 Task: Create fields in staff object.
Action: Mouse moved to (1282, 97)
Screenshot: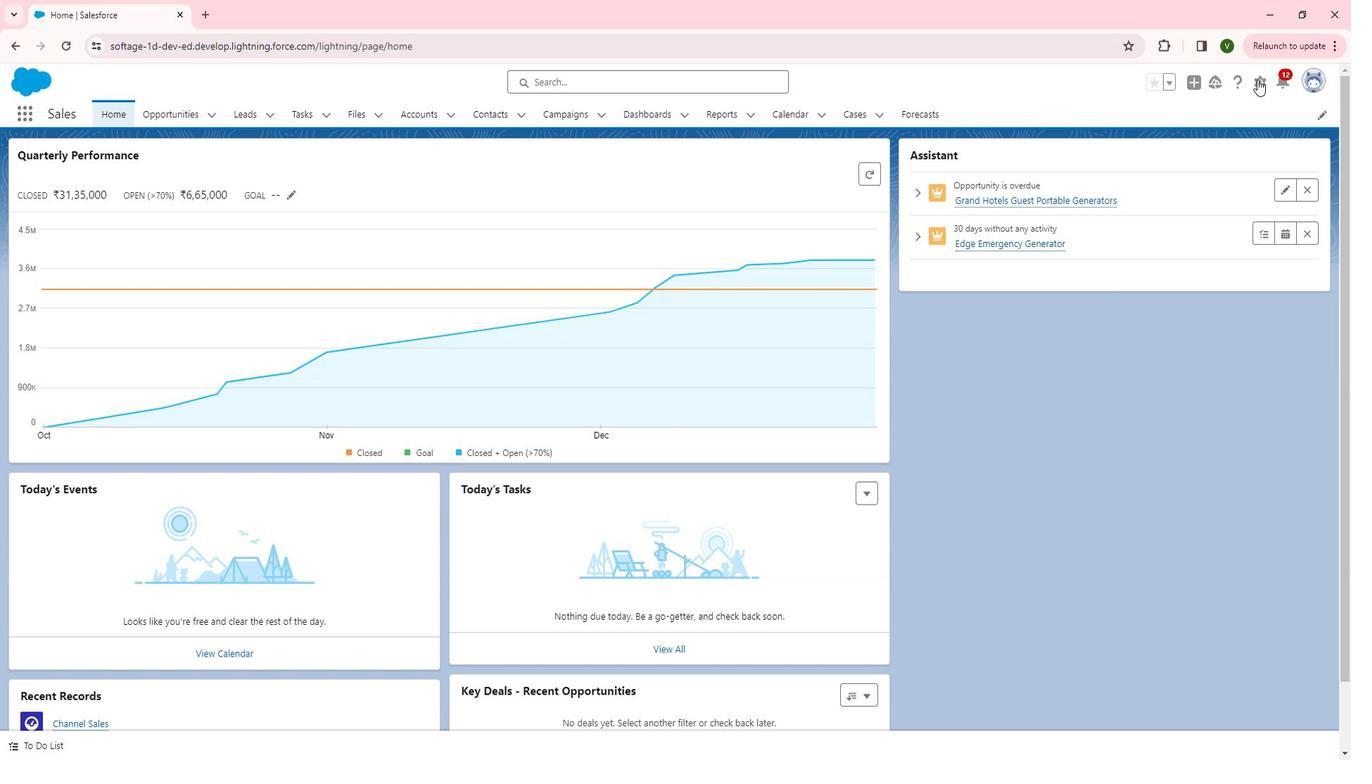 
Action: Mouse pressed left at (1282, 97)
Screenshot: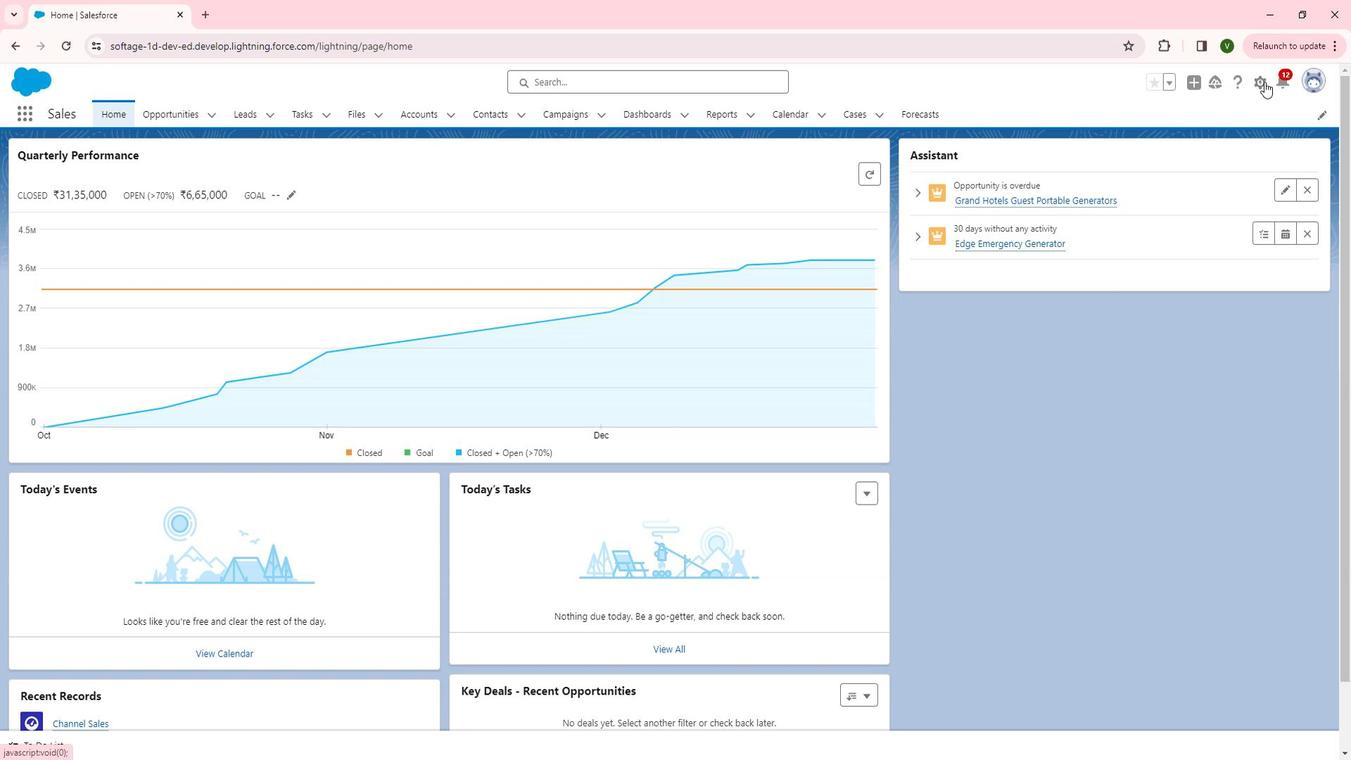 
Action: Mouse moved to (1201, 147)
Screenshot: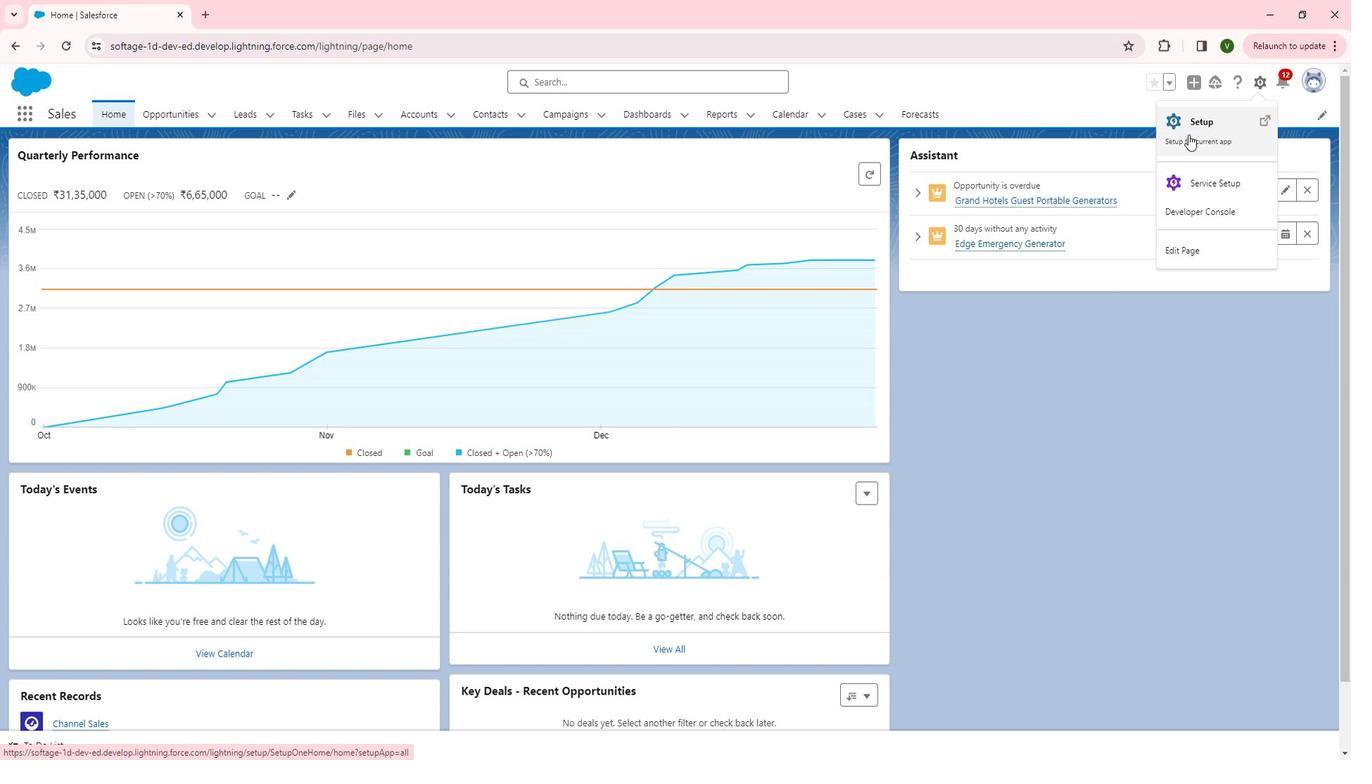 
Action: Mouse pressed left at (1201, 147)
Screenshot: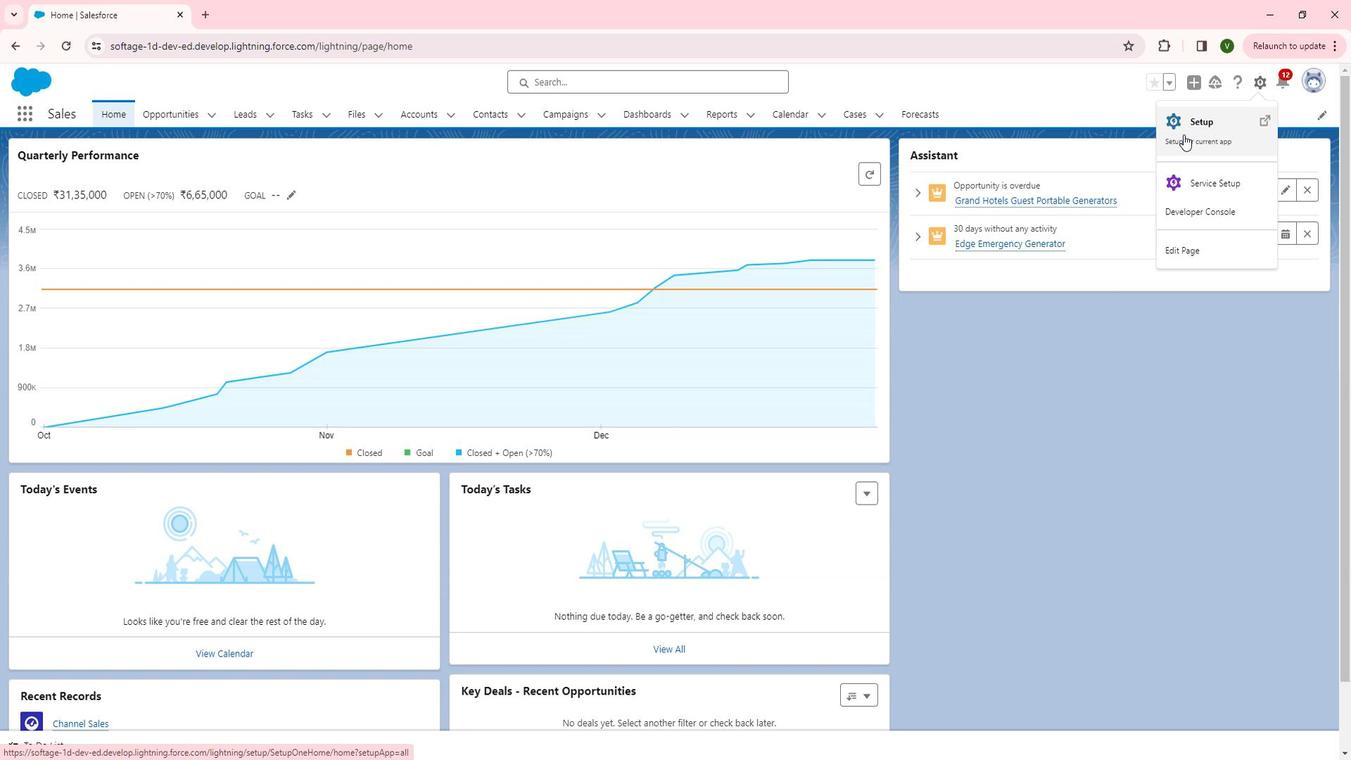 
Action: Mouse moved to (28, 694)
Screenshot: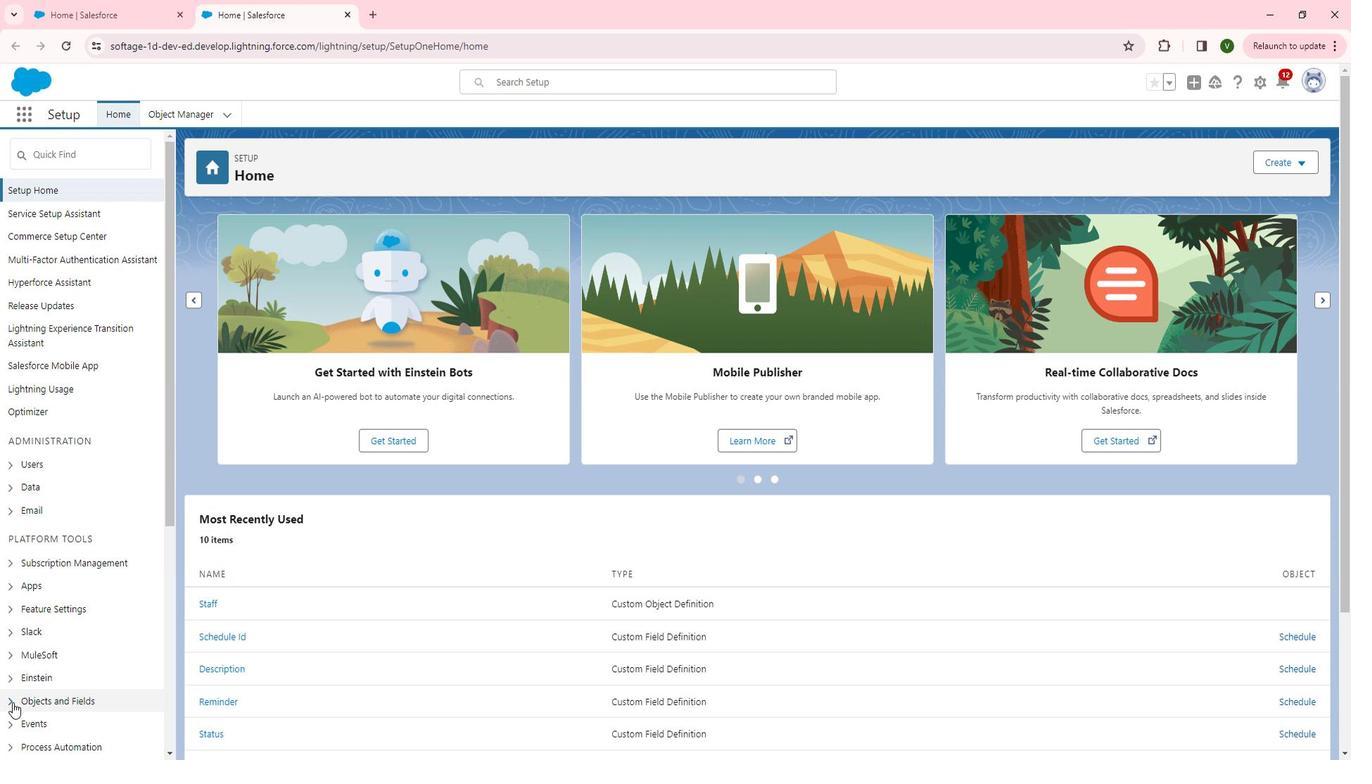 
Action: Mouse pressed left at (28, 694)
Screenshot: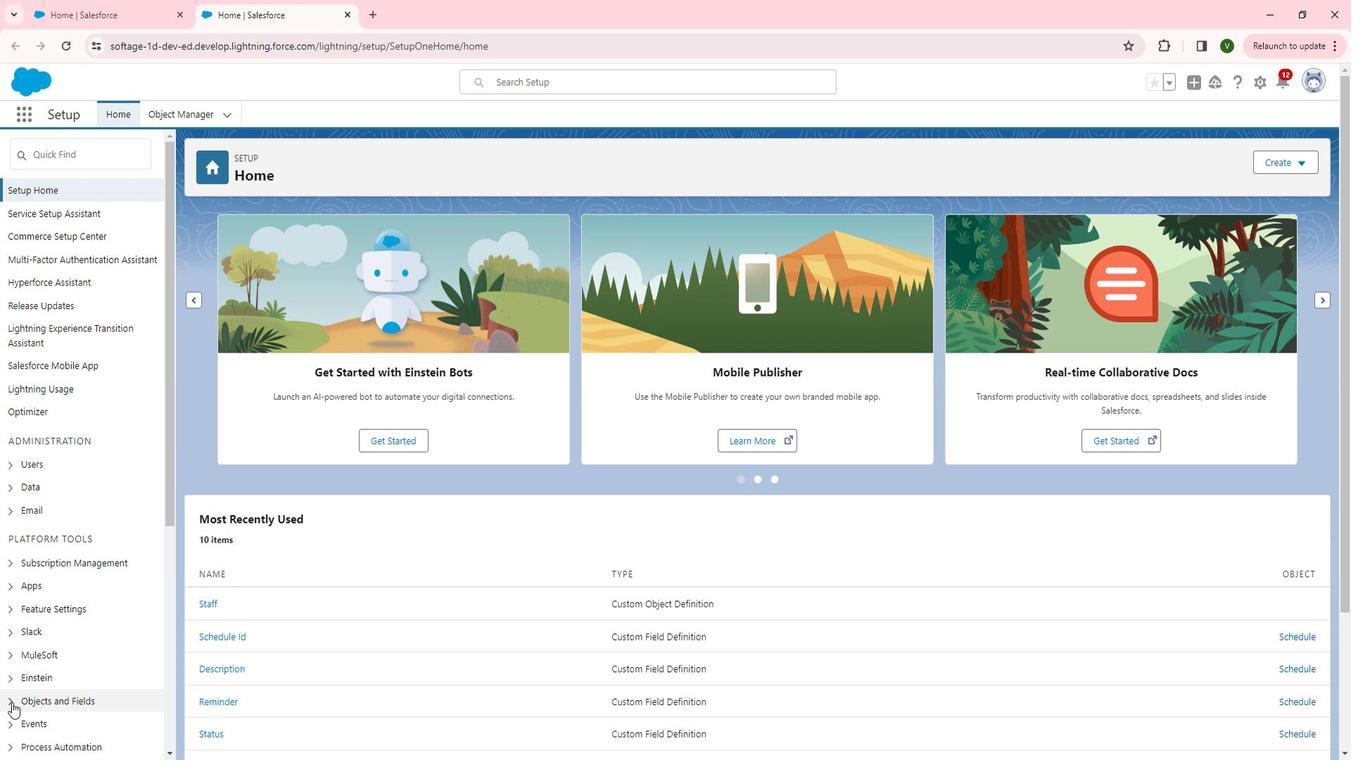 
Action: Mouse moved to (125, 653)
Screenshot: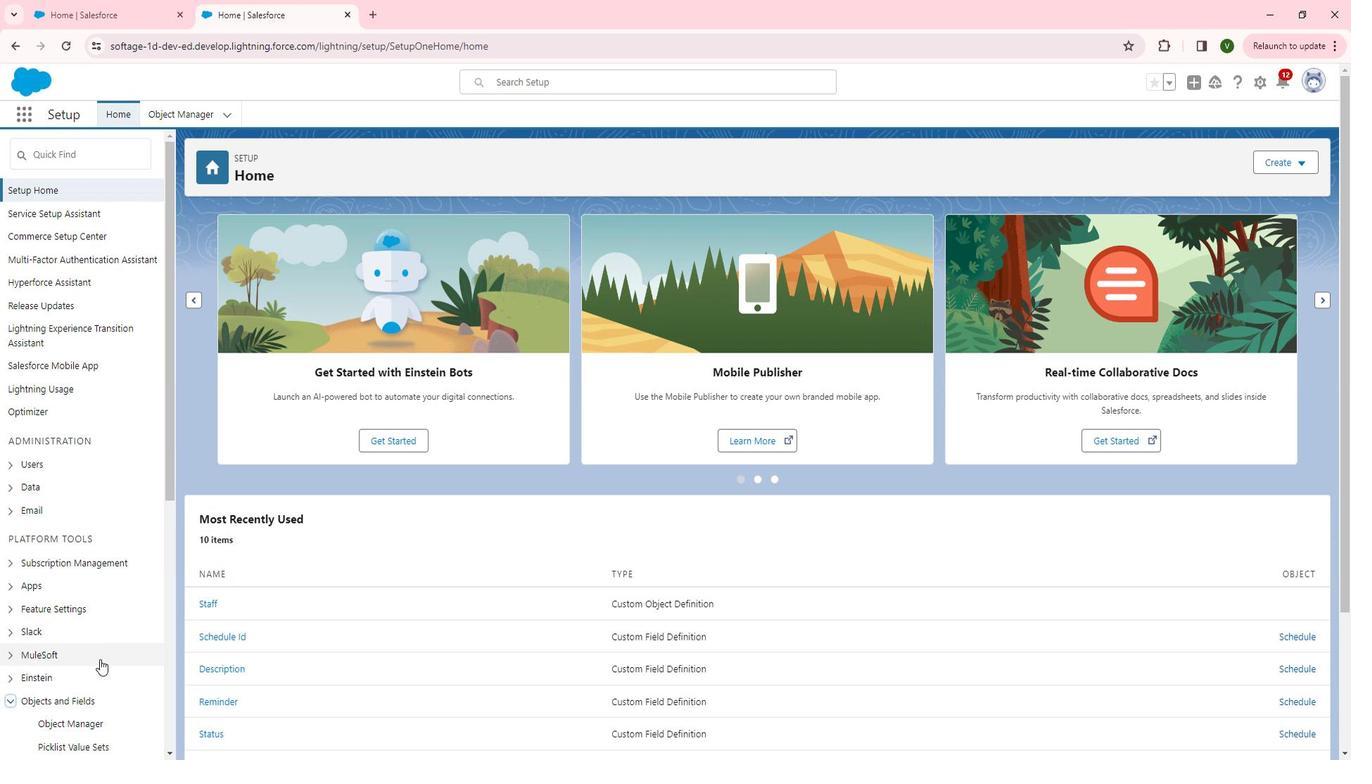 
Action: Mouse scrolled (125, 652) with delta (0, 0)
Screenshot: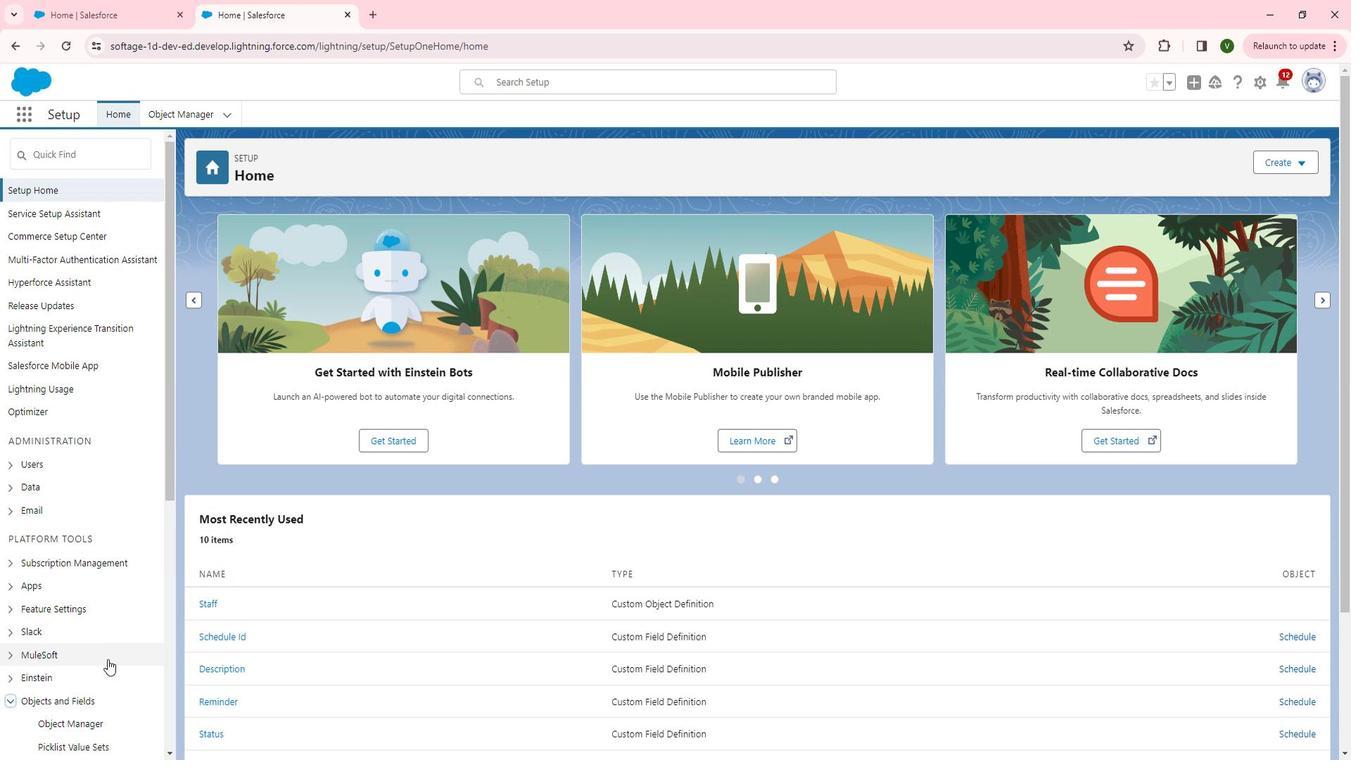 
Action: Mouse scrolled (125, 652) with delta (0, 0)
Screenshot: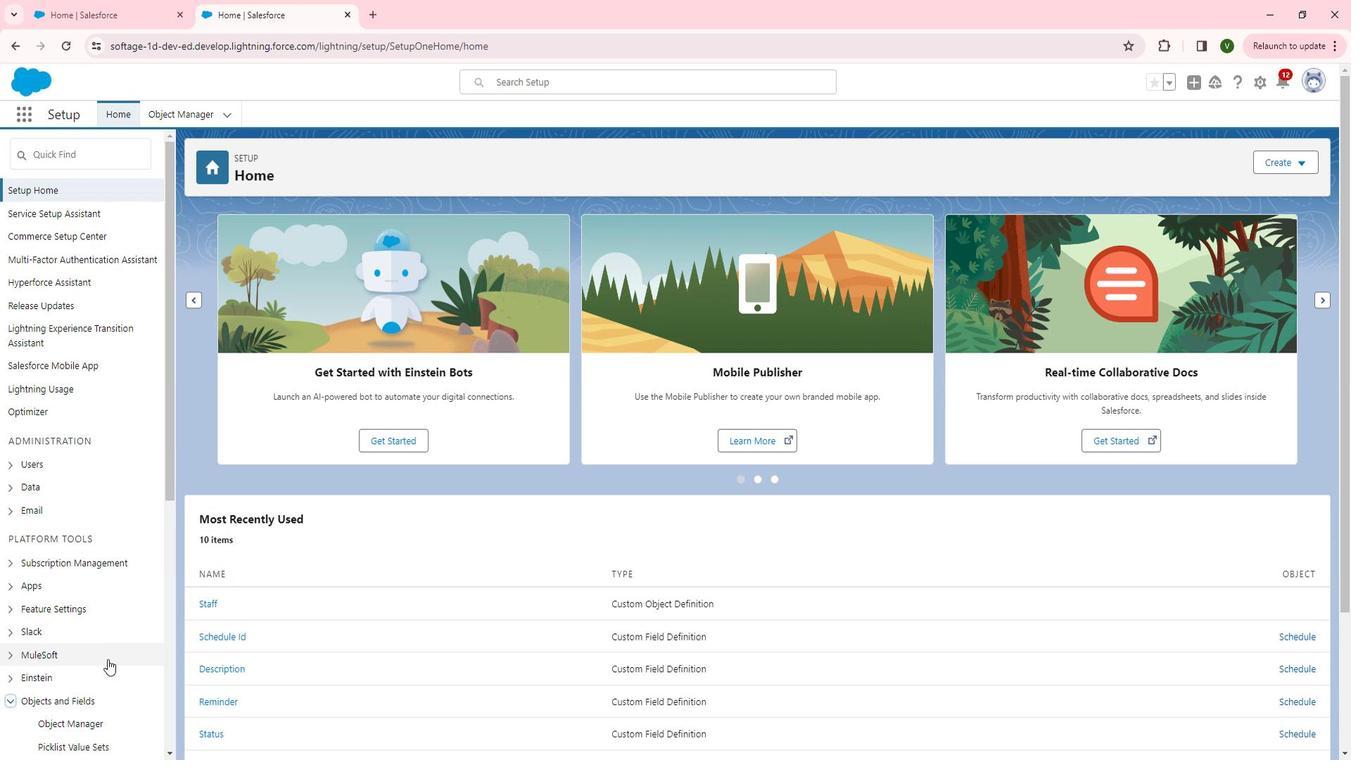 
Action: Mouse moved to (92, 574)
Screenshot: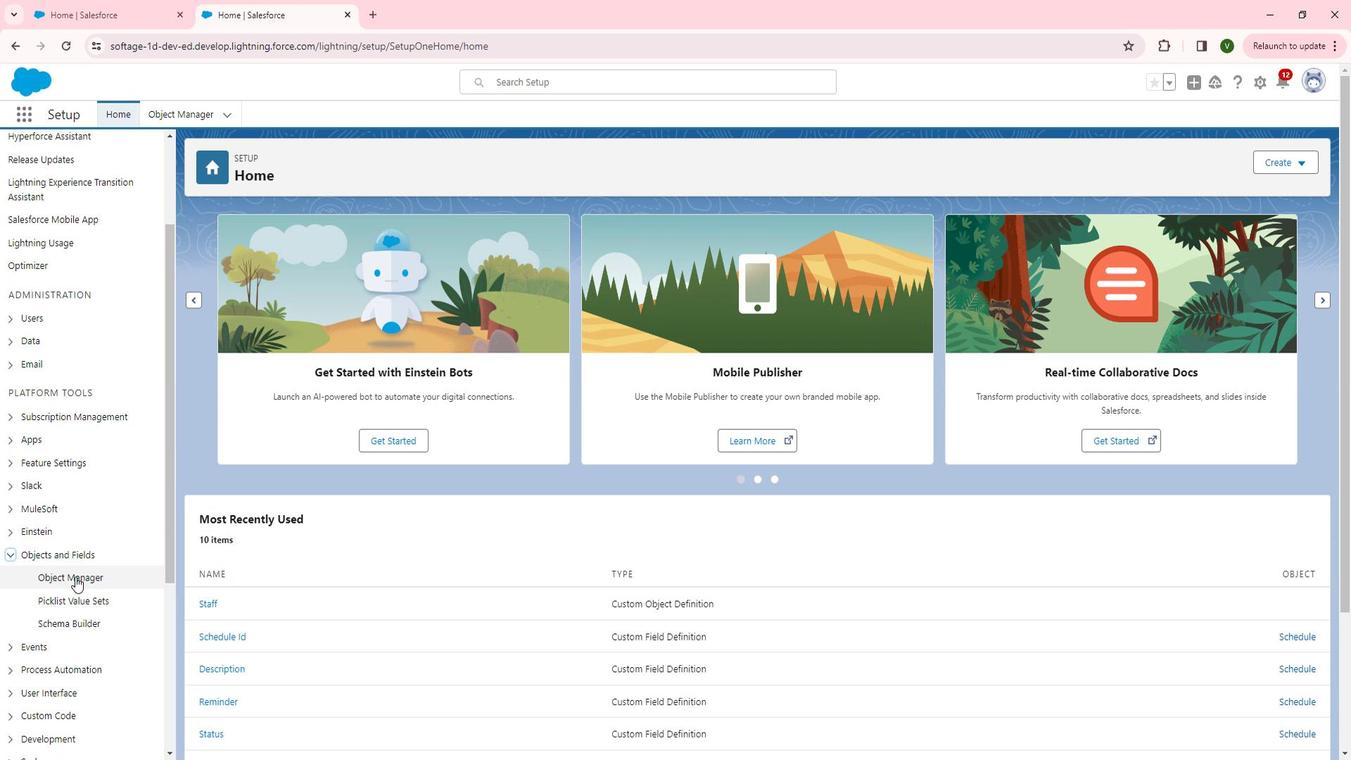 
Action: Mouse pressed left at (92, 574)
Screenshot: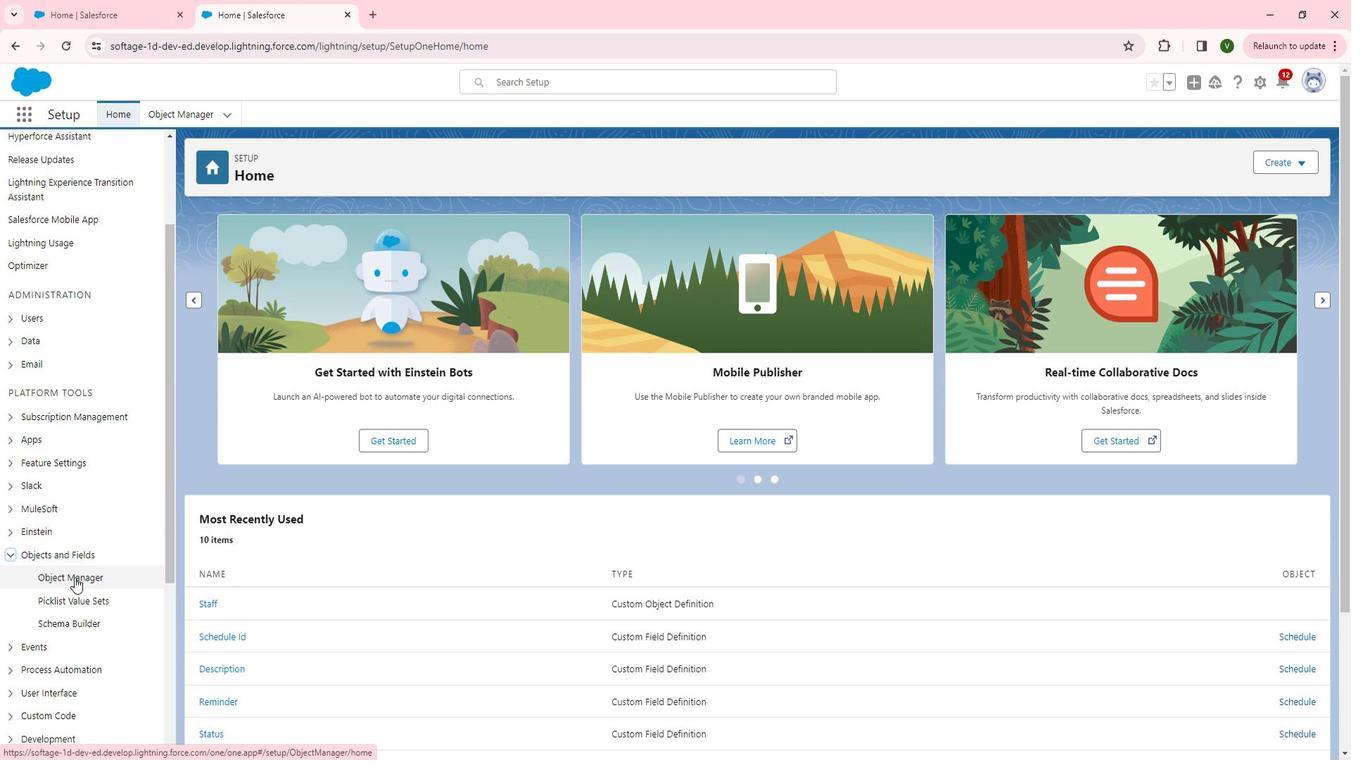 
Action: Mouse moved to (537, 434)
Screenshot: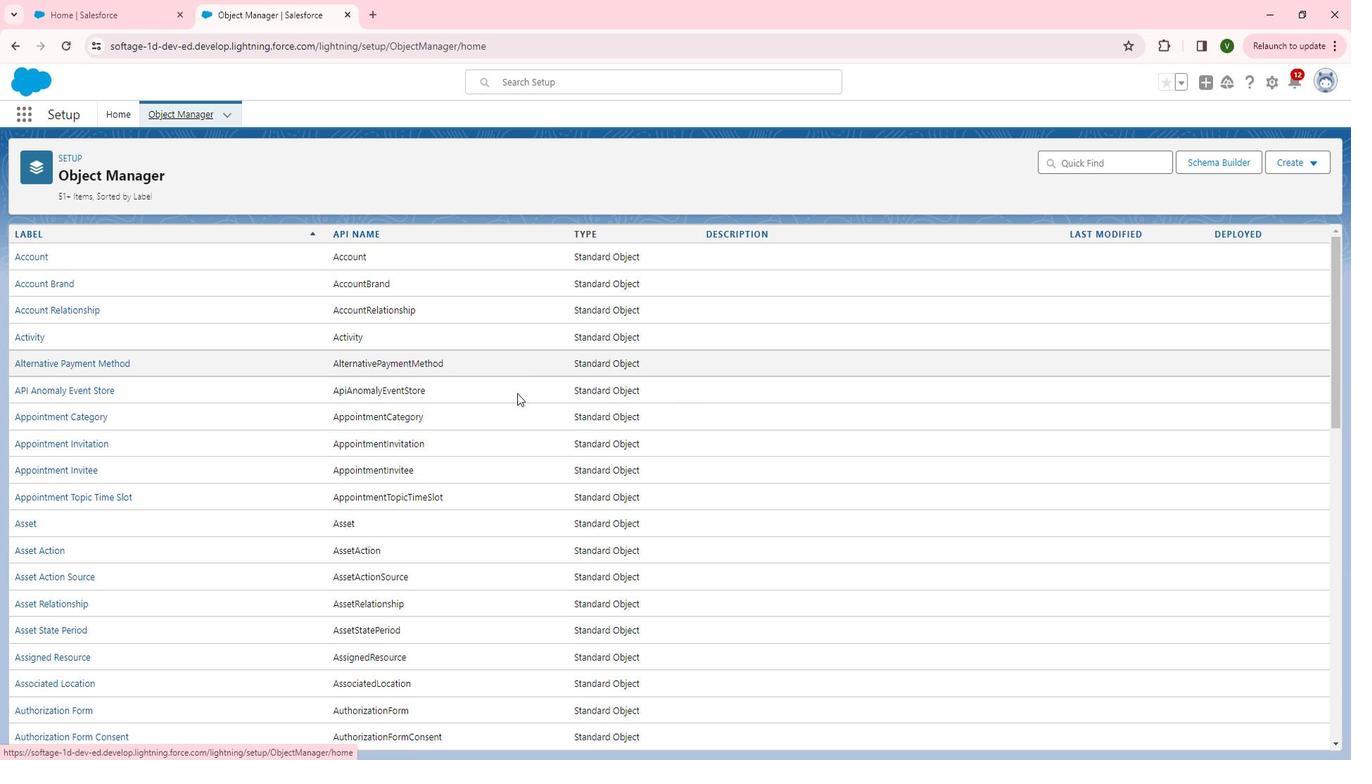 
Action: Mouse scrolled (537, 433) with delta (0, 0)
Screenshot: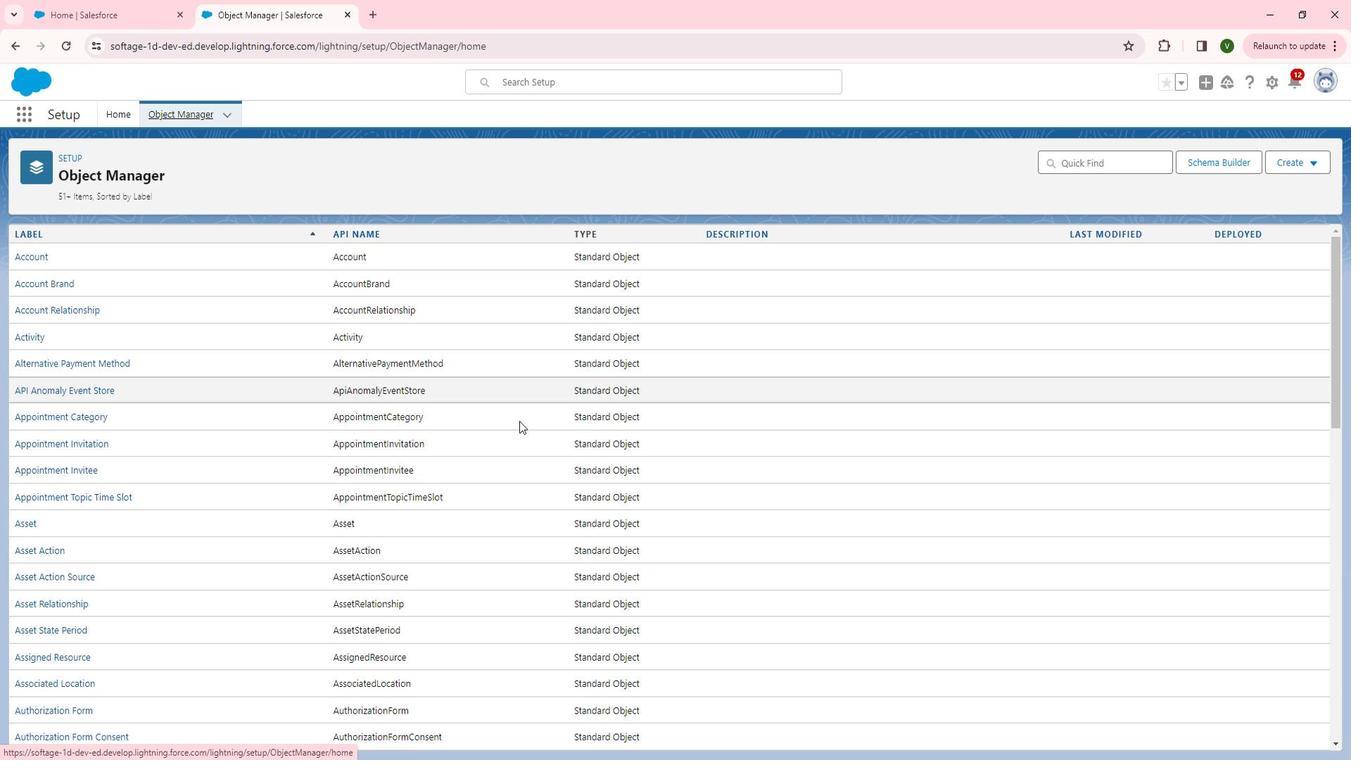 
Action: Mouse scrolled (537, 433) with delta (0, 0)
Screenshot: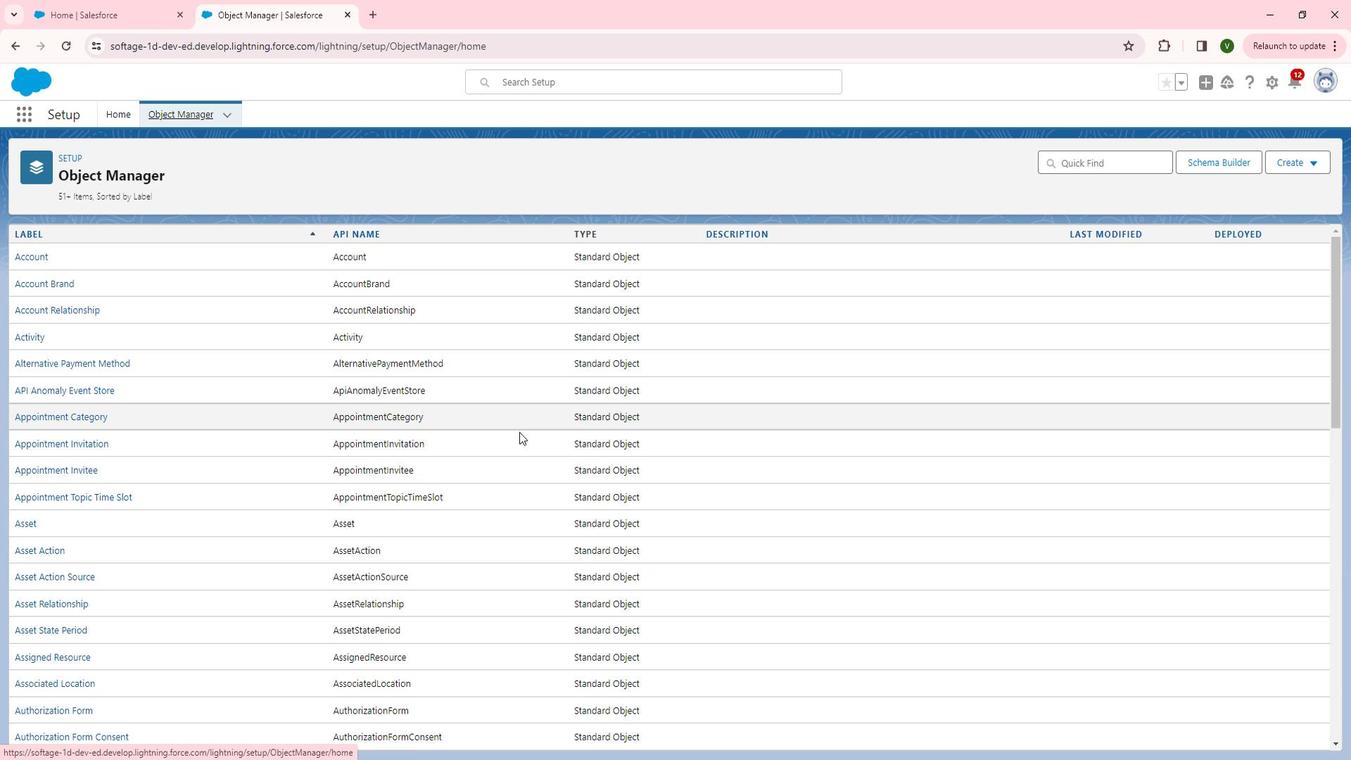 
Action: Mouse scrolled (537, 433) with delta (0, 0)
Screenshot: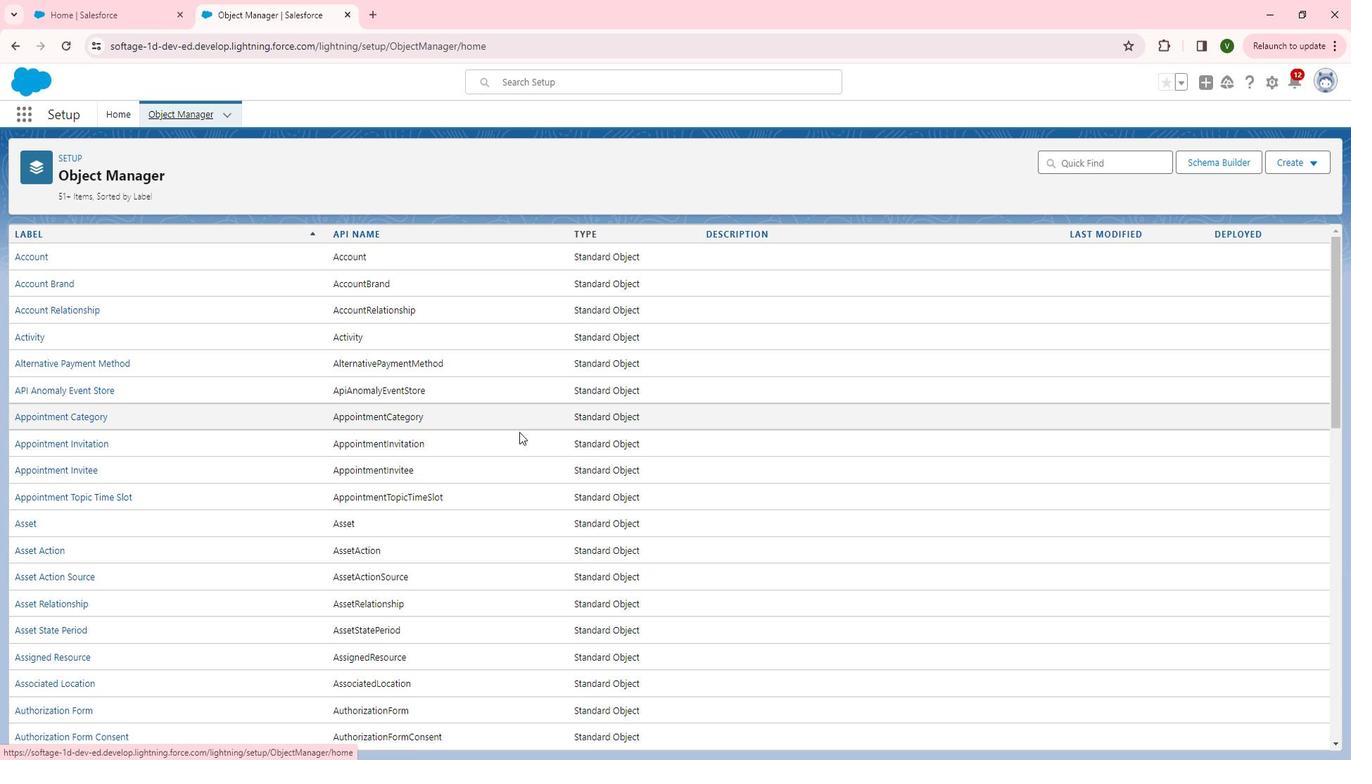 
Action: Mouse scrolled (537, 433) with delta (0, 0)
Screenshot: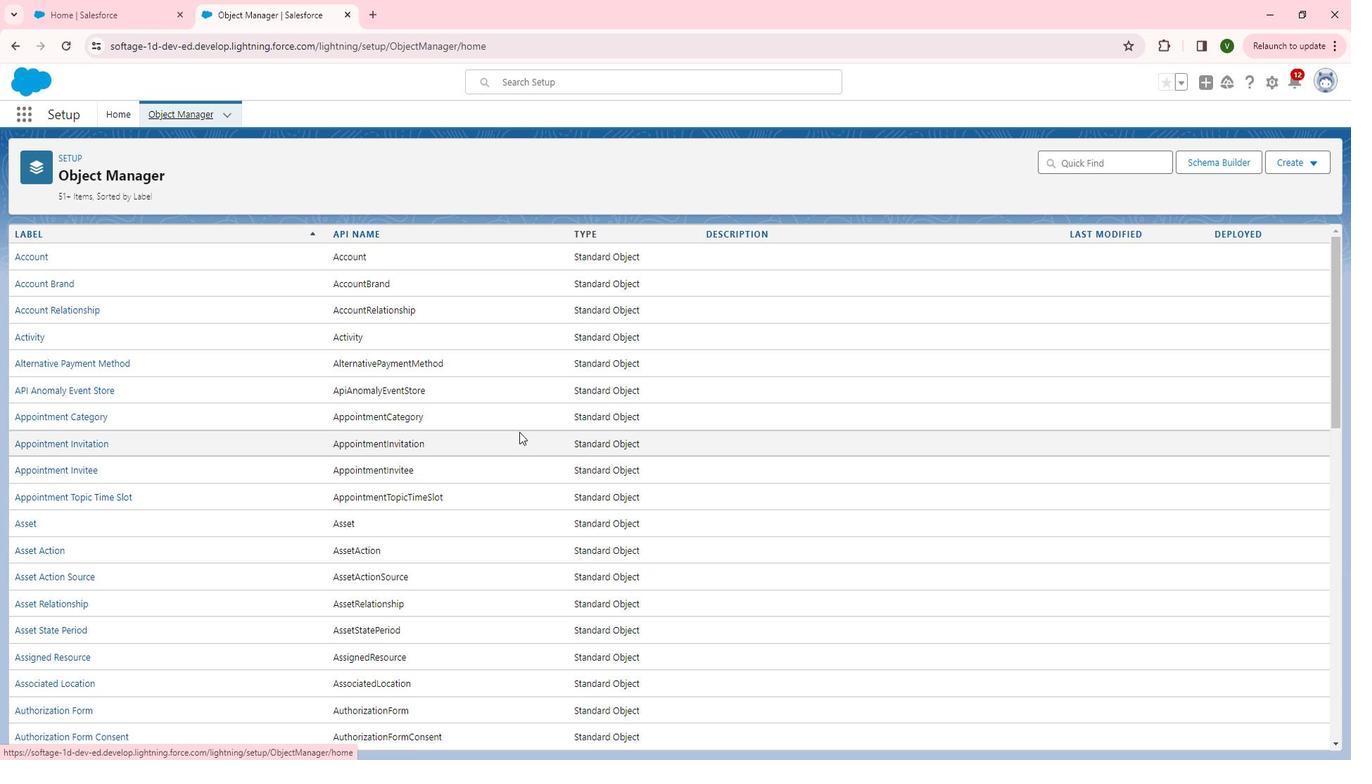 
Action: Mouse scrolled (537, 433) with delta (0, 0)
Screenshot: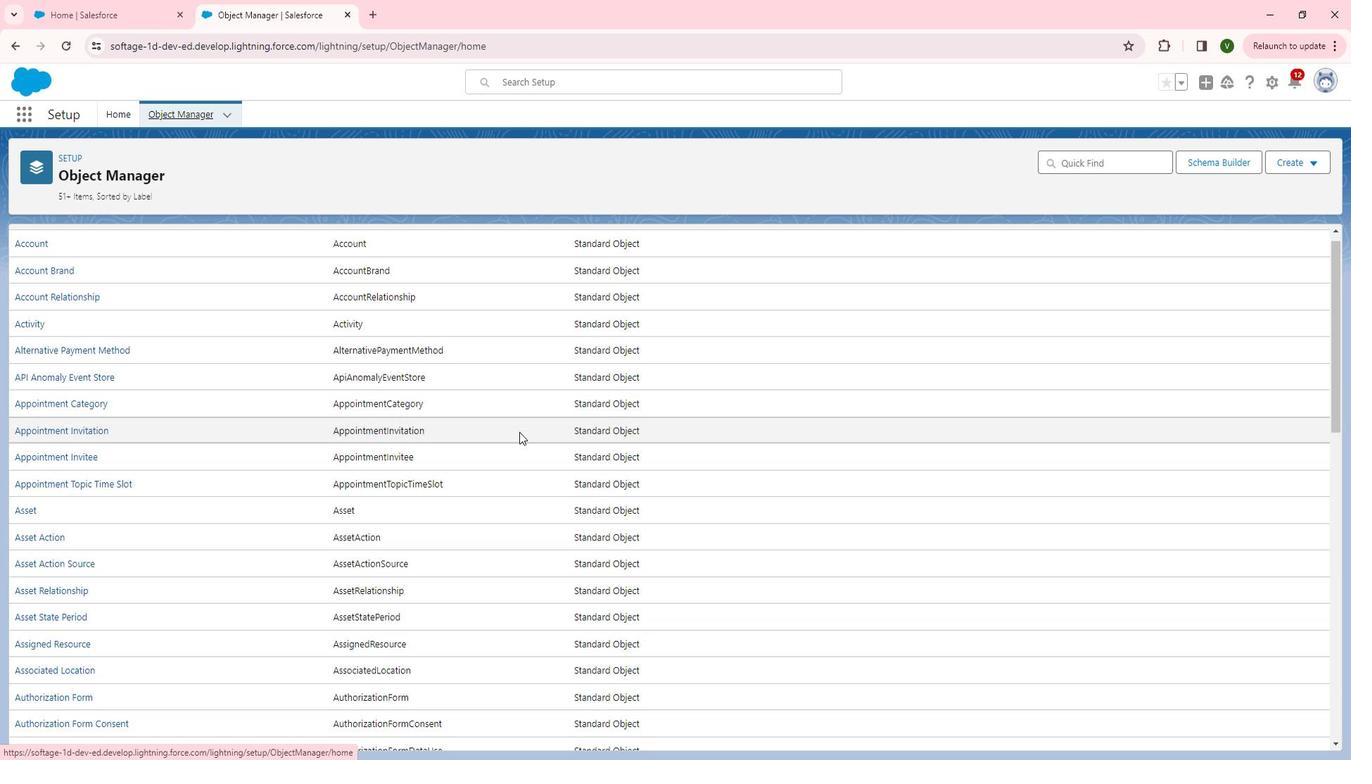 
Action: Mouse moved to (532, 440)
Screenshot: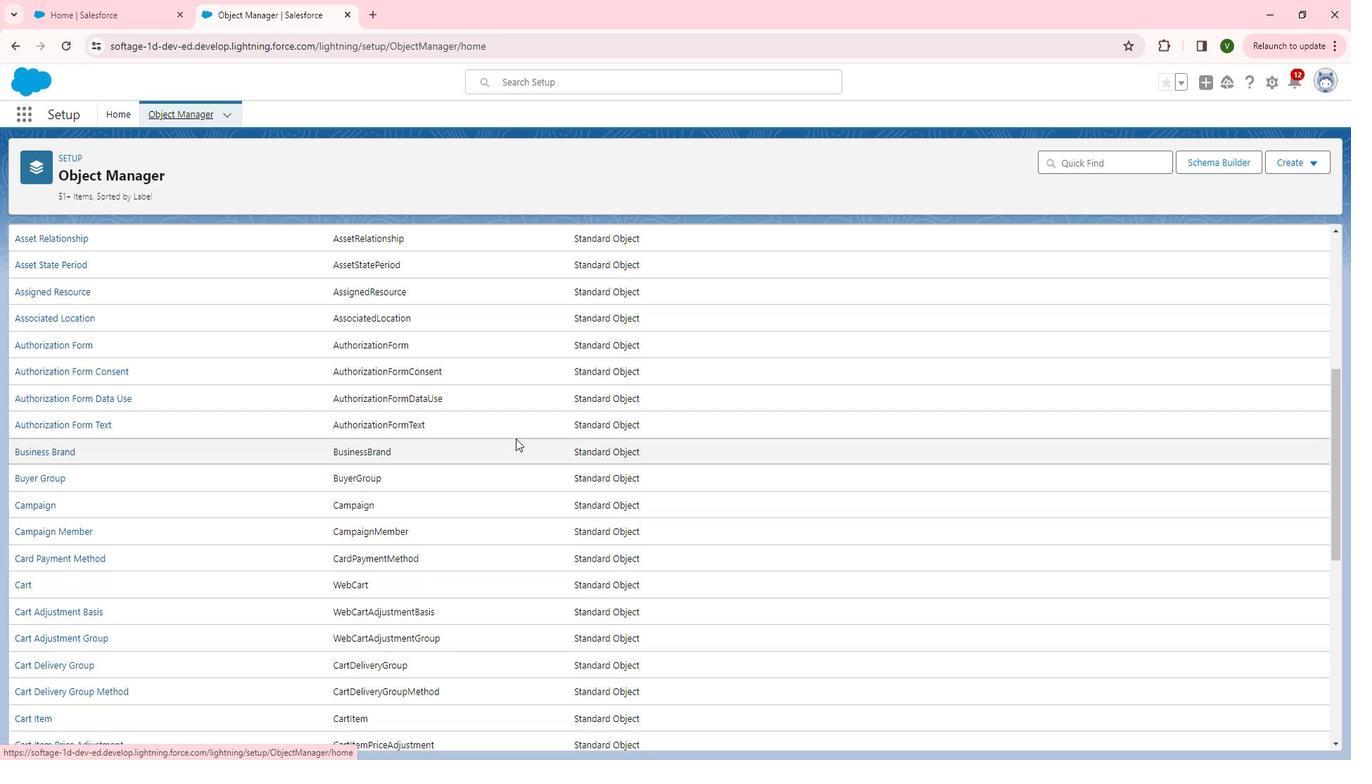 
Action: Mouse scrolled (532, 439) with delta (0, 0)
Screenshot: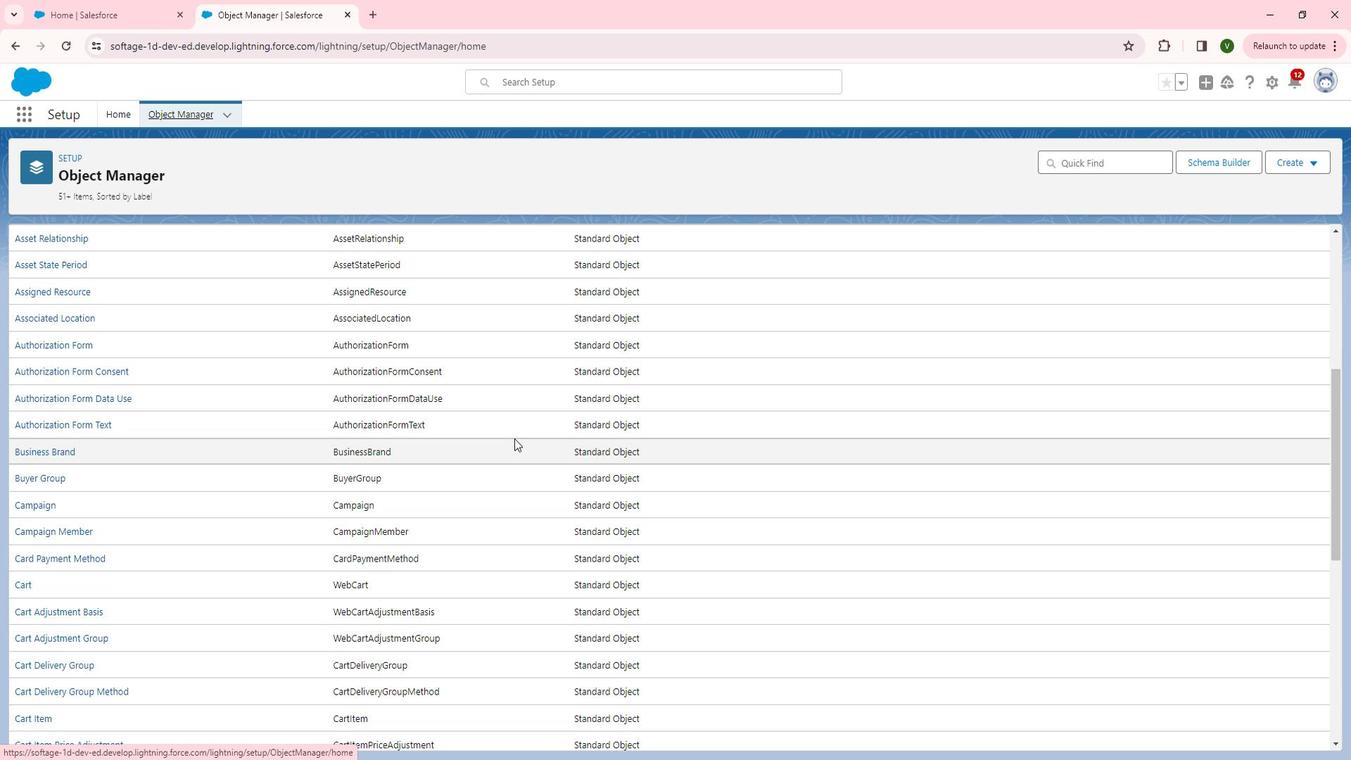 
Action: Mouse scrolled (532, 439) with delta (0, 0)
Screenshot: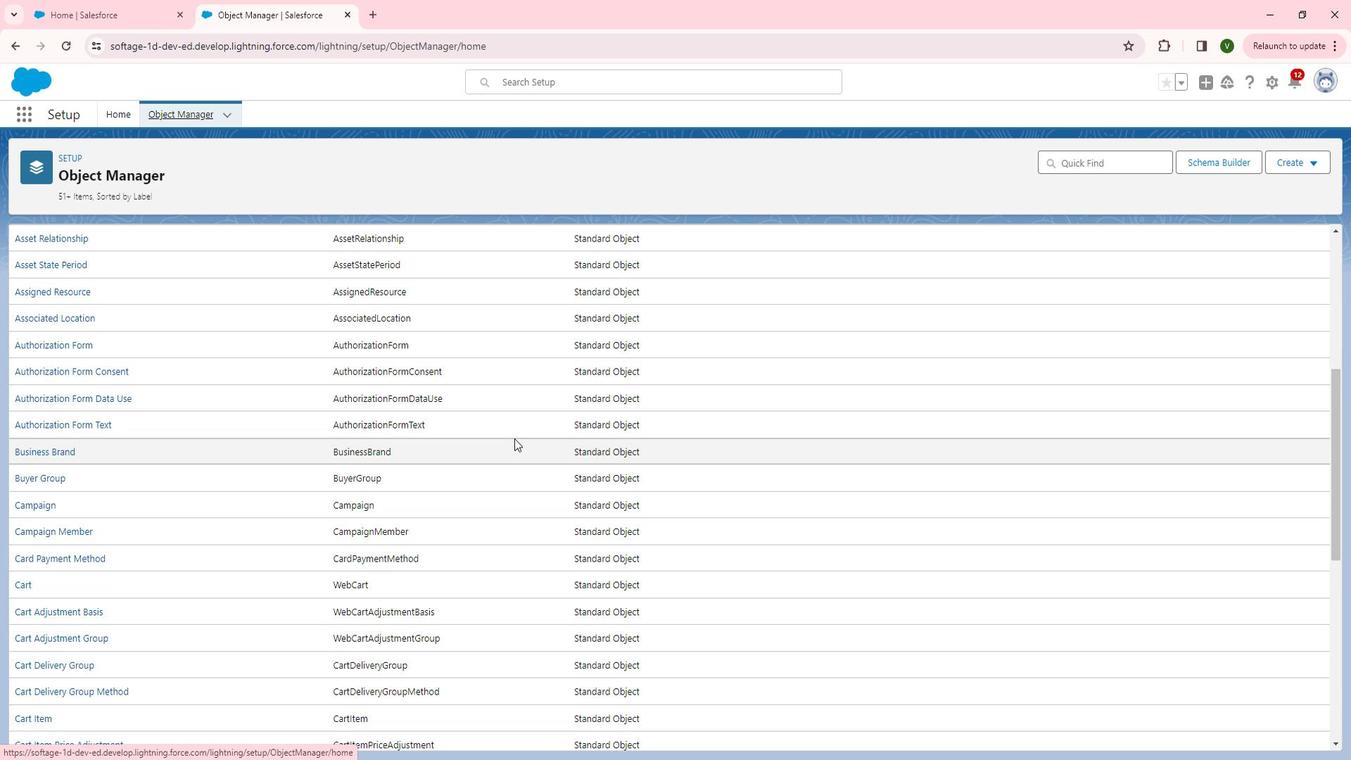 
Action: Mouse moved to (532, 441)
Screenshot: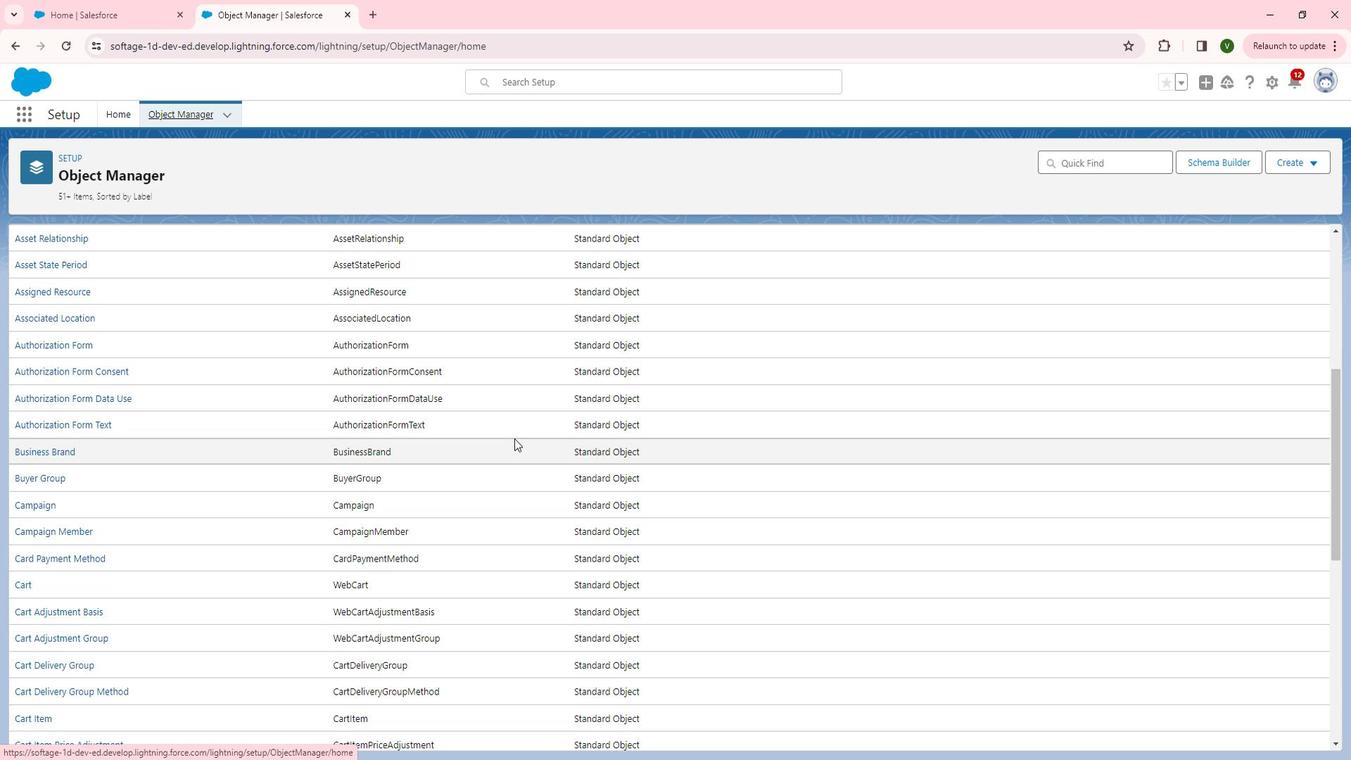 
Action: Mouse scrolled (532, 440) with delta (0, 0)
Screenshot: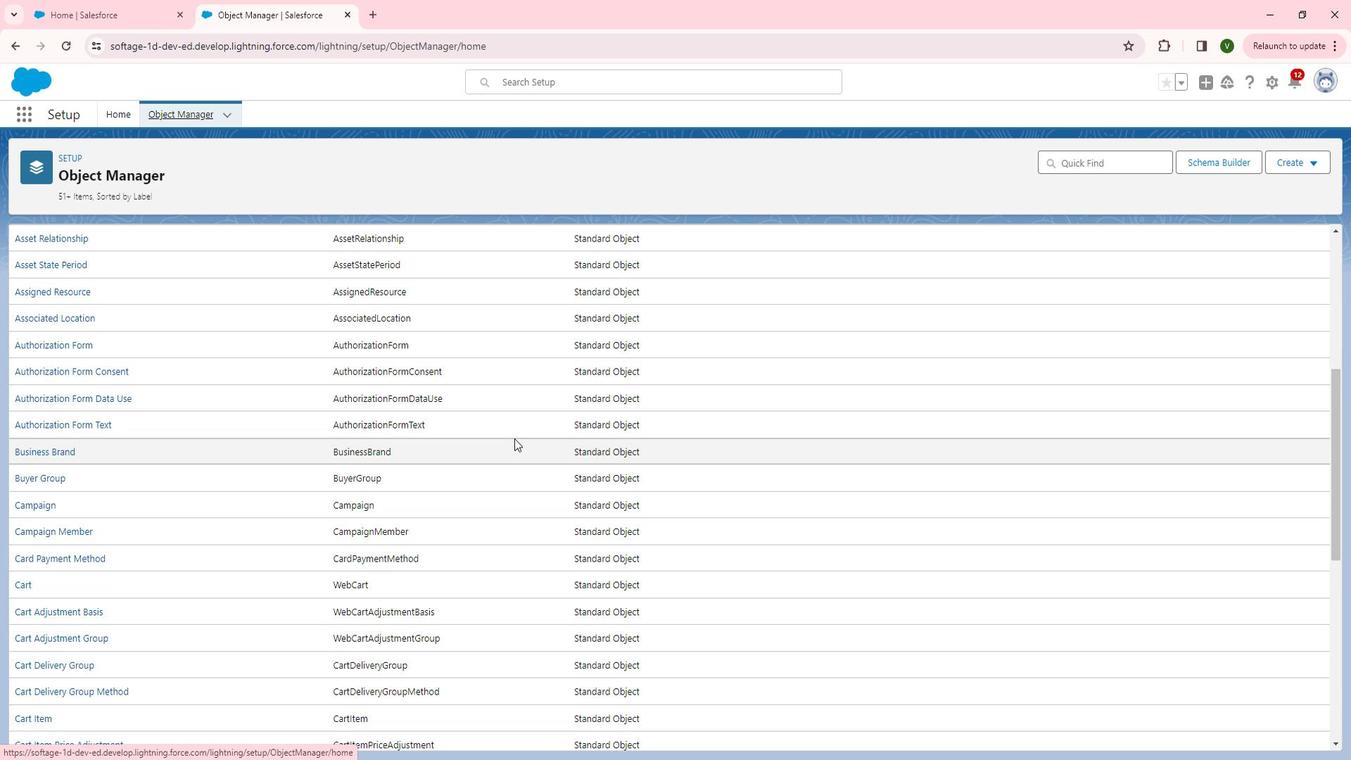 
Action: Mouse scrolled (532, 440) with delta (0, 0)
Screenshot: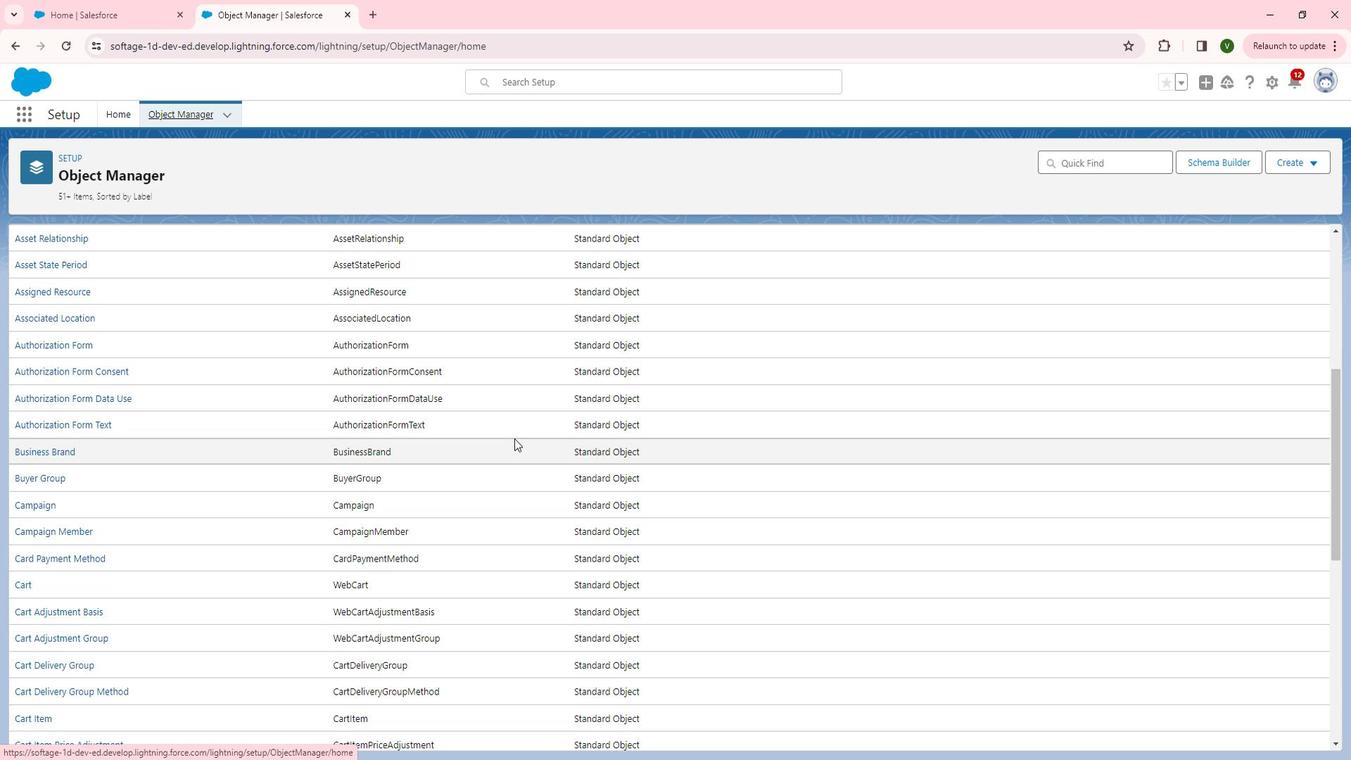 
Action: Mouse moved to (530, 442)
Screenshot: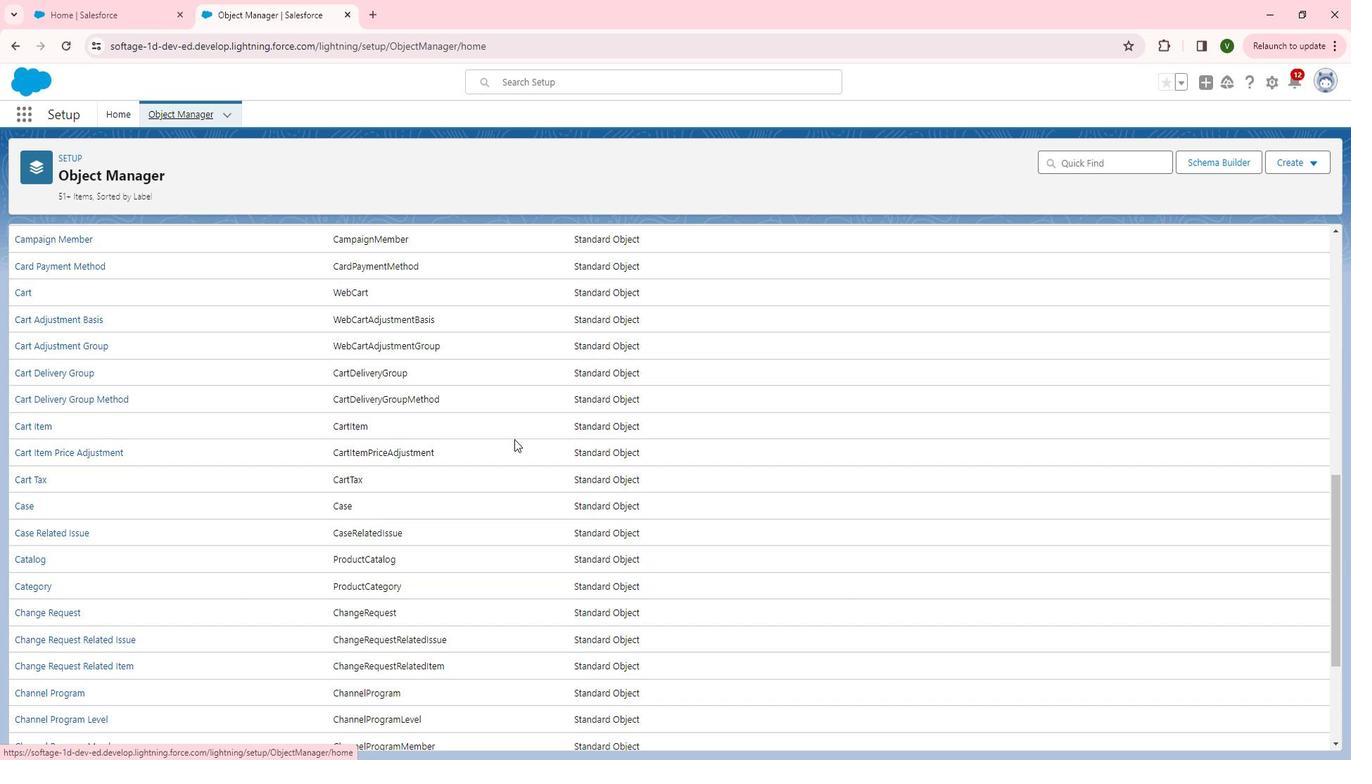
Action: Mouse scrolled (530, 441) with delta (0, 0)
Screenshot: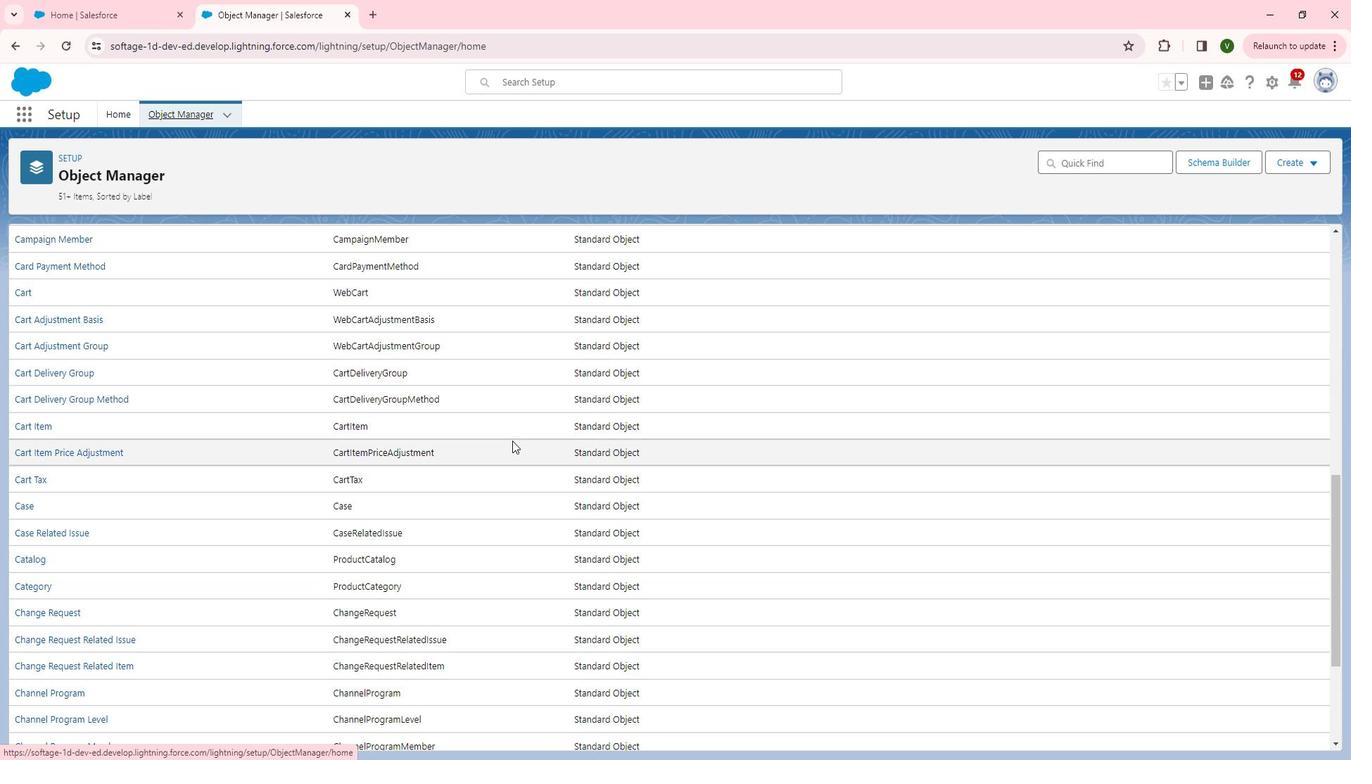 
Action: Mouse scrolled (530, 441) with delta (0, 0)
Screenshot: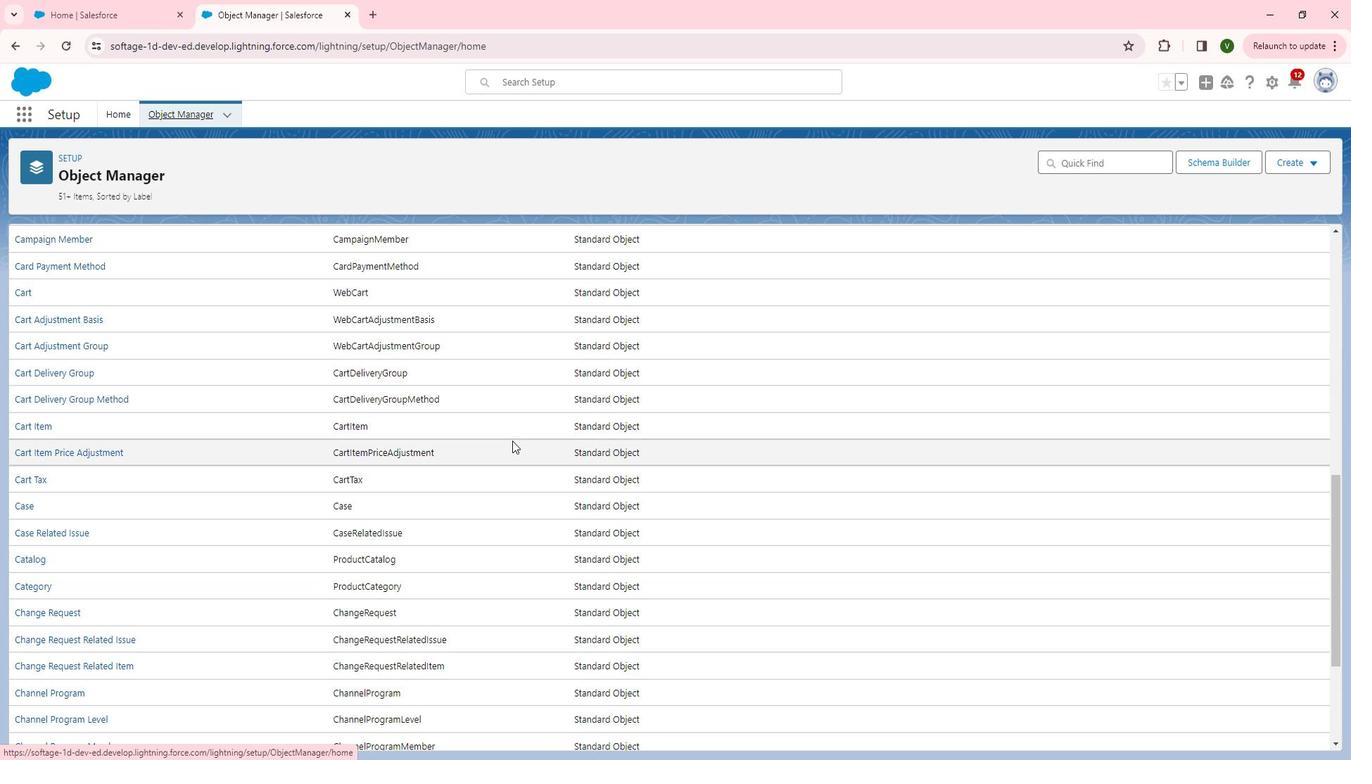 
Action: Mouse scrolled (530, 441) with delta (0, 0)
Screenshot: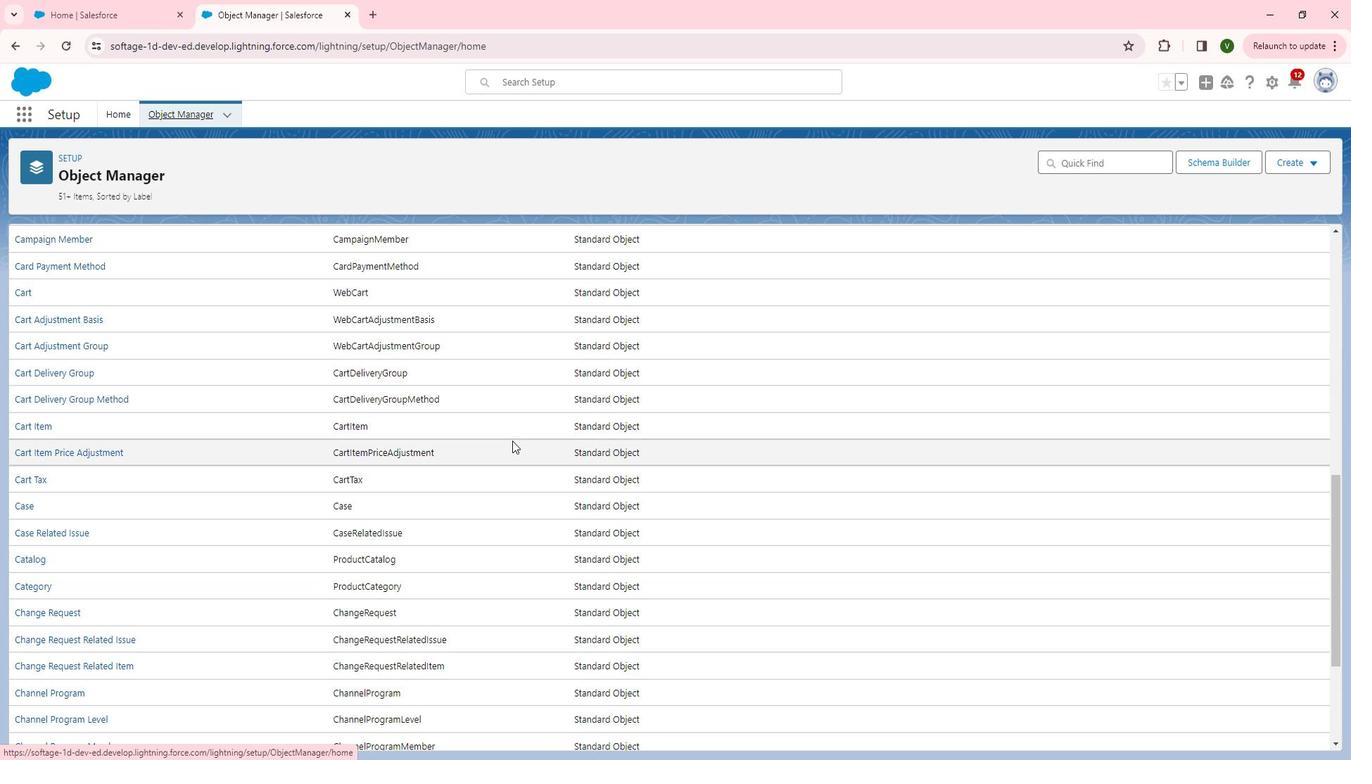 
Action: Mouse scrolled (530, 443) with delta (0, 0)
Screenshot: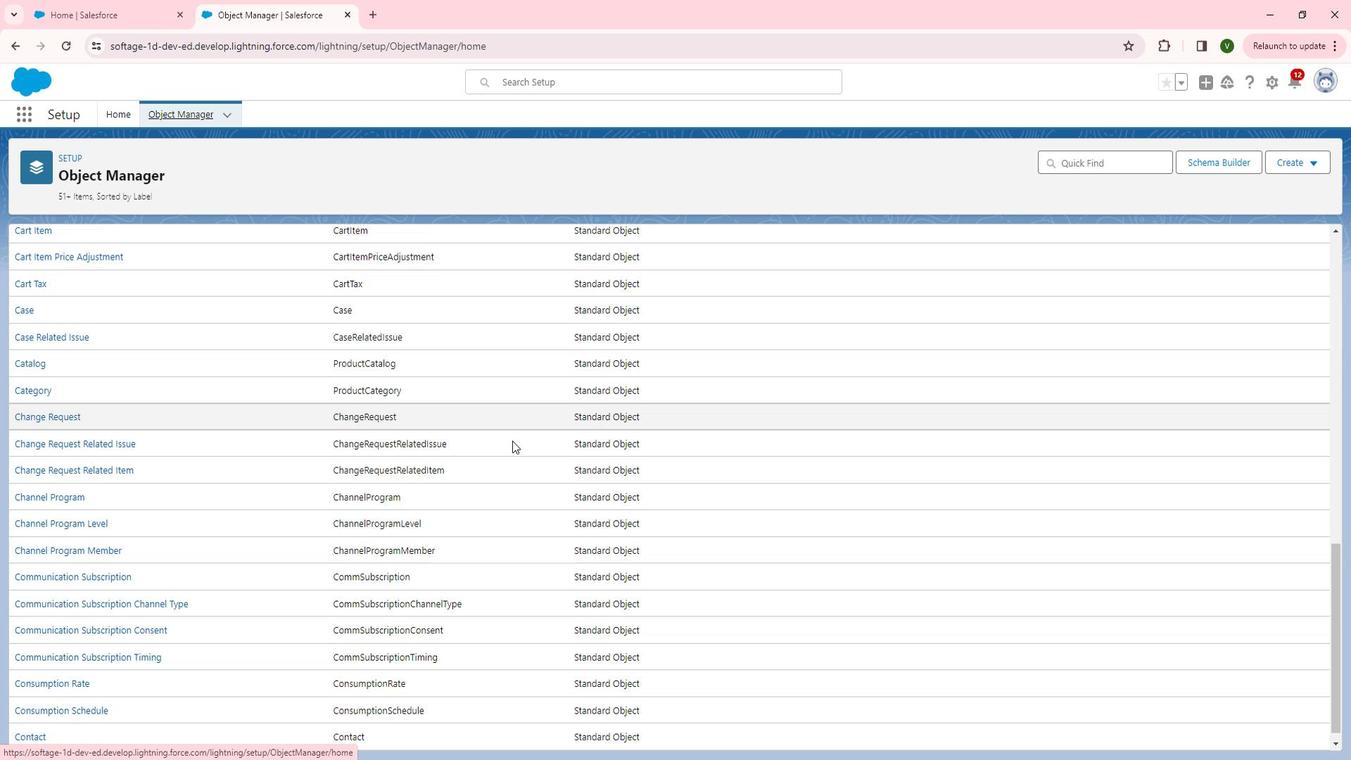 
Action: Mouse scrolled (530, 443) with delta (0, 0)
Screenshot: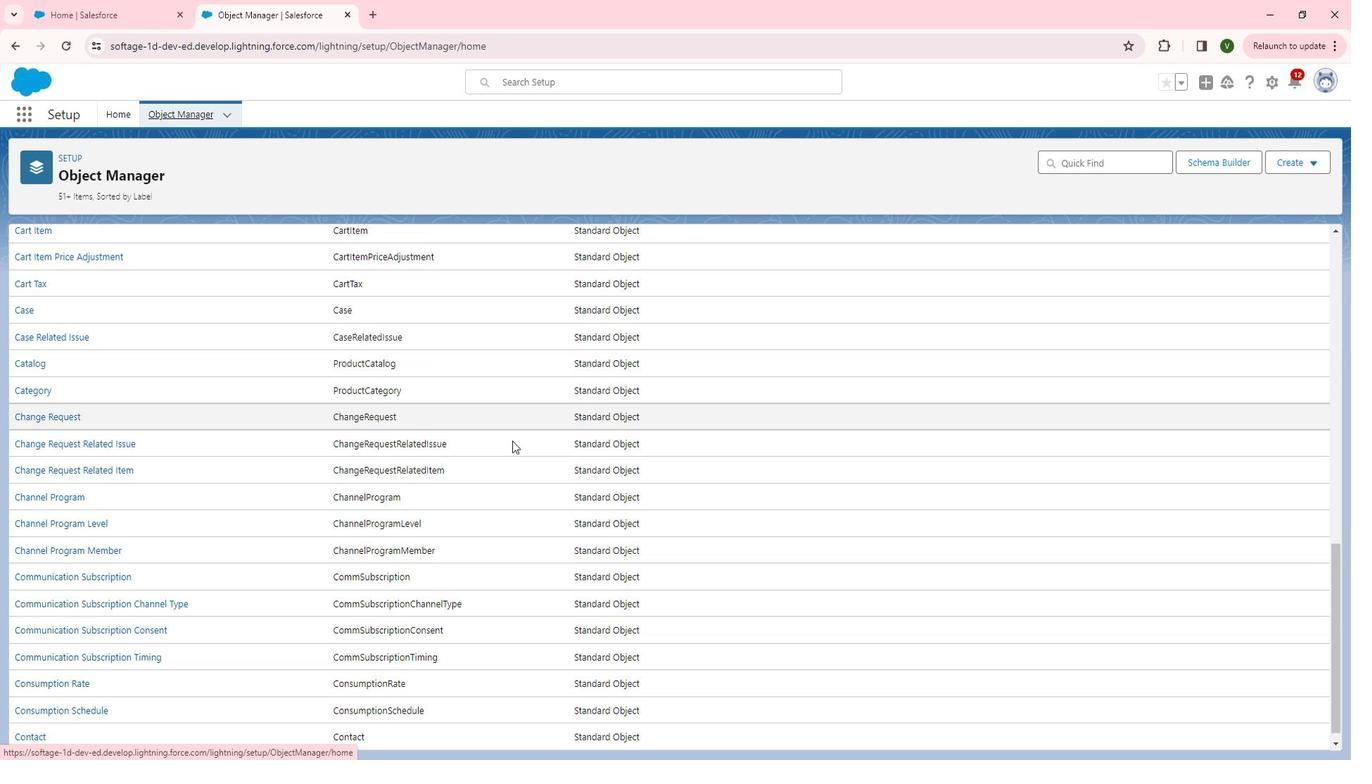 
Action: Mouse scrolled (530, 443) with delta (0, 0)
Screenshot: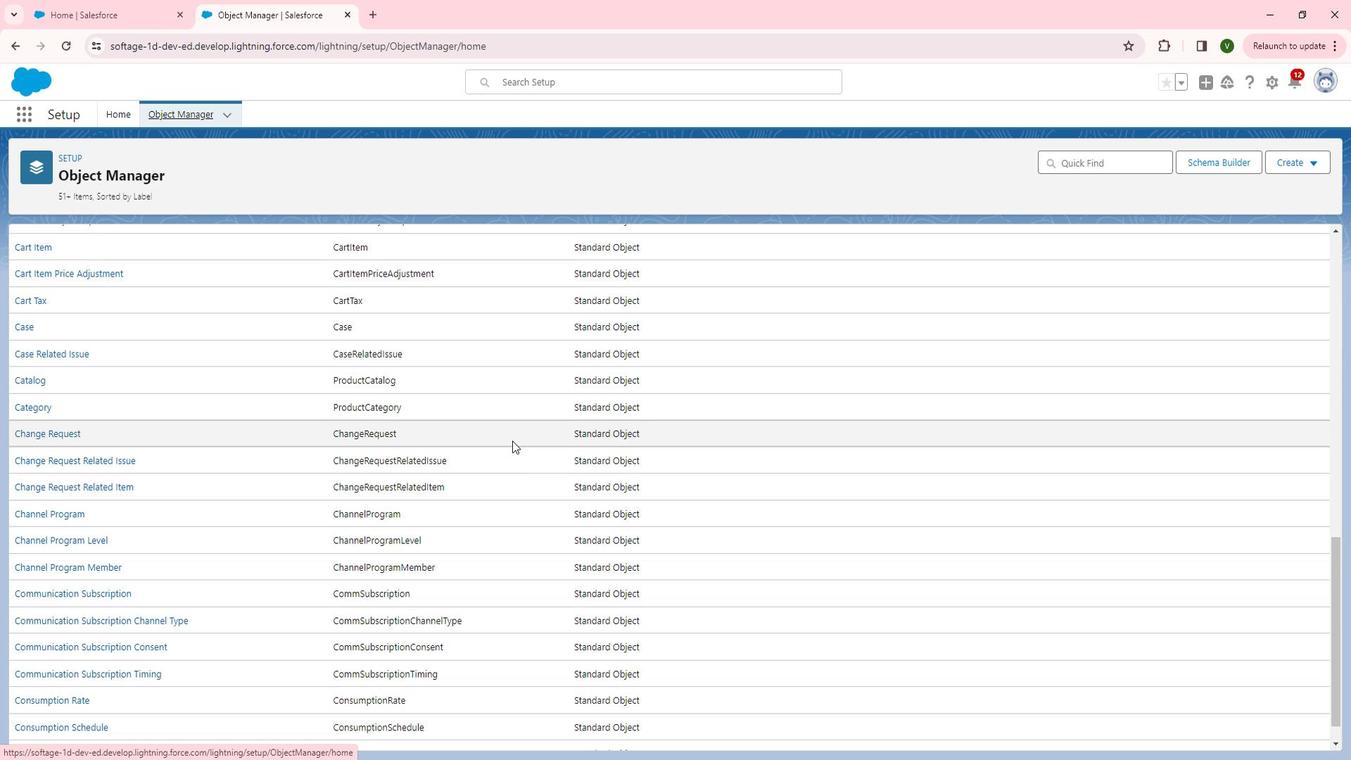 
Action: Mouse scrolled (530, 441) with delta (0, 0)
Screenshot: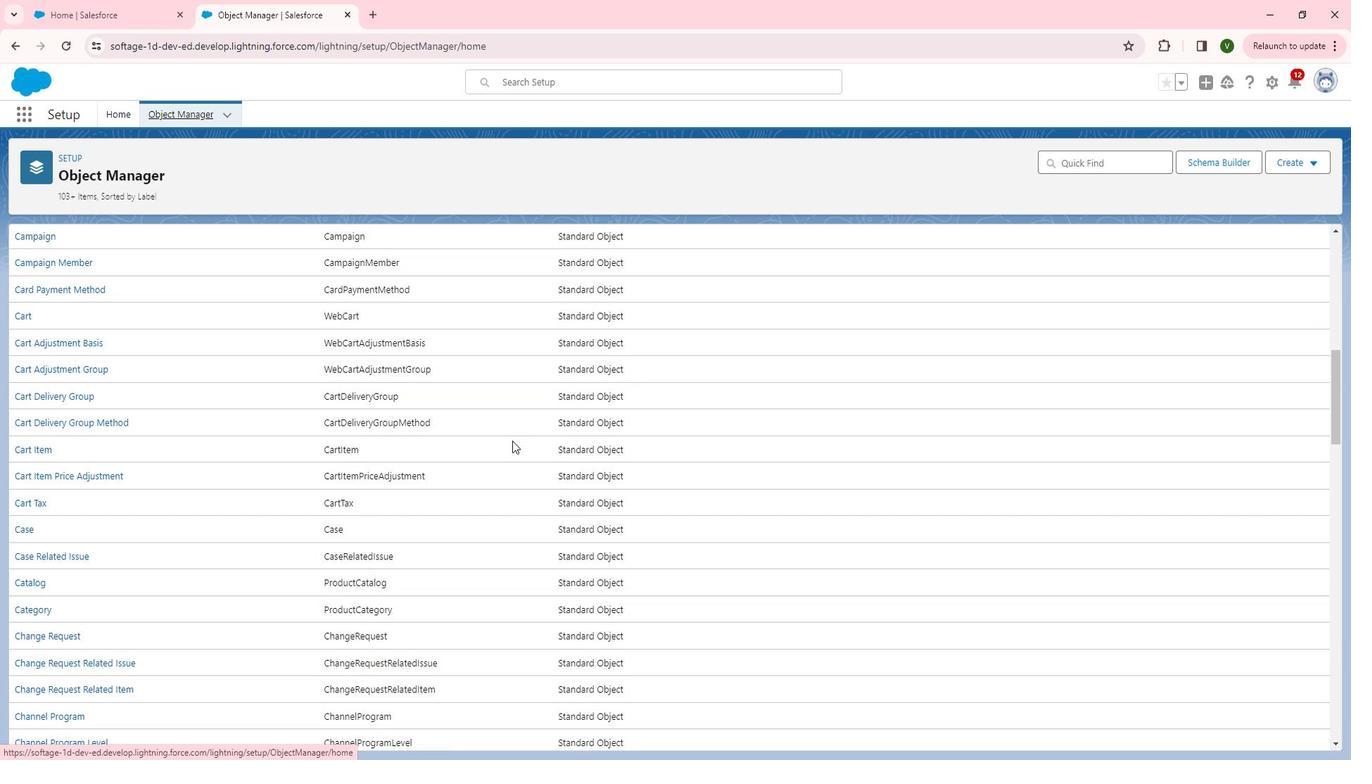 
Action: Mouse scrolled (530, 441) with delta (0, 0)
Screenshot: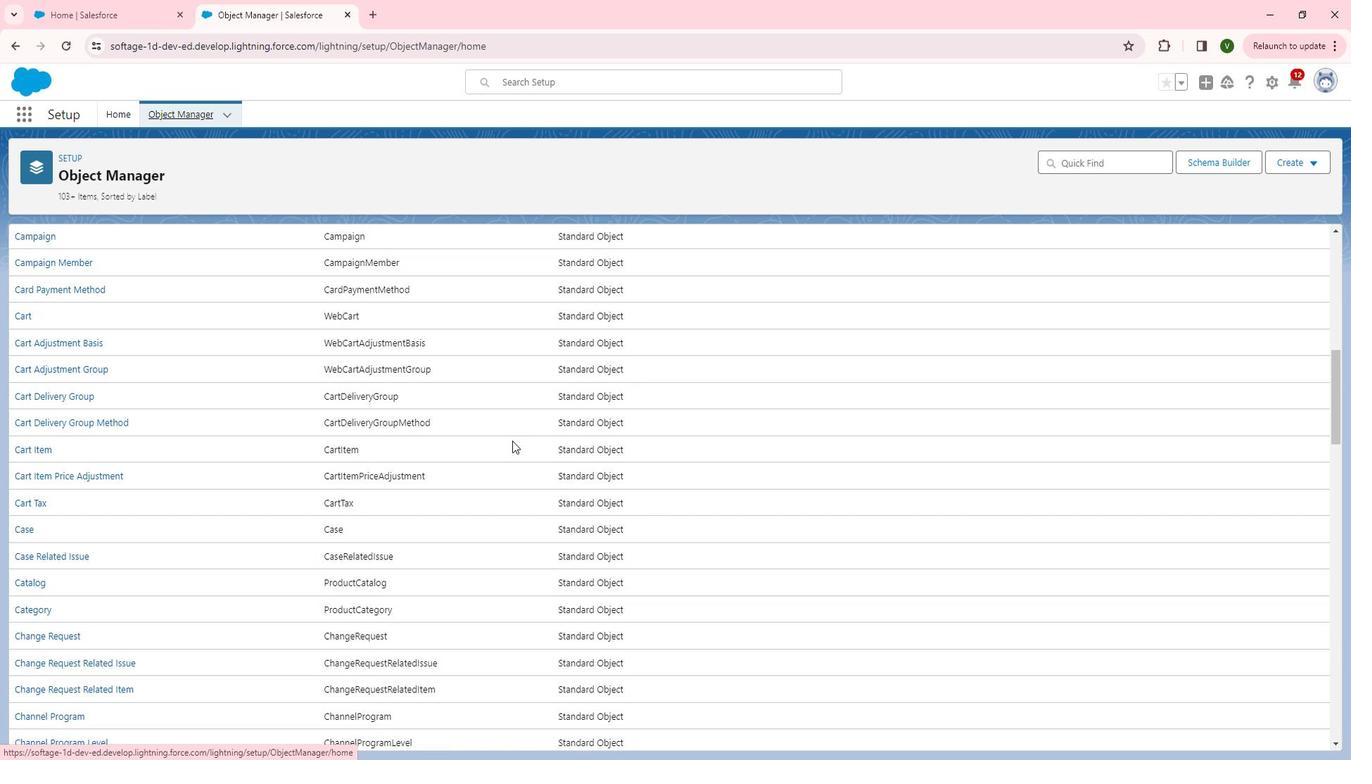 
Action: Mouse scrolled (530, 441) with delta (0, 0)
Screenshot: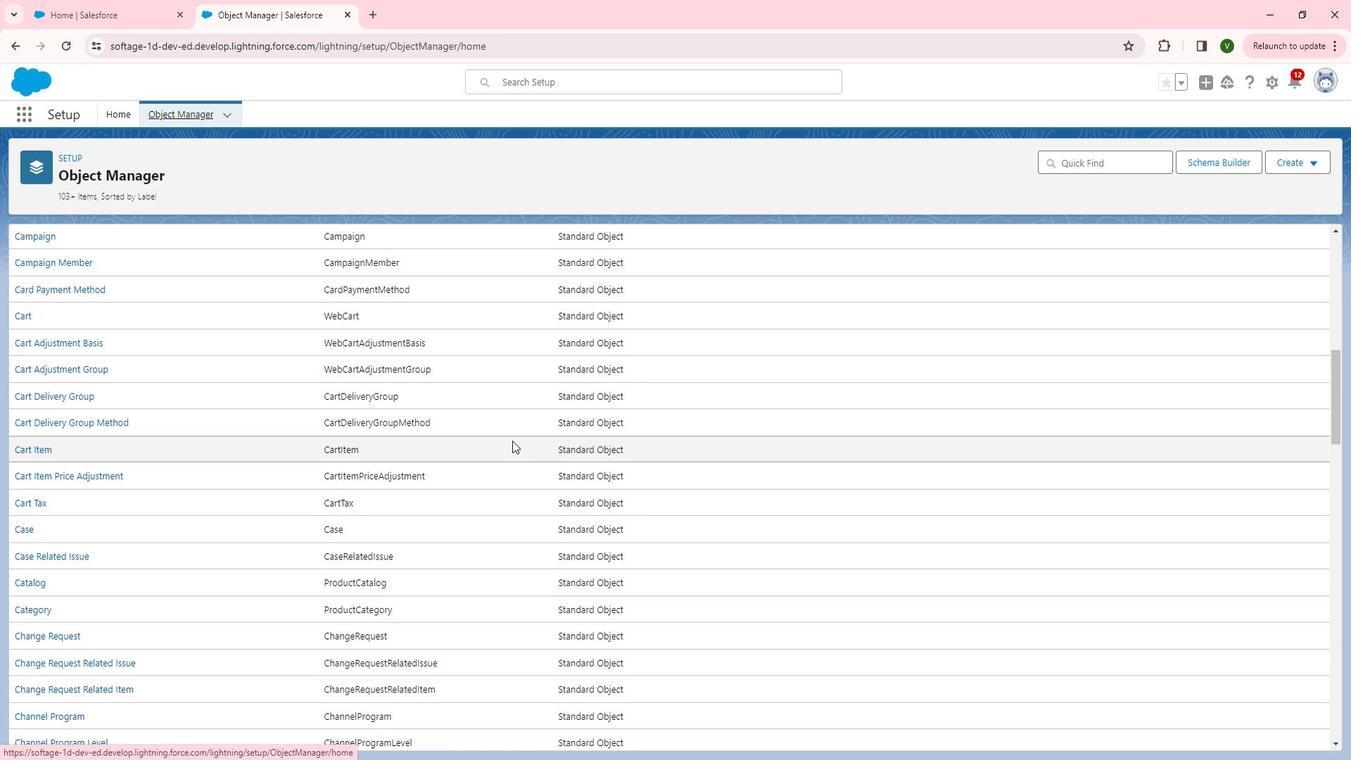 
Action: Mouse scrolled (530, 441) with delta (0, 0)
Screenshot: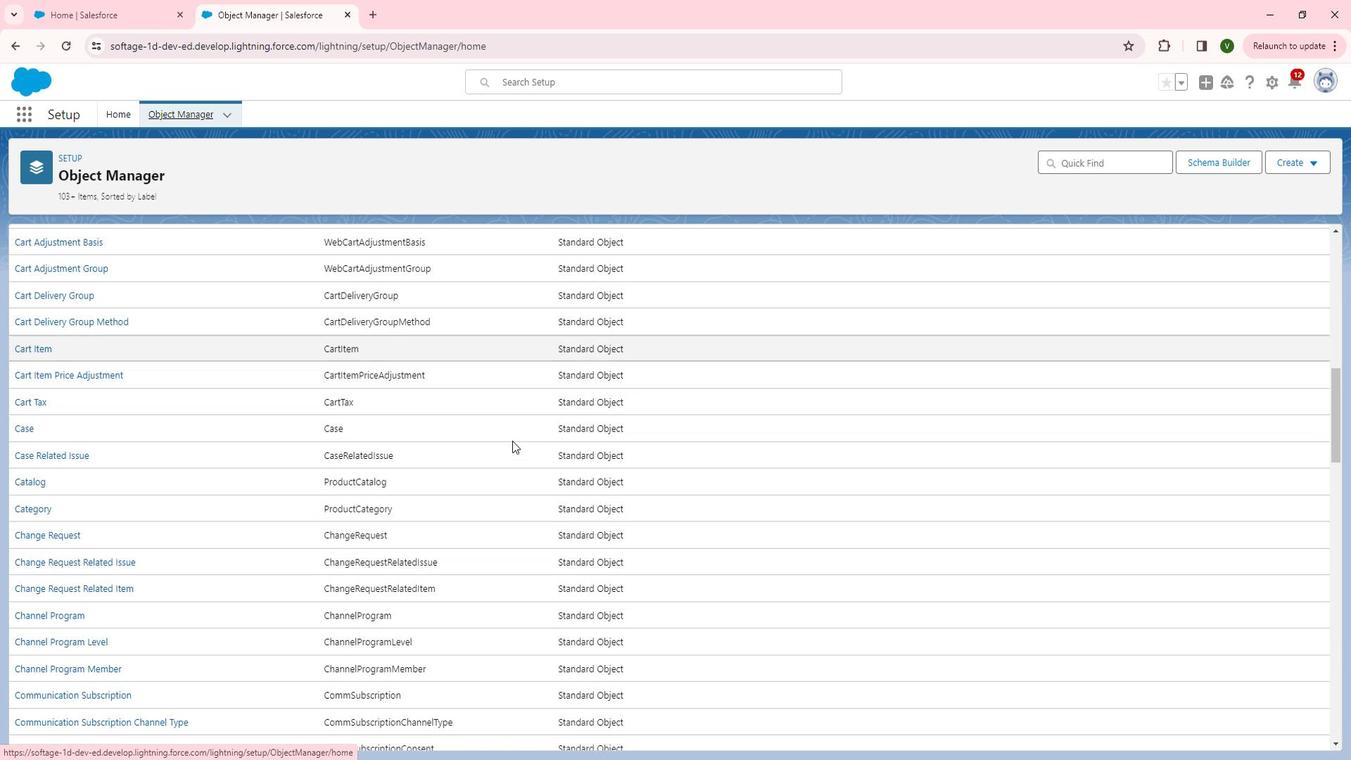 
Action: Mouse scrolled (530, 441) with delta (0, 0)
Screenshot: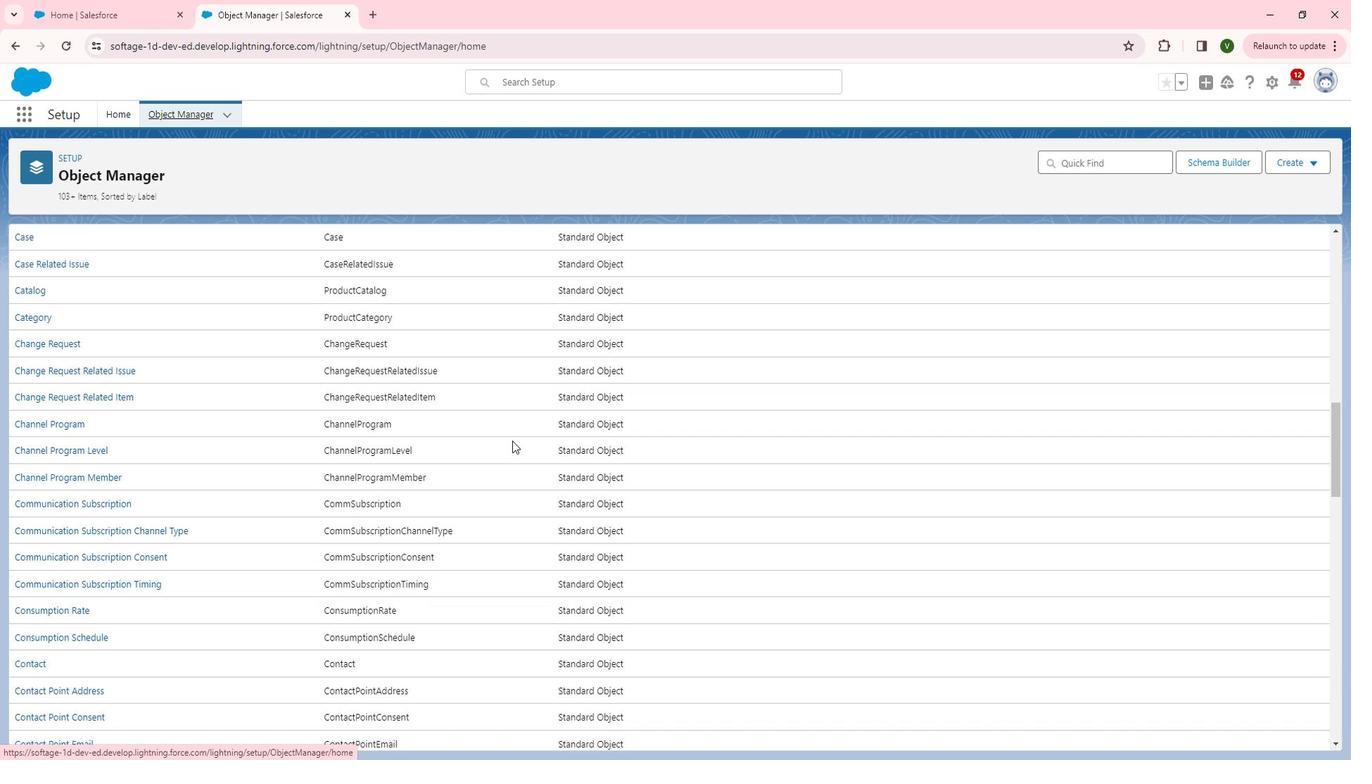 
Action: Mouse scrolled (530, 441) with delta (0, 0)
Screenshot: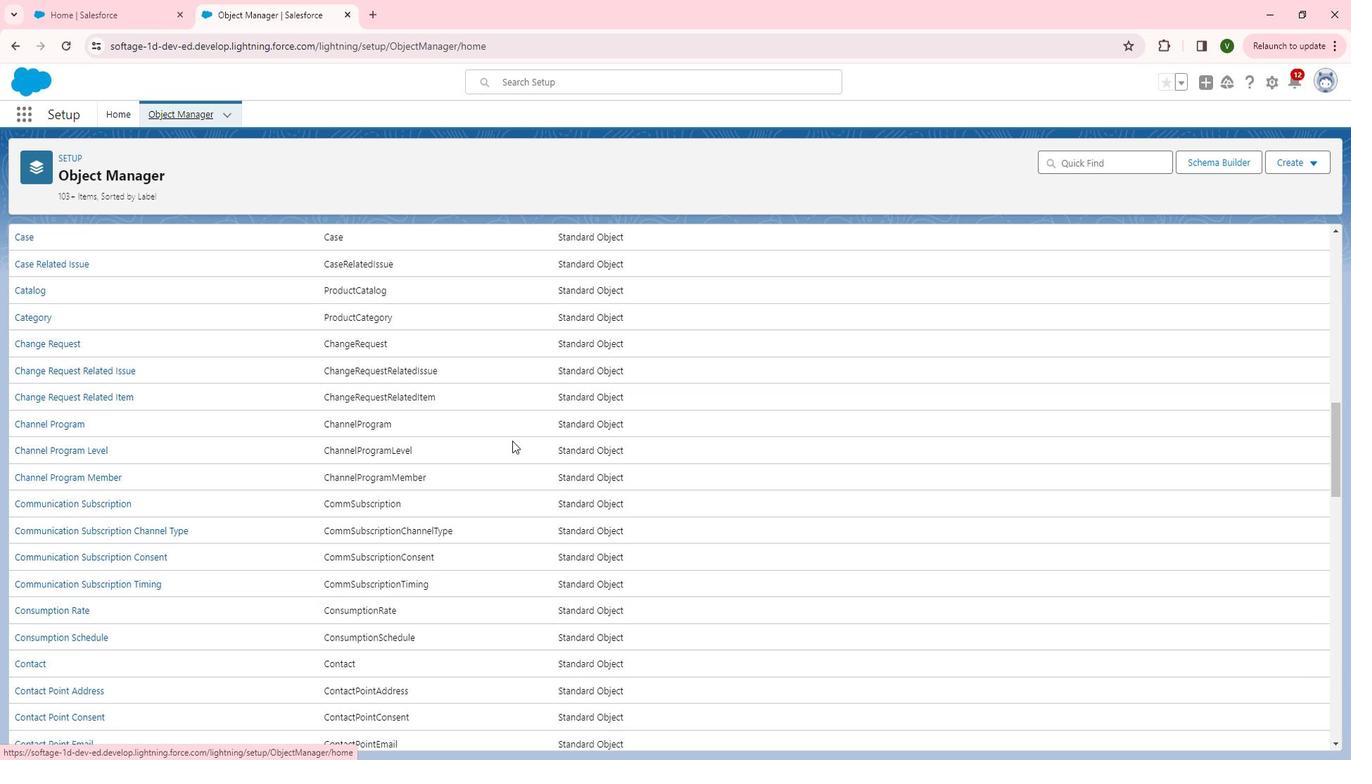 
Action: Mouse scrolled (530, 441) with delta (0, 0)
Screenshot: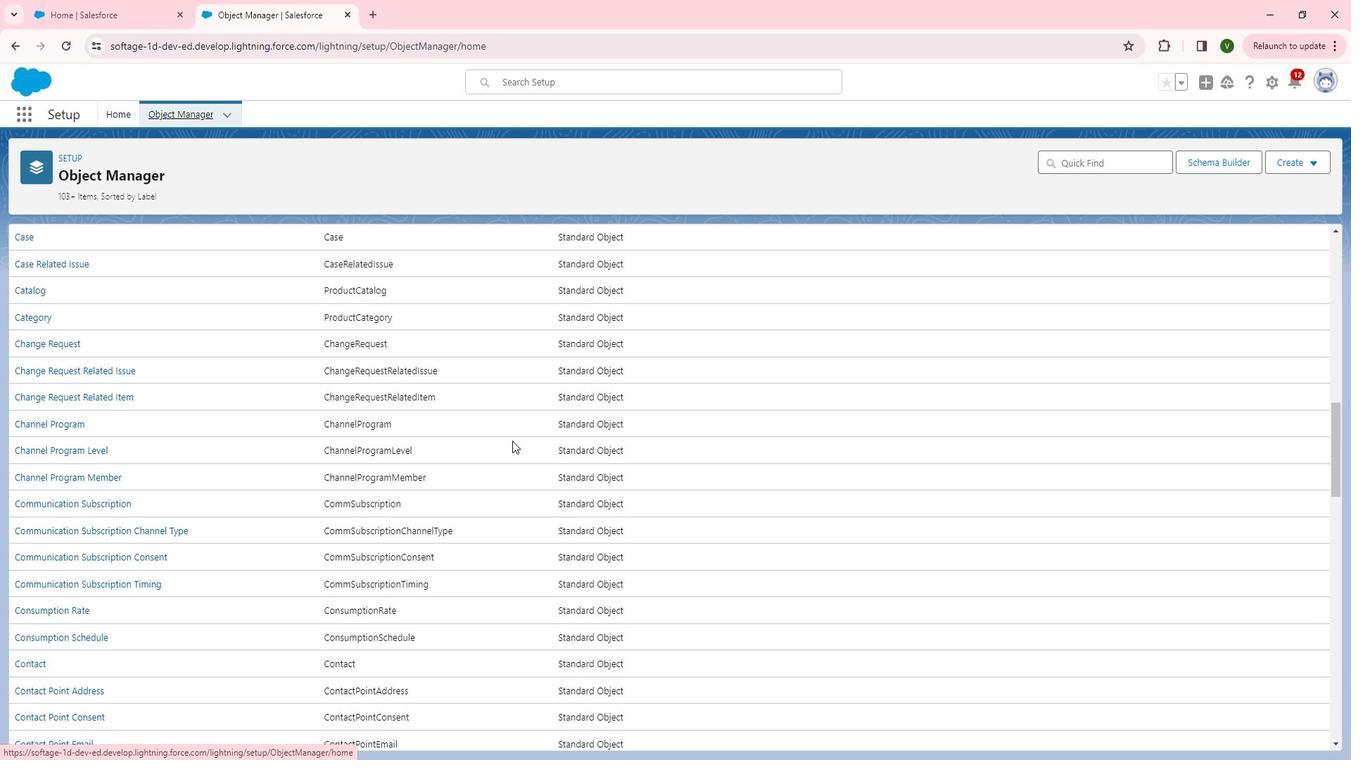 
Action: Mouse scrolled (530, 441) with delta (0, 0)
Screenshot: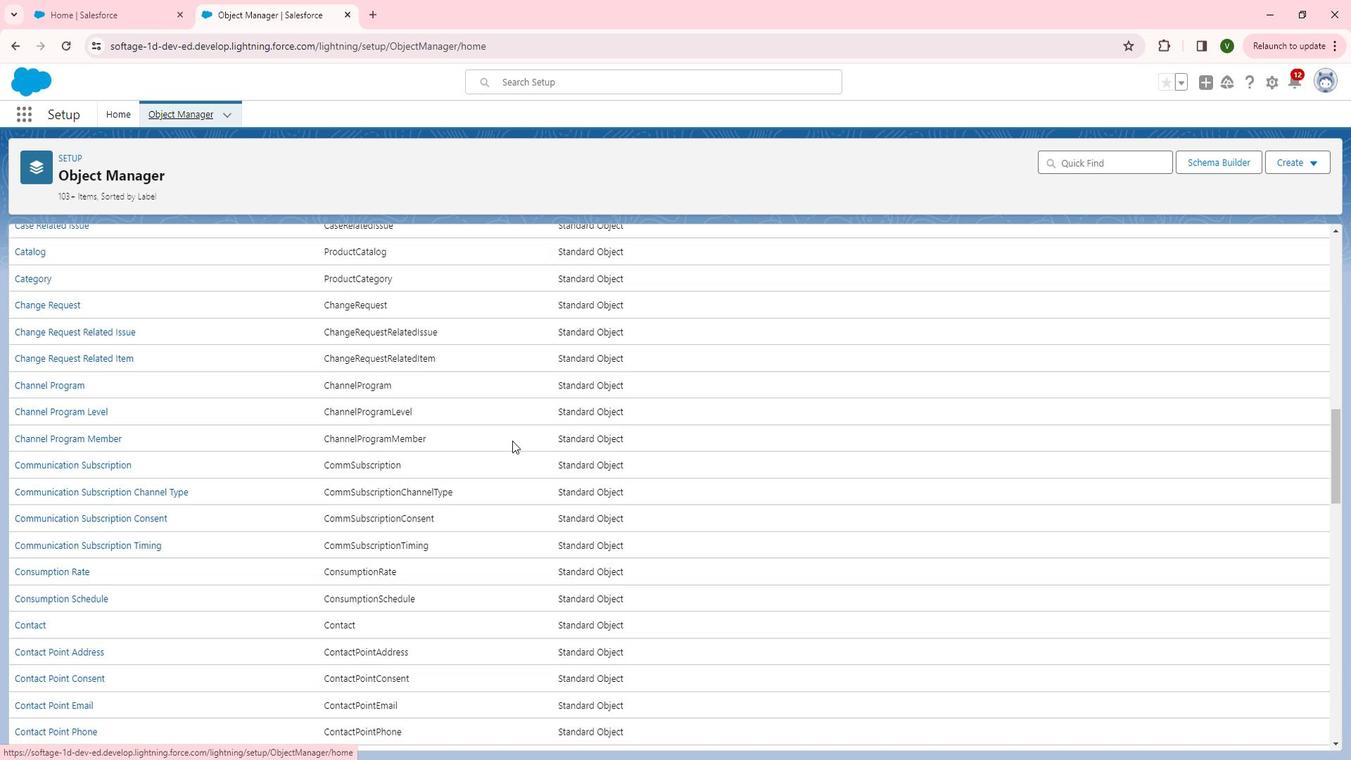
Action: Mouse scrolled (530, 441) with delta (0, 0)
Screenshot: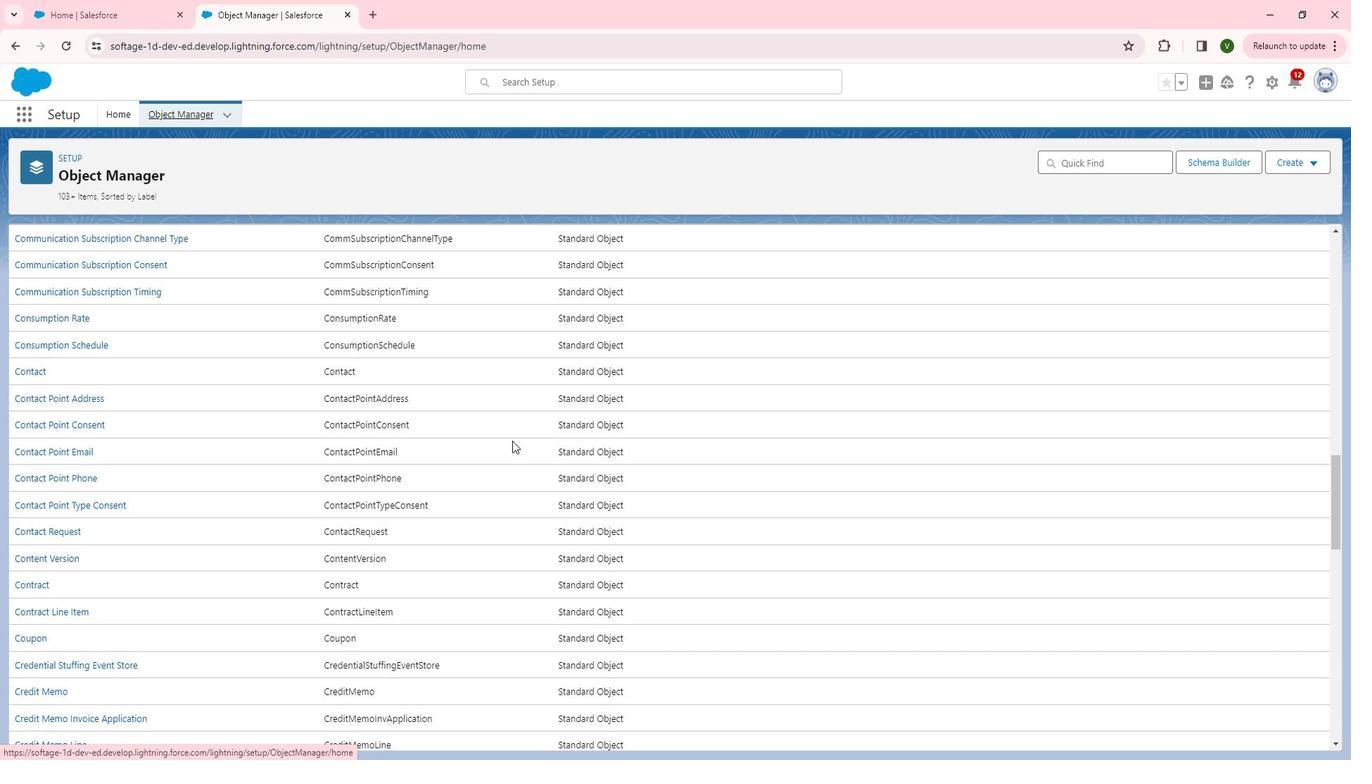 
Action: Mouse scrolled (530, 441) with delta (0, 0)
Screenshot: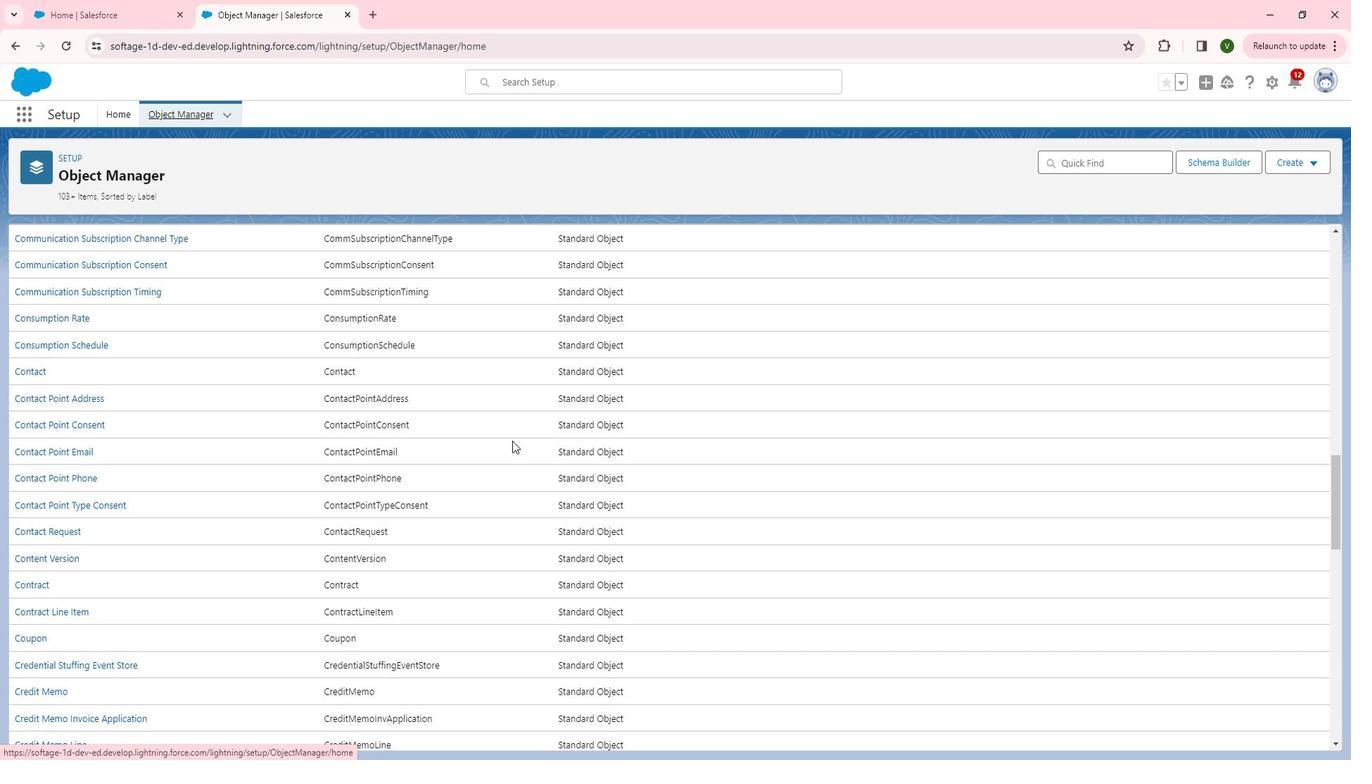 
Action: Mouse scrolled (530, 441) with delta (0, 0)
Screenshot: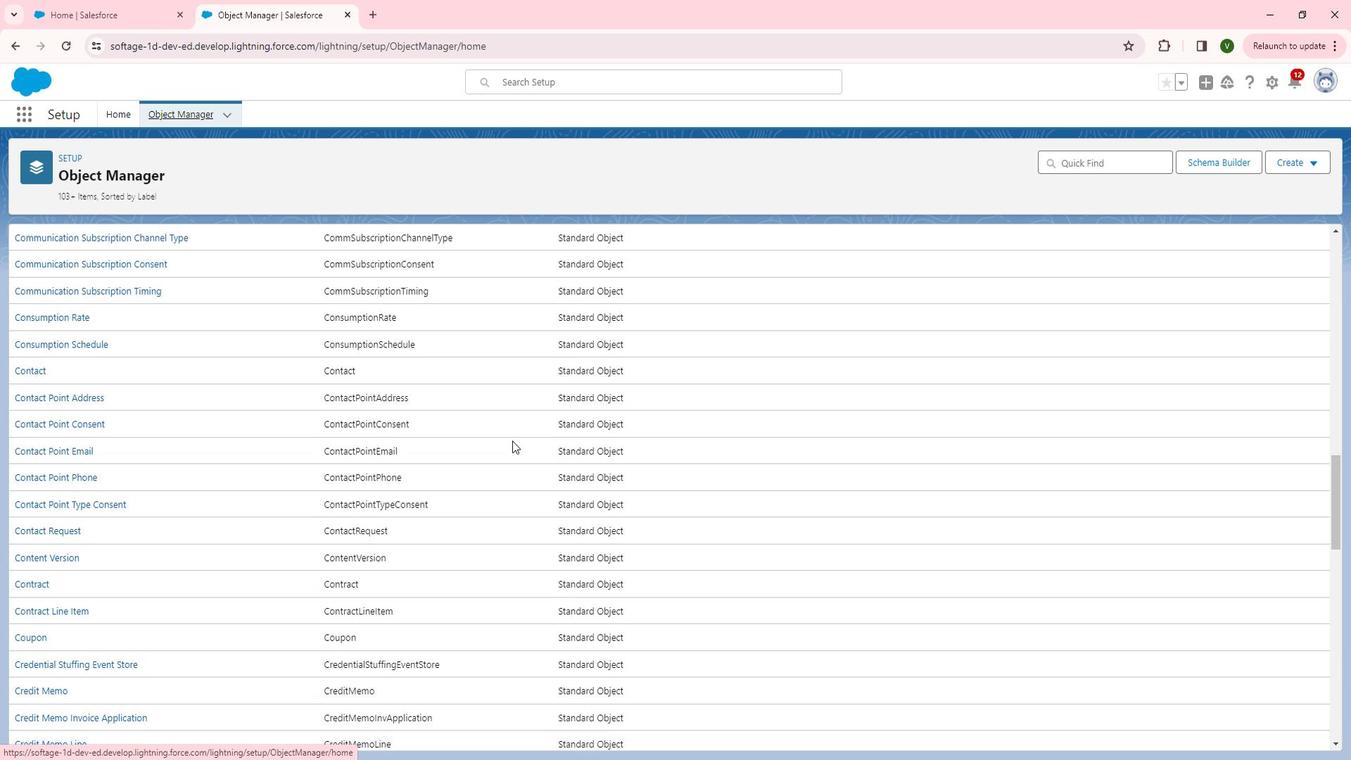 
Action: Mouse scrolled (530, 441) with delta (0, 0)
Screenshot: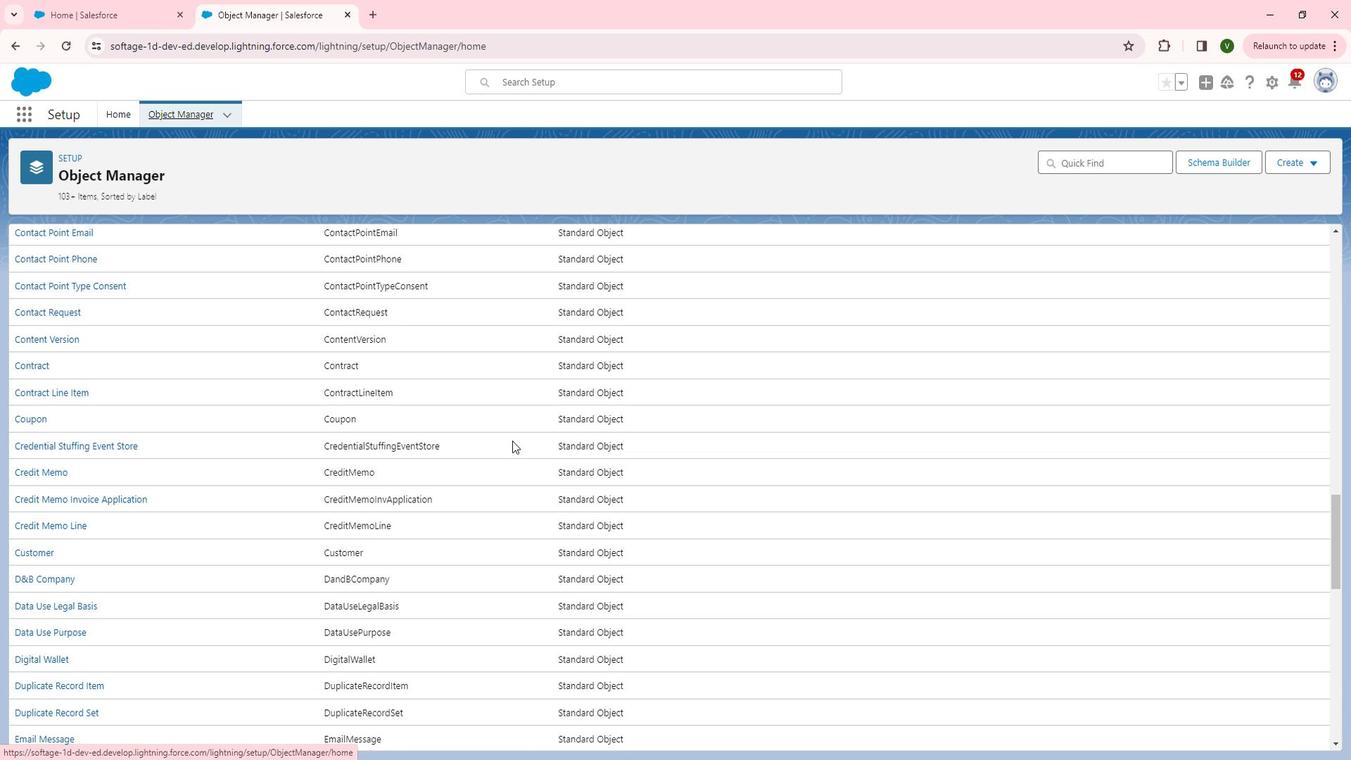 
Action: Mouse scrolled (530, 441) with delta (0, 0)
Screenshot: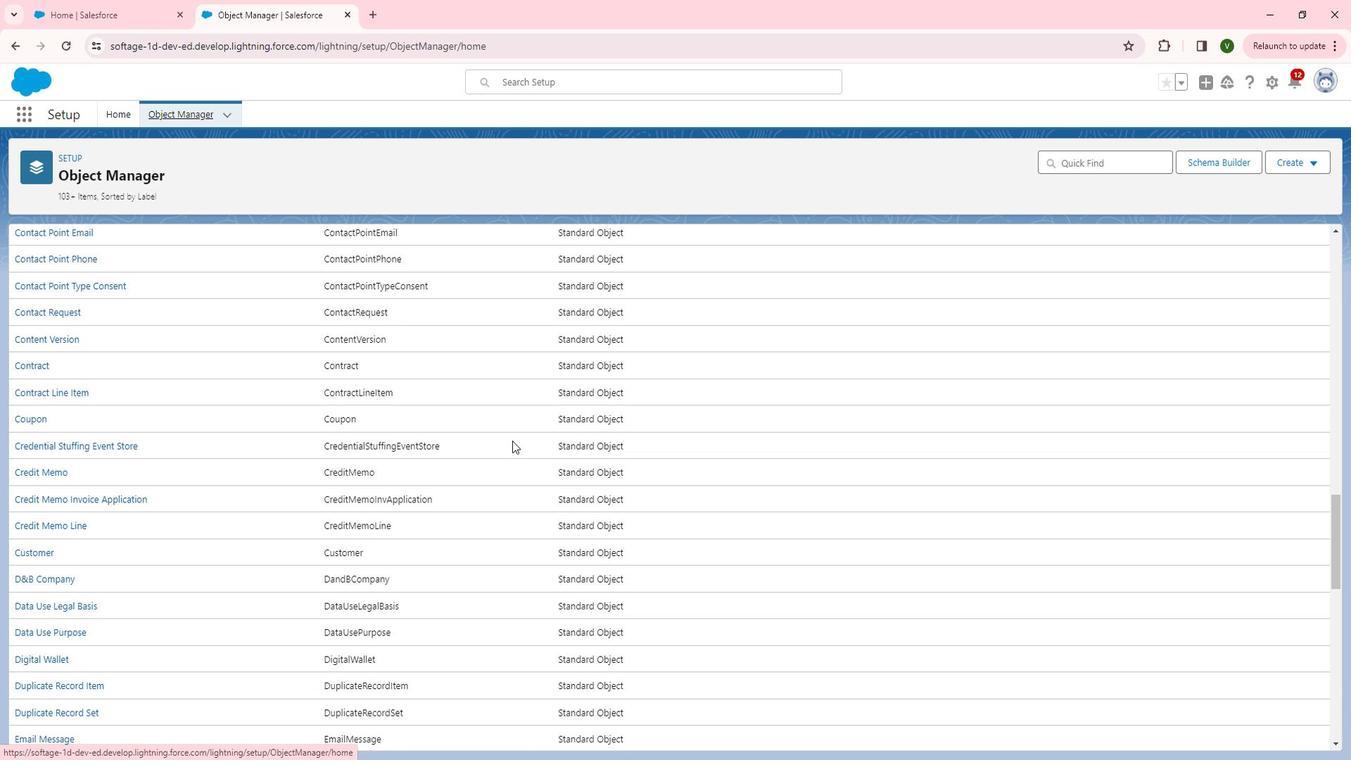 
Action: Mouse scrolled (530, 441) with delta (0, 0)
Screenshot: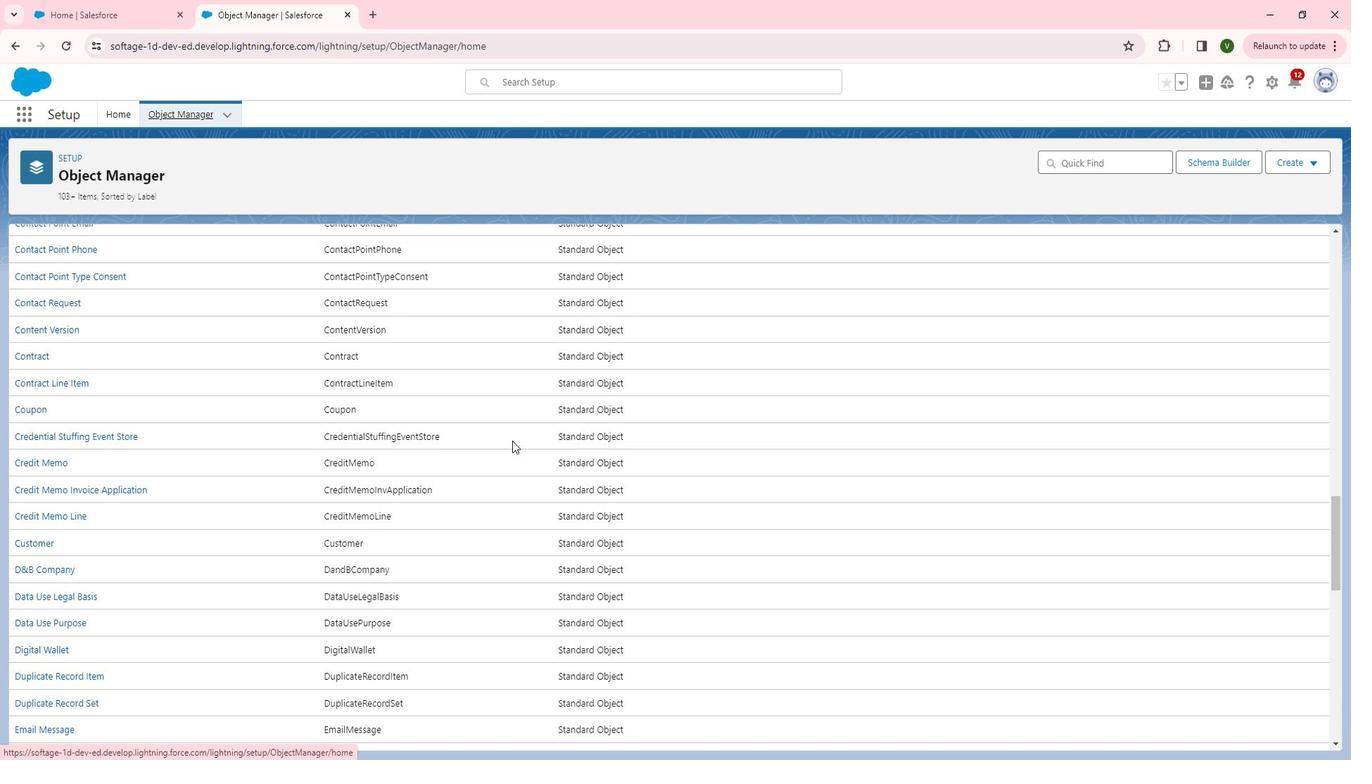 
Action: Mouse scrolled (530, 441) with delta (0, 0)
Screenshot: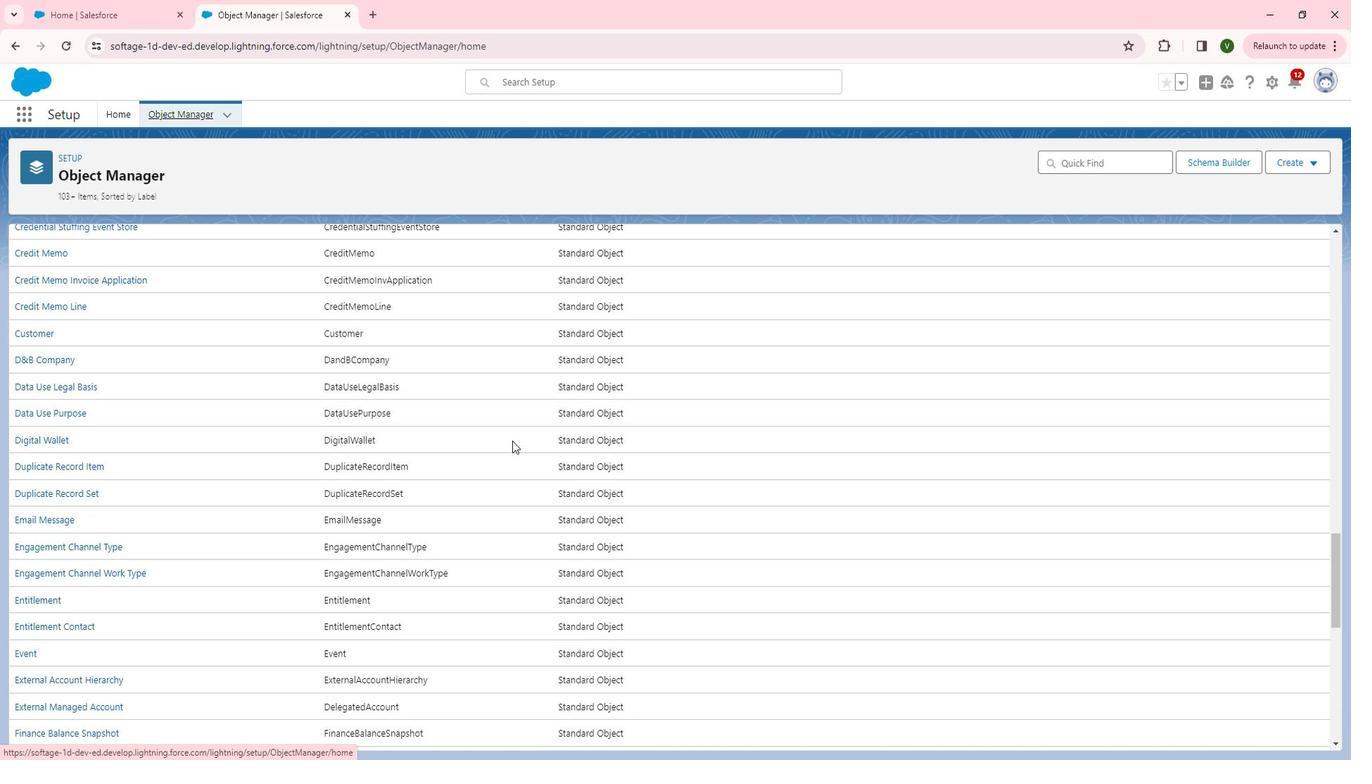 
Action: Mouse scrolled (530, 441) with delta (0, 0)
Screenshot: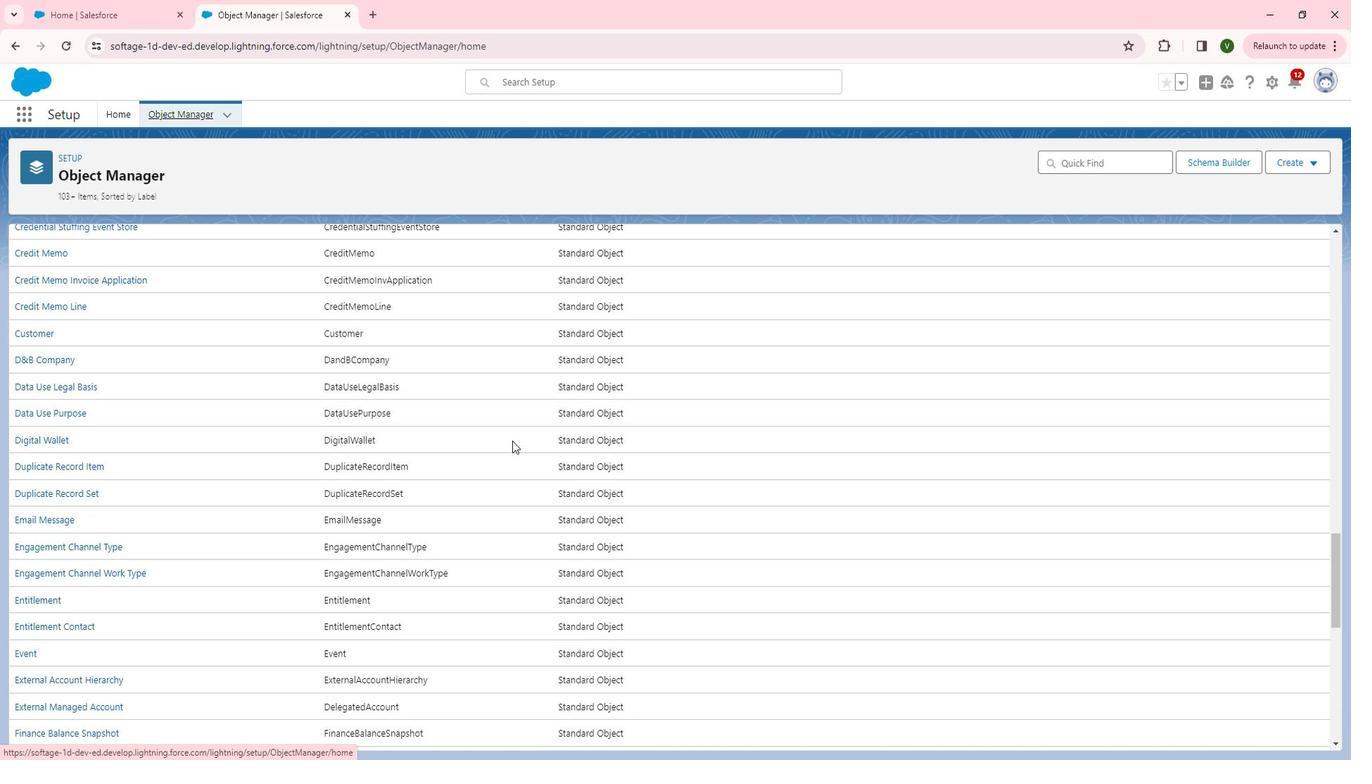 
Action: Mouse scrolled (530, 441) with delta (0, 0)
Screenshot: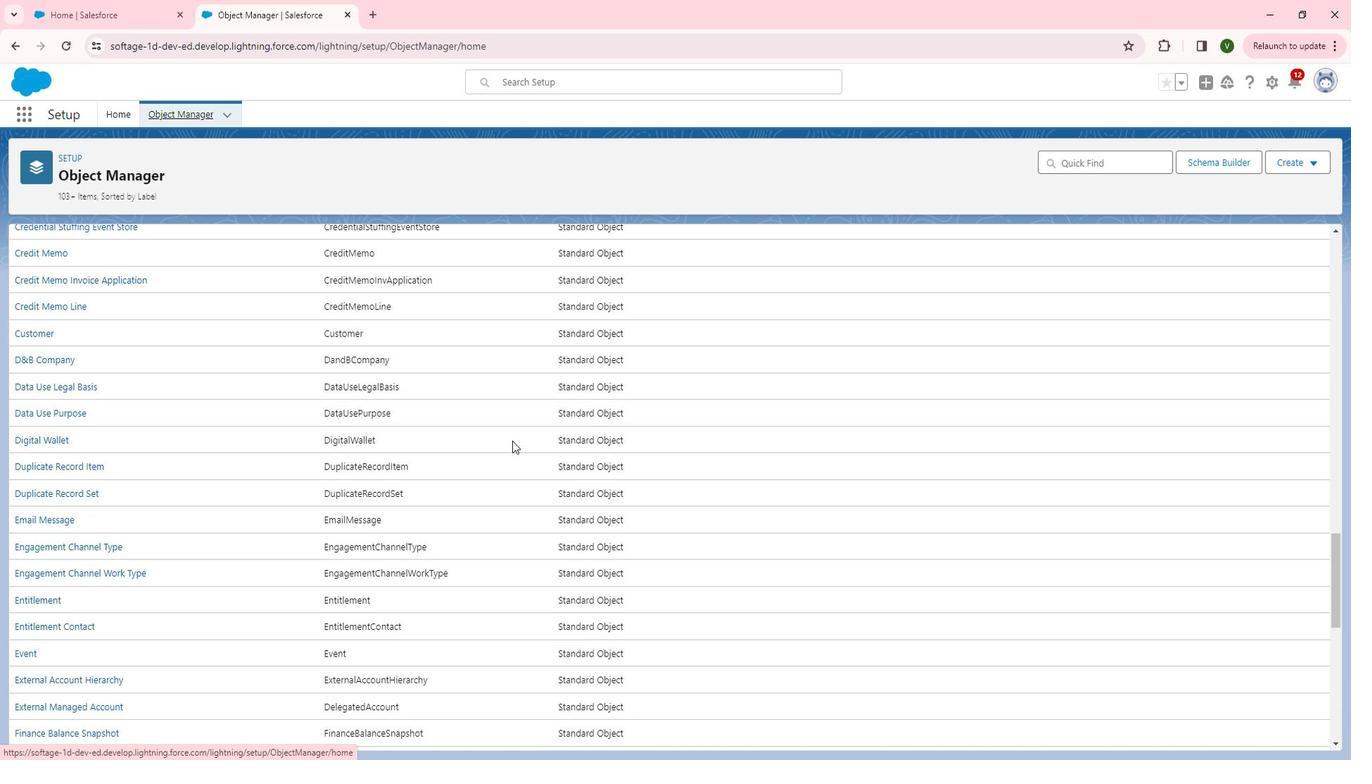 
Action: Mouse scrolled (530, 441) with delta (0, 0)
Screenshot: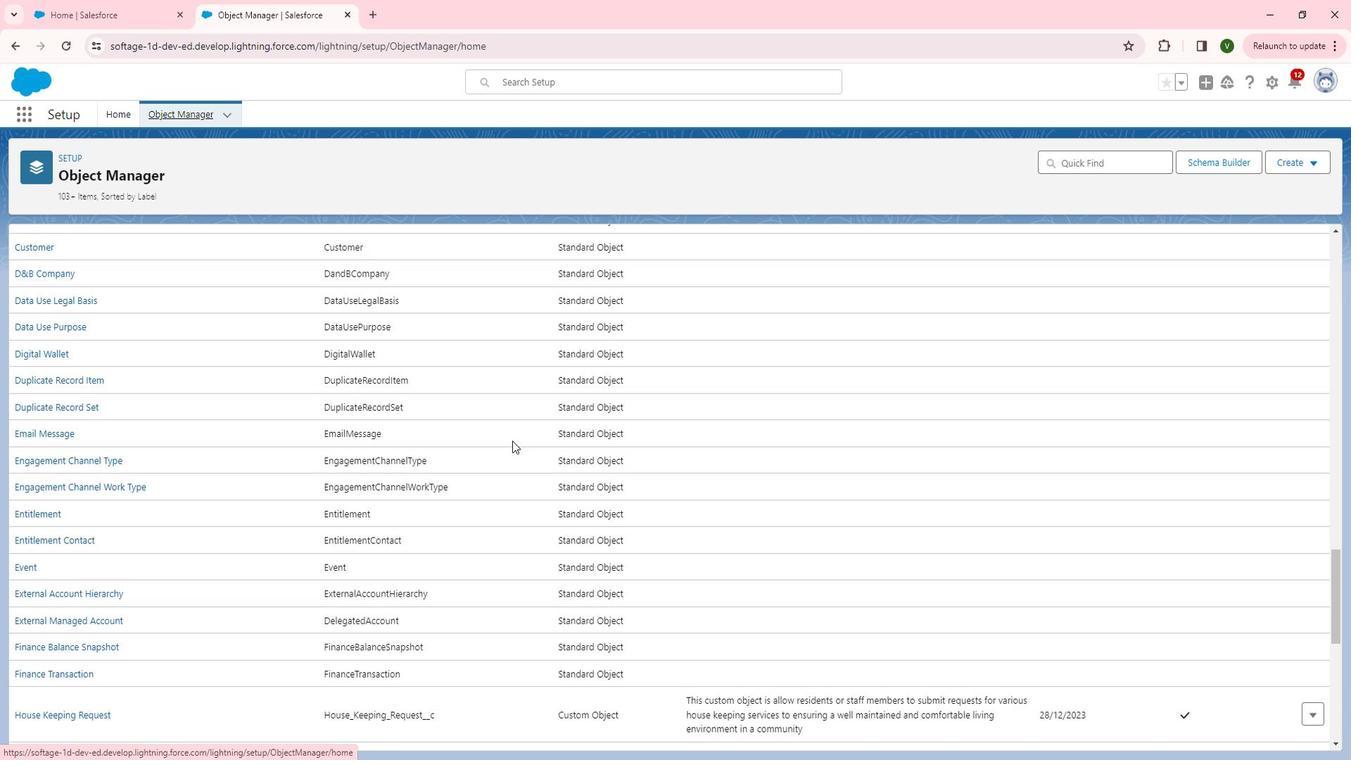 
Action: Mouse moved to (530, 443)
Screenshot: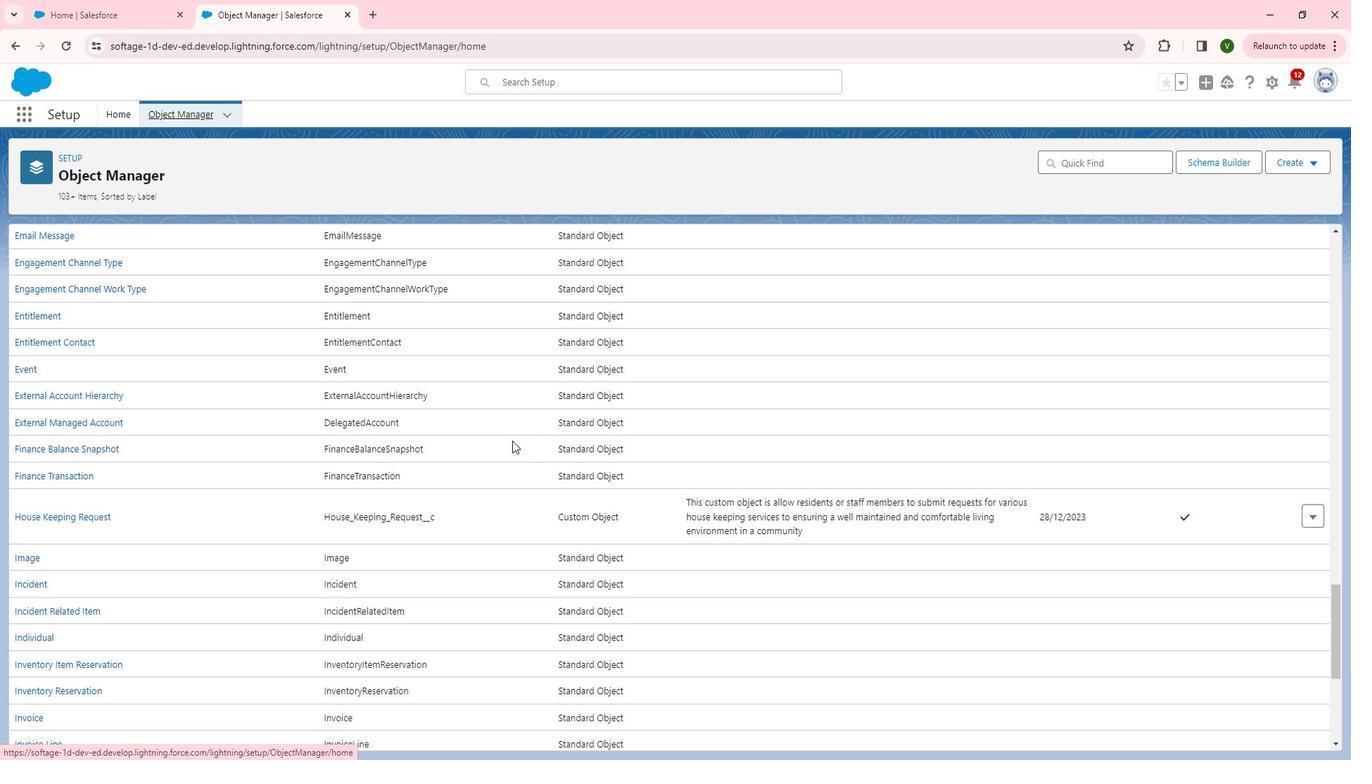 
Action: Mouse scrolled (530, 442) with delta (0, 0)
Screenshot: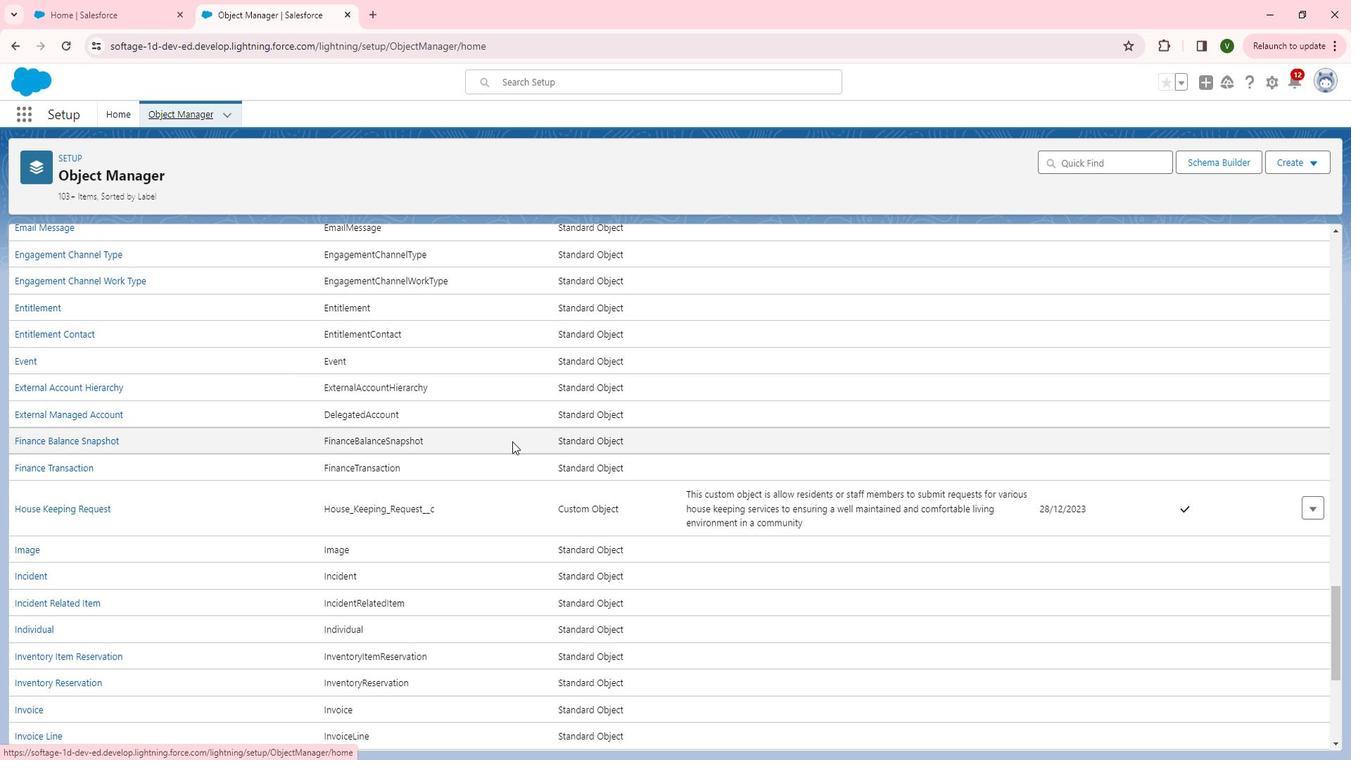
Action: Mouse scrolled (530, 442) with delta (0, 0)
Screenshot: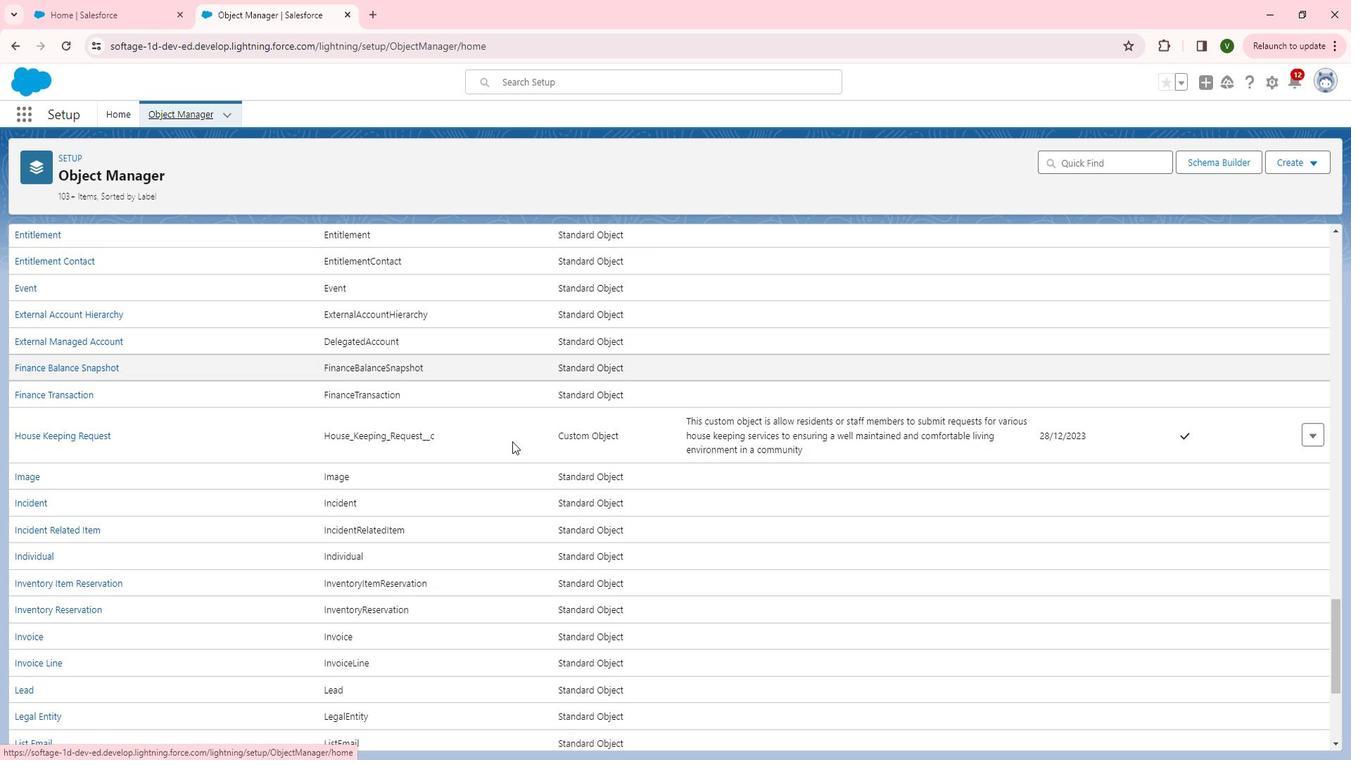 
Action: Mouse scrolled (530, 442) with delta (0, 0)
Screenshot: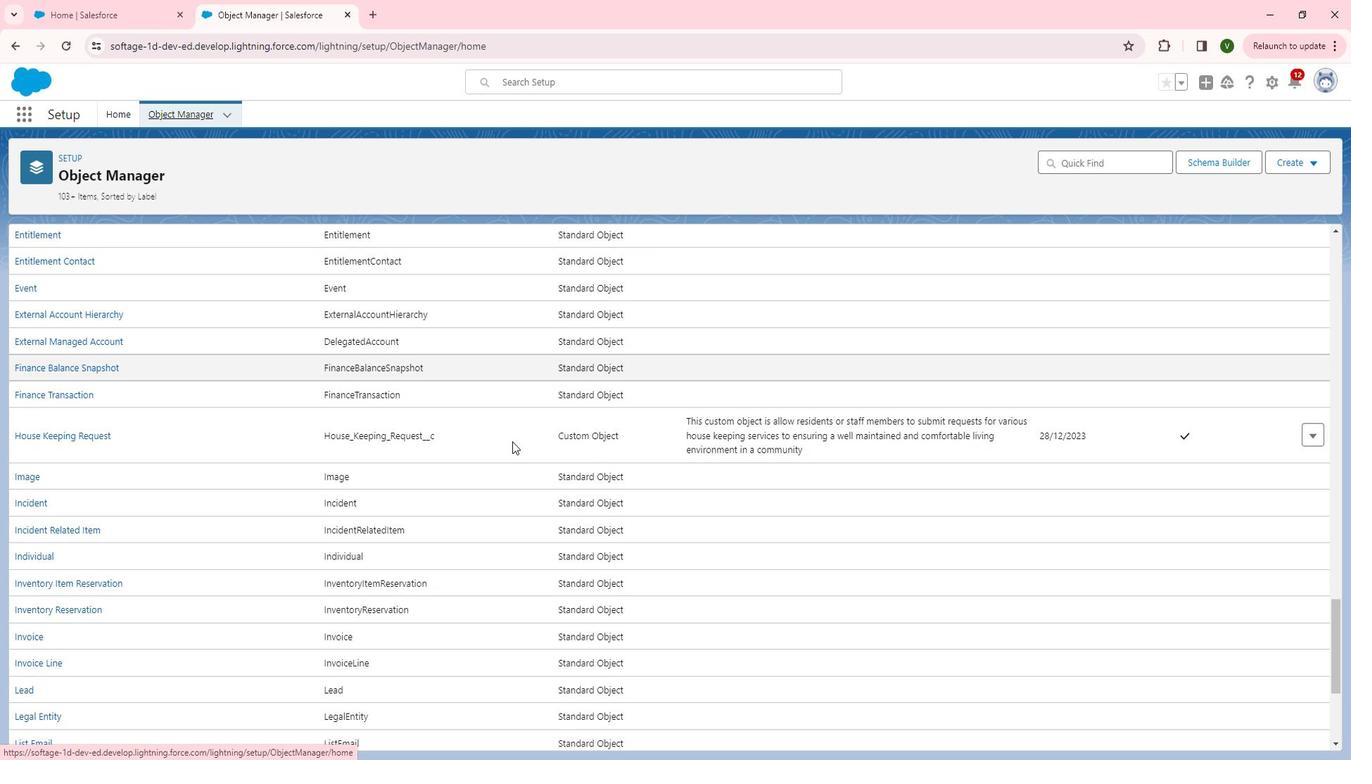 
Action: Mouse scrolled (530, 442) with delta (0, 0)
Screenshot: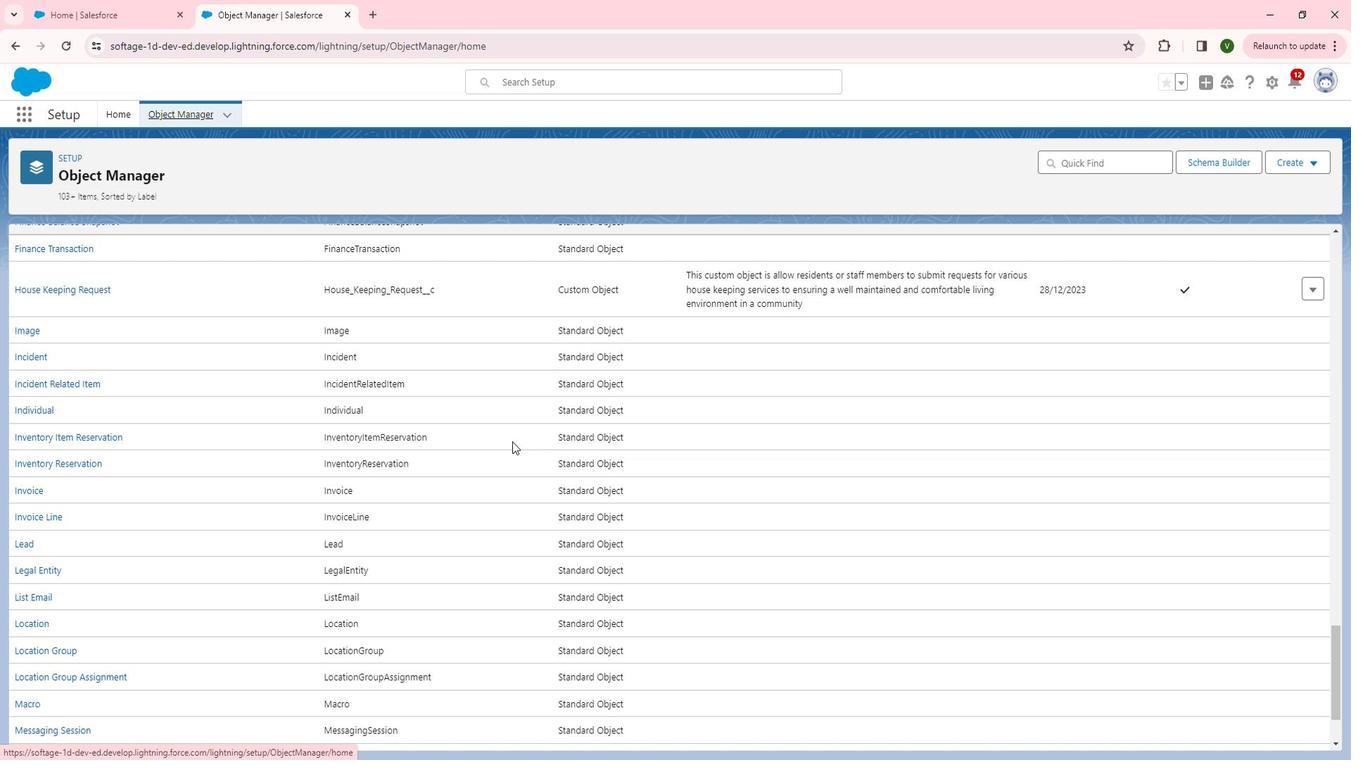 
Action: Mouse scrolled (530, 442) with delta (0, 0)
Screenshot: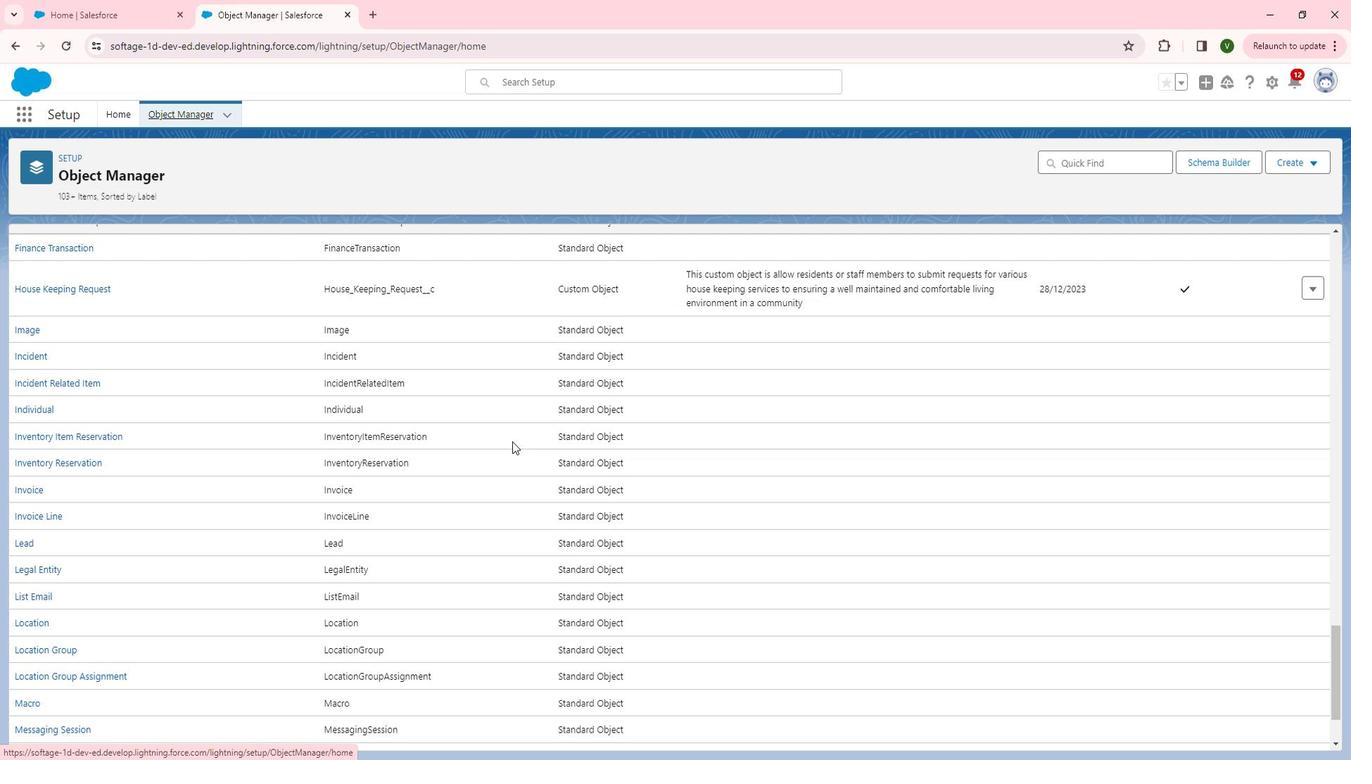 
Action: Mouse scrolled (530, 442) with delta (0, 0)
Screenshot: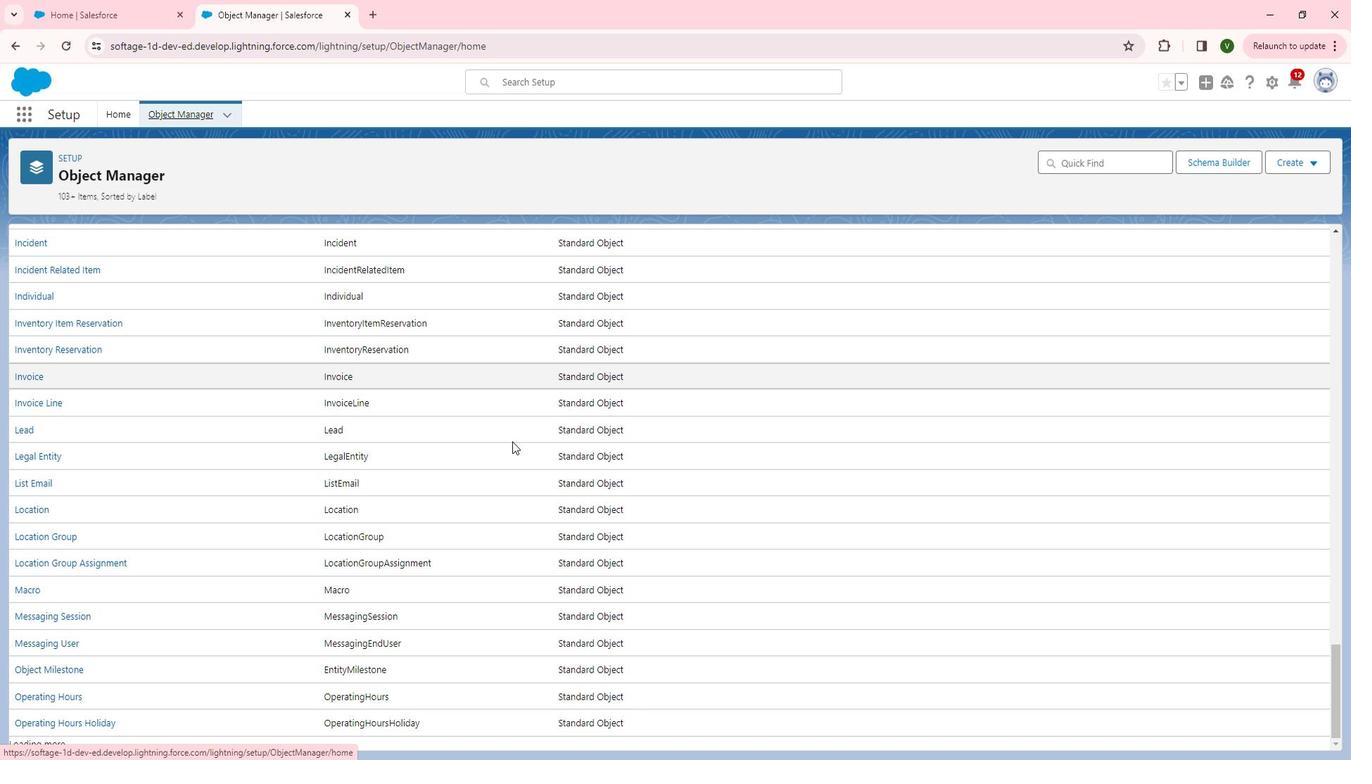 
Action: Mouse scrolled (530, 442) with delta (0, 0)
Screenshot: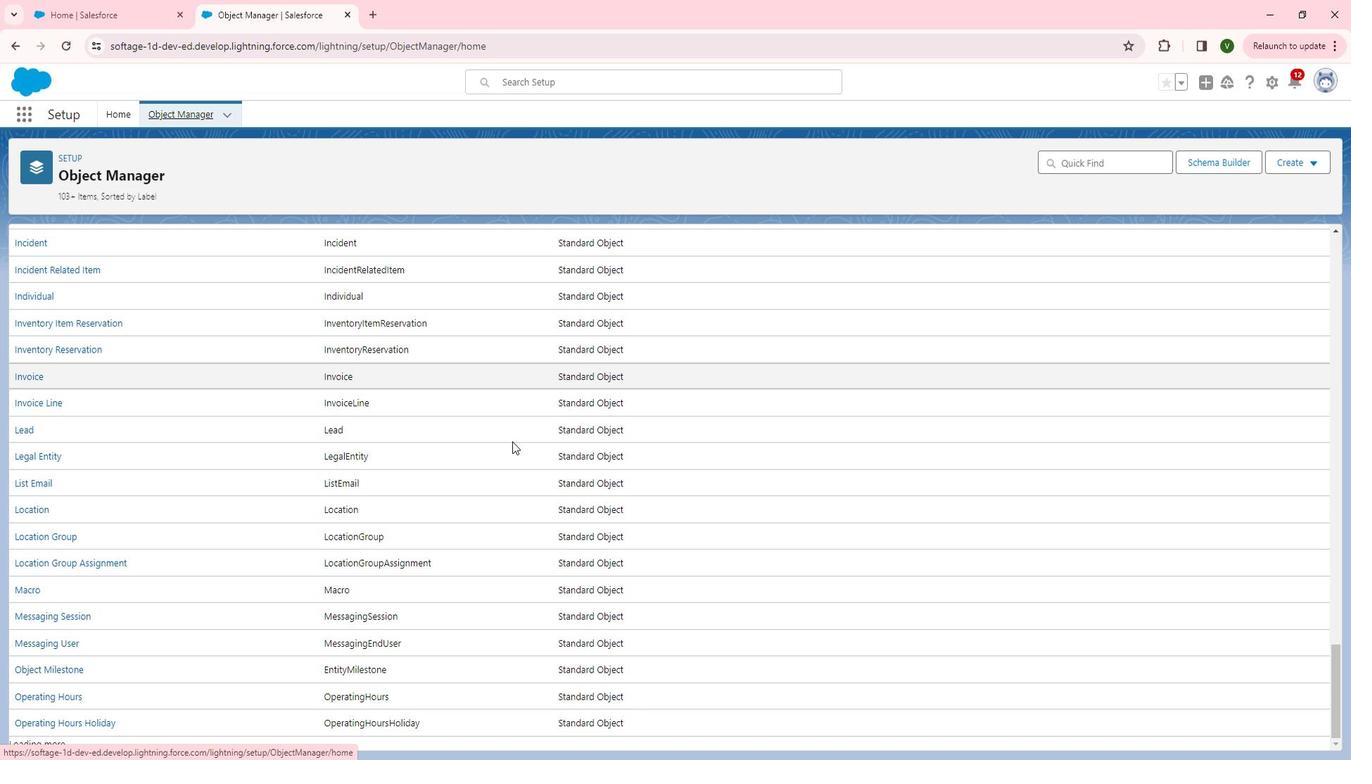 
Action: Mouse scrolled (530, 442) with delta (0, 0)
Screenshot: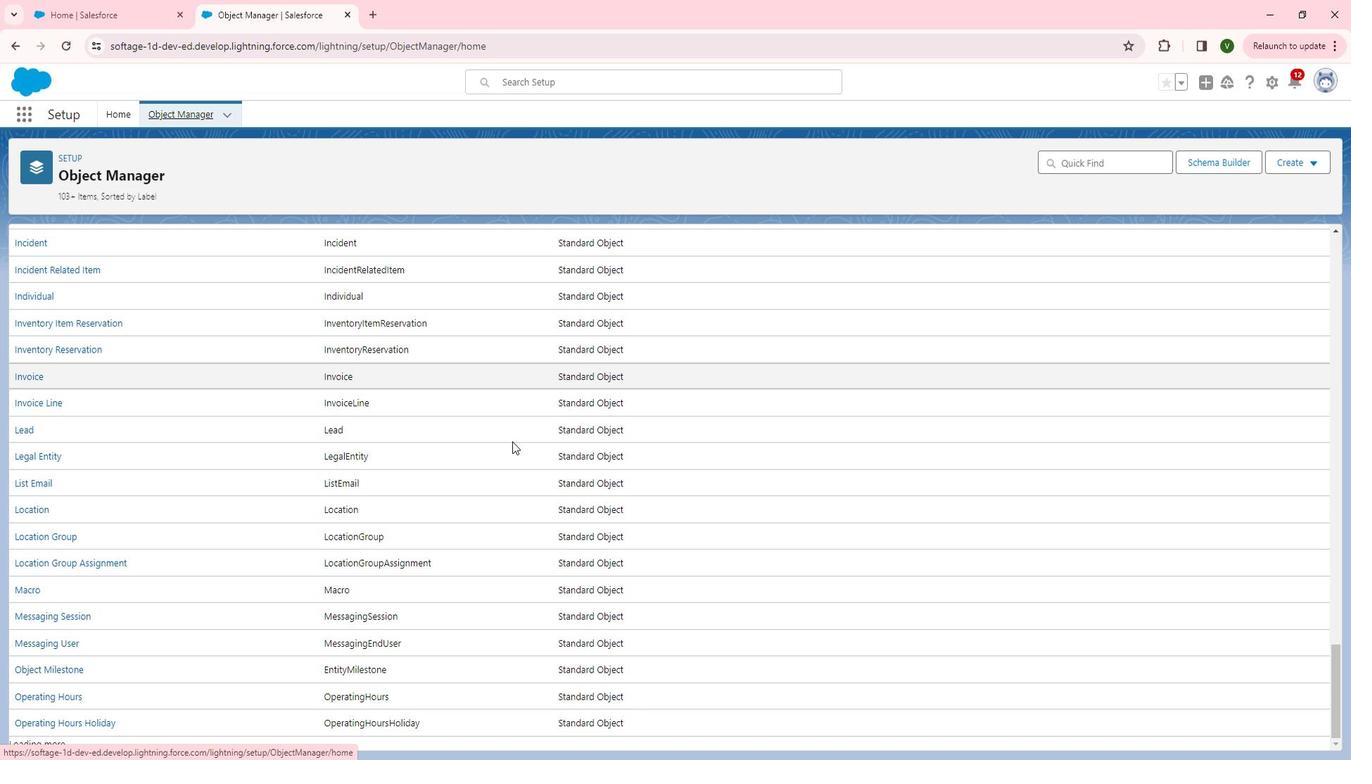 
Action: Mouse scrolled (530, 442) with delta (0, 0)
Screenshot: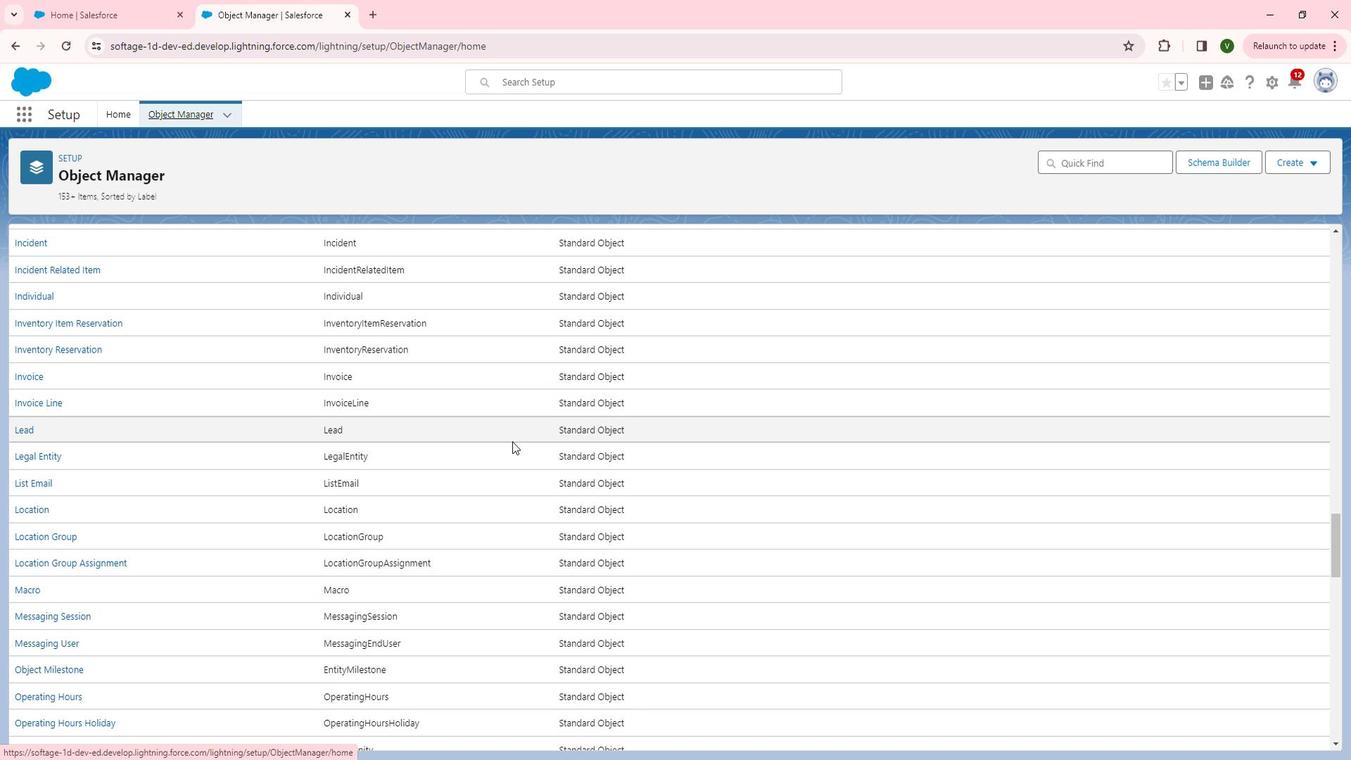 
Action: Mouse scrolled (530, 442) with delta (0, 0)
Screenshot: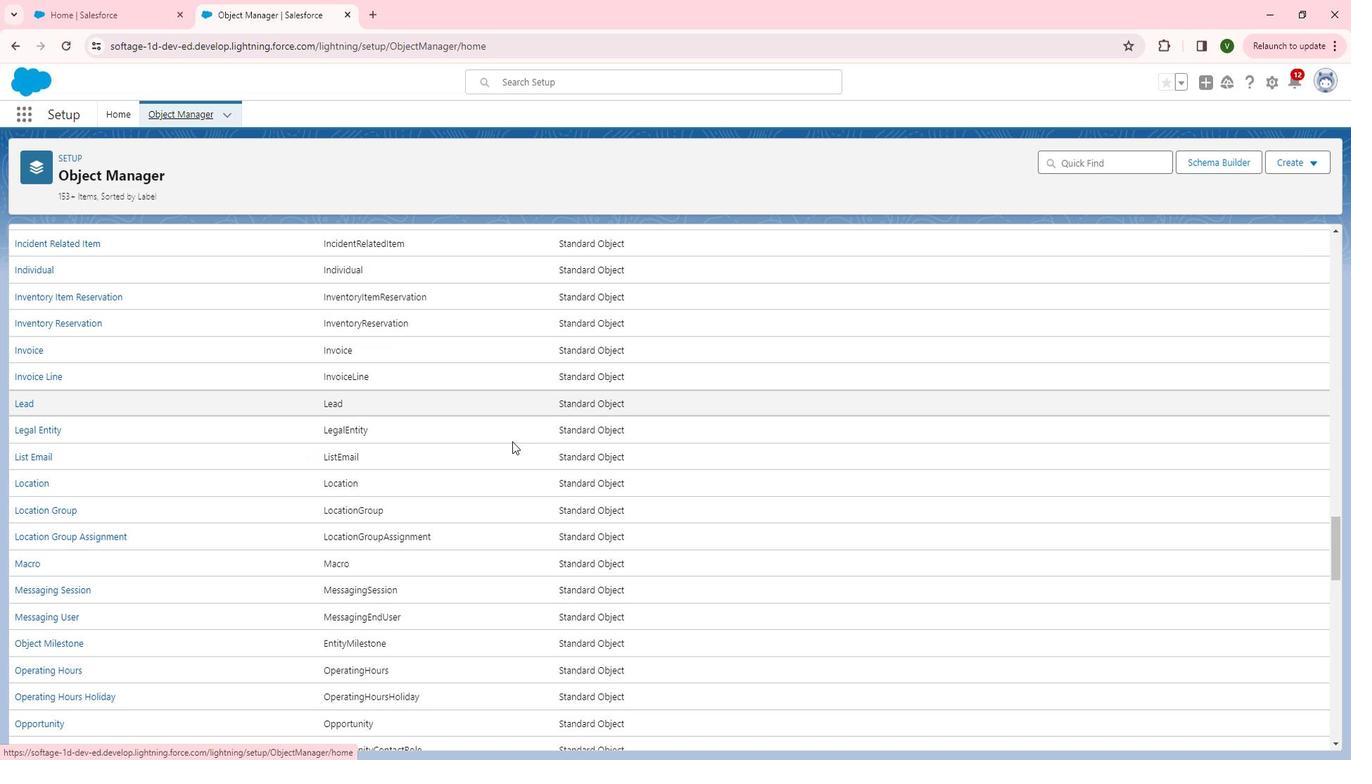 
Action: Mouse scrolled (530, 442) with delta (0, 0)
Screenshot: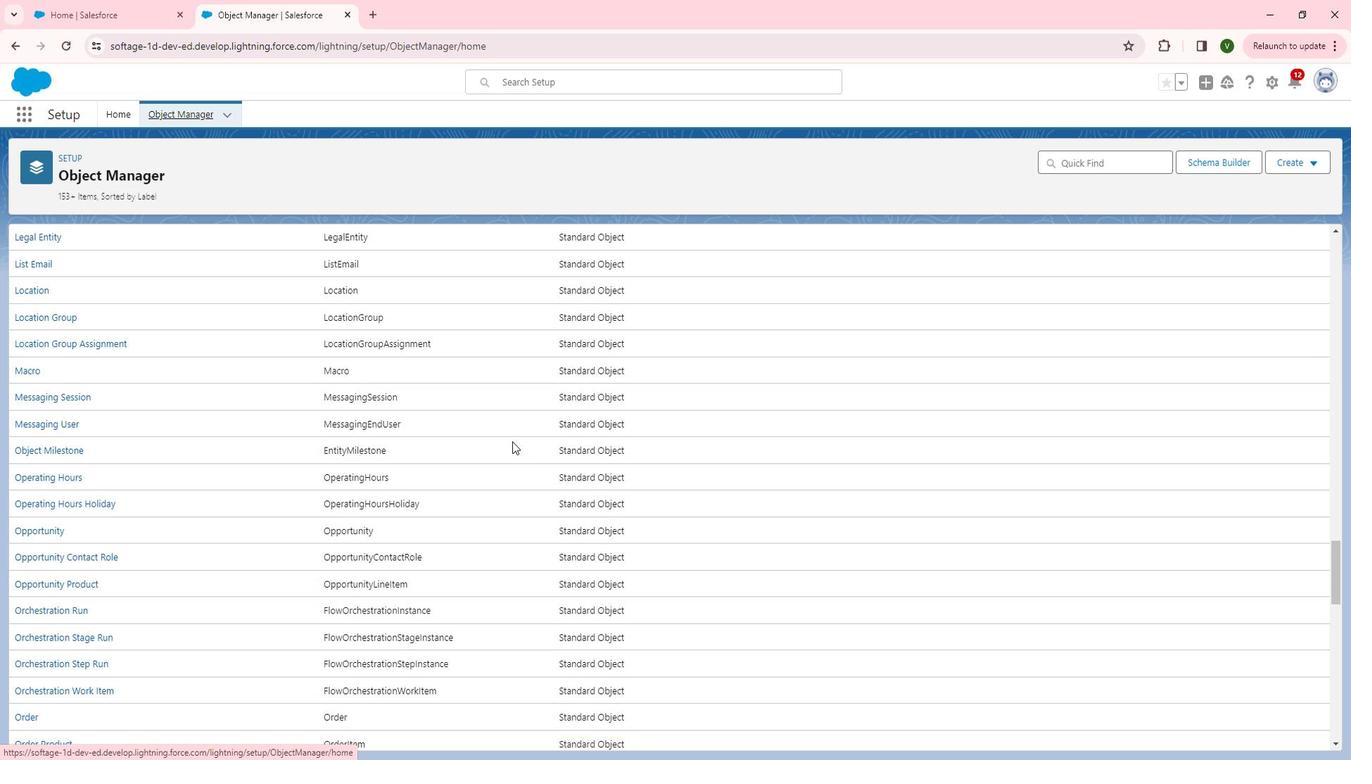 
Action: Mouse scrolled (530, 442) with delta (0, 0)
Screenshot: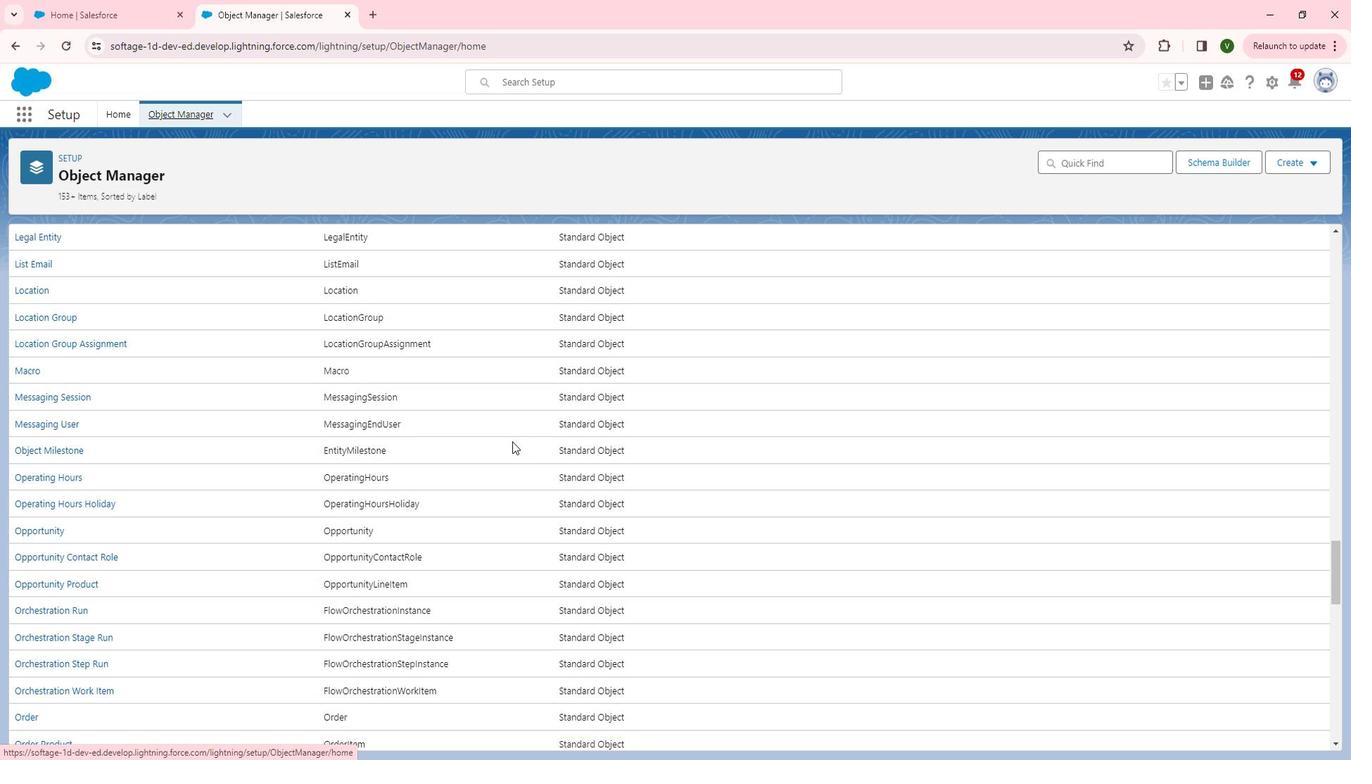 
Action: Mouse scrolled (530, 442) with delta (0, 0)
Screenshot: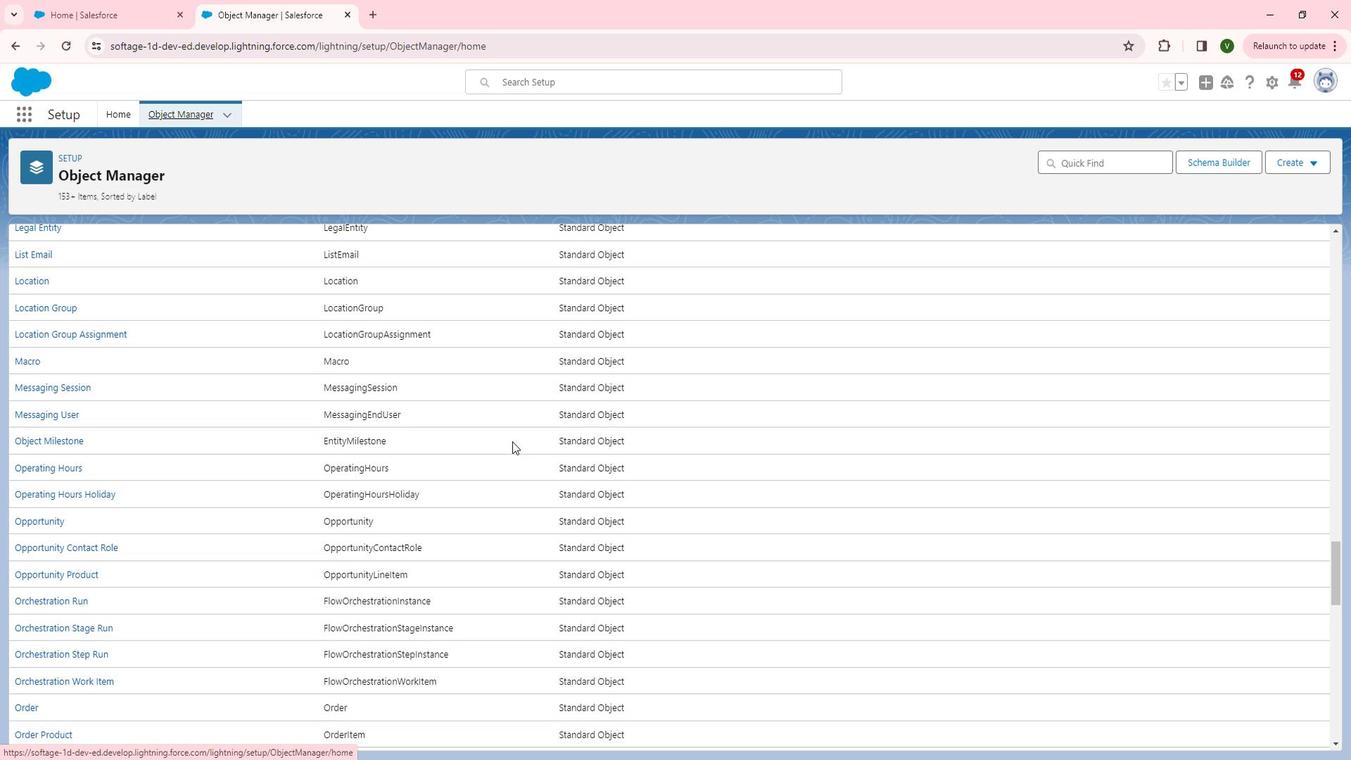 
Action: Mouse scrolled (530, 442) with delta (0, 0)
Screenshot: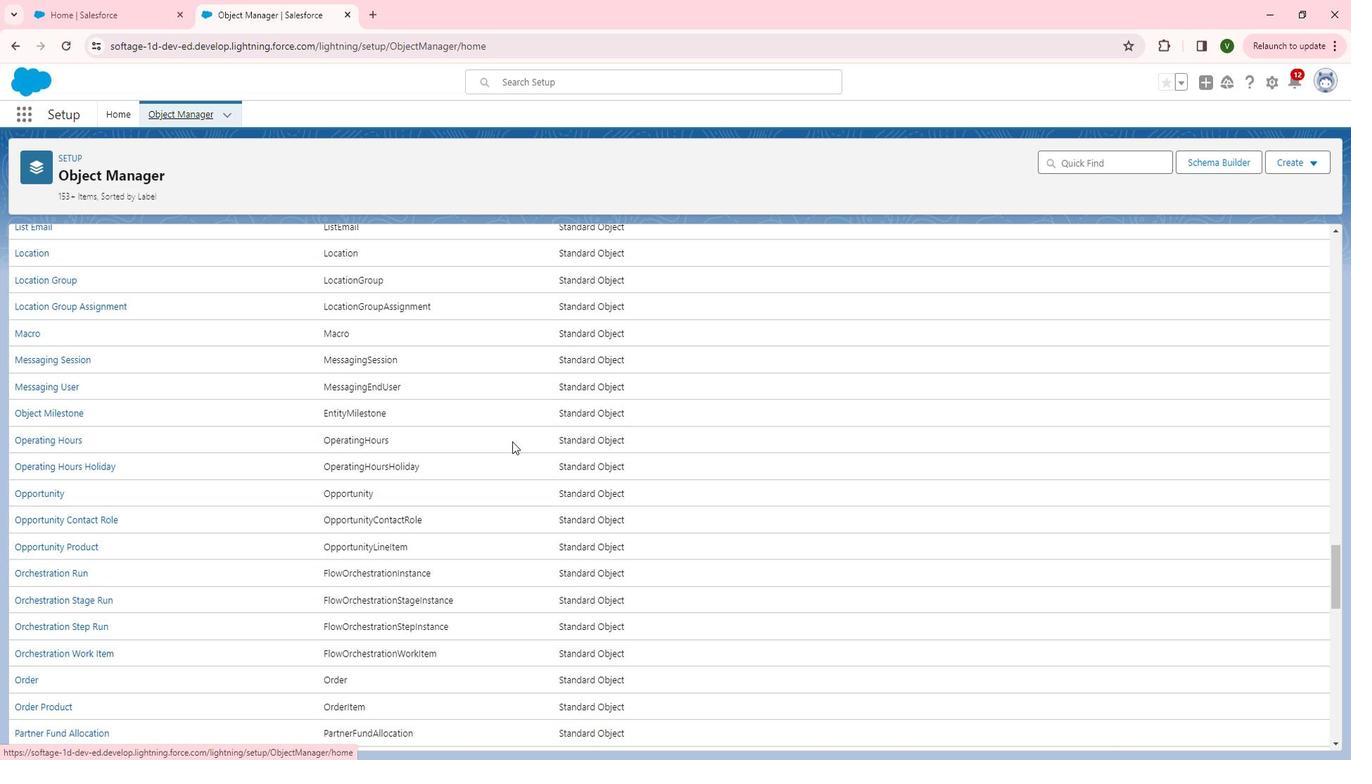
Action: Mouse scrolled (530, 442) with delta (0, 0)
Screenshot: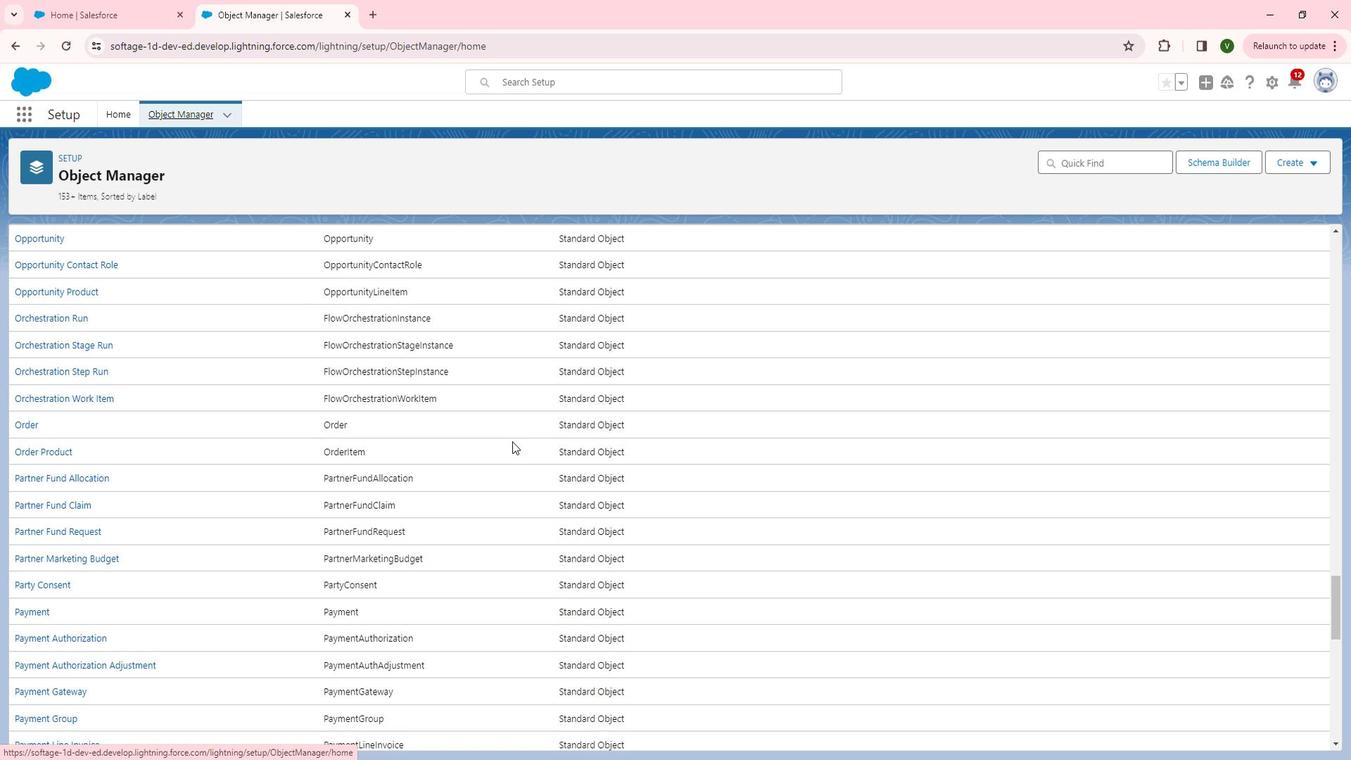 
Action: Mouse scrolled (530, 442) with delta (0, 0)
Screenshot: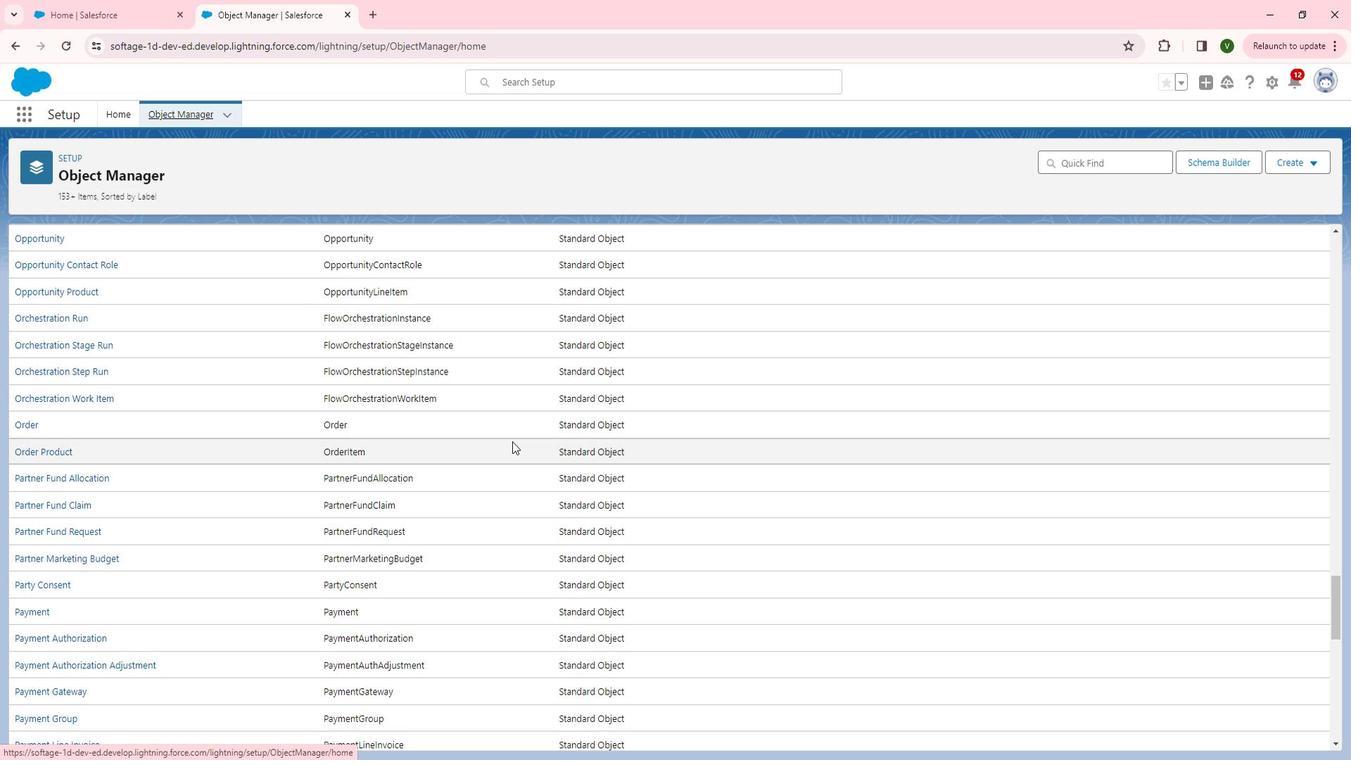 
Action: Mouse scrolled (530, 442) with delta (0, 0)
Screenshot: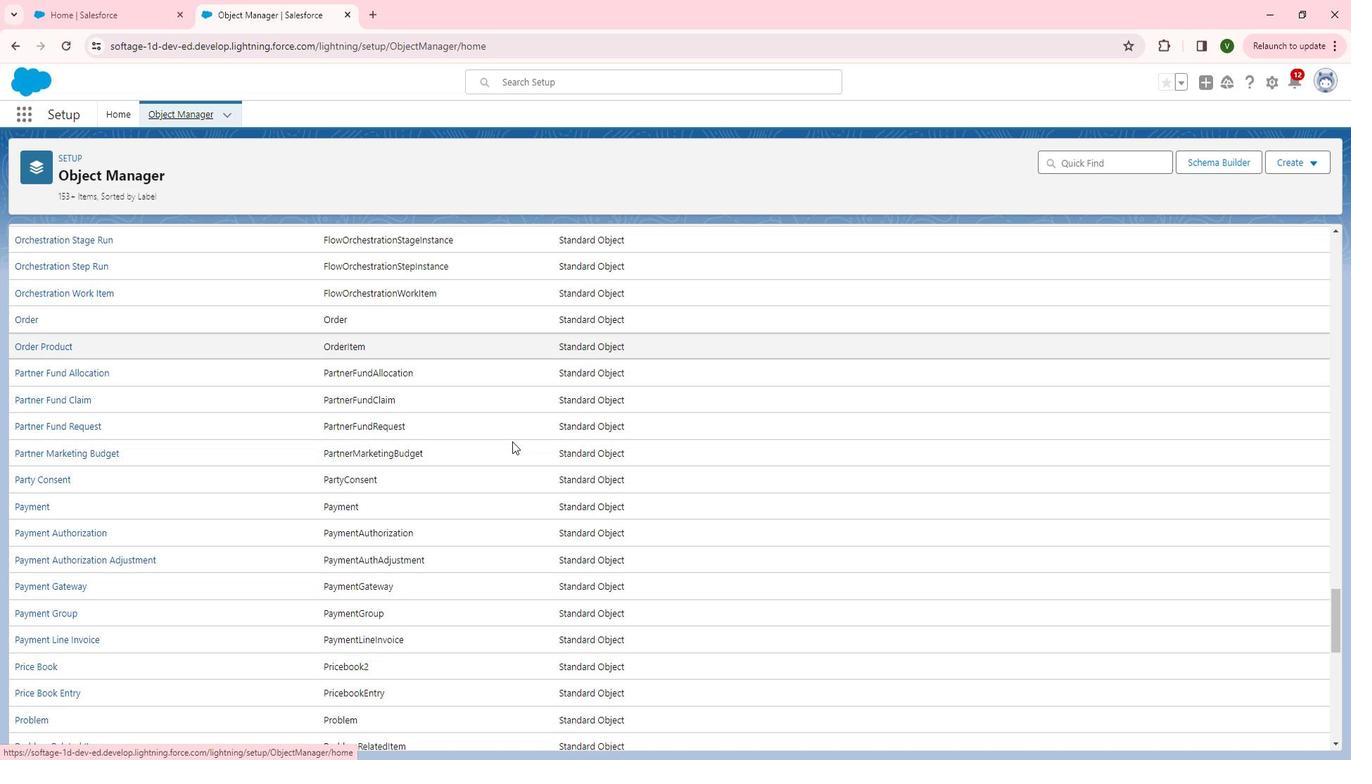 
Action: Mouse scrolled (530, 442) with delta (0, 0)
Screenshot: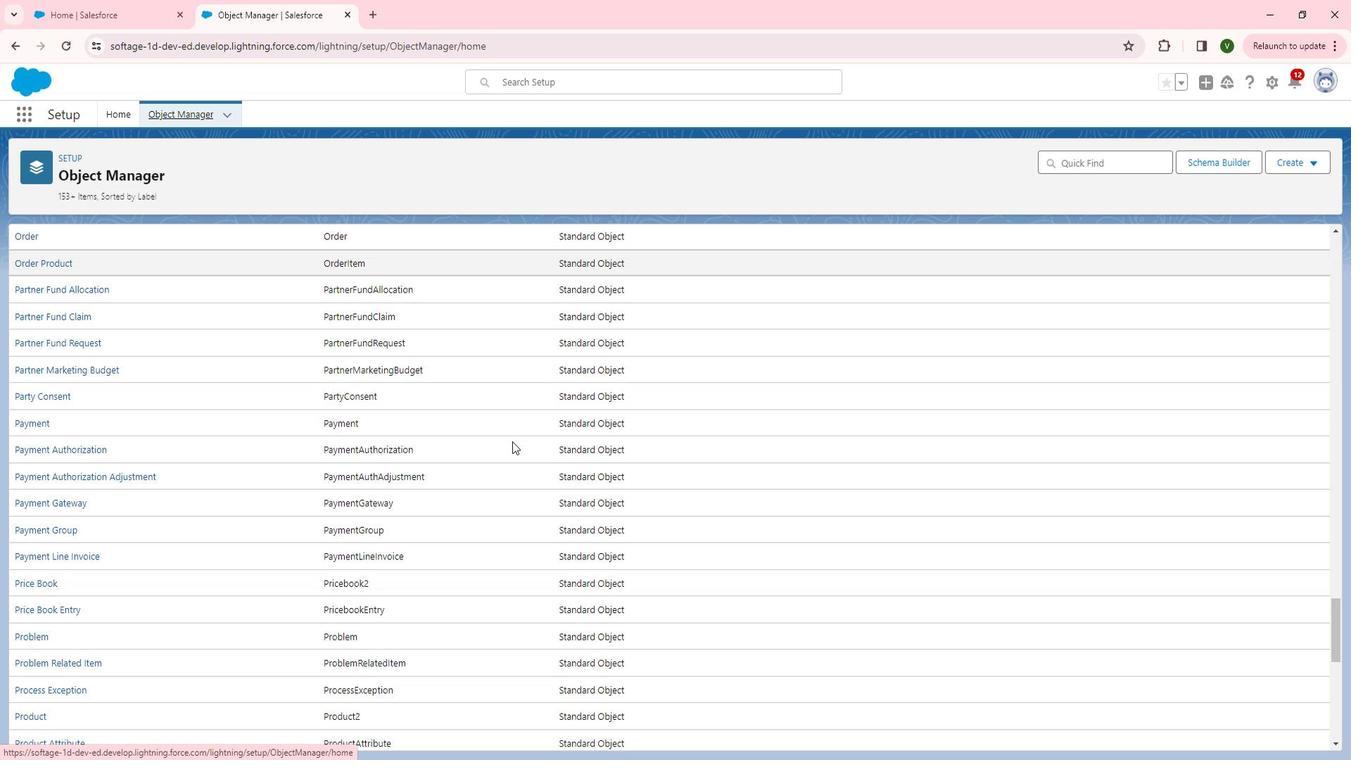 
Action: Mouse scrolled (530, 442) with delta (0, 0)
Screenshot: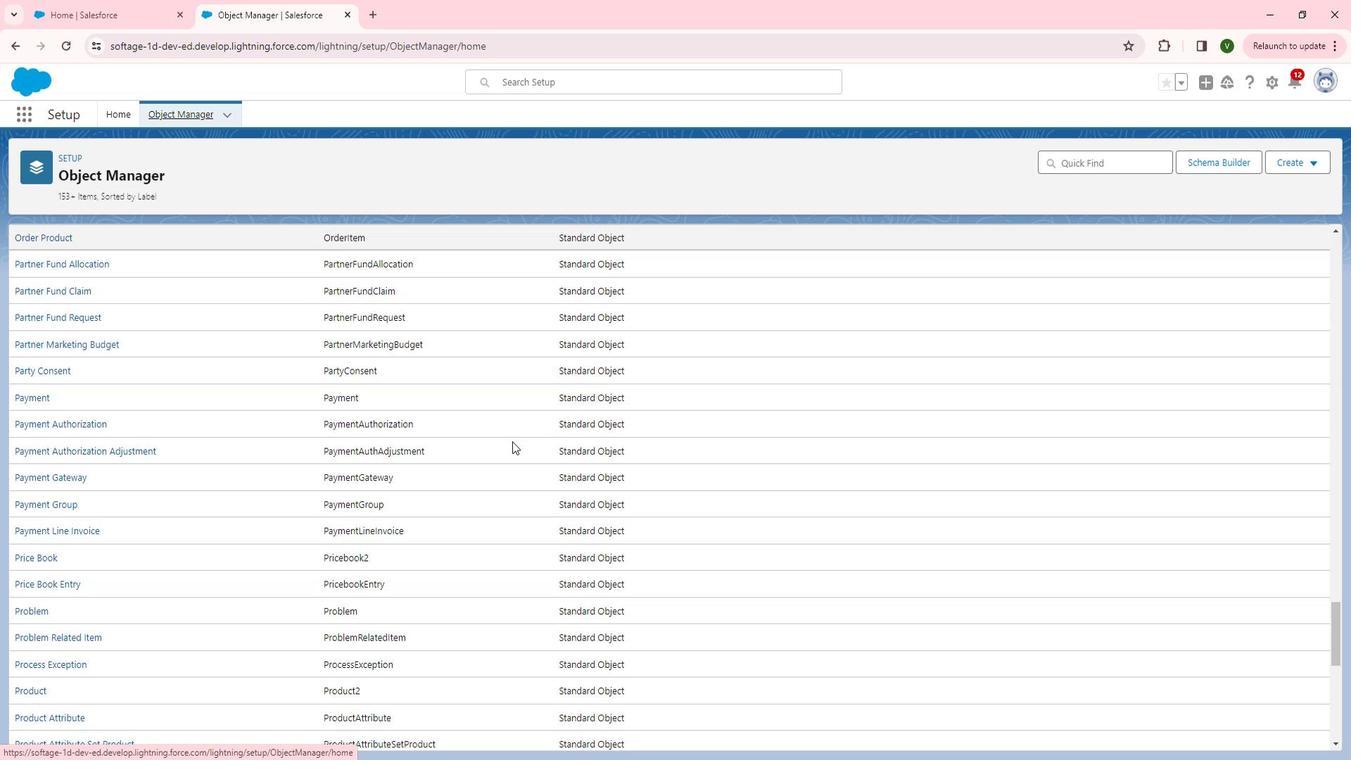 
Action: Mouse scrolled (530, 442) with delta (0, 0)
Screenshot: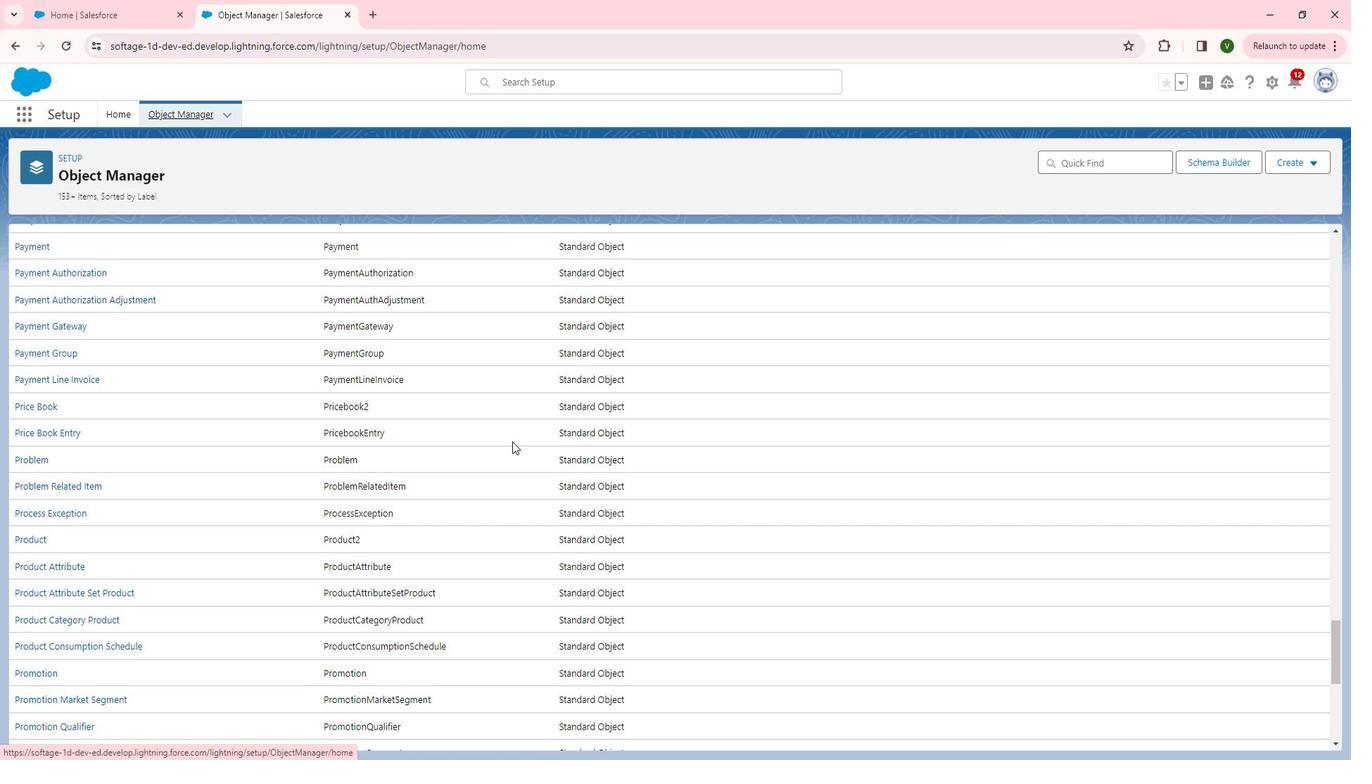 
Action: Mouse scrolled (530, 442) with delta (0, 0)
Screenshot: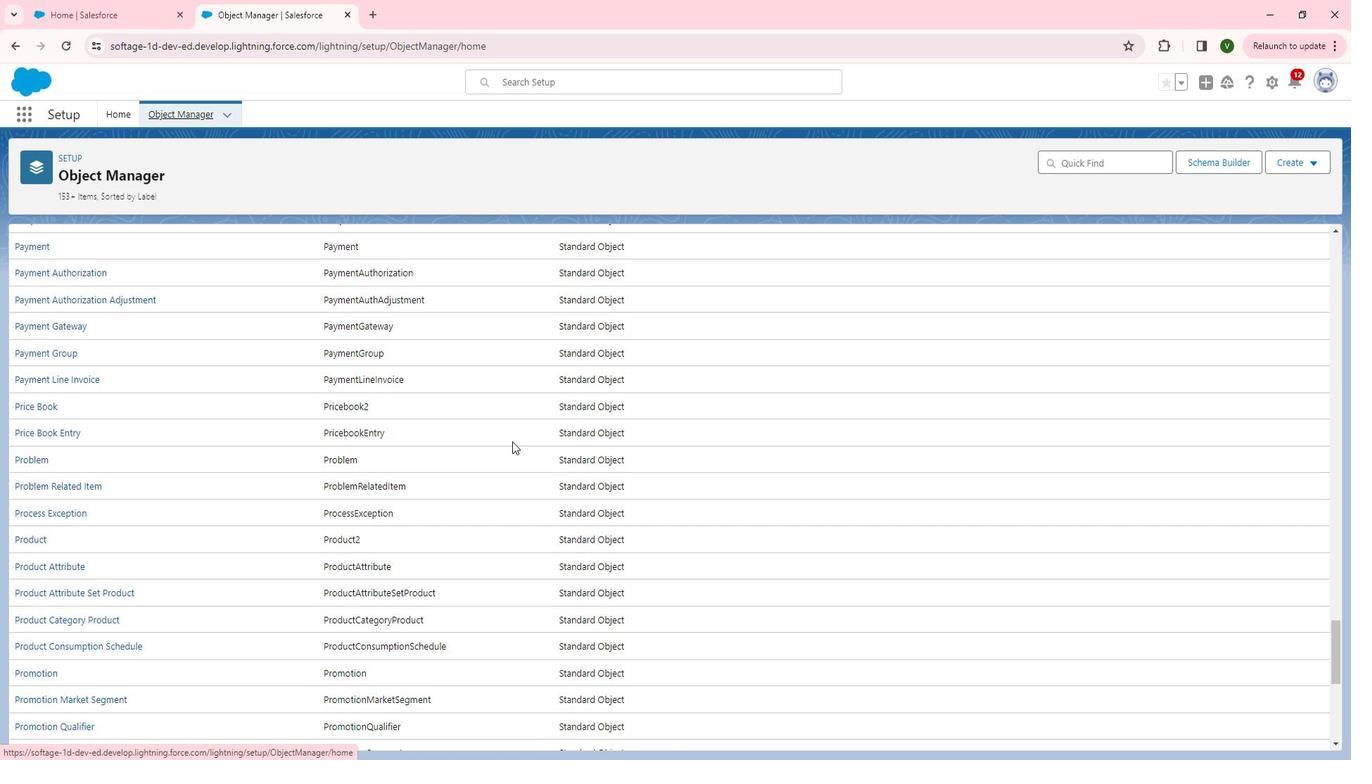 
Action: Mouse scrolled (530, 442) with delta (0, 0)
Screenshot: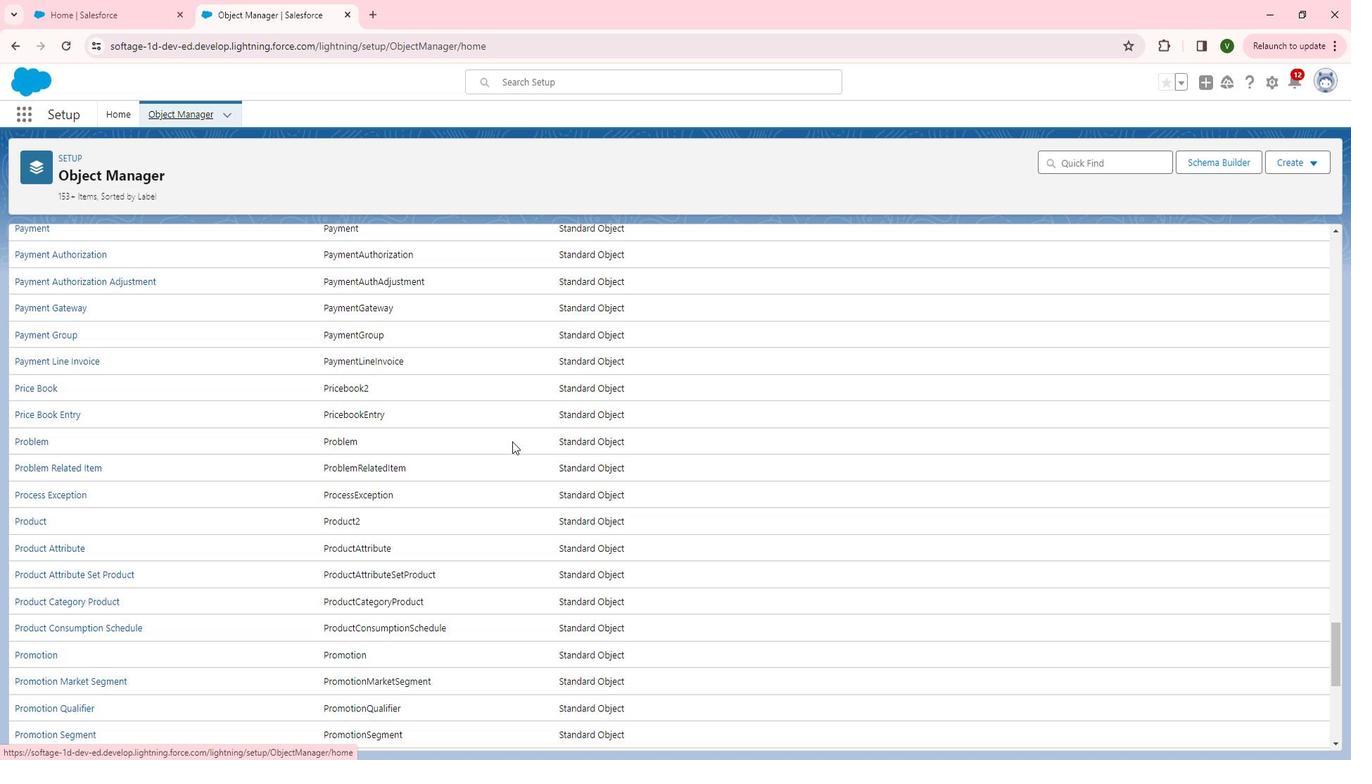 
Action: Mouse scrolled (530, 442) with delta (0, 0)
Screenshot: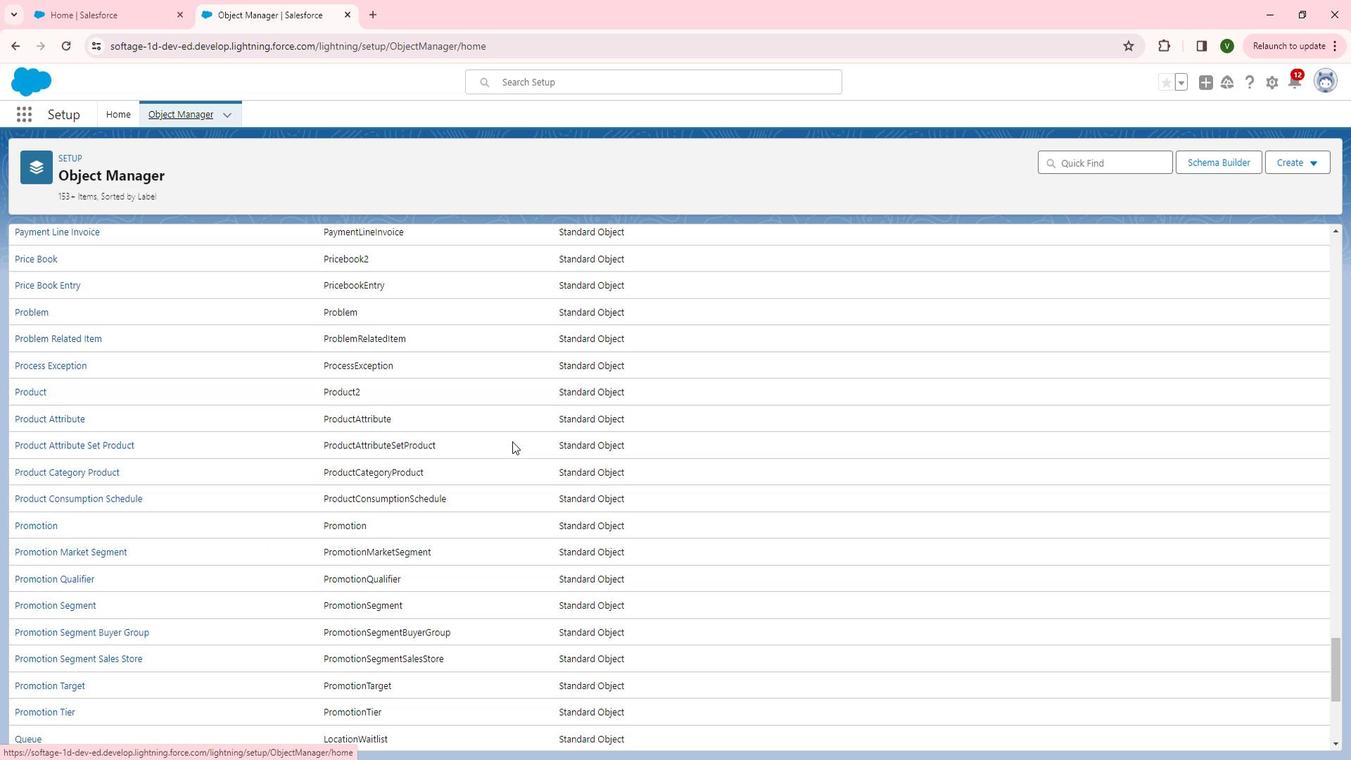 
Action: Mouse scrolled (530, 442) with delta (0, 0)
Screenshot: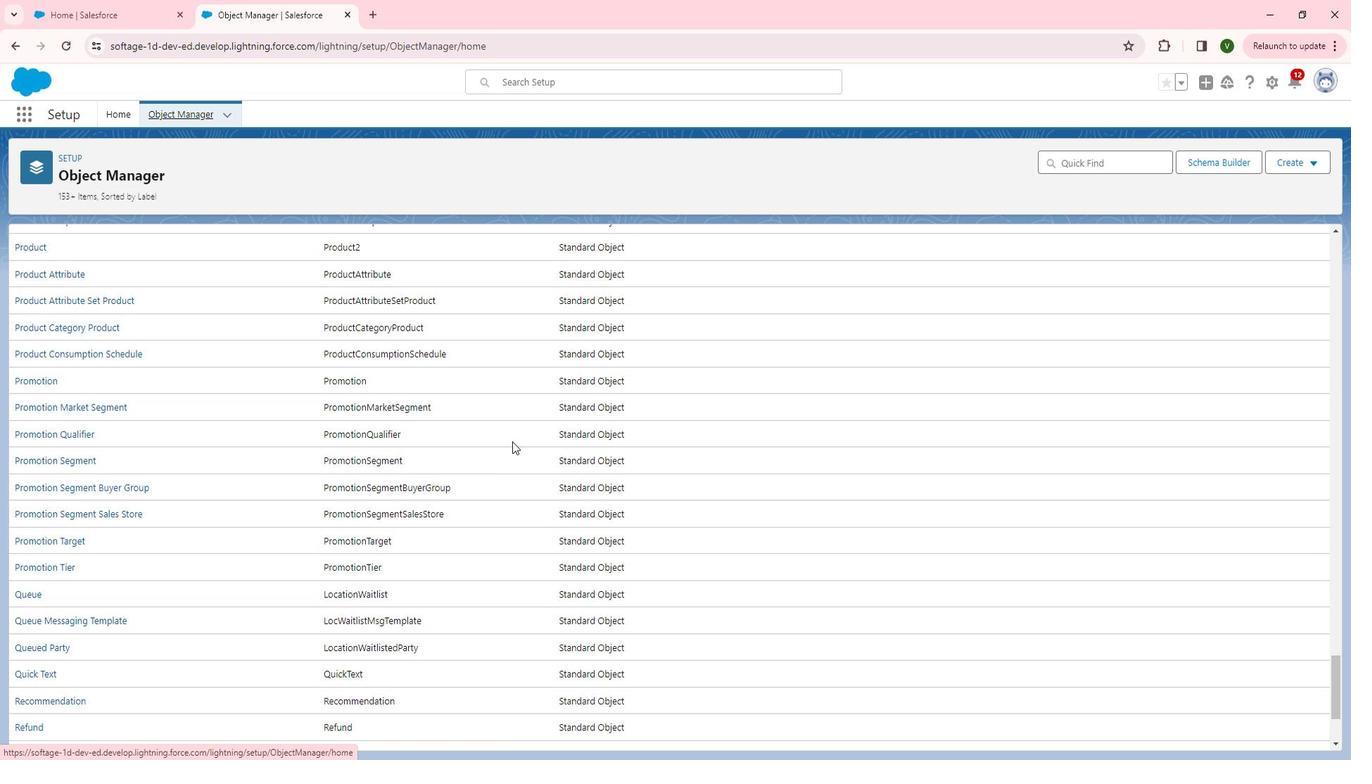 
Action: Mouse scrolled (530, 442) with delta (0, 0)
Screenshot: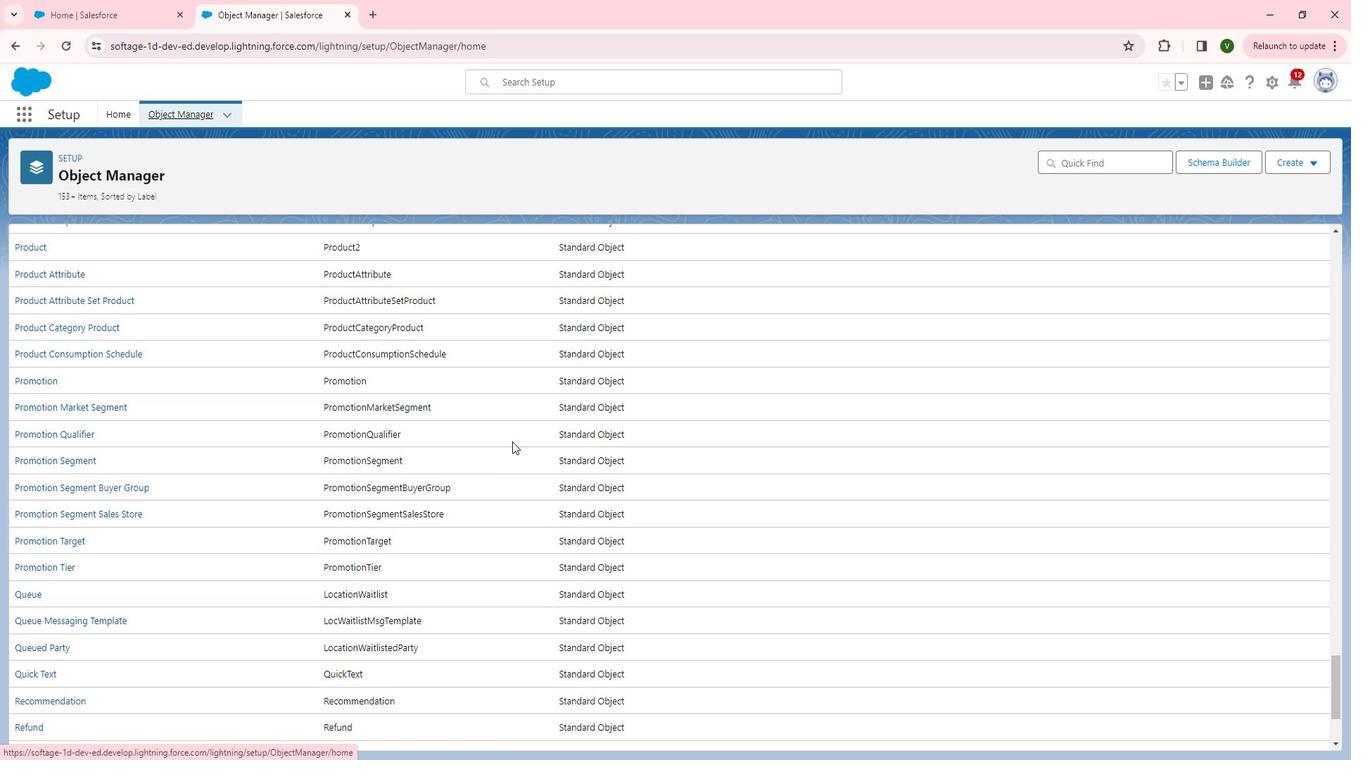 
Action: Mouse scrolled (530, 442) with delta (0, 0)
Screenshot: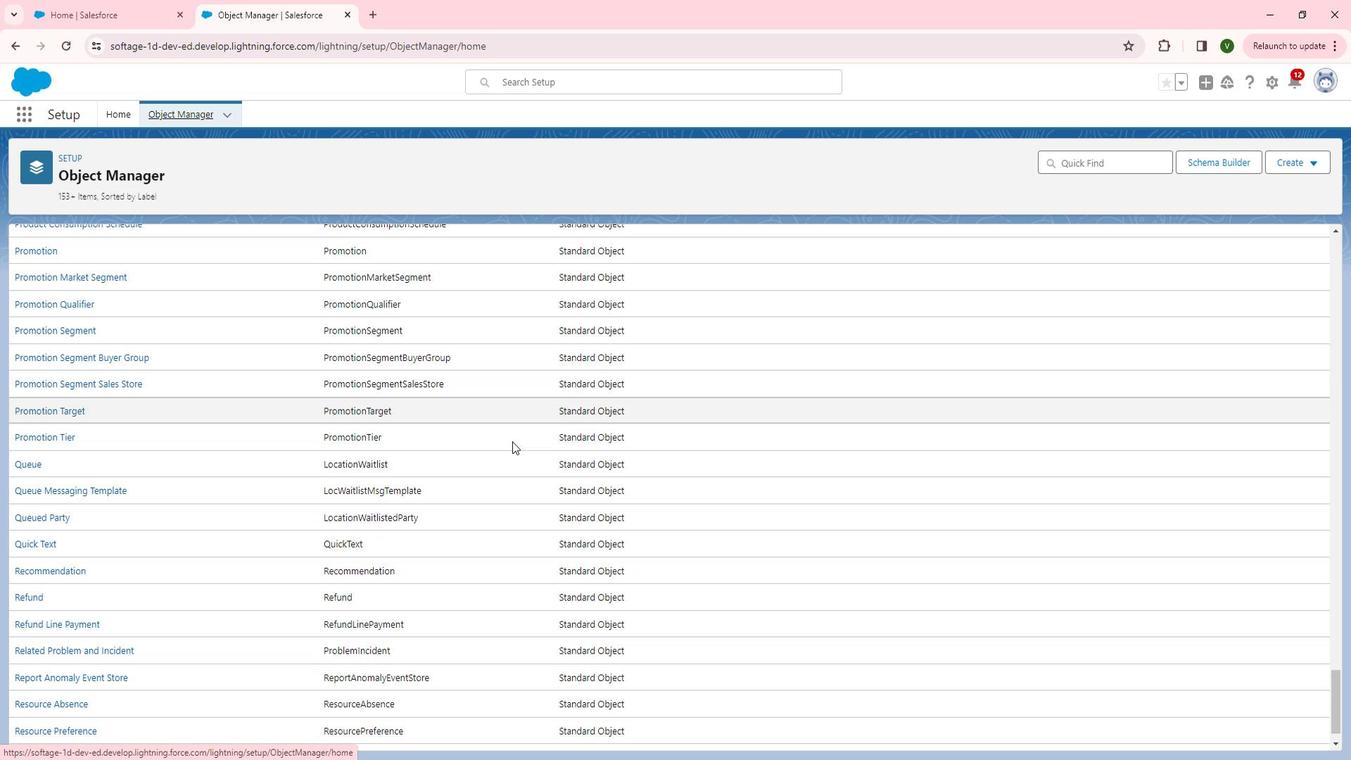 
Action: Mouse scrolled (530, 442) with delta (0, 0)
Screenshot: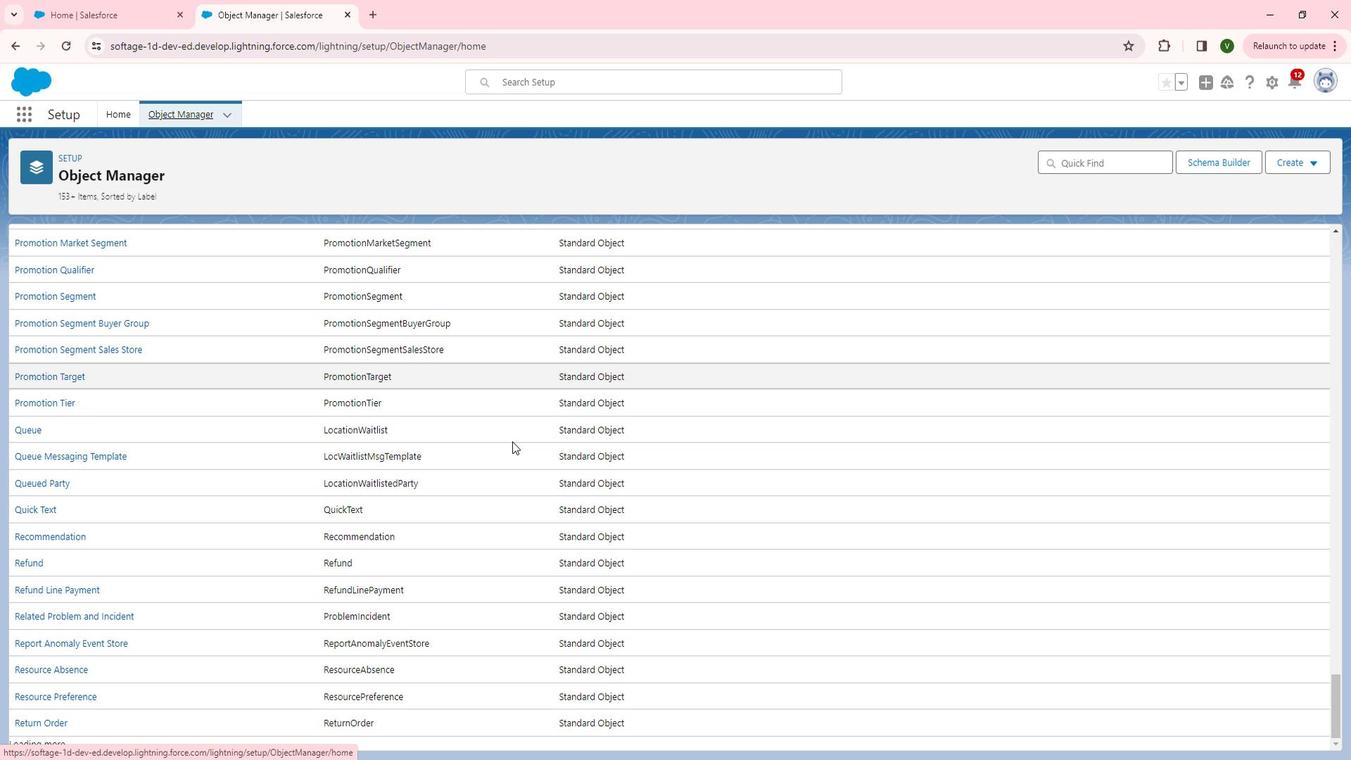 
Action: Mouse scrolled (530, 442) with delta (0, 0)
Screenshot: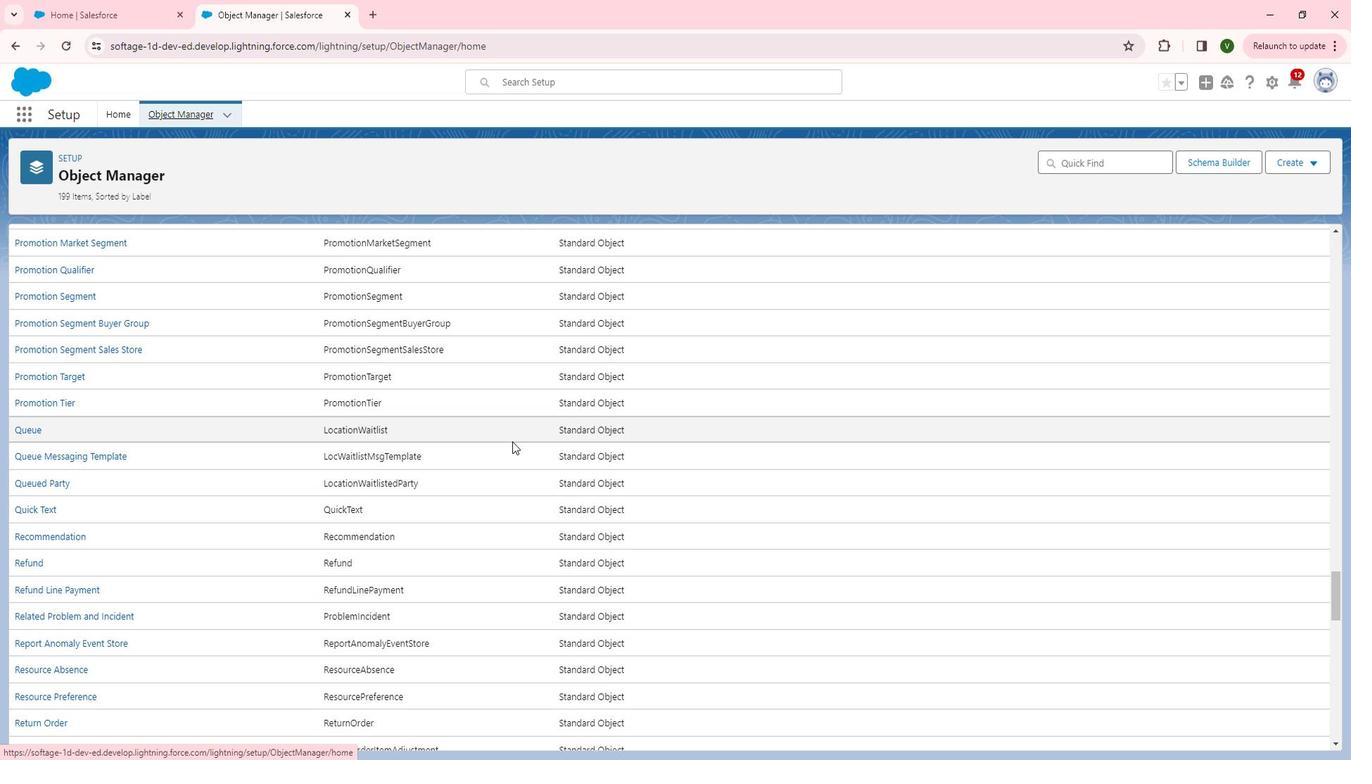 
Action: Mouse scrolled (530, 442) with delta (0, 0)
Screenshot: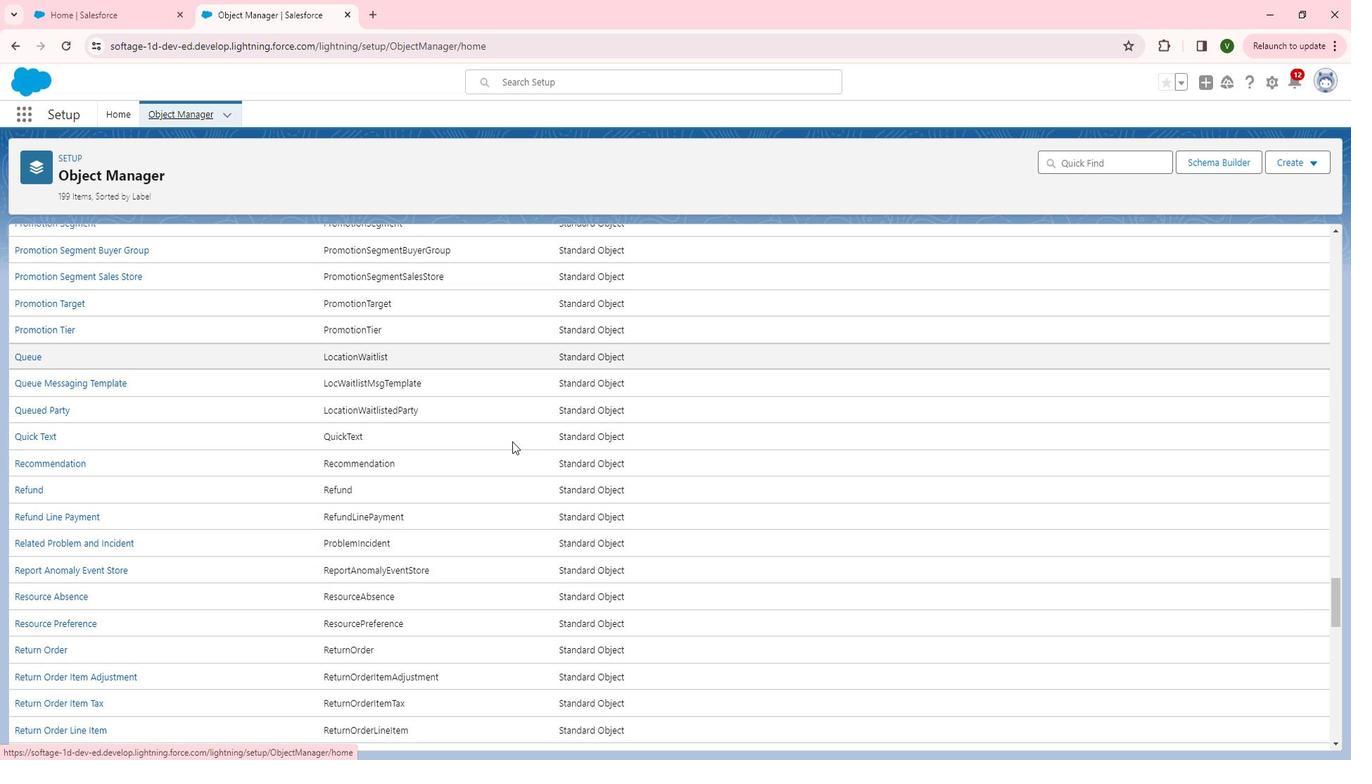 
Action: Mouse scrolled (530, 442) with delta (0, 0)
Screenshot: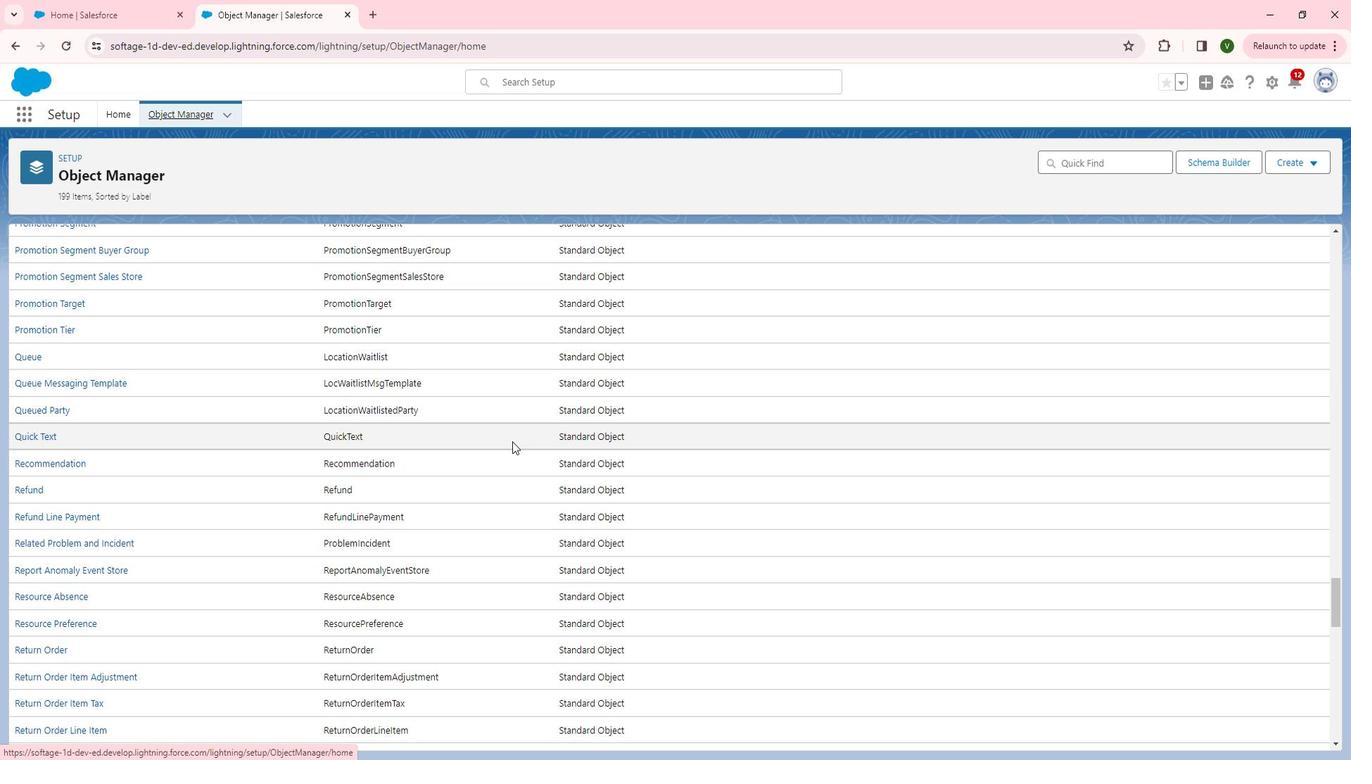 
Action: Mouse scrolled (530, 442) with delta (0, 0)
Screenshot: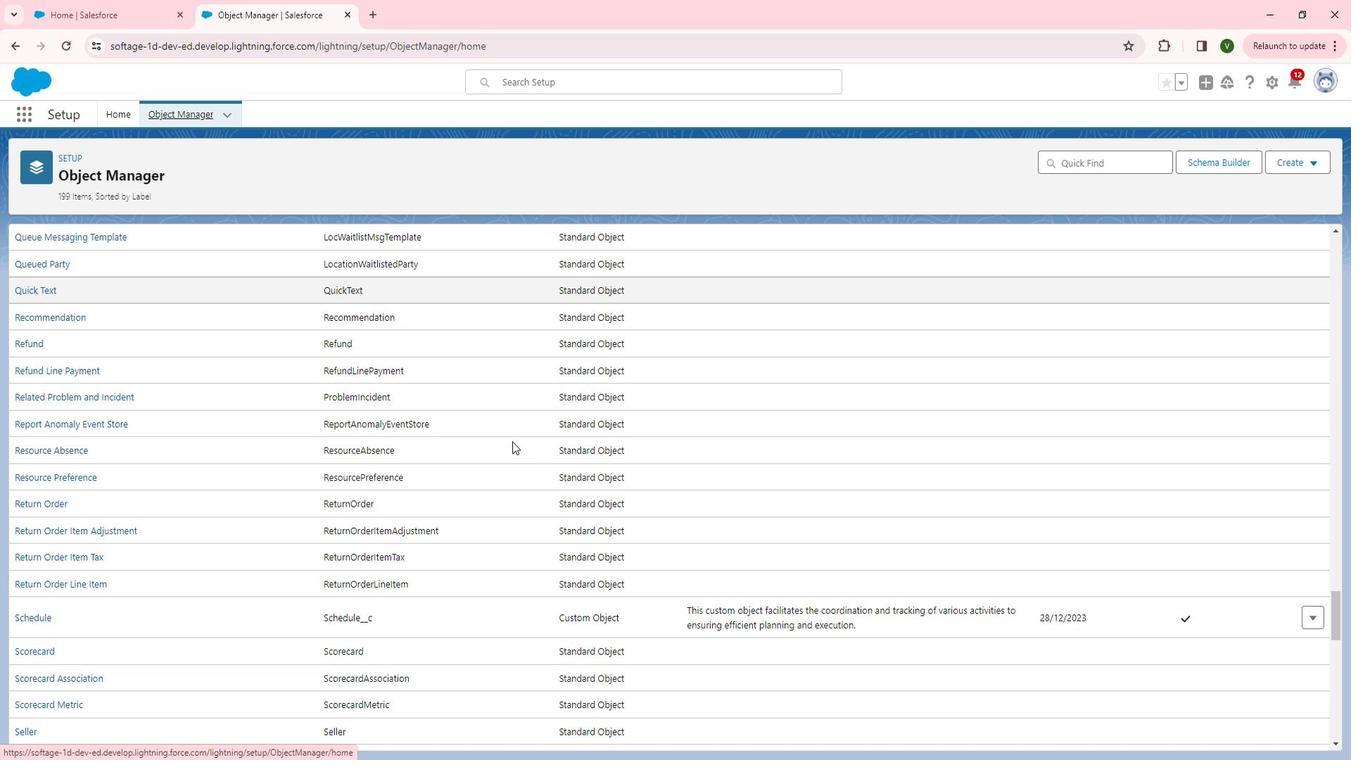 
Action: Mouse scrolled (530, 442) with delta (0, 0)
Screenshot: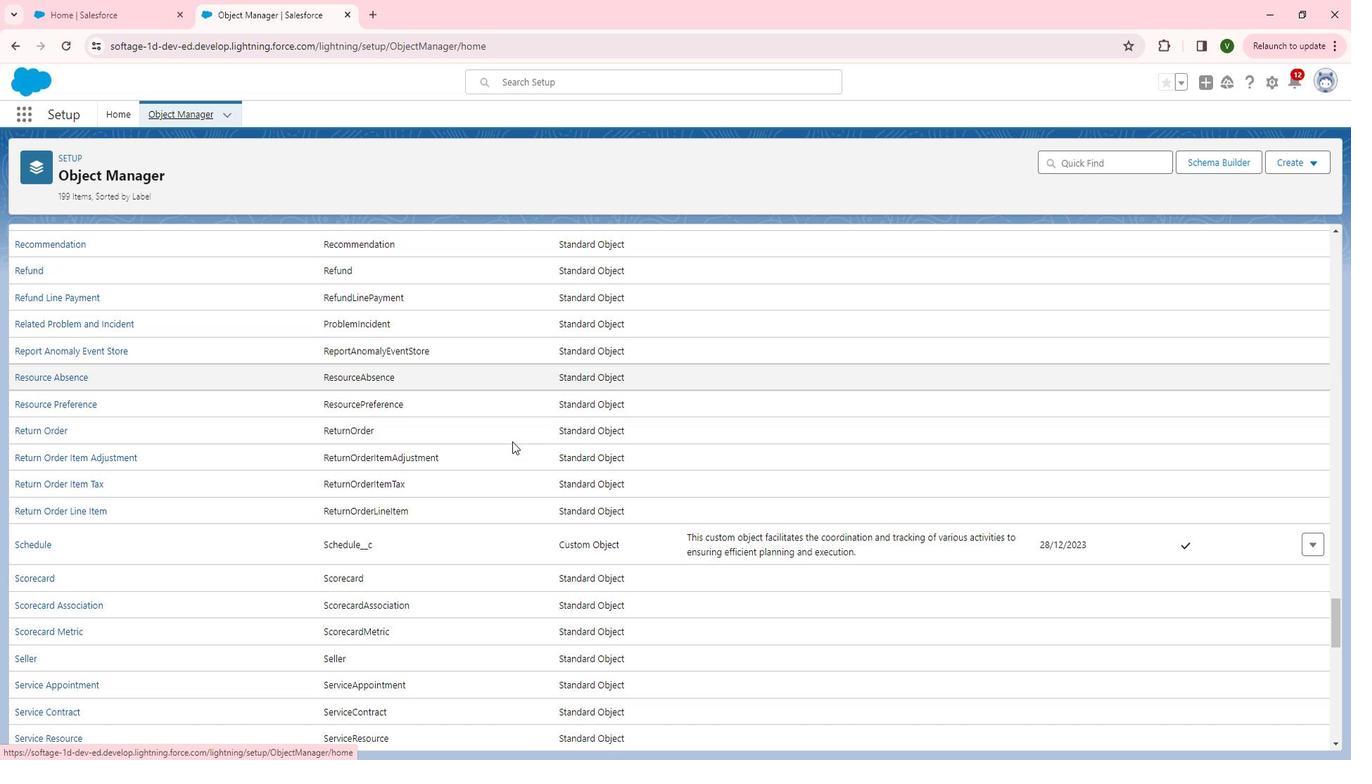 
Action: Mouse scrolled (530, 442) with delta (0, 0)
Screenshot: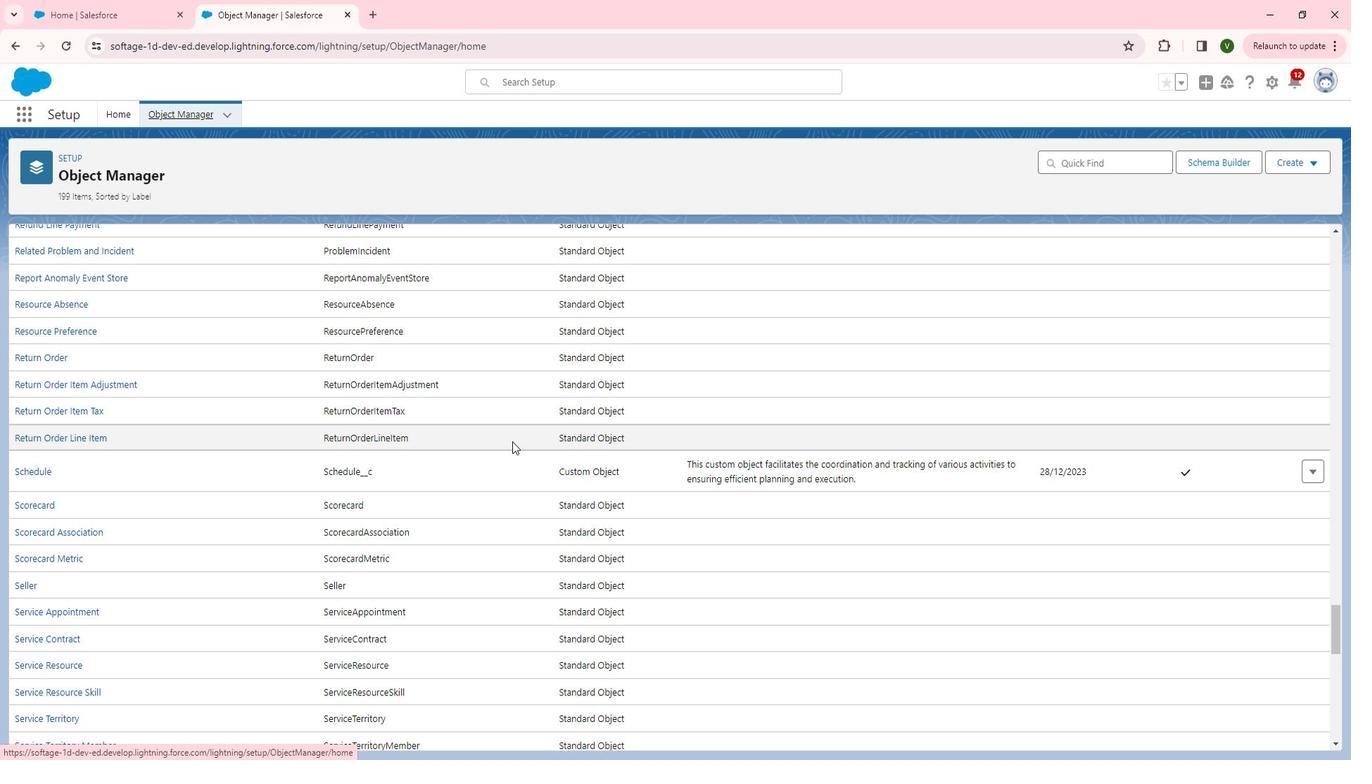 
Action: Mouse moved to (214, 542)
Screenshot: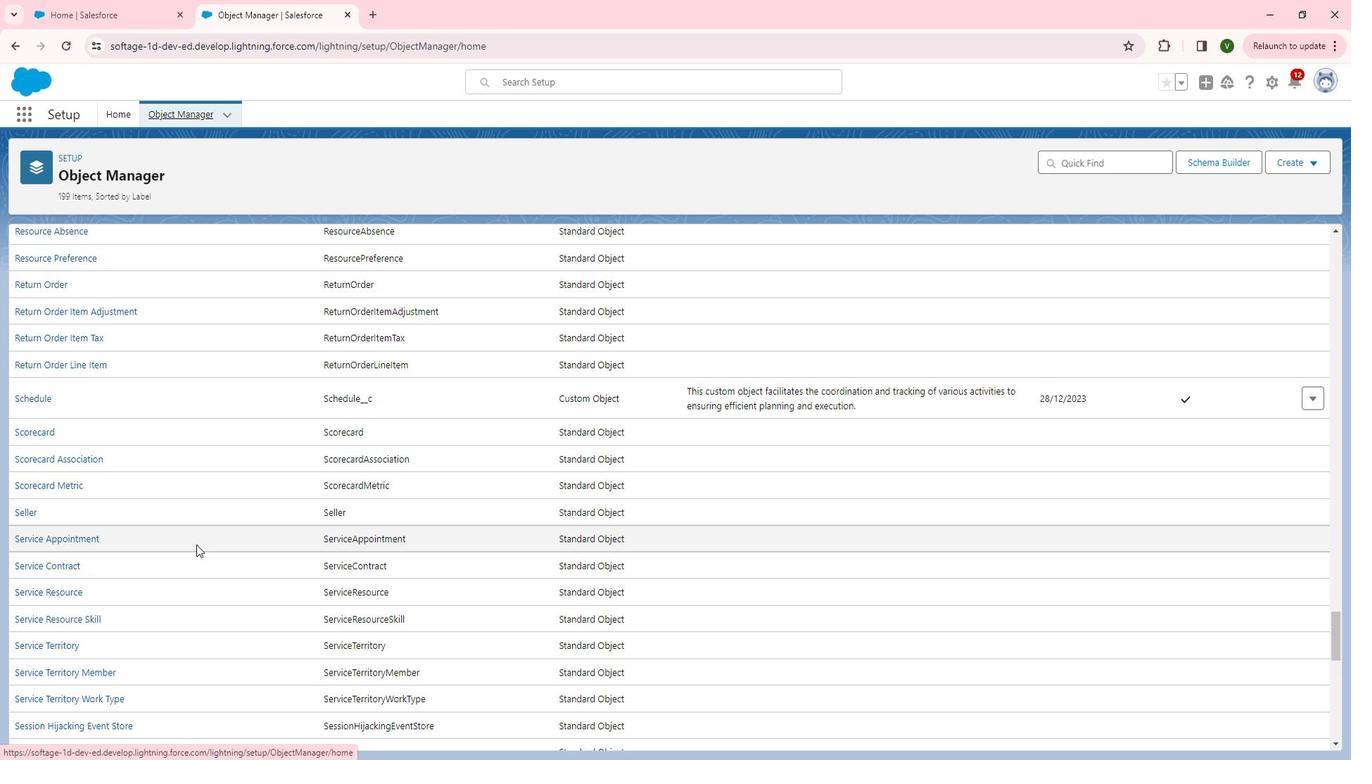 
Action: Mouse scrolled (214, 541) with delta (0, 0)
Screenshot: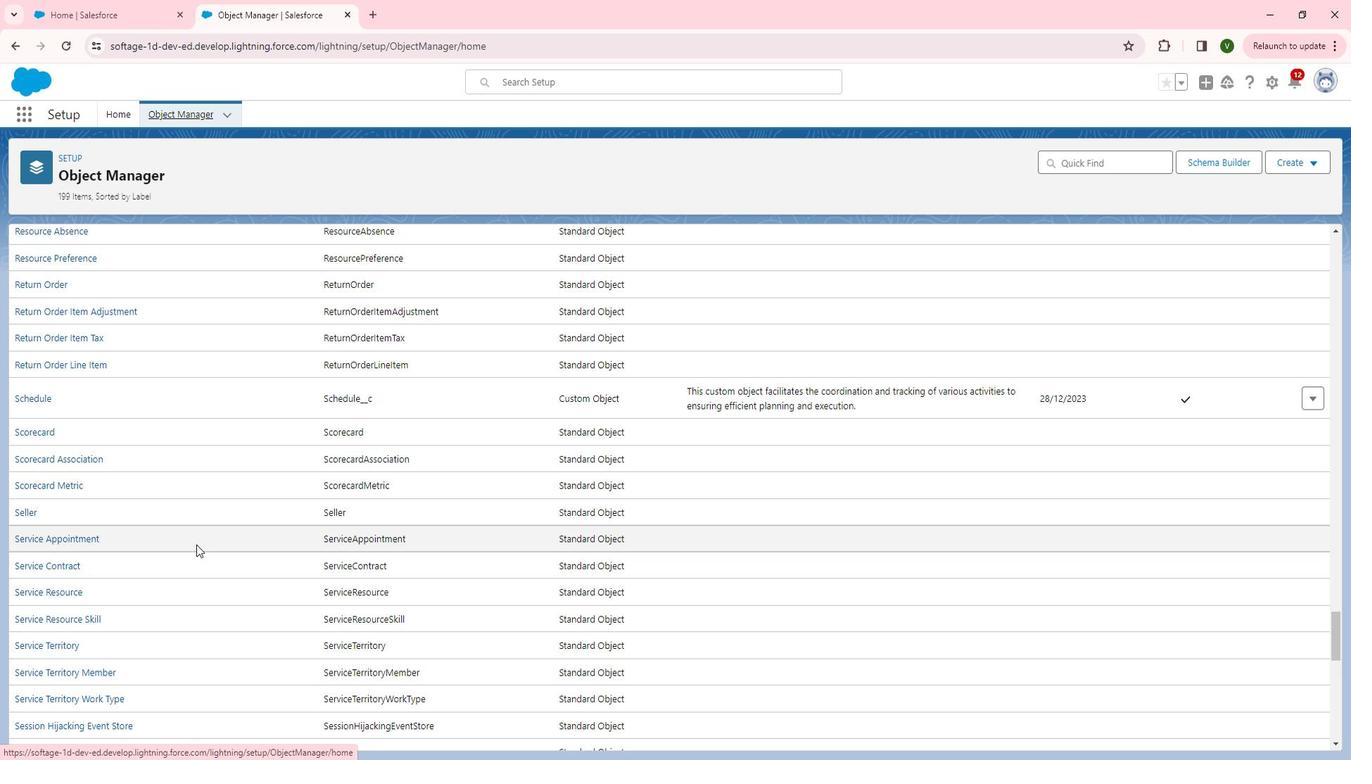 
Action: Mouse scrolled (214, 541) with delta (0, 0)
Screenshot: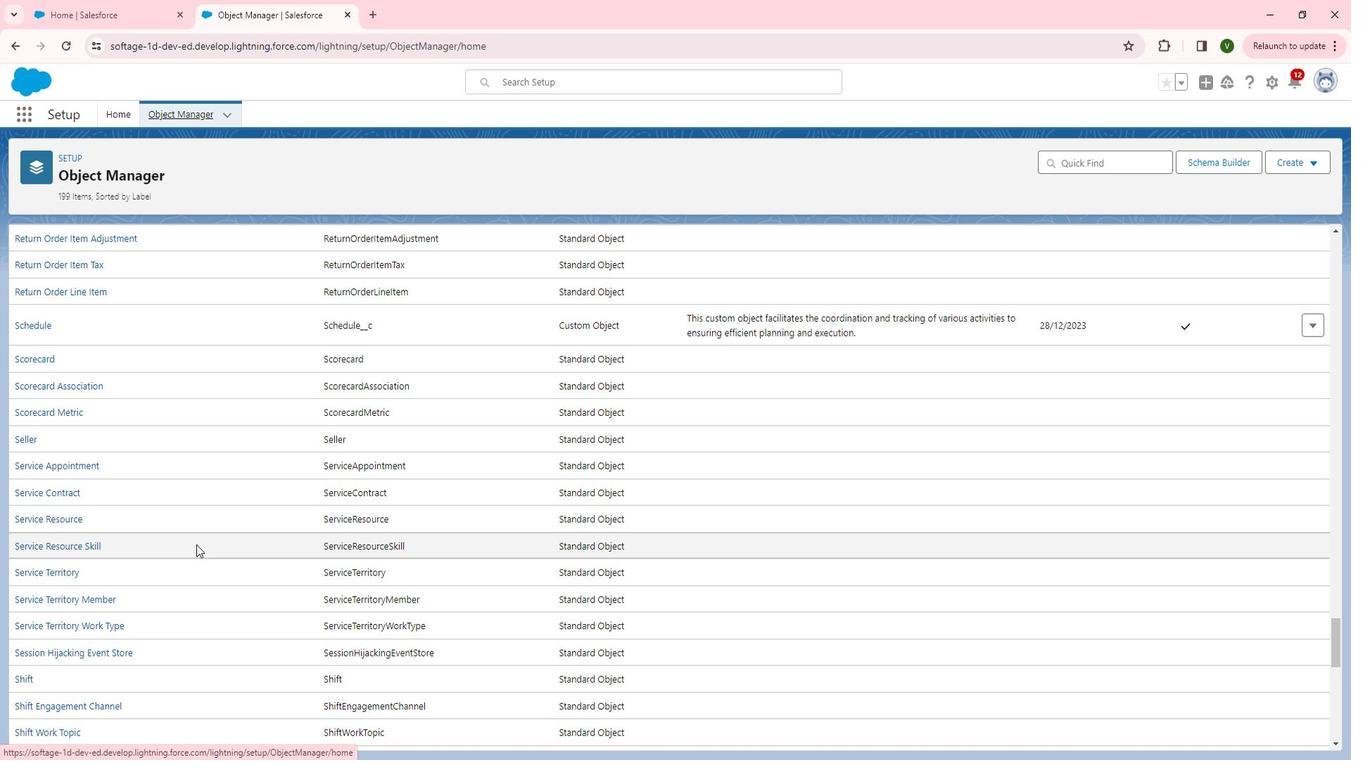 
Action: Mouse scrolled (214, 541) with delta (0, 0)
Screenshot: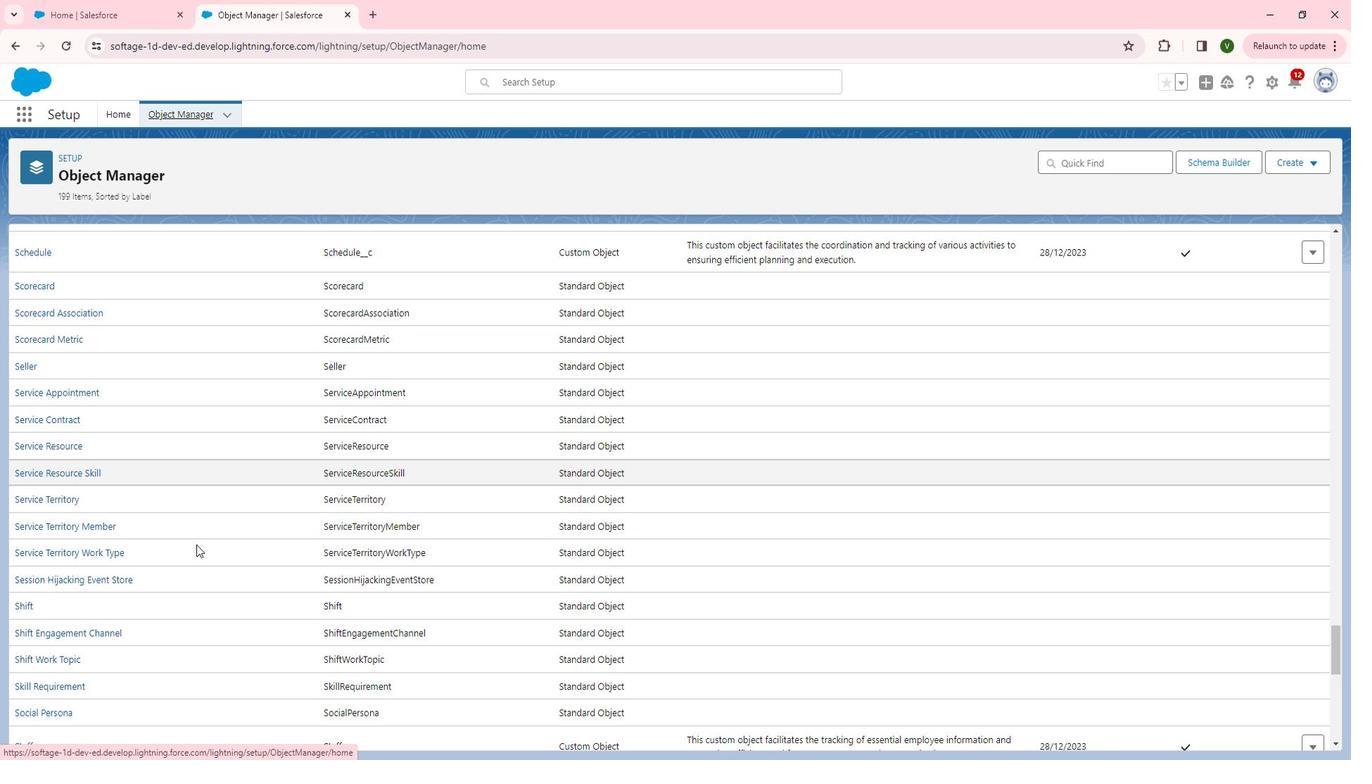 
Action: Mouse scrolled (214, 541) with delta (0, 0)
Screenshot: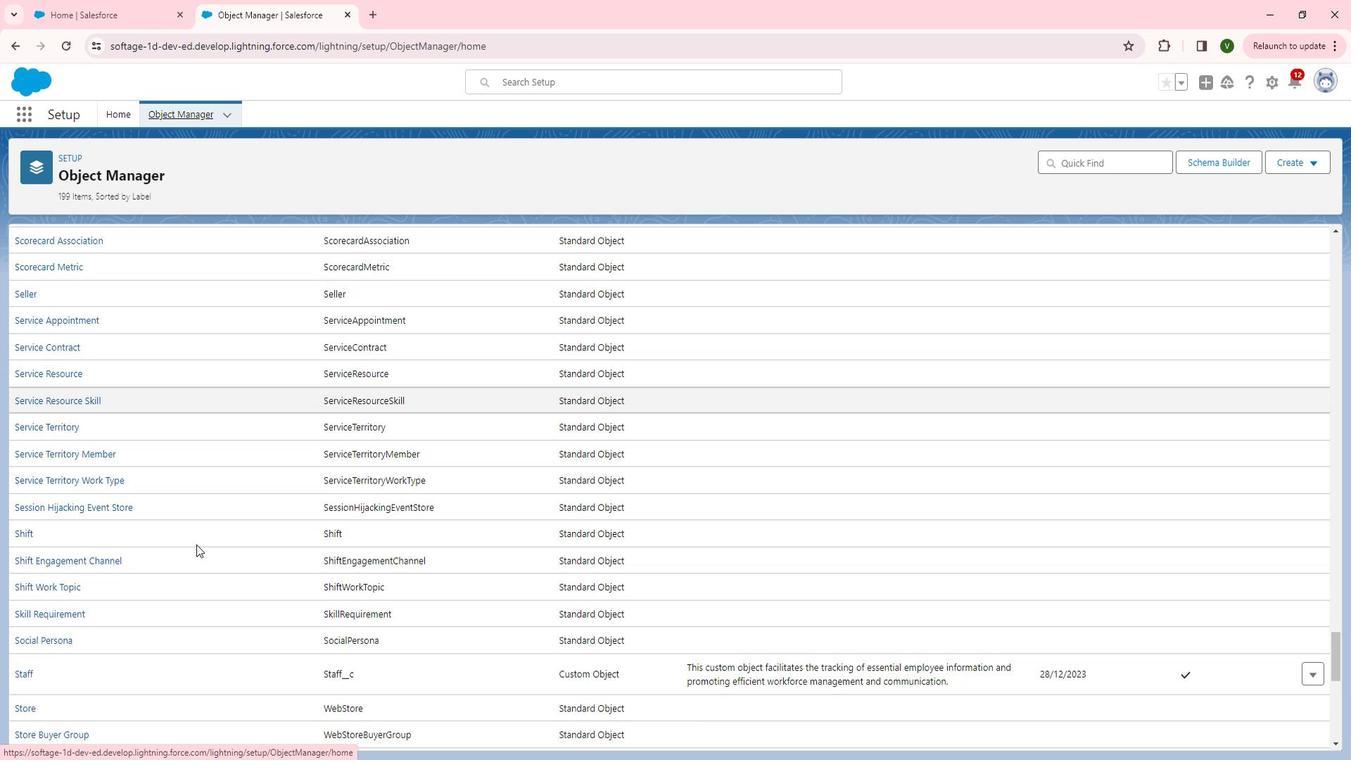 
Action: Mouse scrolled (214, 541) with delta (0, 0)
Screenshot: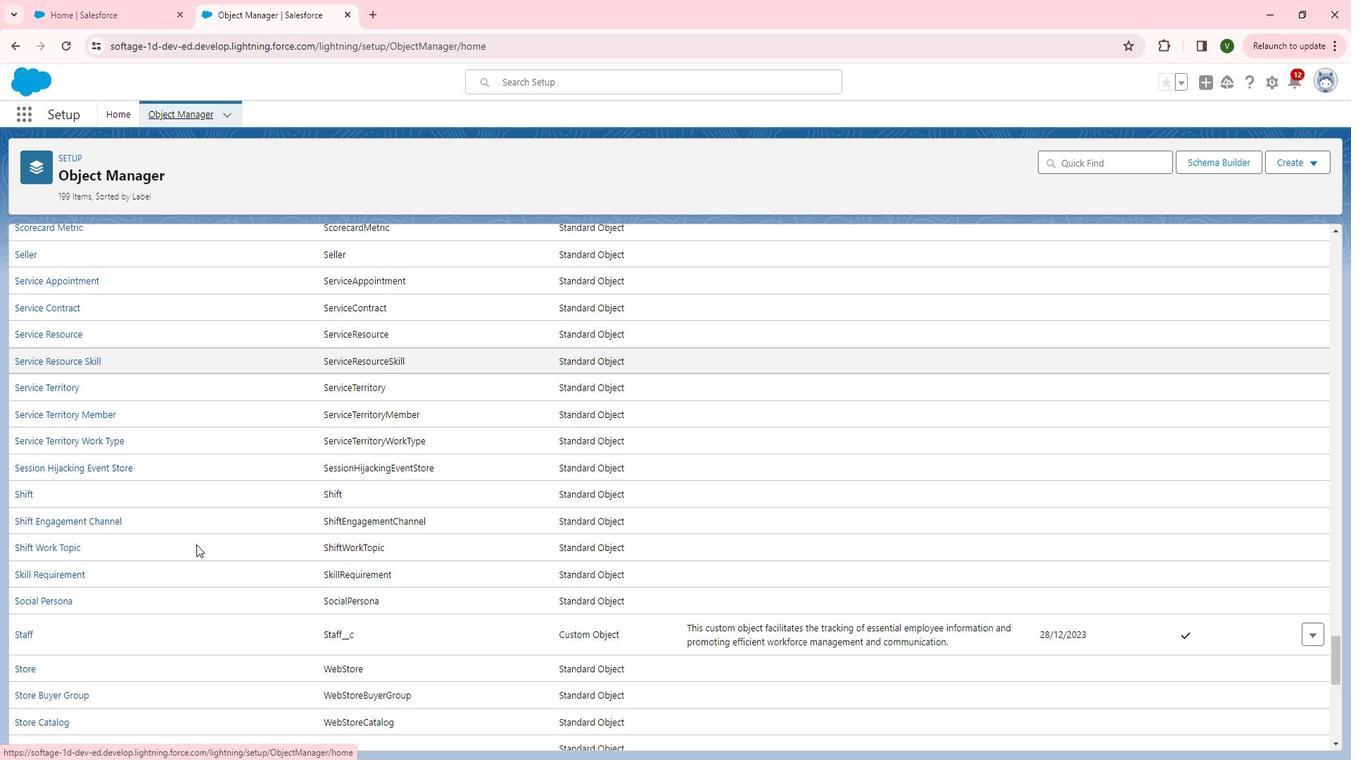 
Action: Mouse moved to (39, 521)
Screenshot: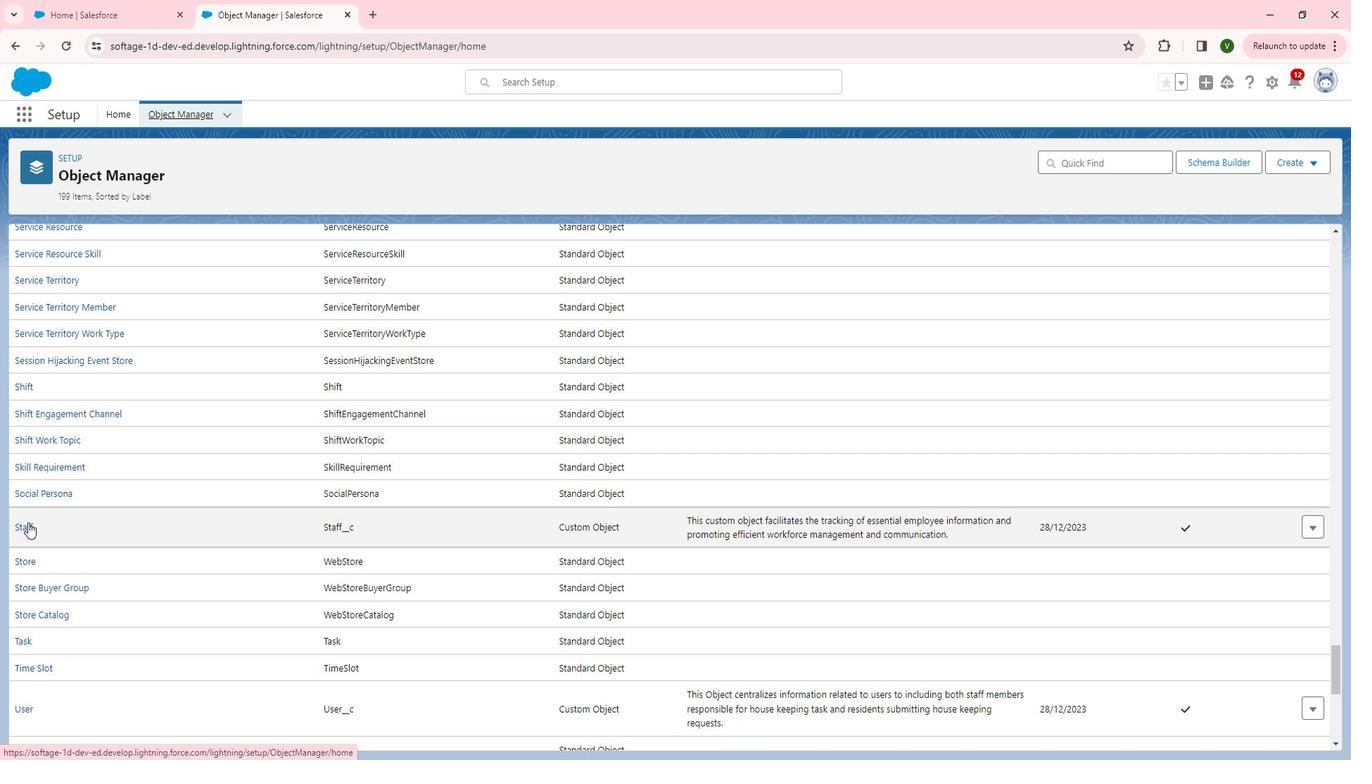 
Action: Mouse pressed left at (39, 521)
Screenshot: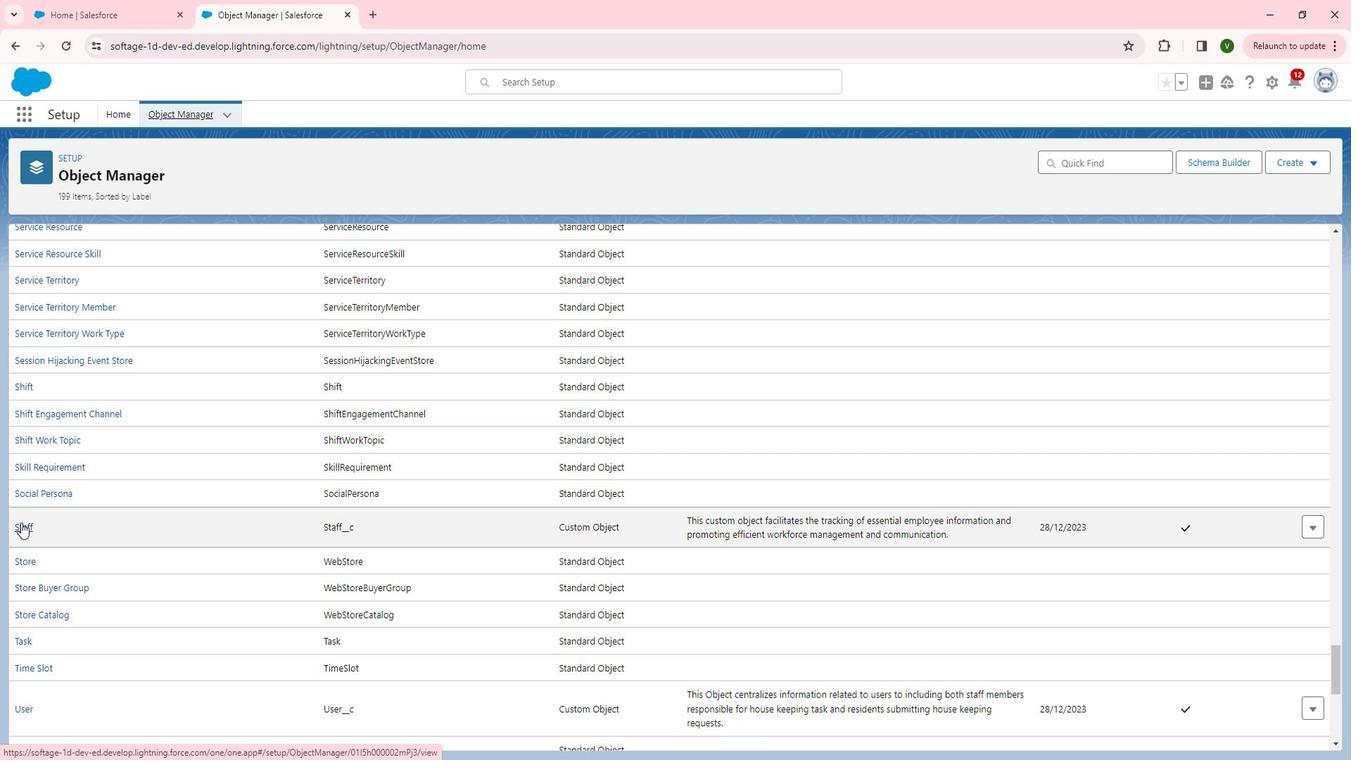 
Action: Mouse moved to (124, 266)
Screenshot: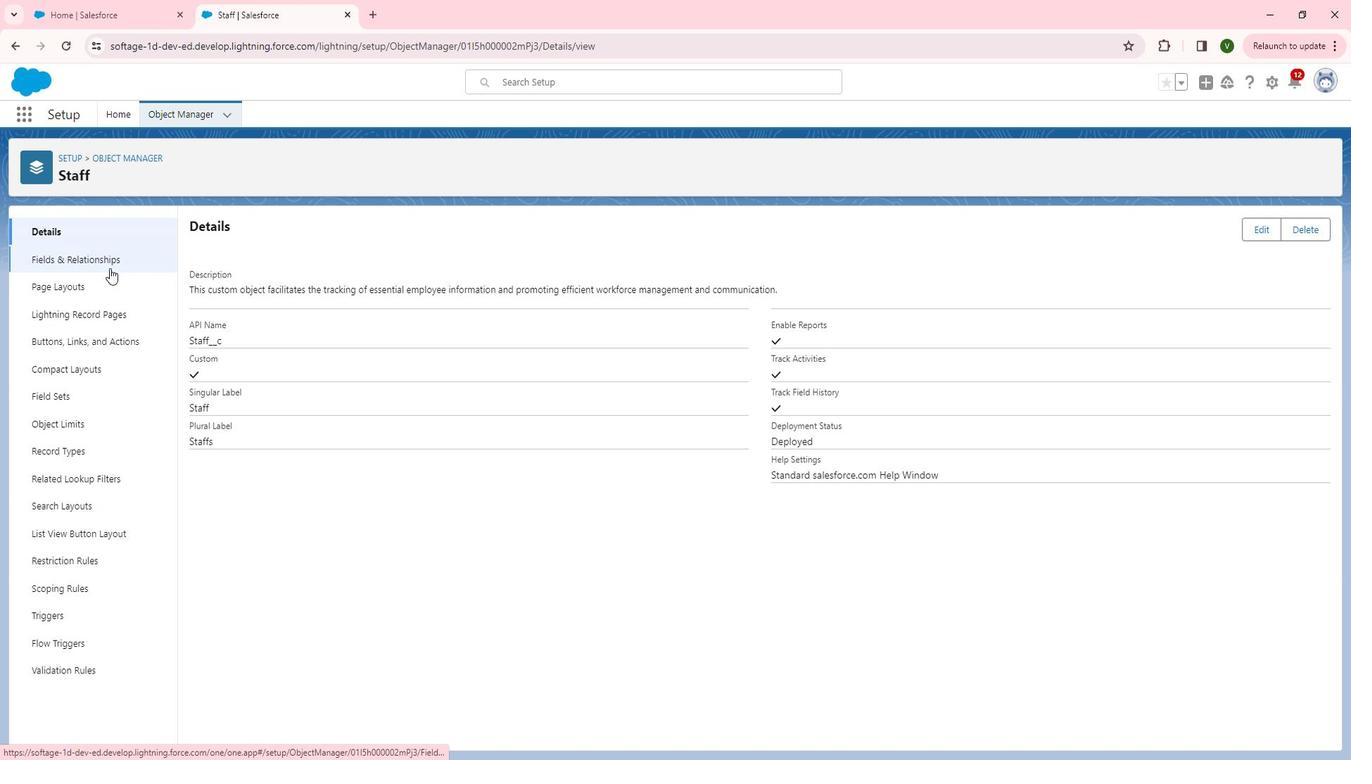 
Action: Mouse pressed left at (124, 266)
Screenshot: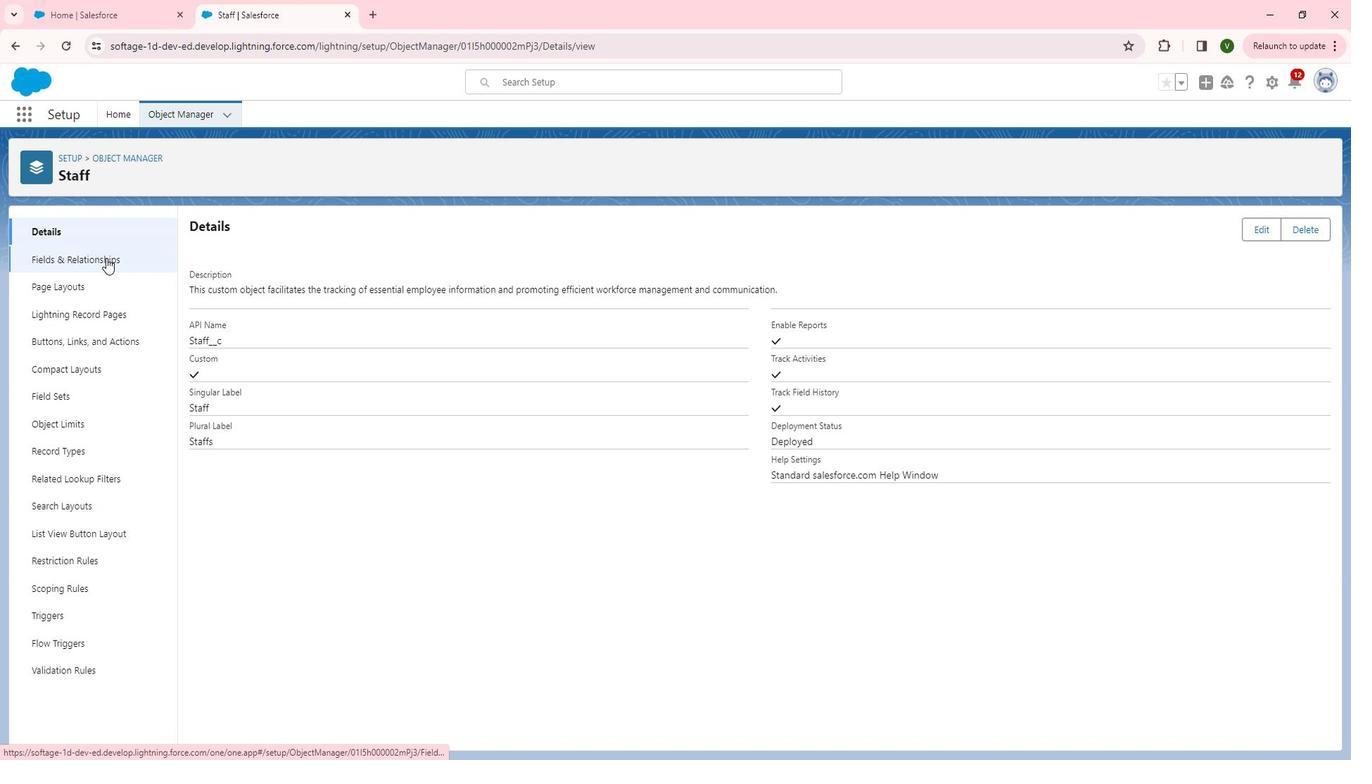 
Action: Mouse moved to (1053, 242)
Screenshot: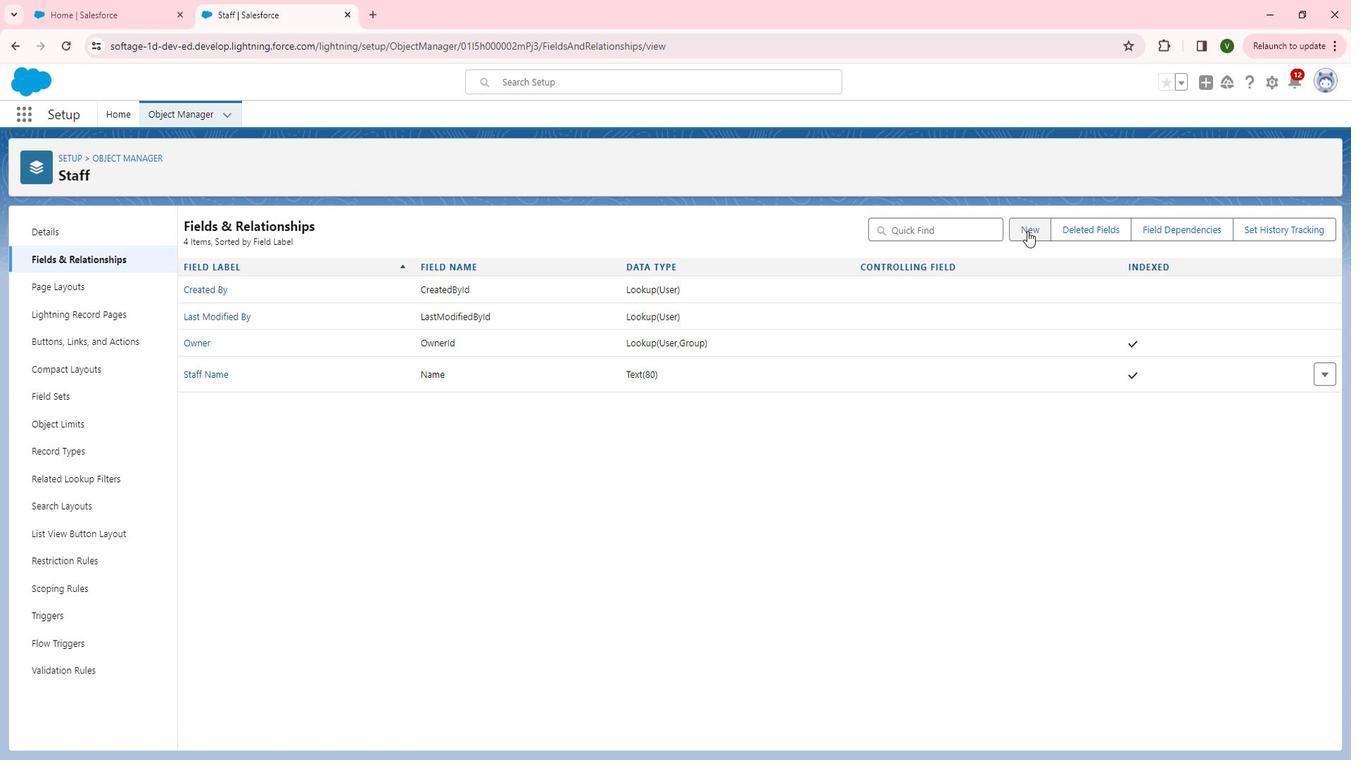 
Action: Mouse pressed left at (1053, 242)
Screenshot: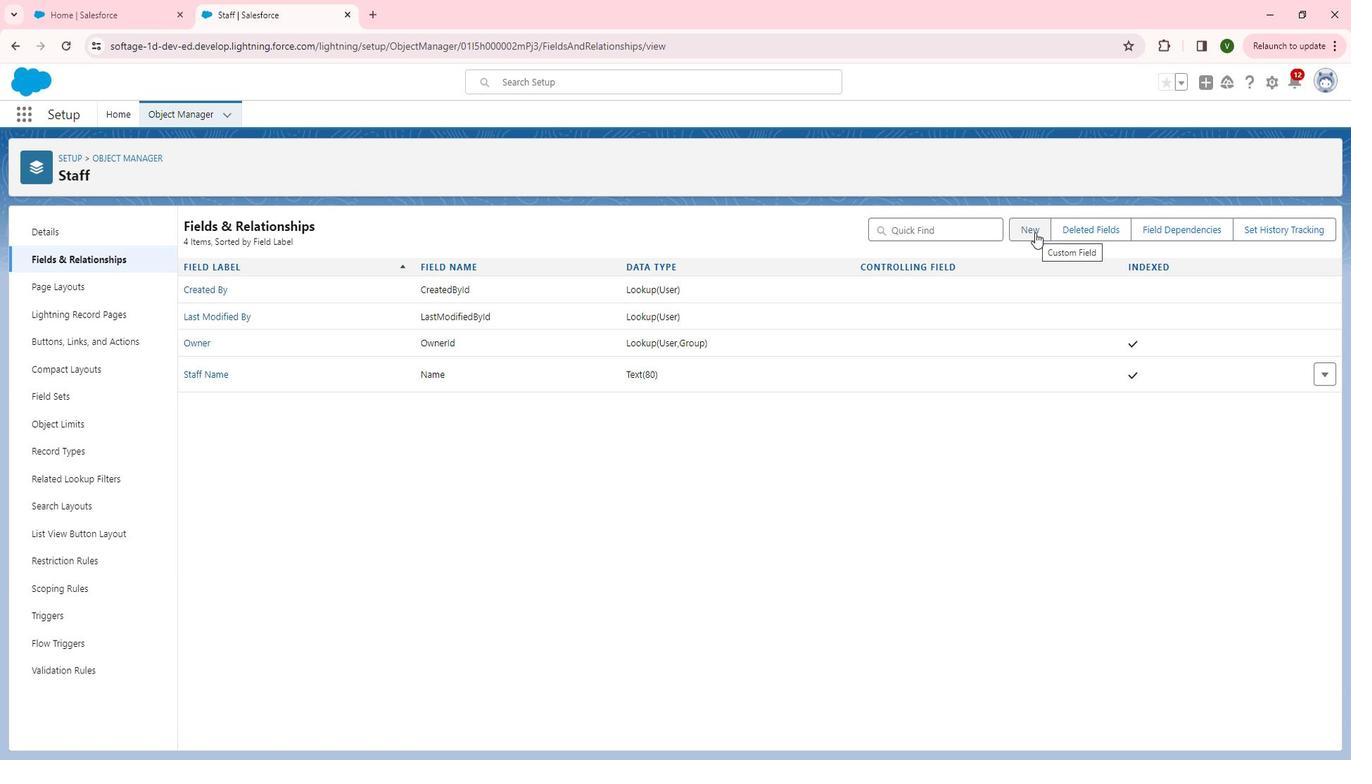 
Action: Mouse moved to (377, 475)
Screenshot: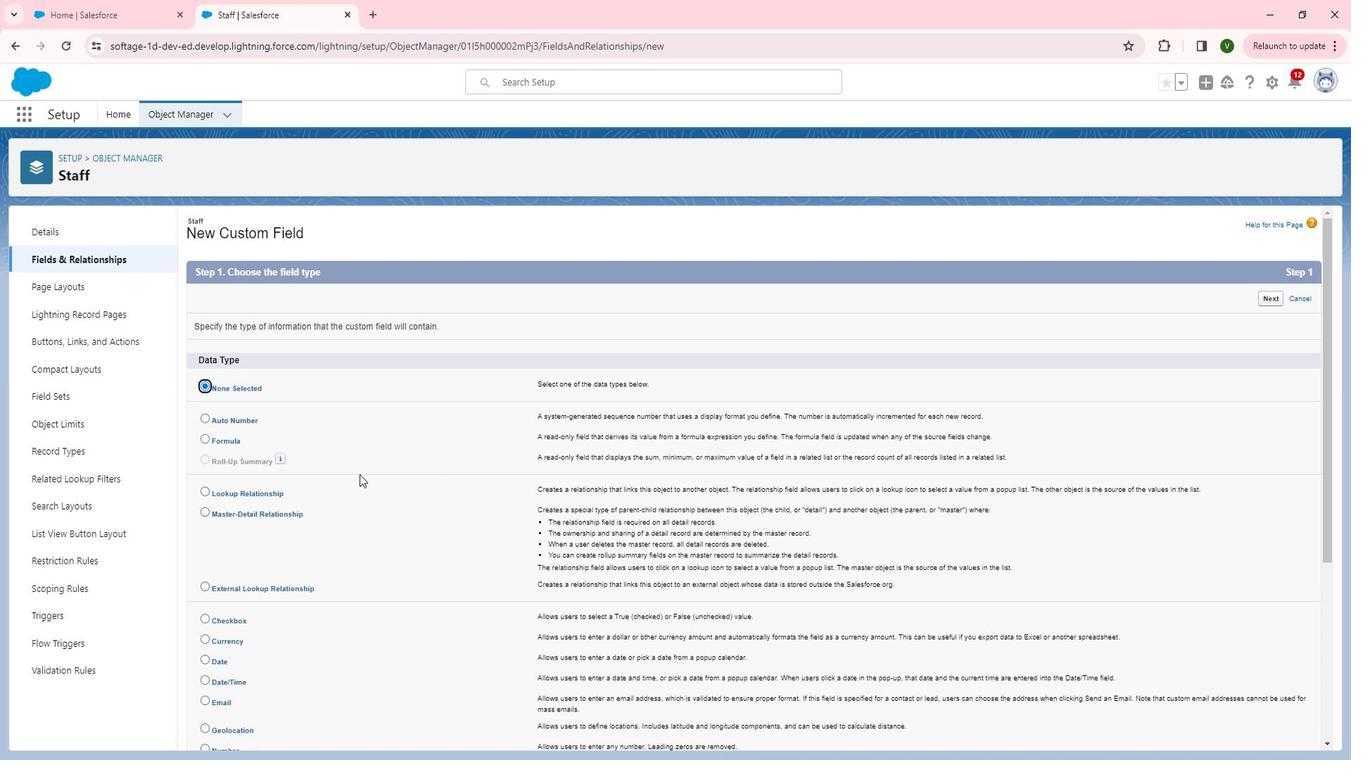 
Action: Mouse scrolled (377, 474) with delta (0, 0)
Screenshot: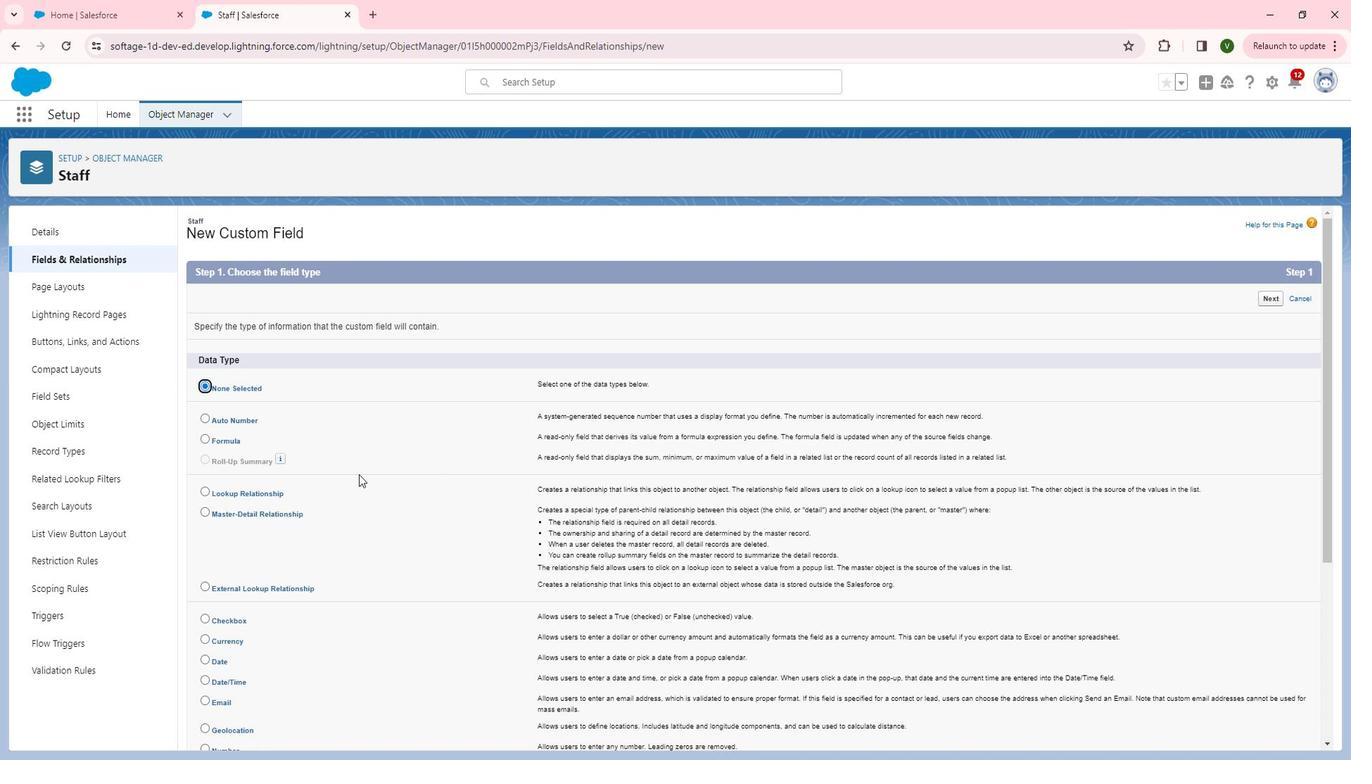 
Action: Mouse moved to (244, 352)
Screenshot: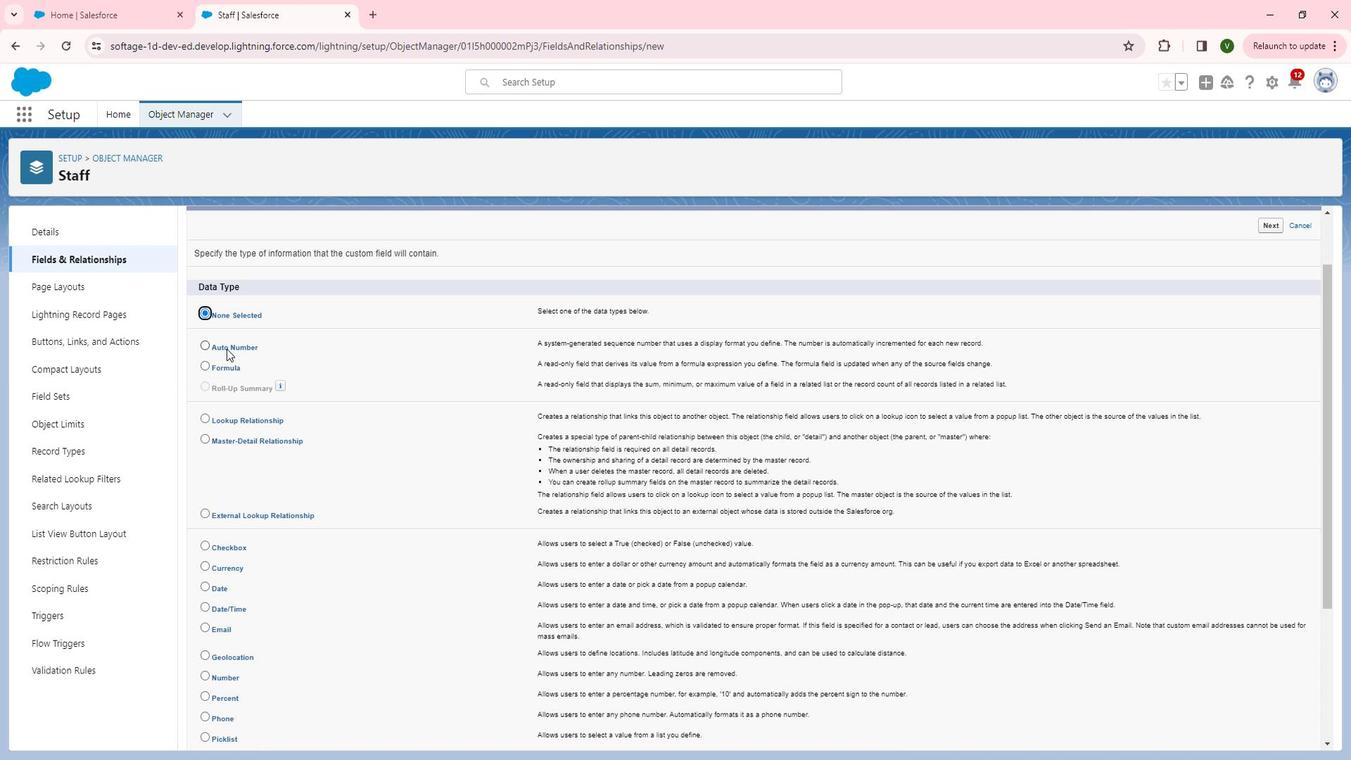 
Action: Mouse pressed left at (244, 352)
Screenshot: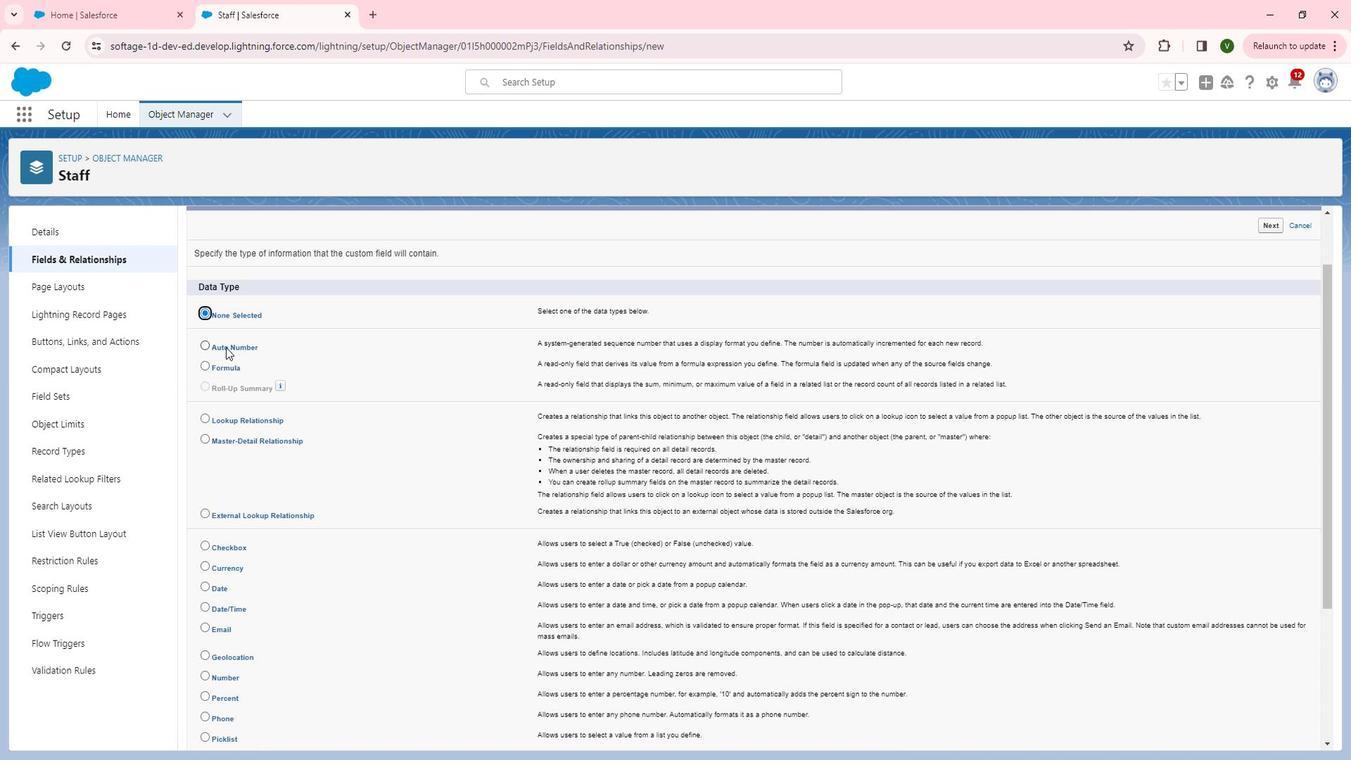 
Action: Mouse moved to (757, 340)
Screenshot: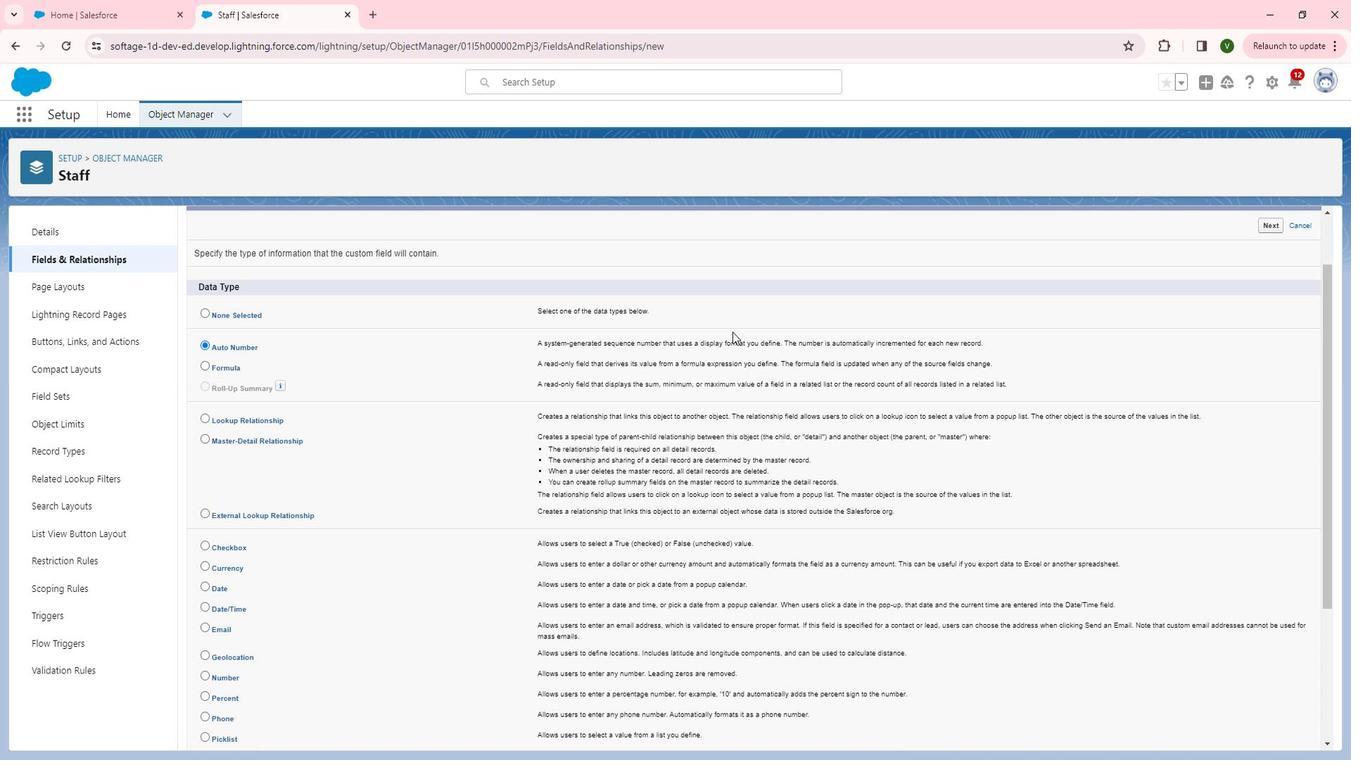 
Action: Mouse scrolled (757, 341) with delta (0, 0)
Screenshot: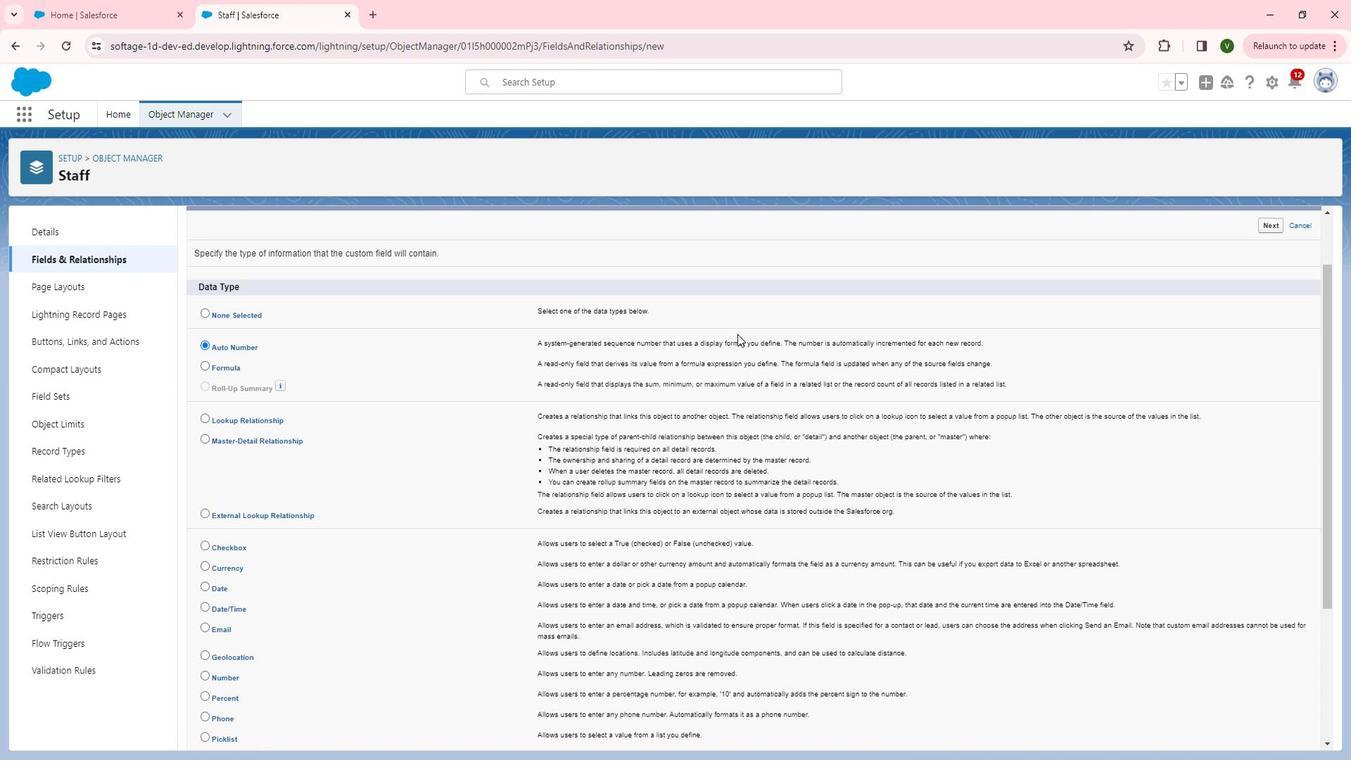 
Action: Mouse scrolled (757, 341) with delta (0, 0)
Screenshot: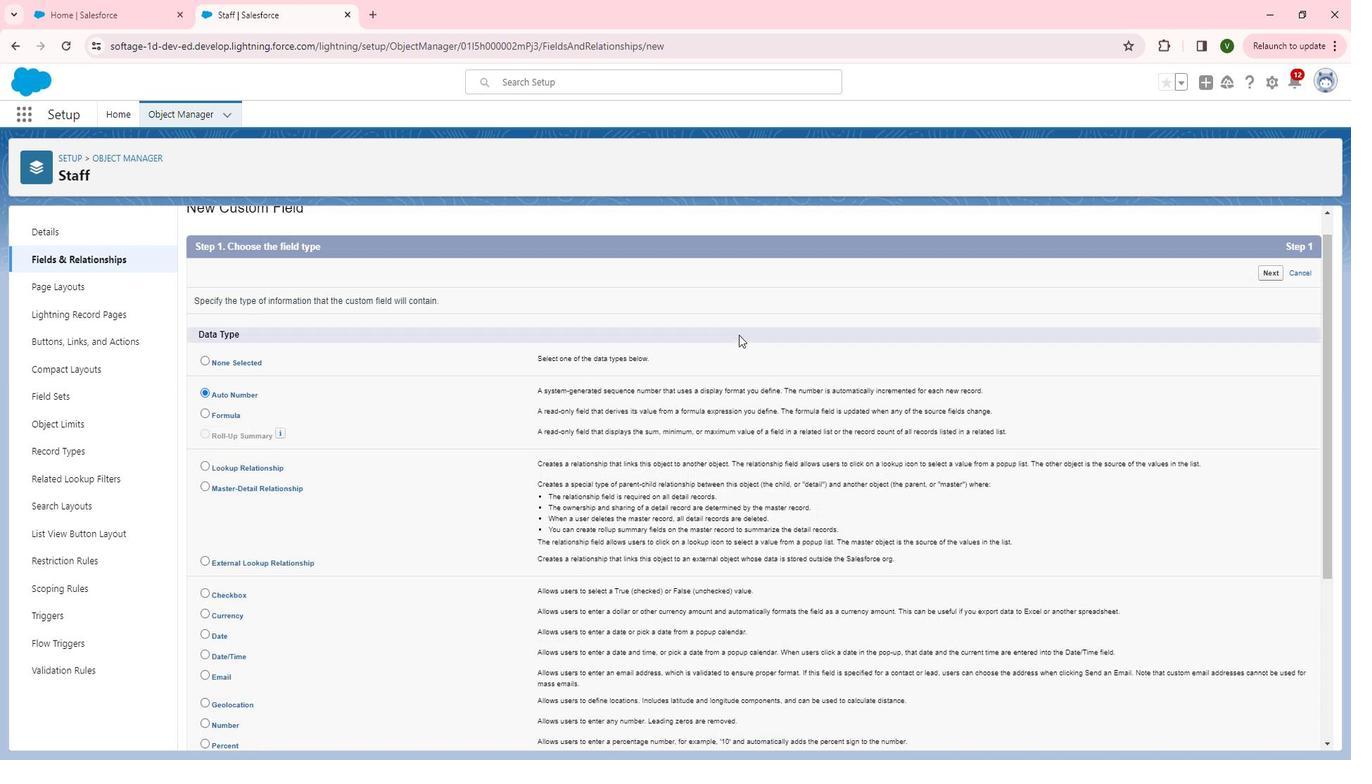 
Action: Mouse moved to (1293, 311)
Screenshot: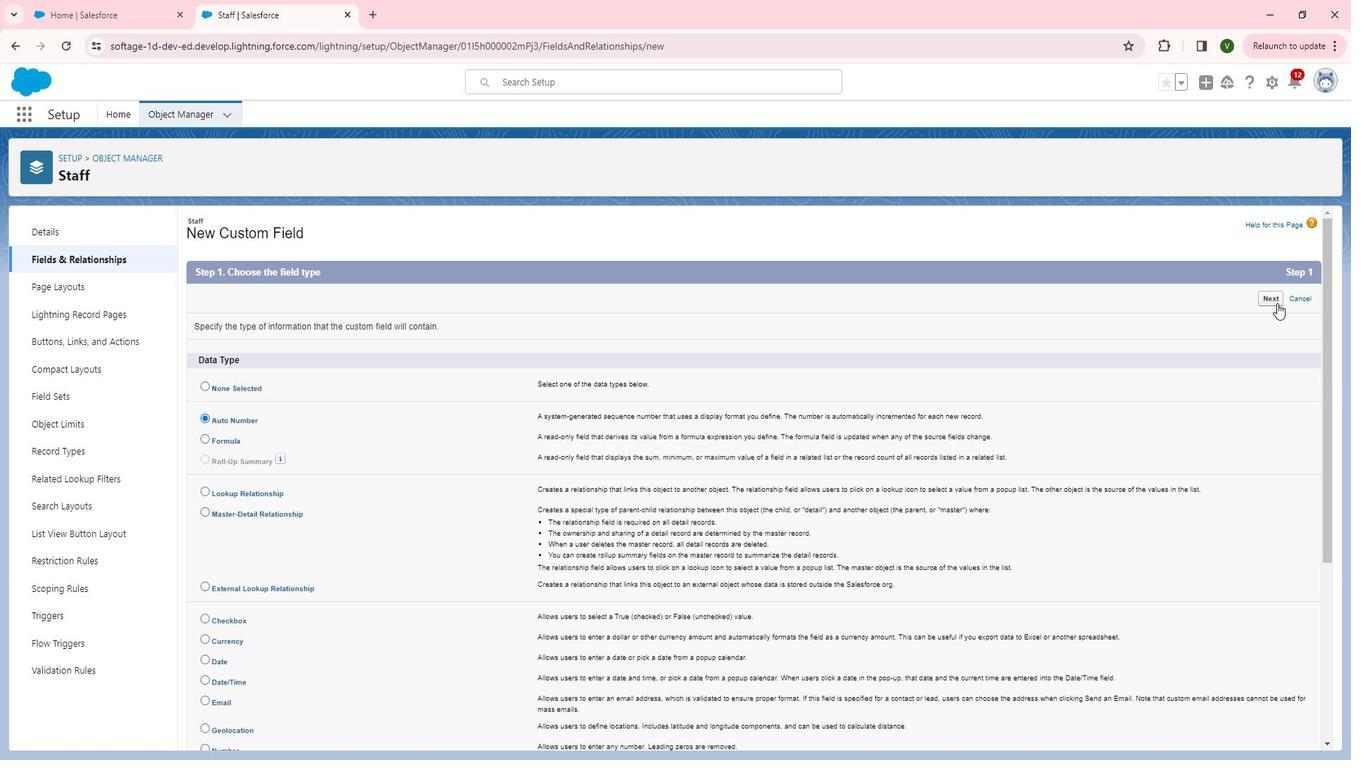 
Action: Mouse pressed left at (1293, 311)
Screenshot: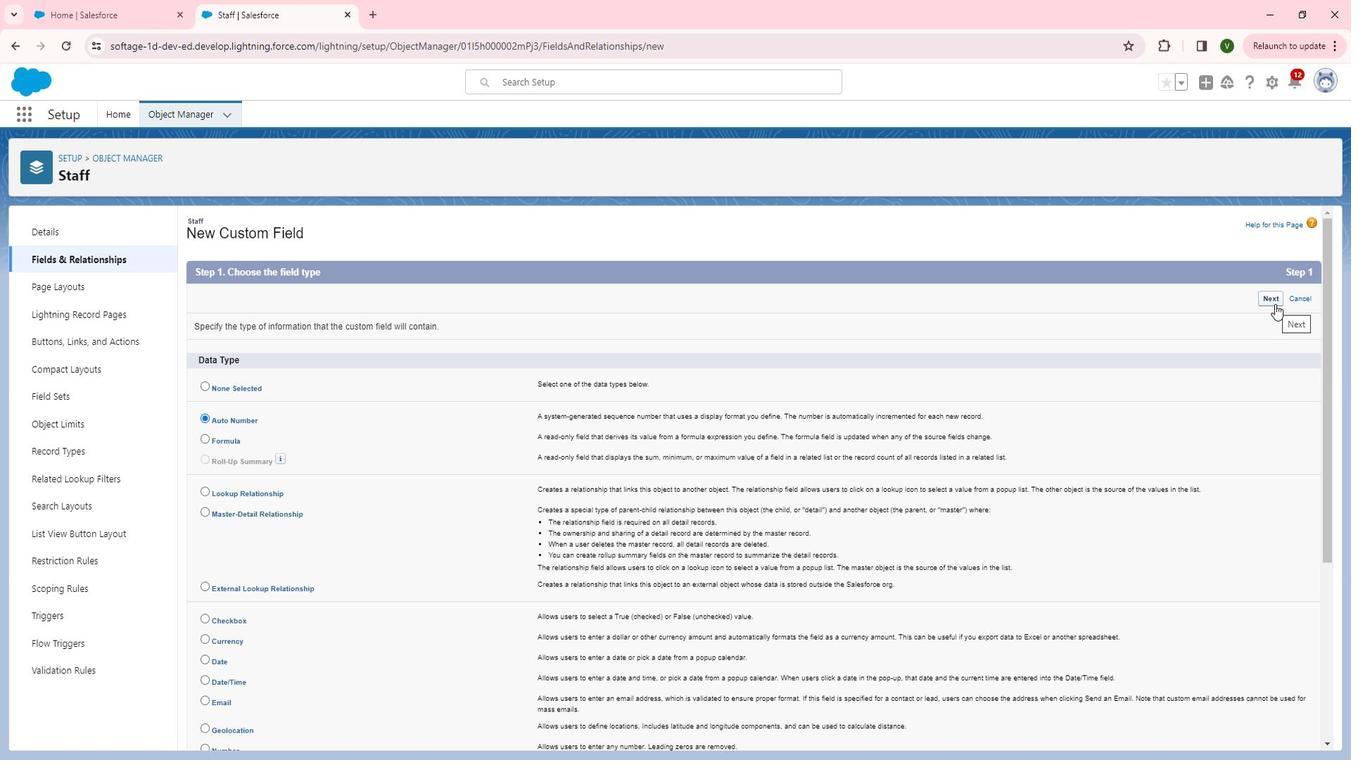 
Action: Mouse moved to (456, 336)
Screenshot: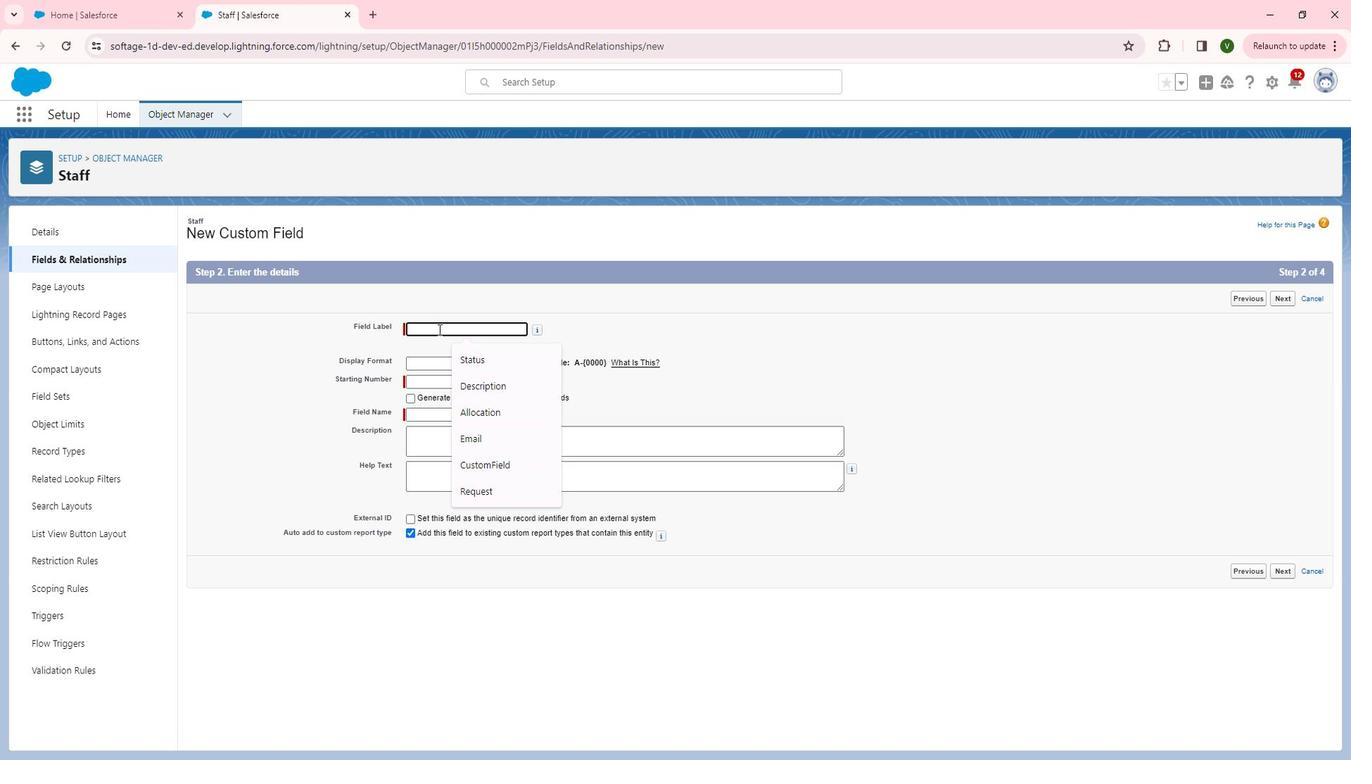 
Action: Mouse pressed left at (456, 336)
Screenshot: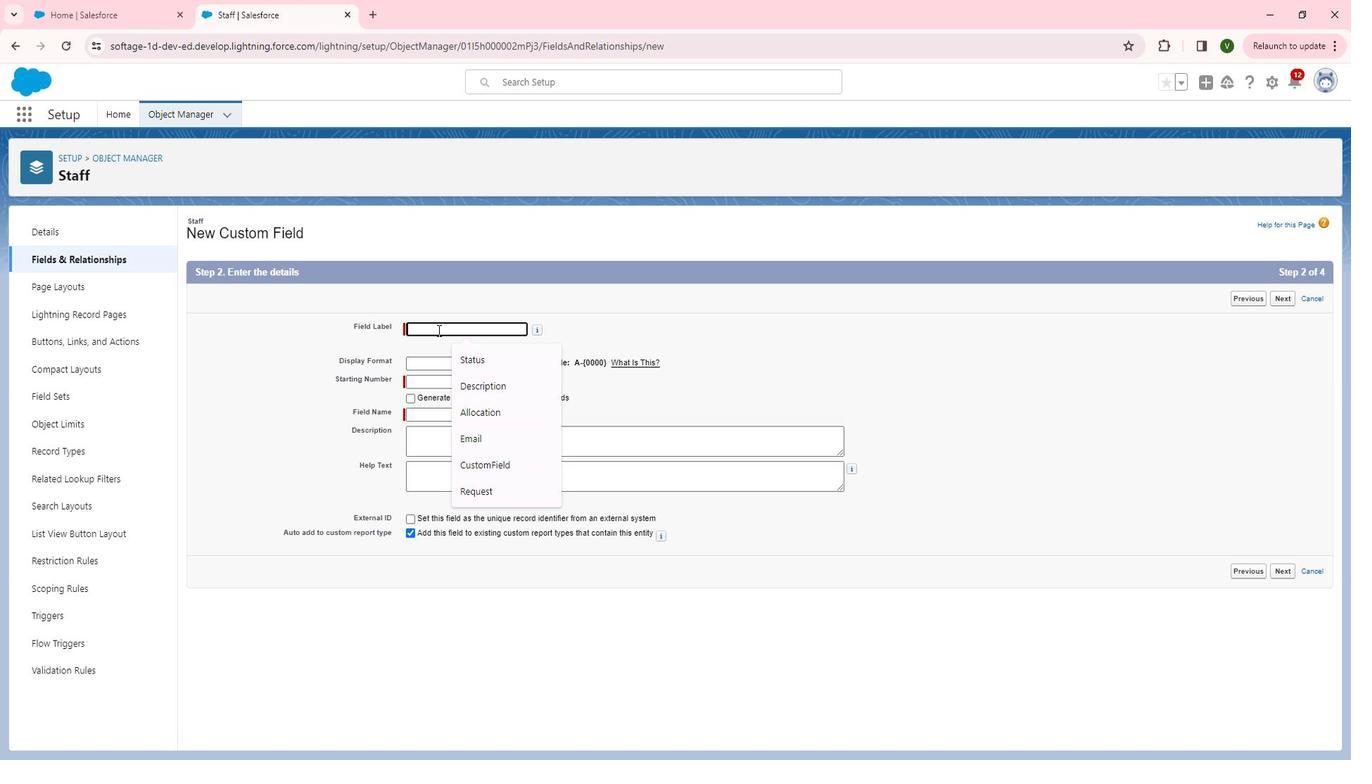 
Action: Key pressed <Key.shift>Staff<Key.space><Key.shift>Id
Screenshot: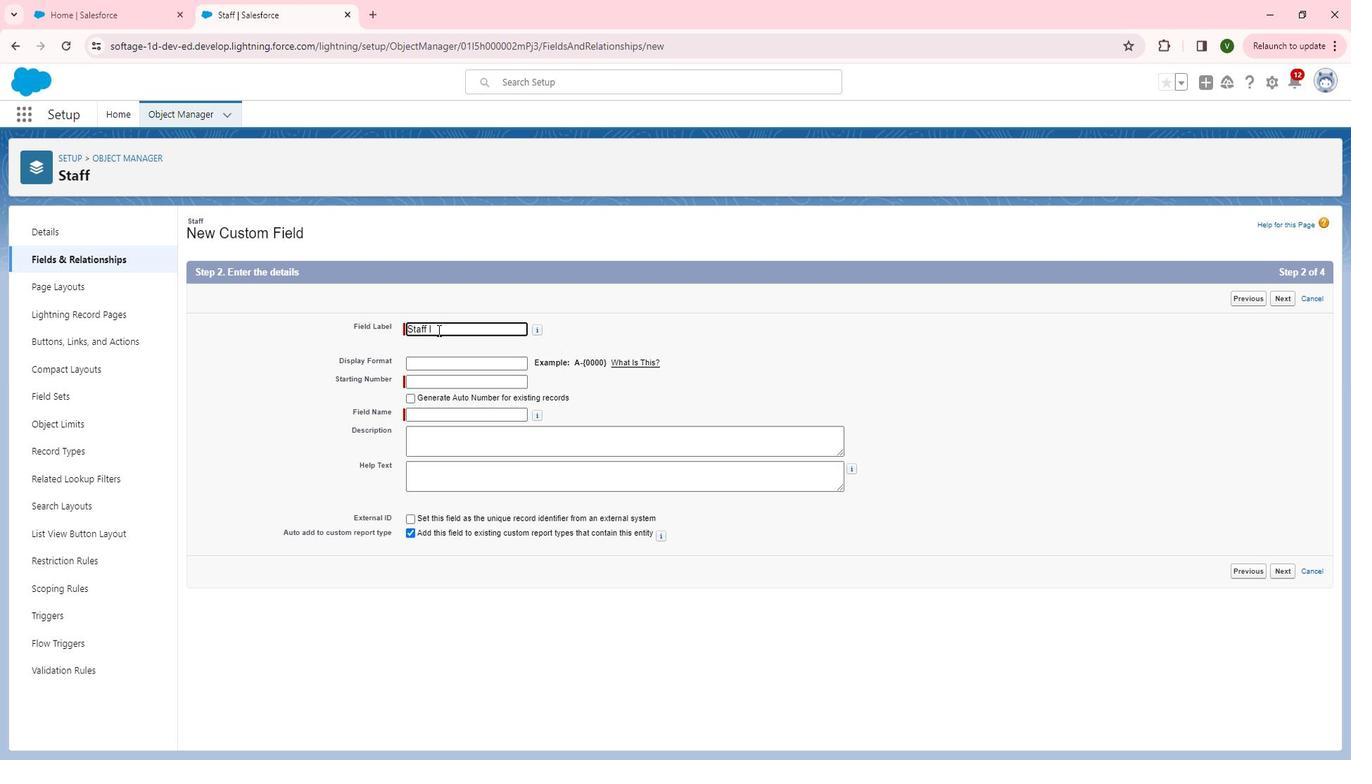 
Action: Mouse moved to (456, 368)
Screenshot: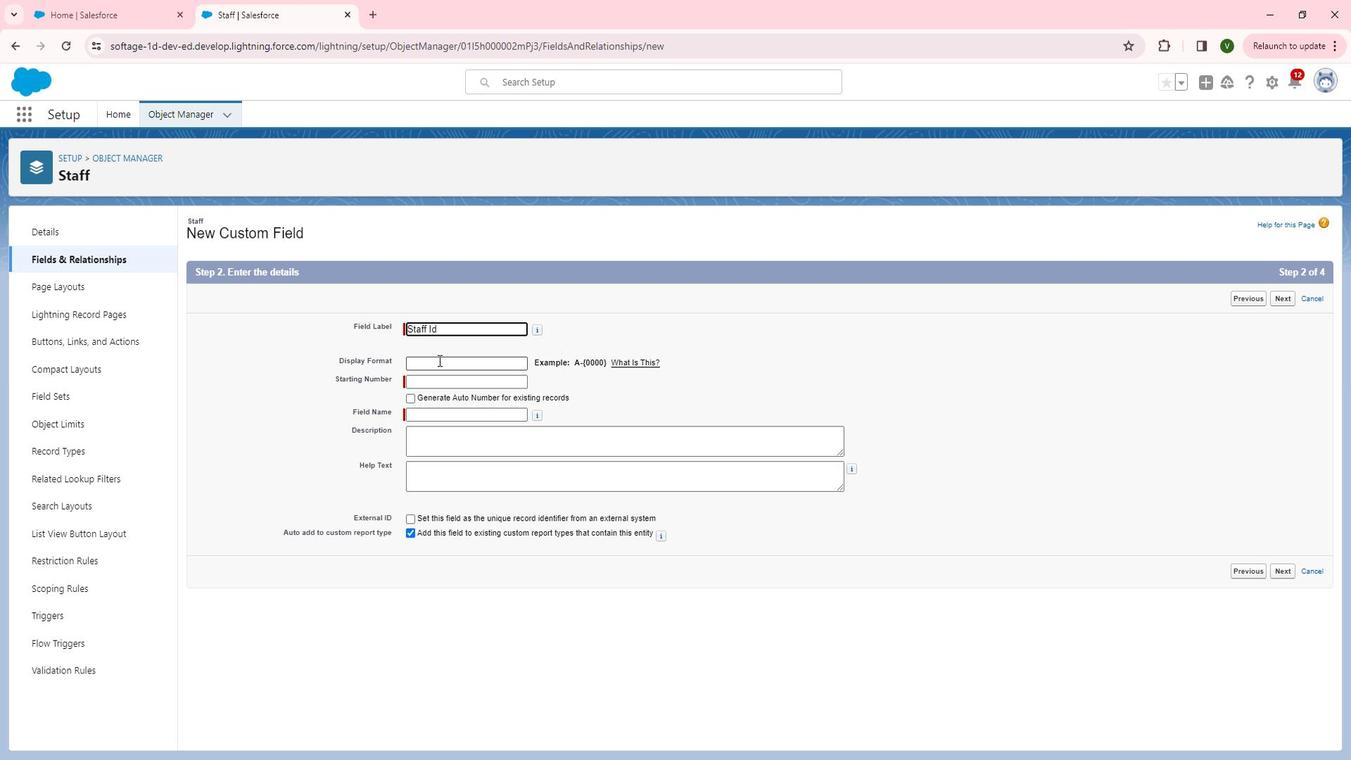 
Action: Mouse pressed left at (456, 368)
Screenshot: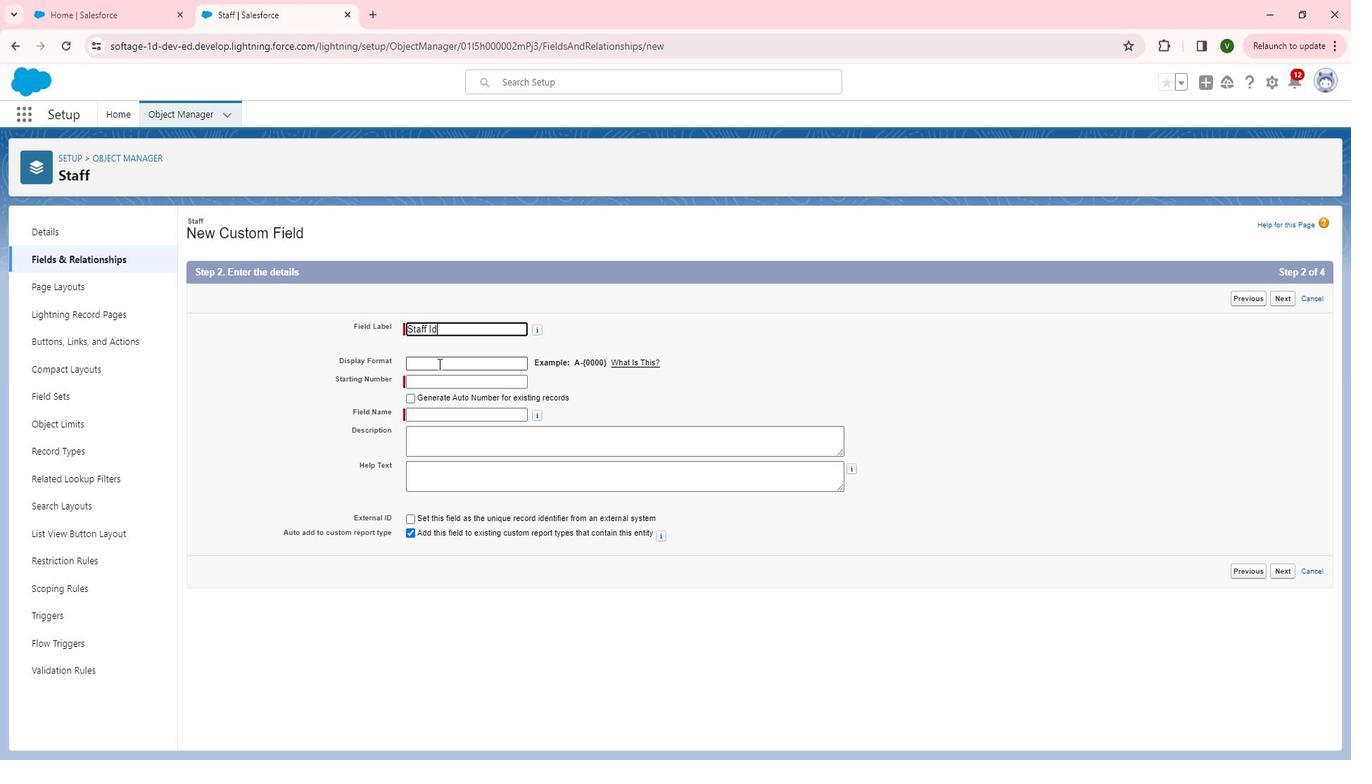 
Action: Key pressed <Key.shift>St<Key.backspace><Key.shift>T-<Key.shift>{000<Key.shift><Key.shift><Key.shift>}<Key.backspace>0<Key.shift><Key.shift><Key.shift>}
Screenshot: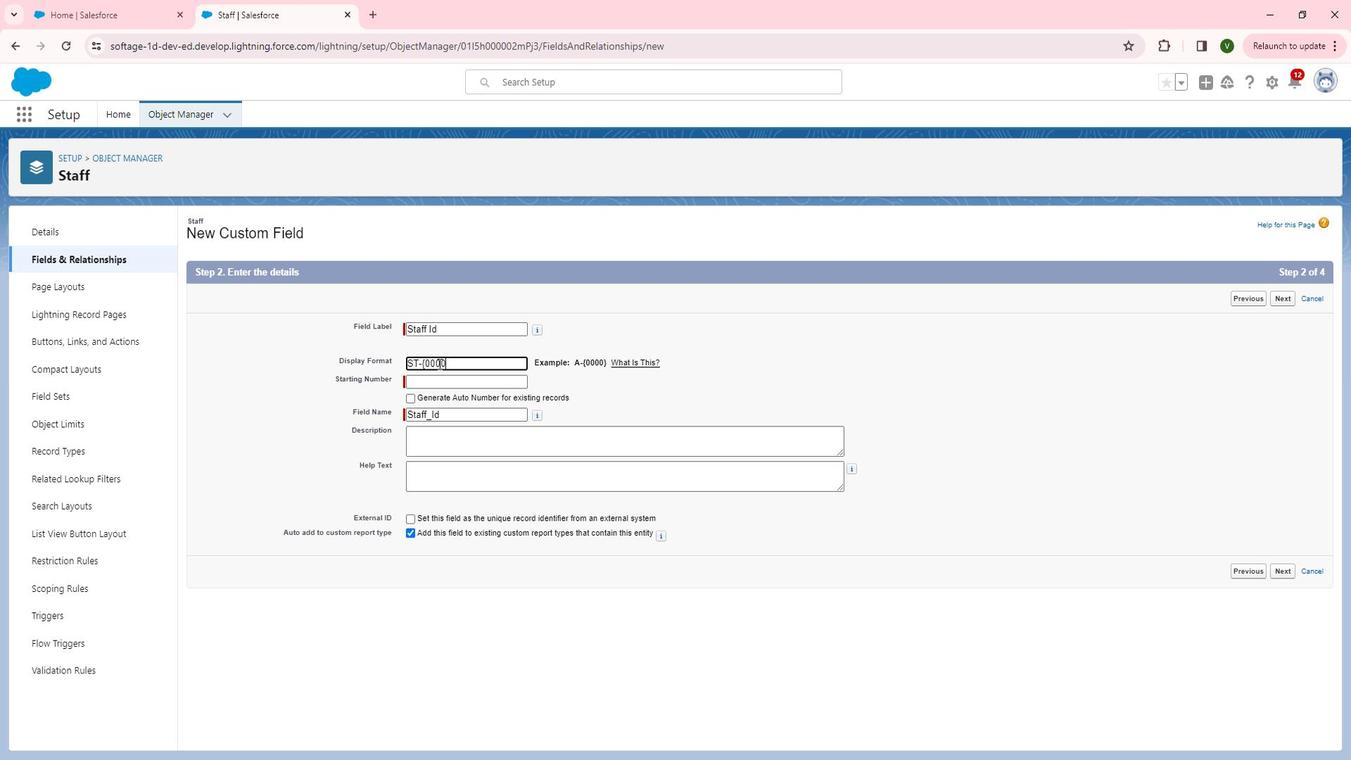 
Action: Mouse moved to (465, 387)
Screenshot: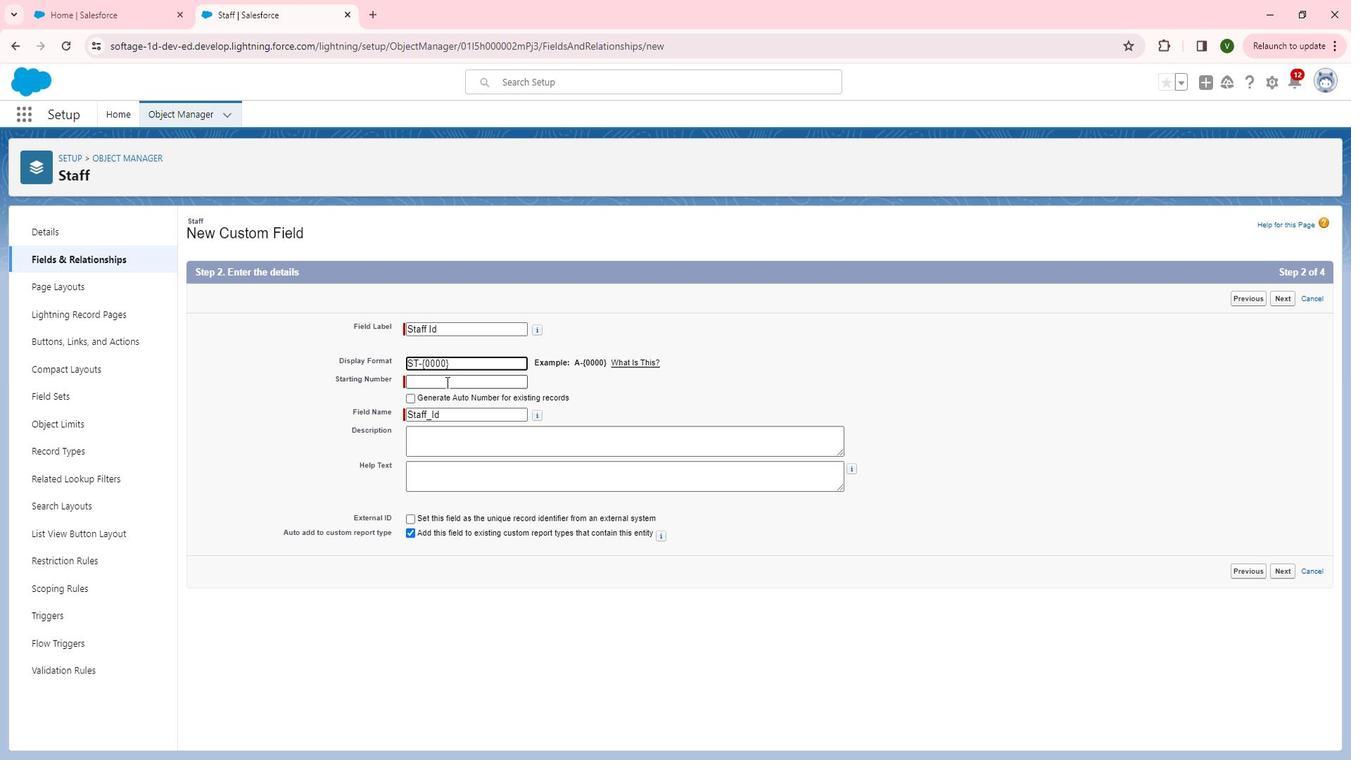 
Action: Mouse pressed left at (465, 387)
Screenshot: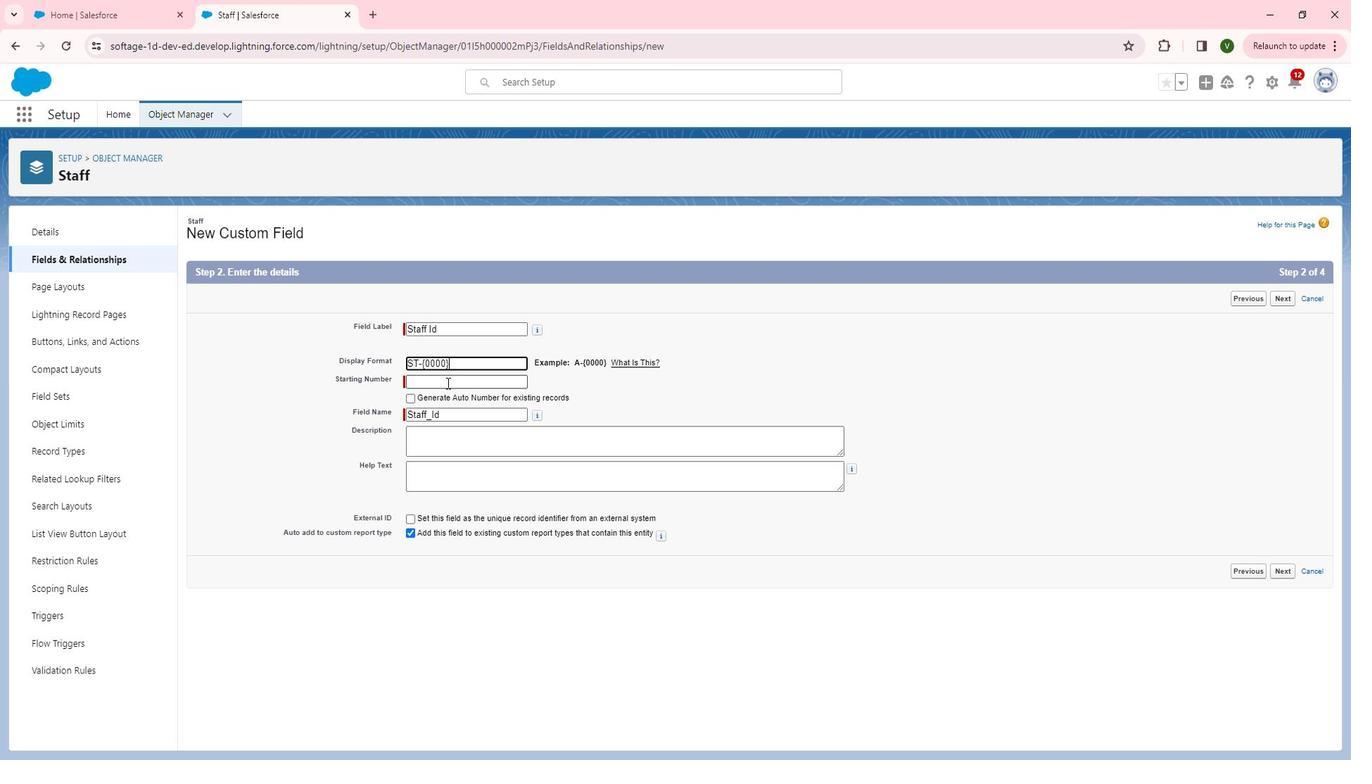 
Action: Key pressed 1
Screenshot: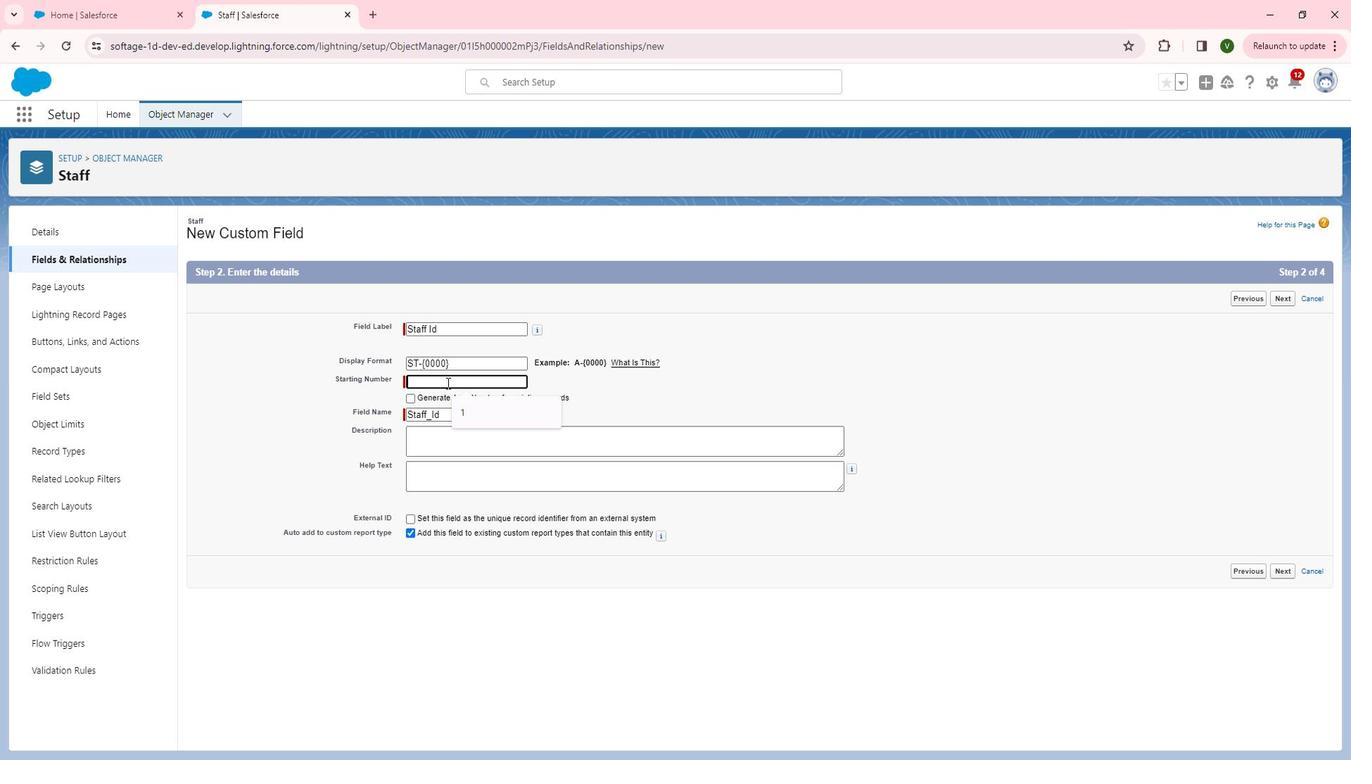 
Action: Mouse moved to (545, 450)
Screenshot: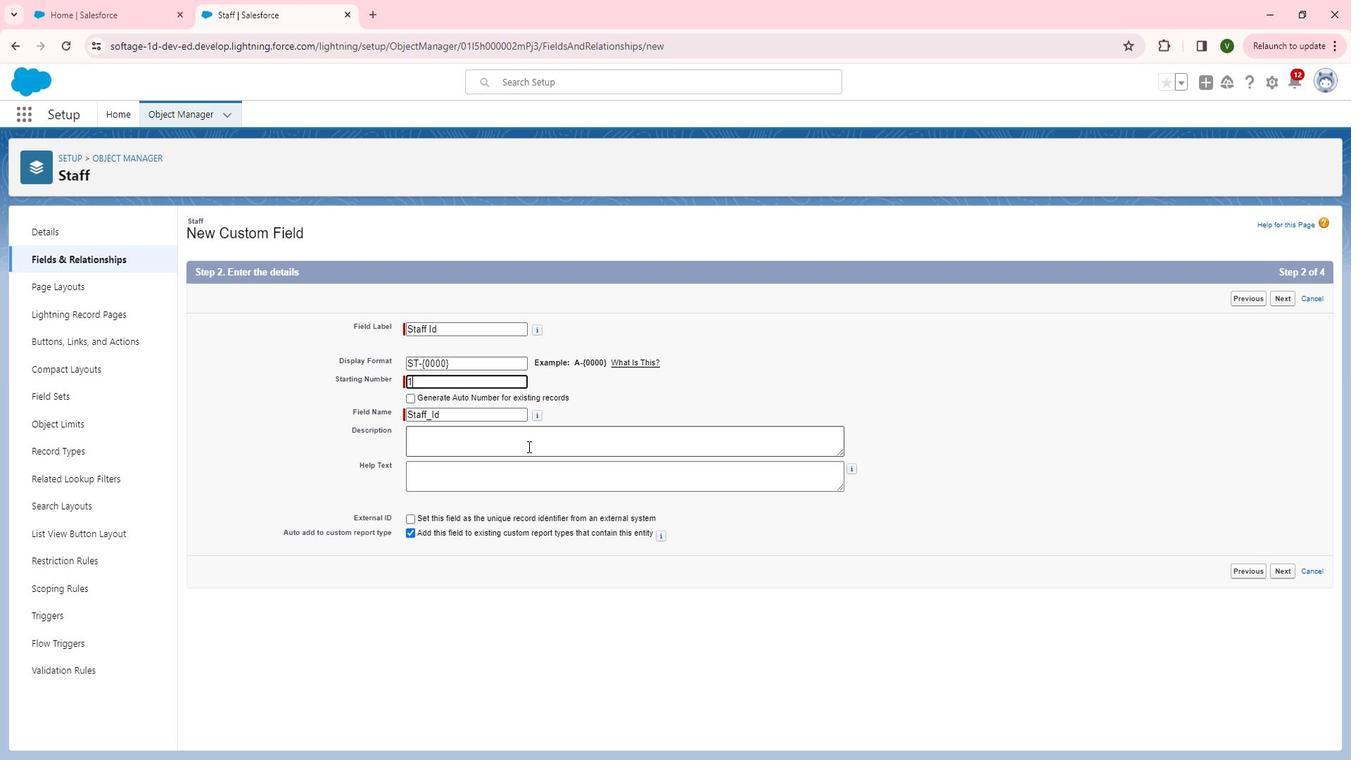 
Action: Mouse pressed left at (545, 450)
Screenshot: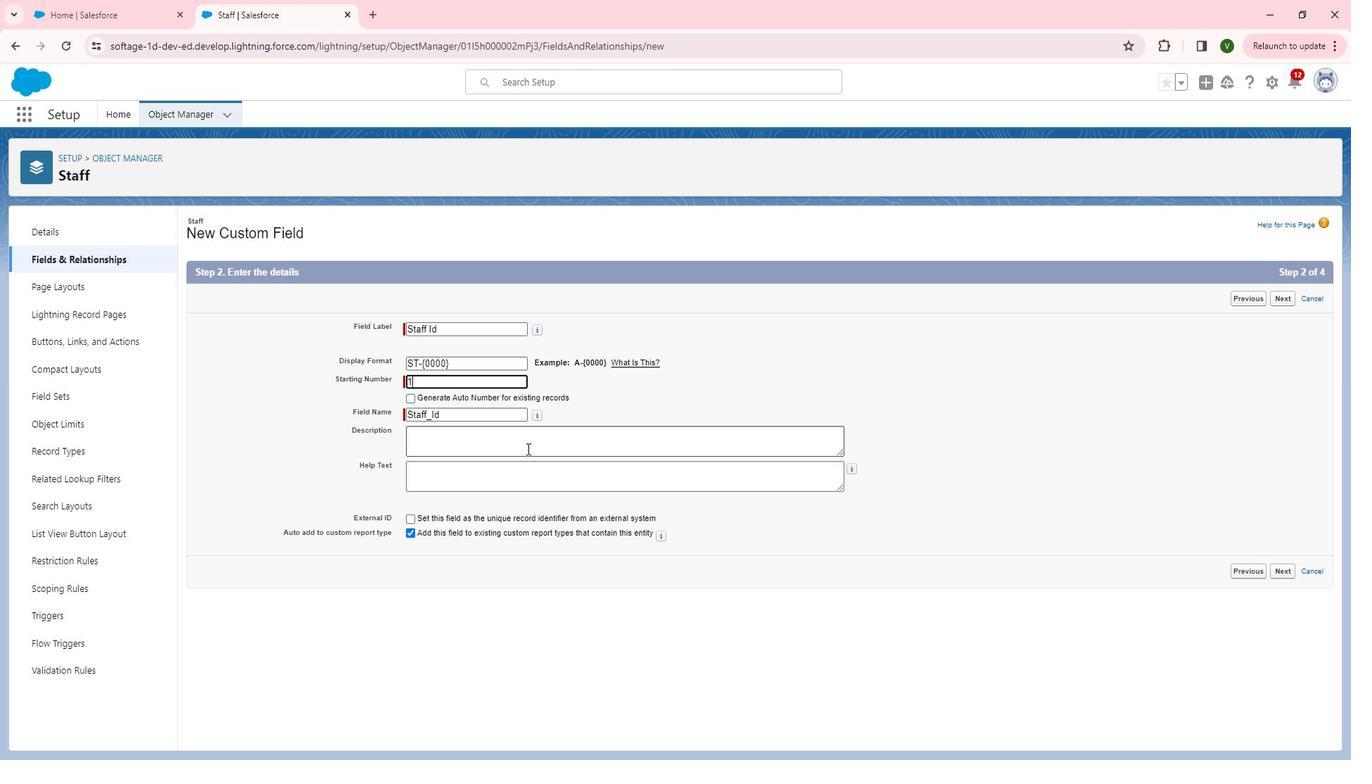 
Action: Key pressed <Key.shift>This<Key.space><Key.shift>field<Key.space>is<Key.space>automatically<Key.space>generated<Key.space>and<Key.space>serves<Key.space>as<Key.space>a<Key.space>unique<Key.space>identifier<Key.space>for<Key.space>each<Key.space>staff<Key.space>member.
Screenshot: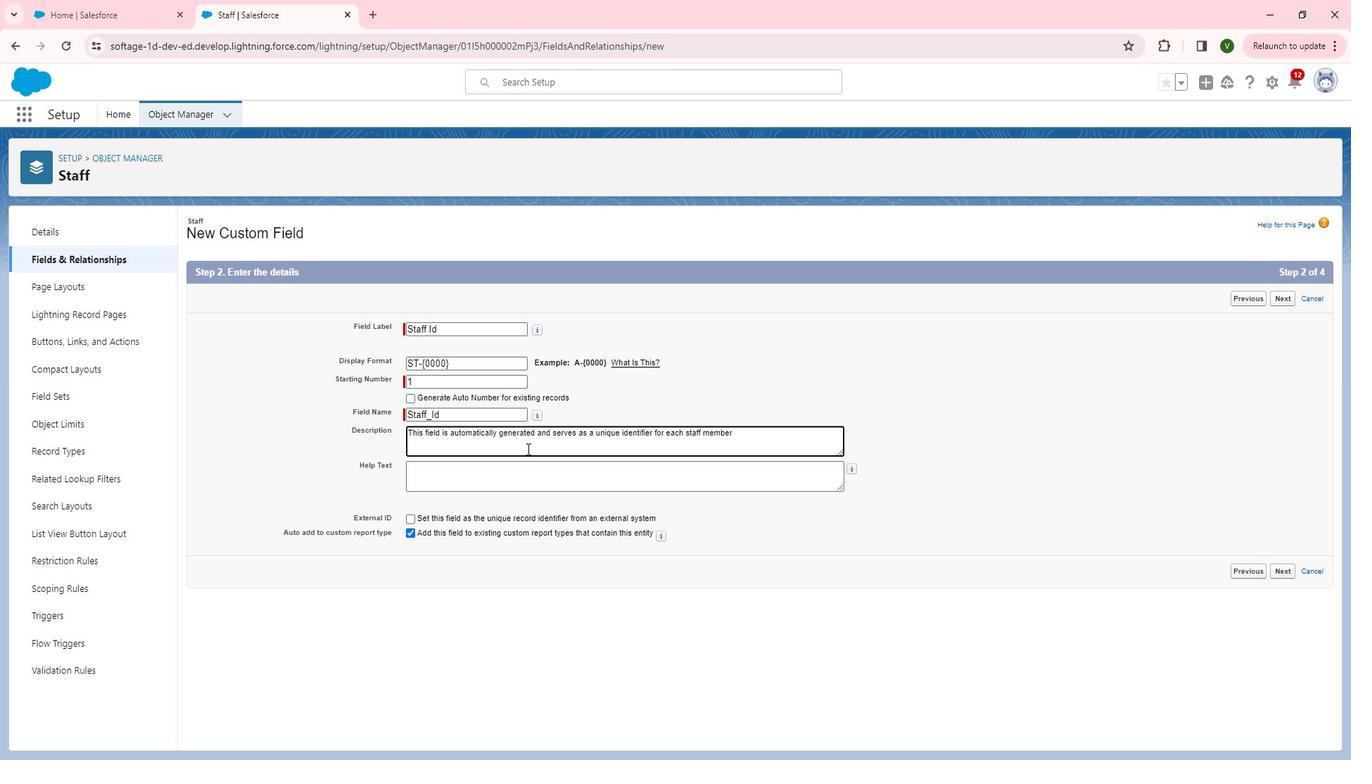 
Action: Mouse moved to (537, 475)
Screenshot: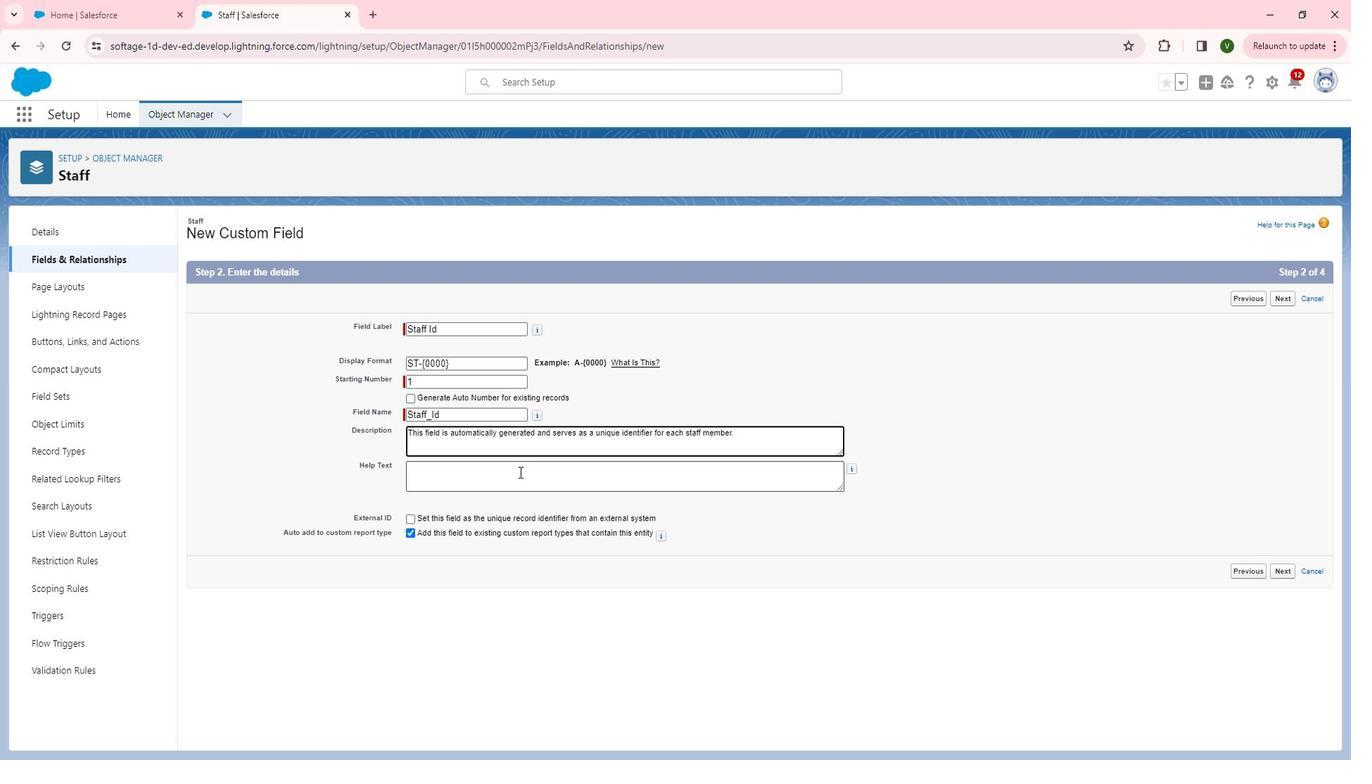 
Action: Mouse pressed left at (537, 475)
Screenshot: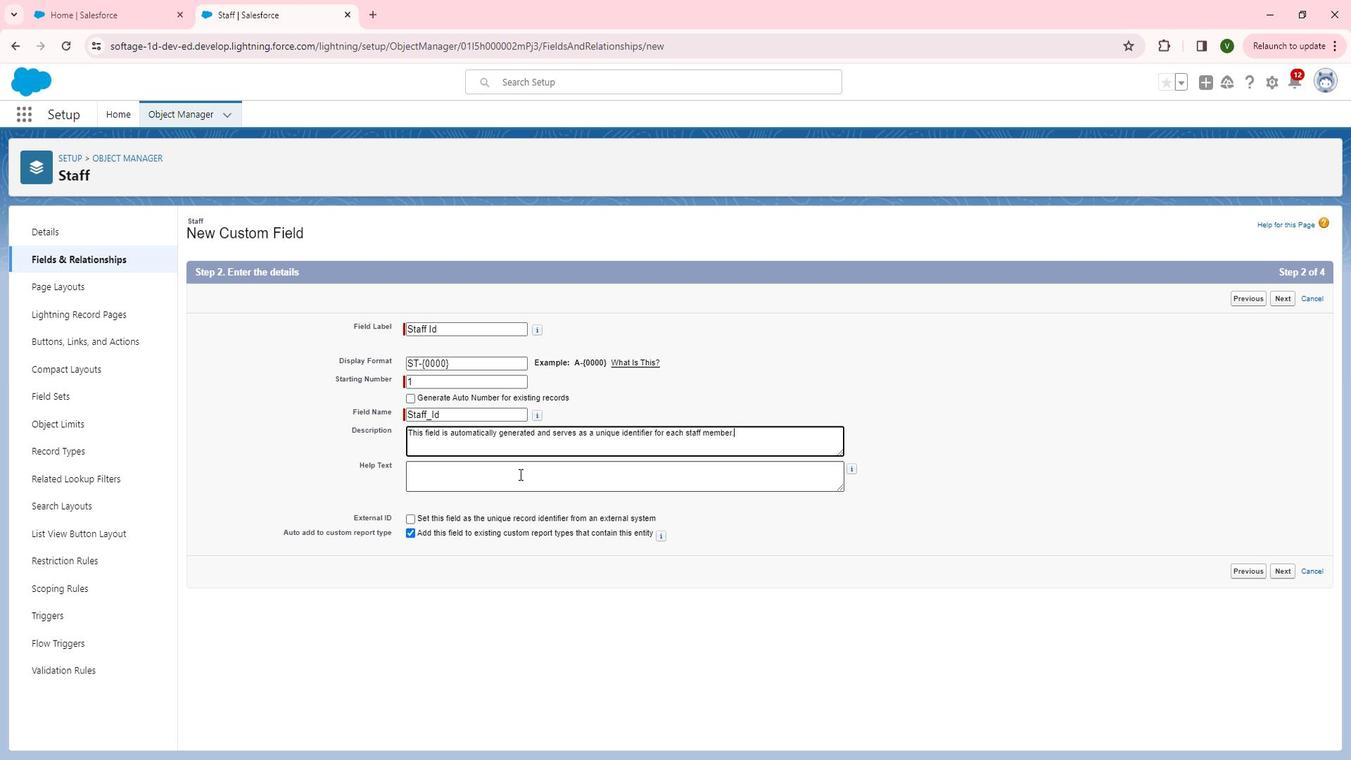
Action: Key pressed <Key.shift>Auto<Key.space>generated<Key.space>inque<Key.space>identifier<Key.left><Key.left><Key.left><Key.left><Key.left><Key.left><Key.left><Key.left><Key.left><Key.left><Key.left><Key.left><Key.left><Key.left><Key.left><Key.left>q<Key.backspace>u<Key.right><Key.right><Key.right><Key.right><Key.right><Key.right><Key.right><Key.right><Key.left><Key.left><Key.left><Key.left><Key.left><Key.left><Key.backspace><Key.backspace>ni<Key.right><Key.right><Key.right><Key.right><Key.right><Key.right><Key.right><Key.right><Key.right><Key.right><Key.right><Key.right><Key.right><Key.right><Key.space>for<Key.space>each<Key.space>staff<Key.space>member
Screenshot: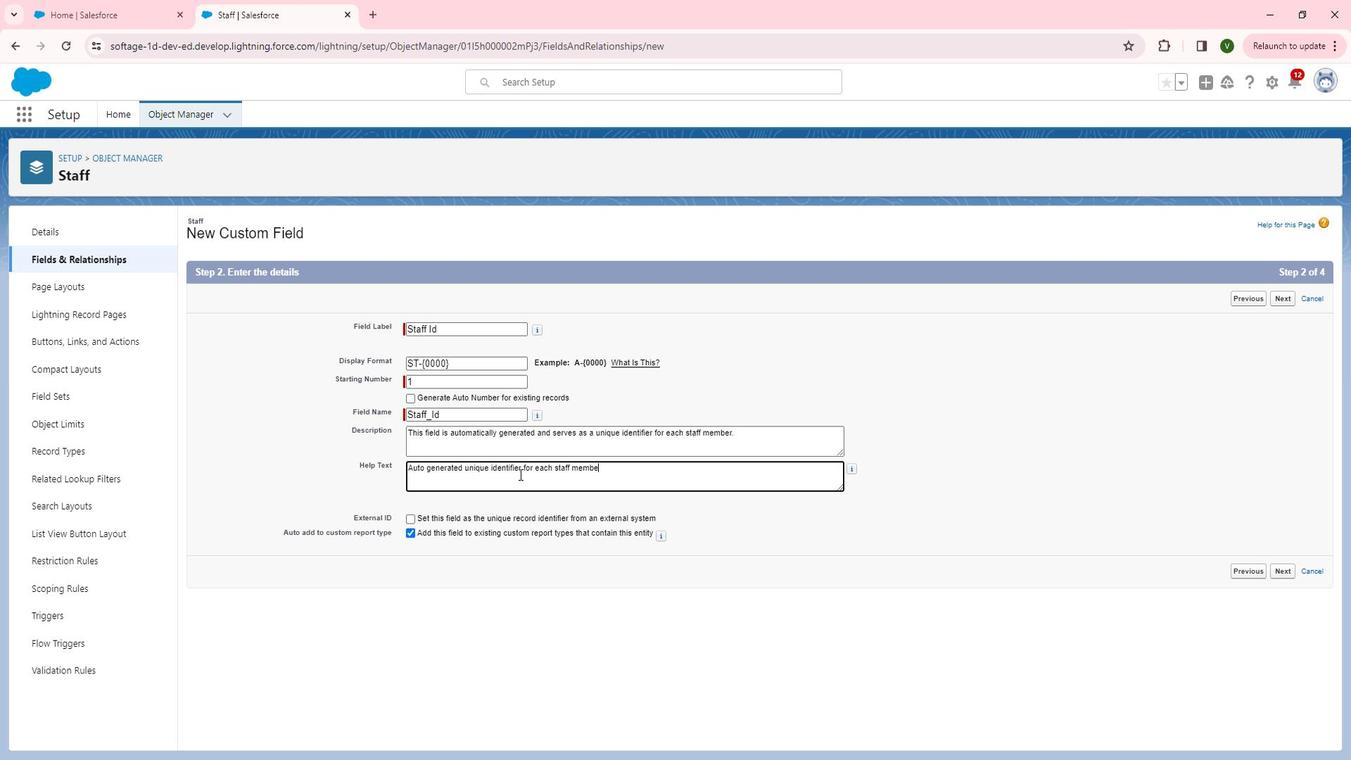
Action: Mouse moved to (1187, 392)
Screenshot: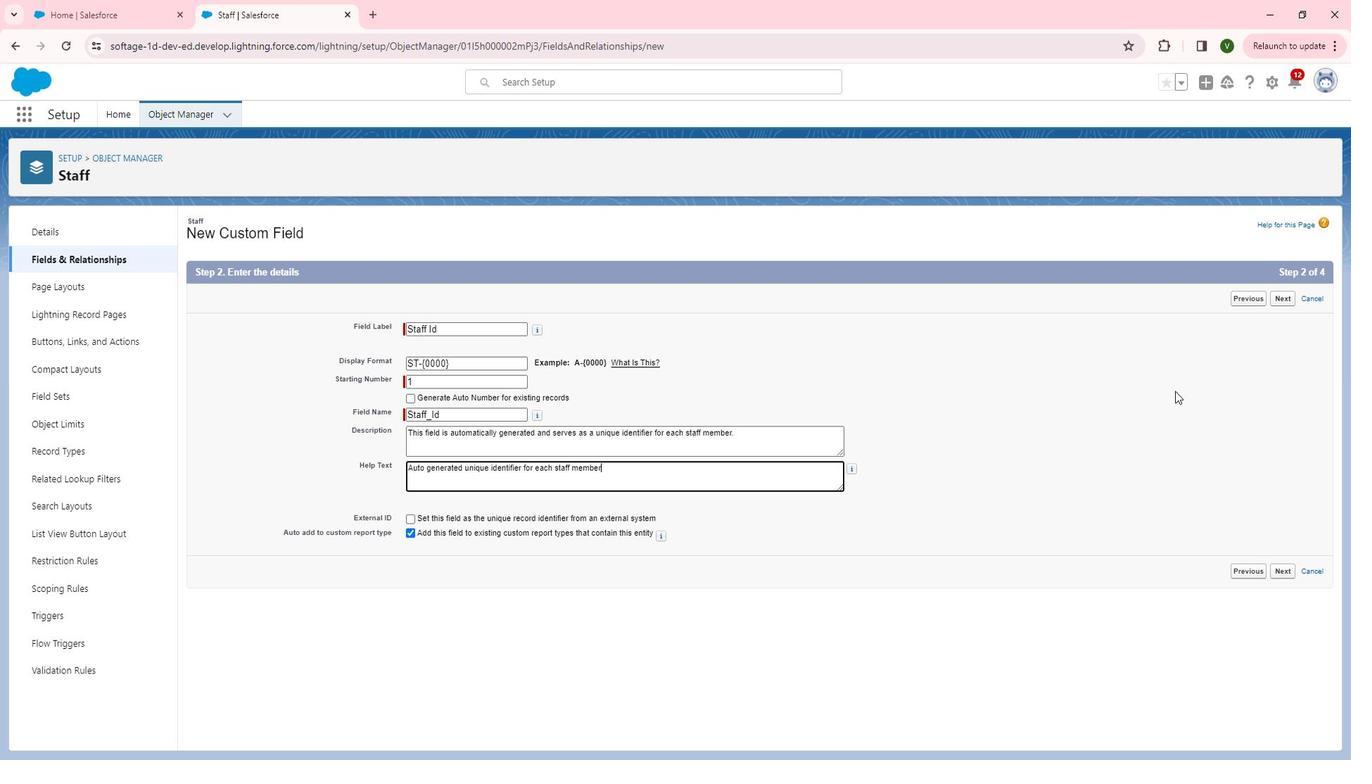 
Action: Key pressed .
Screenshot: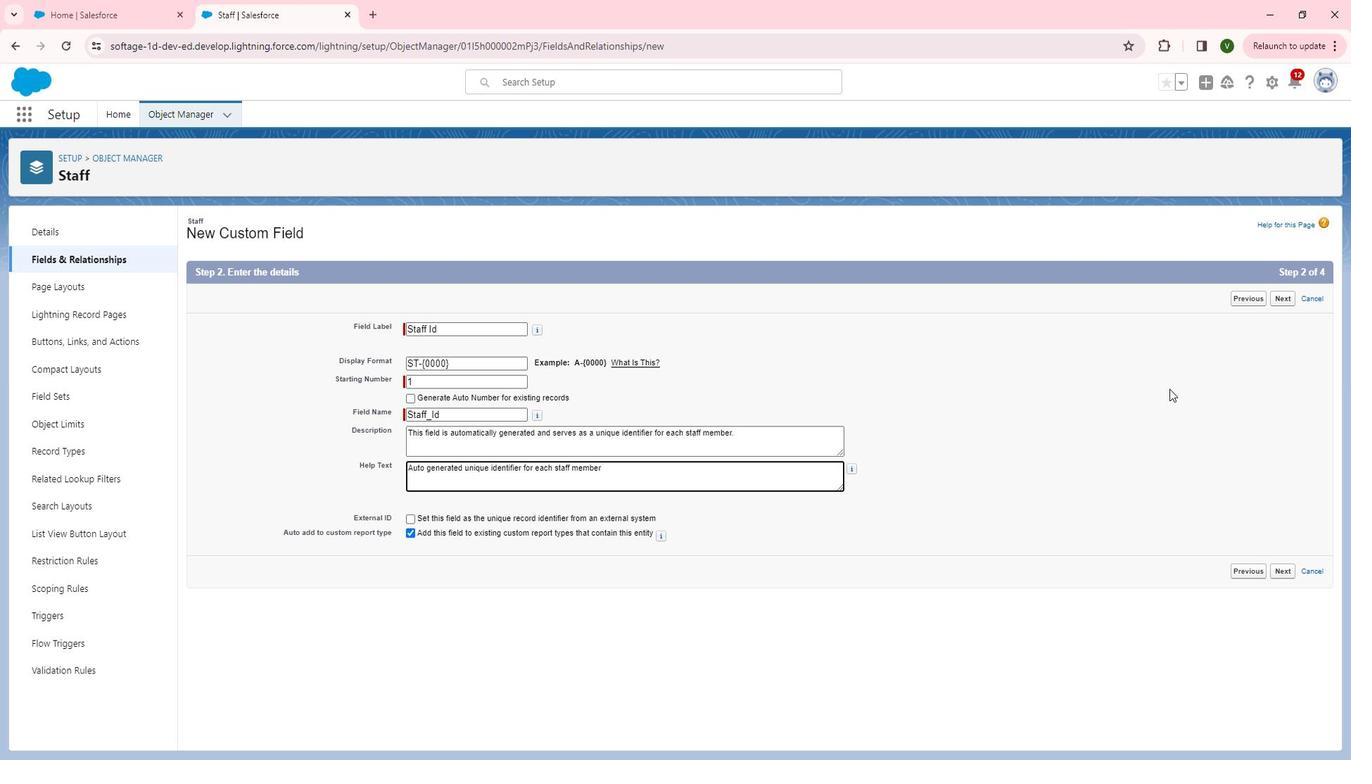 
Action: Mouse moved to (1298, 308)
Screenshot: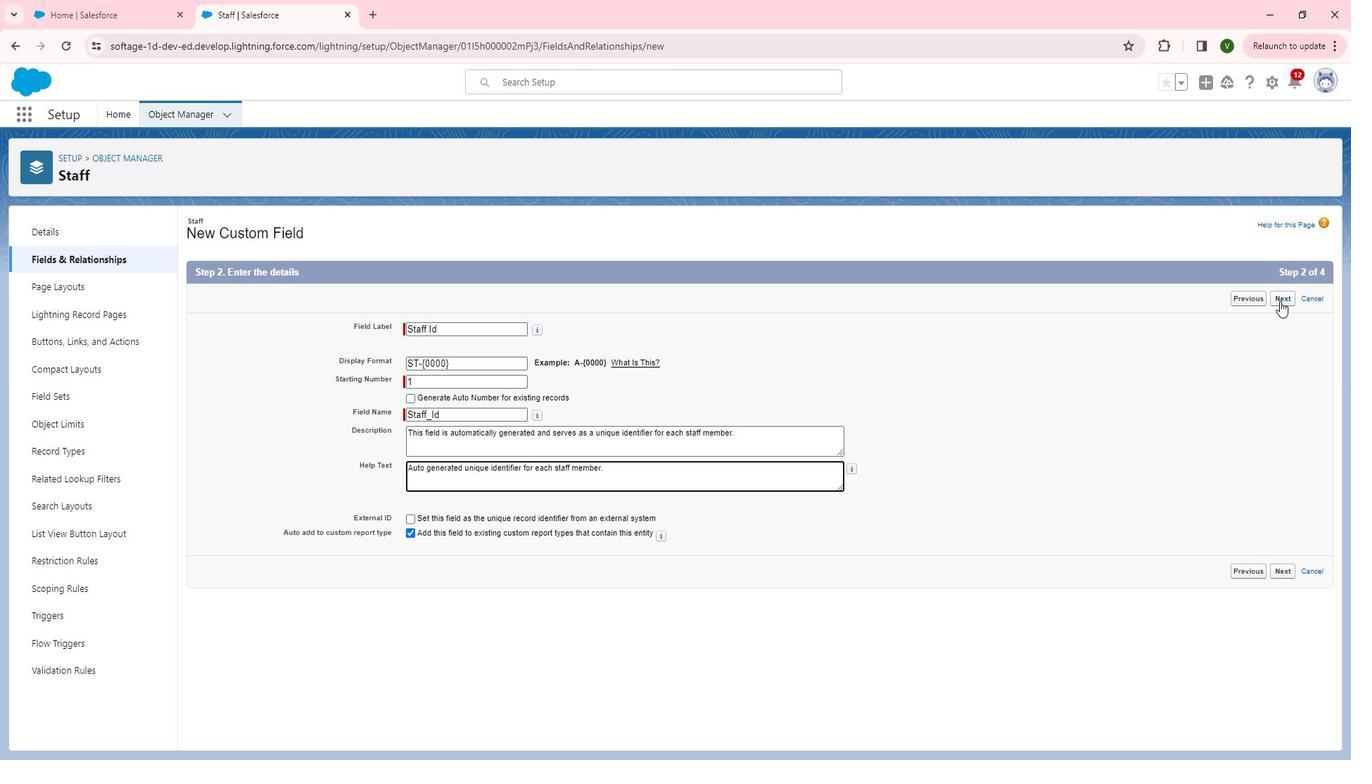 
Action: Mouse pressed left at (1298, 308)
Screenshot: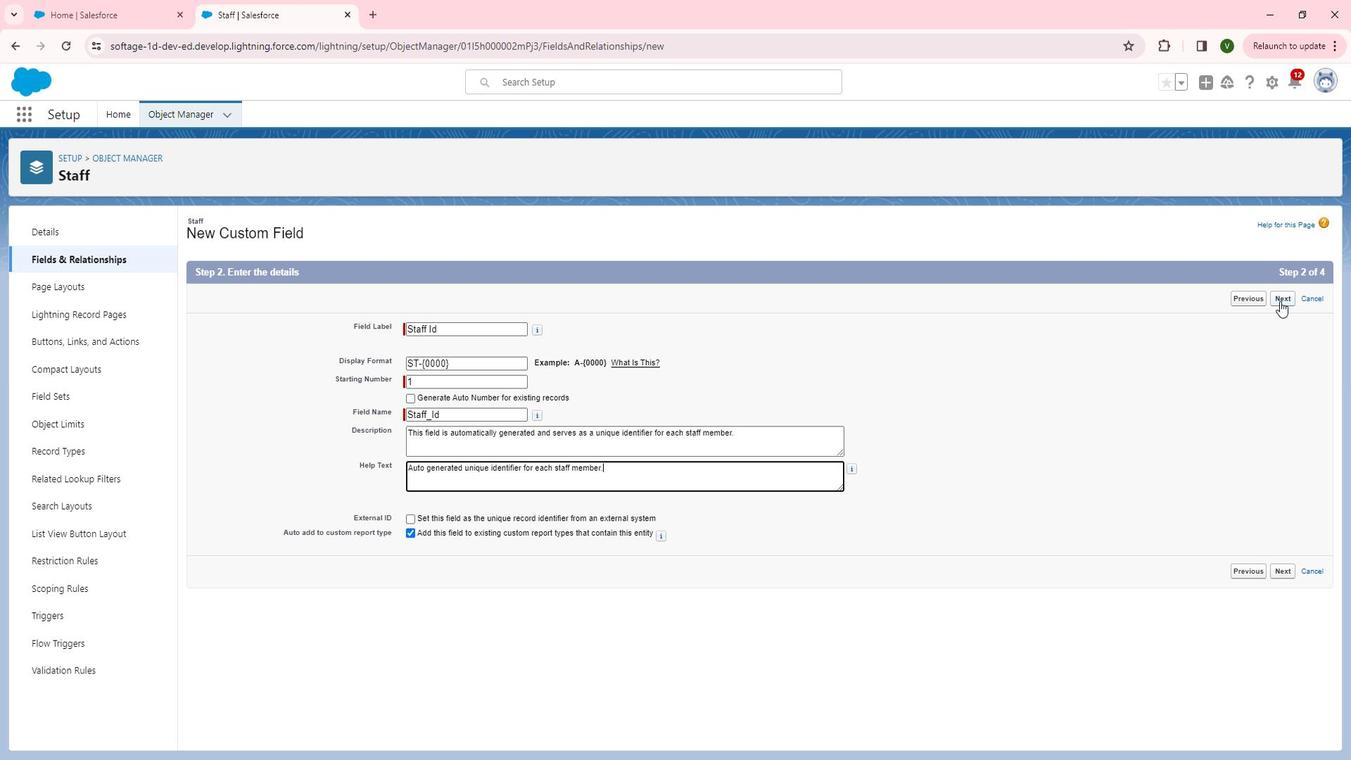 
Action: Mouse moved to (1024, 460)
Screenshot: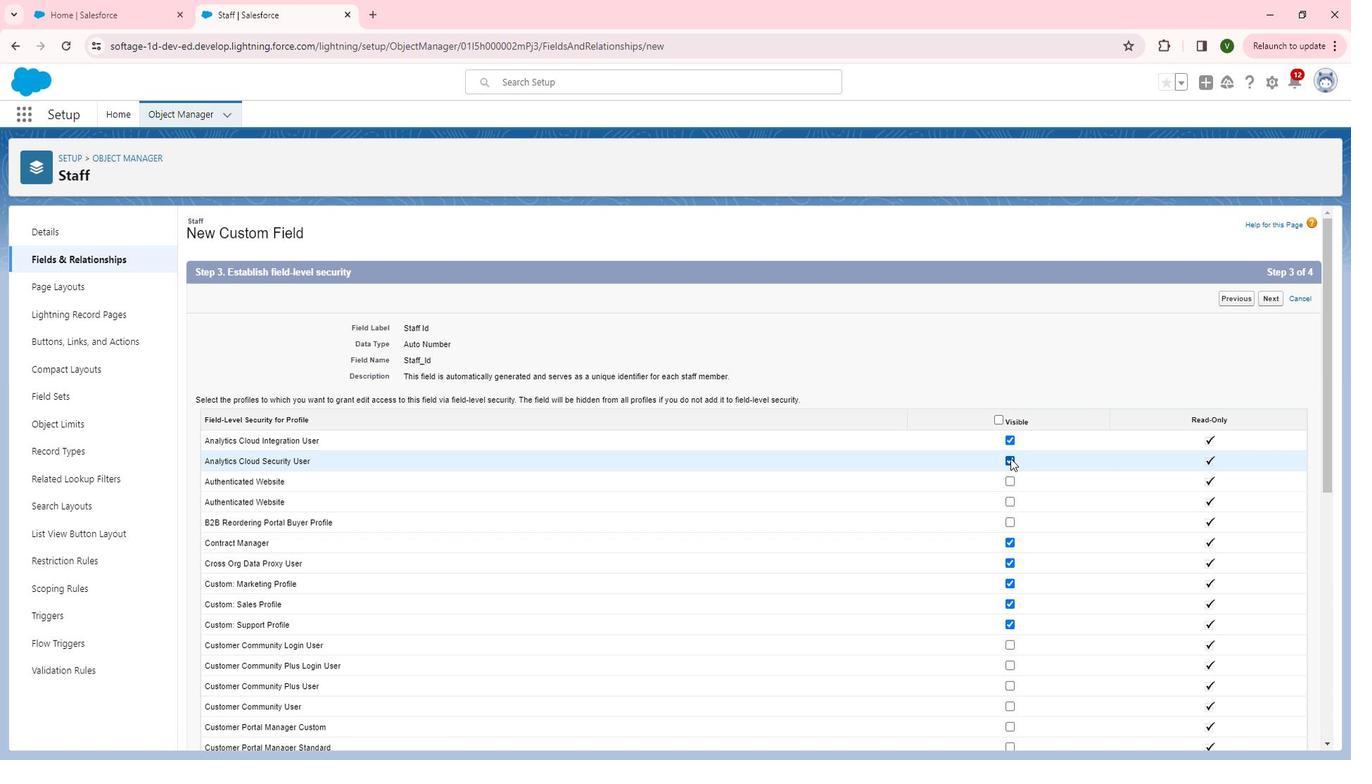 
Action: Mouse pressed left at (1024, 460)
Screenshot: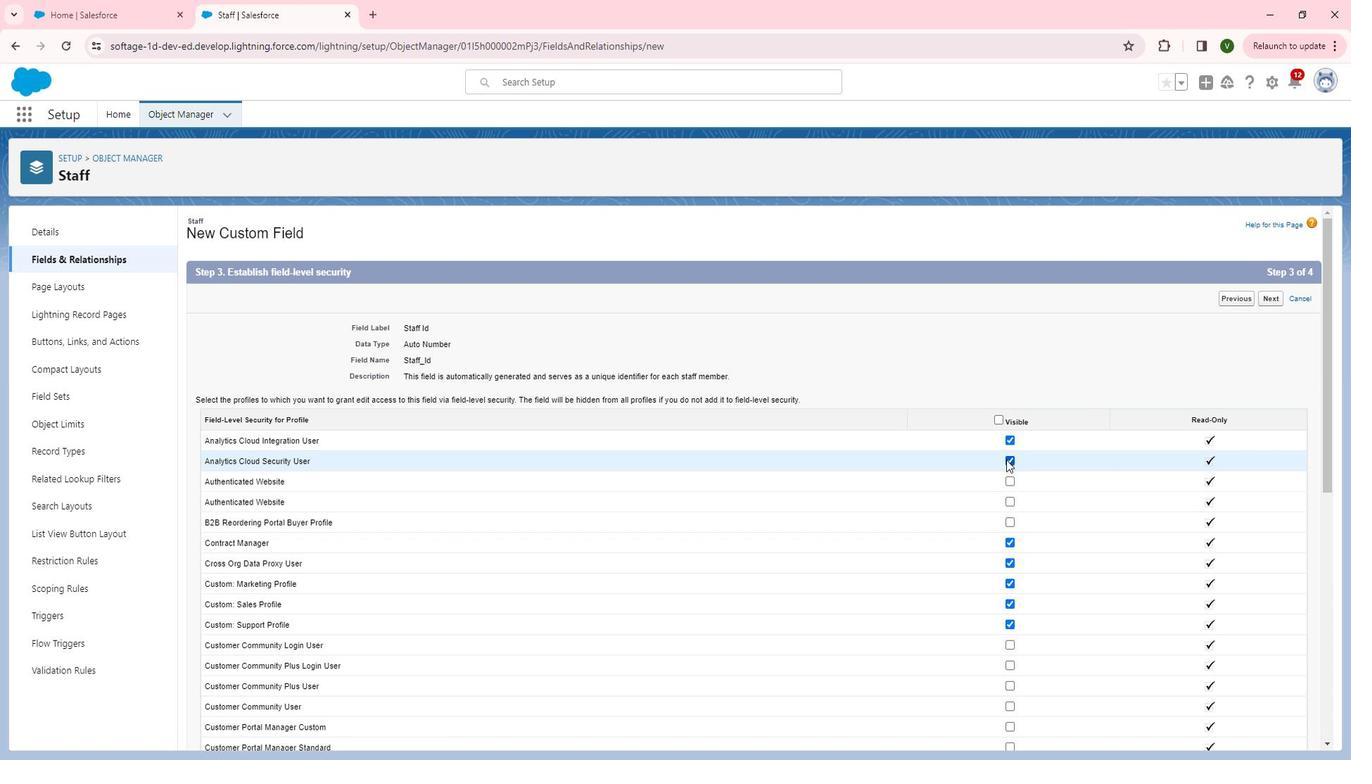 
Action: Mouse moved to (1028, 483)
Screenshot: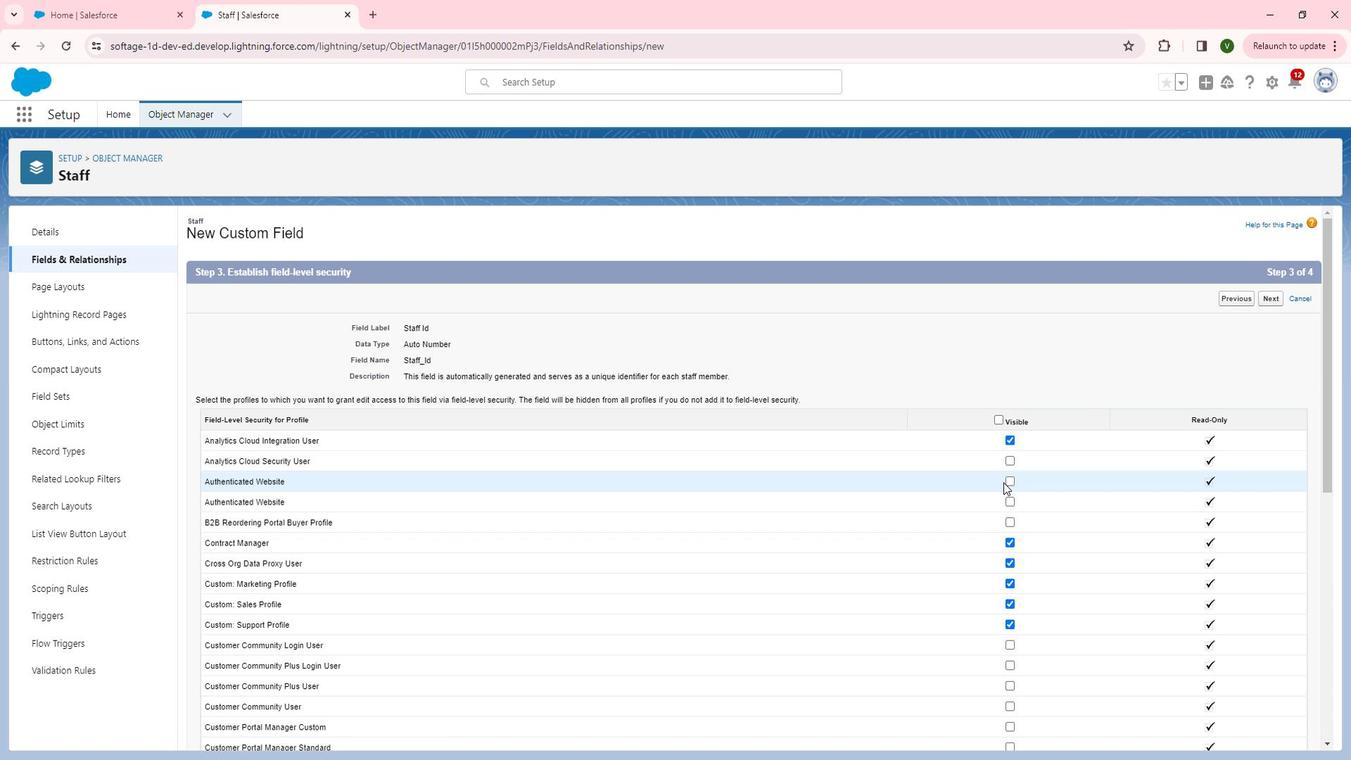 
Action: Mouse pressed left at (1028, 483)
Screenshot: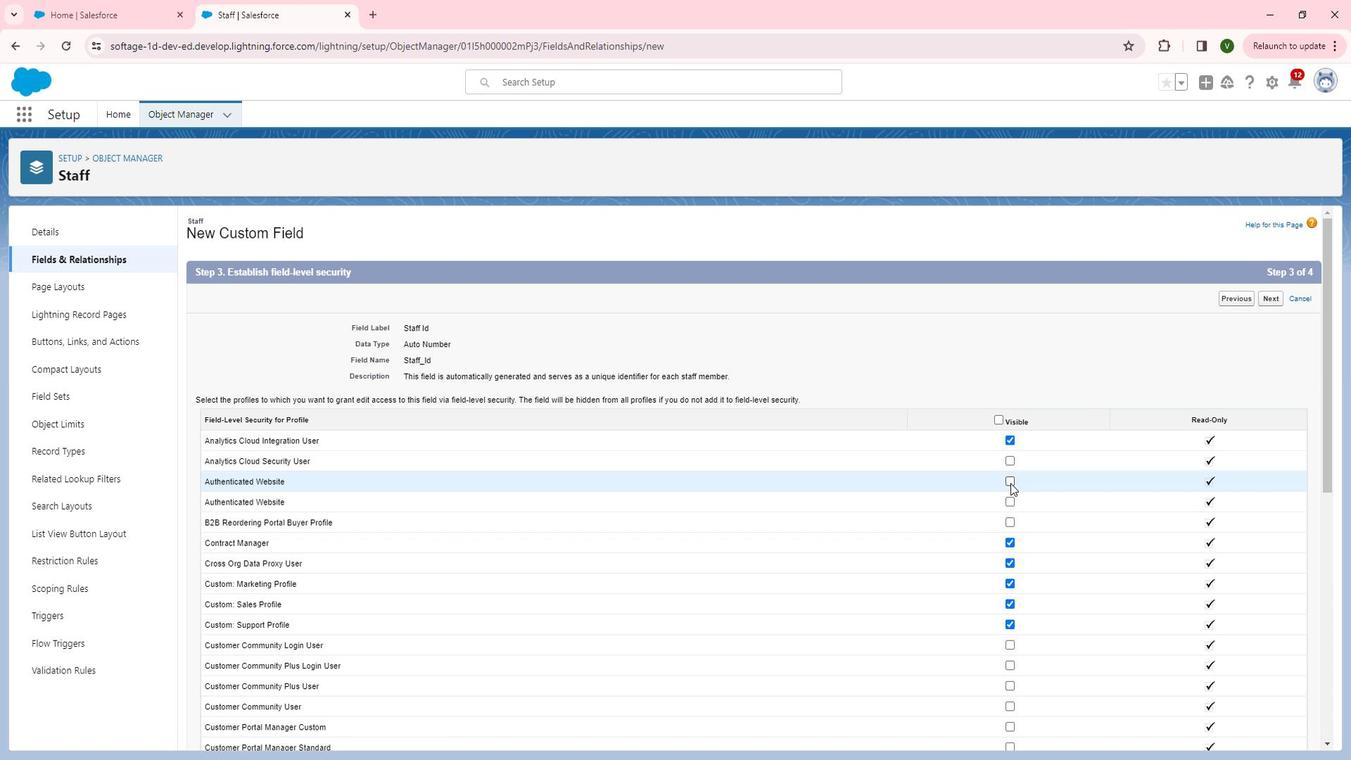 
Action: Mouse moved to (1033, 500)
Screenshot: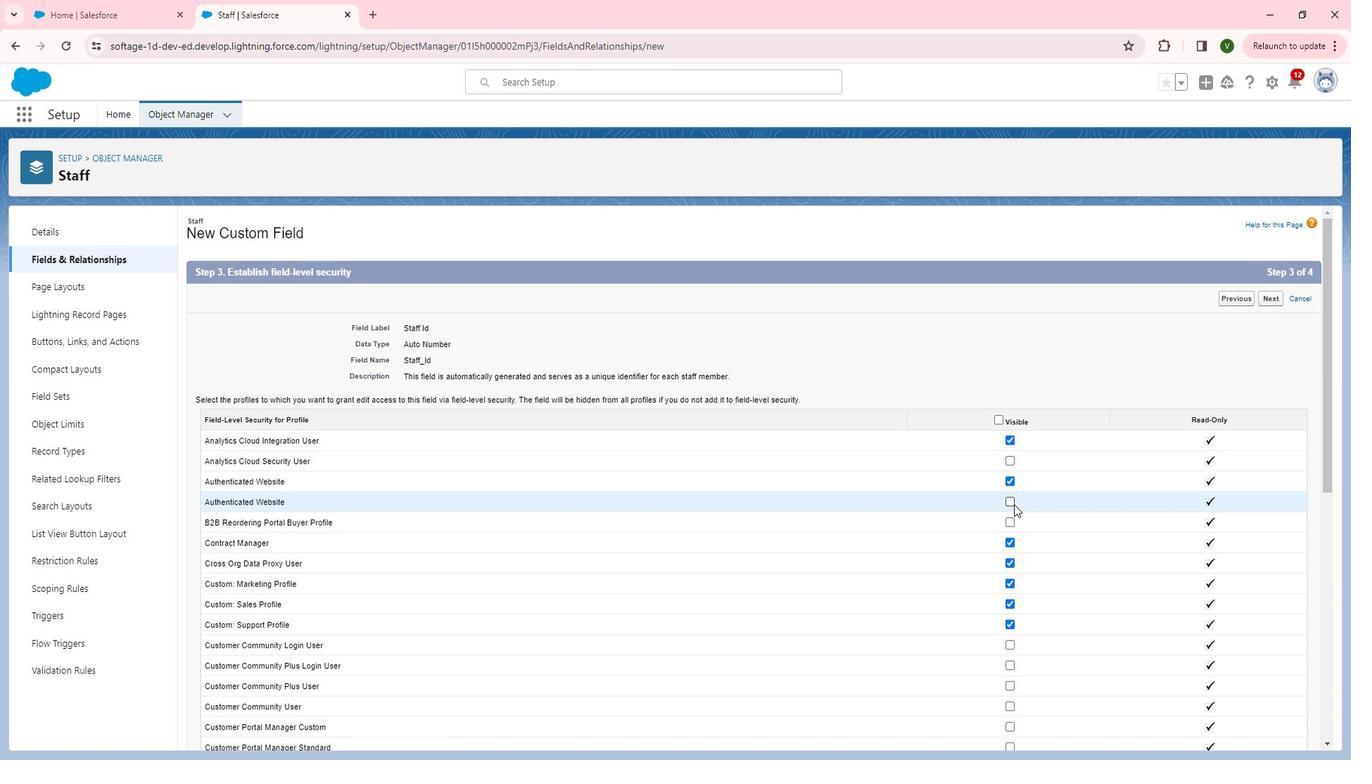 
Action: Mouse pressed left at (1033, 500)
Screenshot: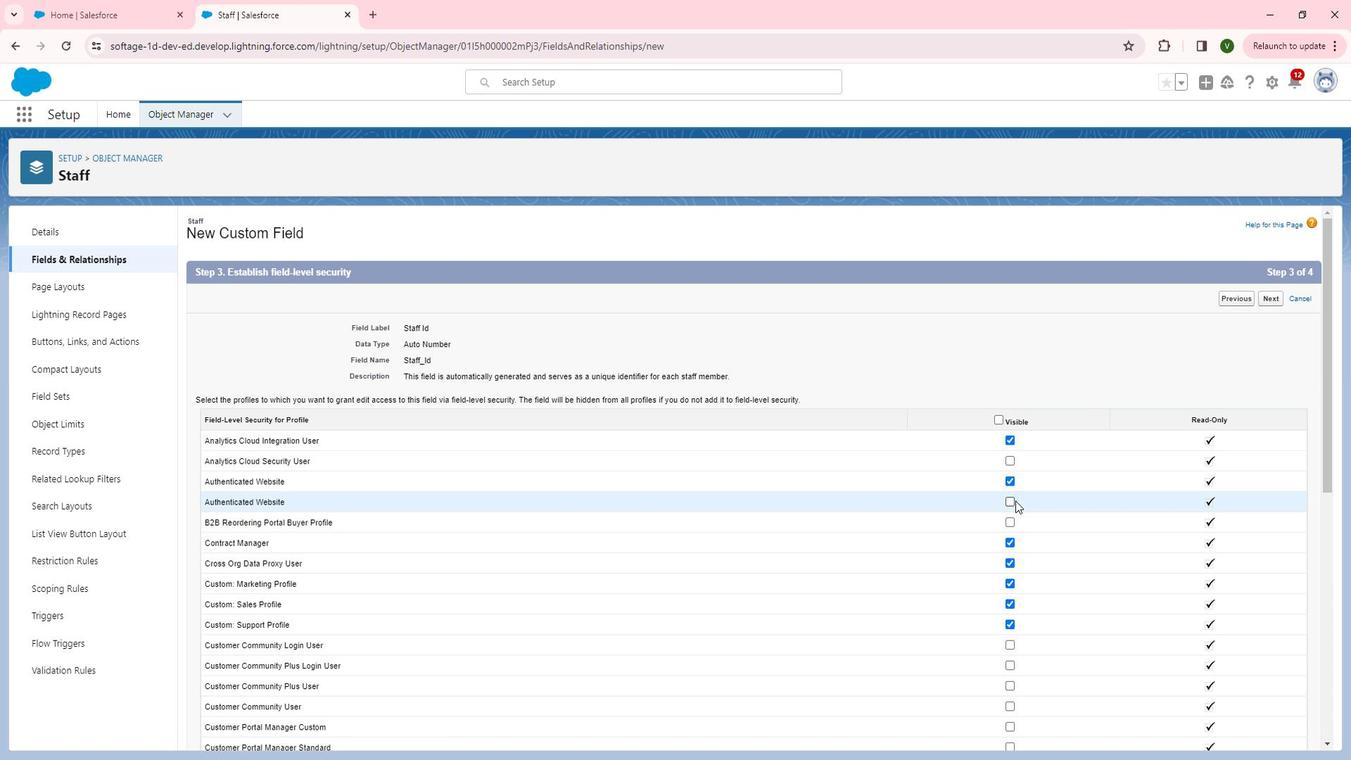 
Action: Mouse moved to (1028, 499)
Screenshot: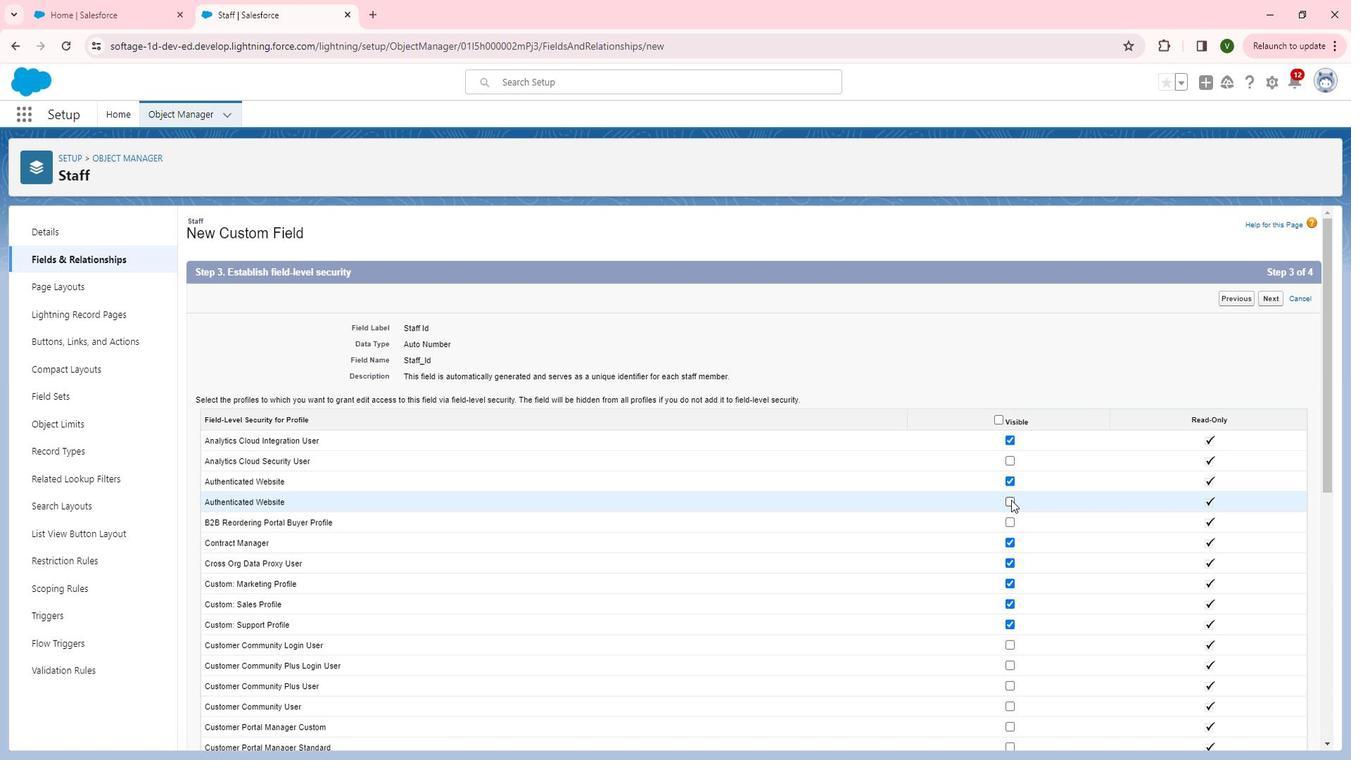 
Action: Mouse pressed left at (1028, 499)
Screenshot: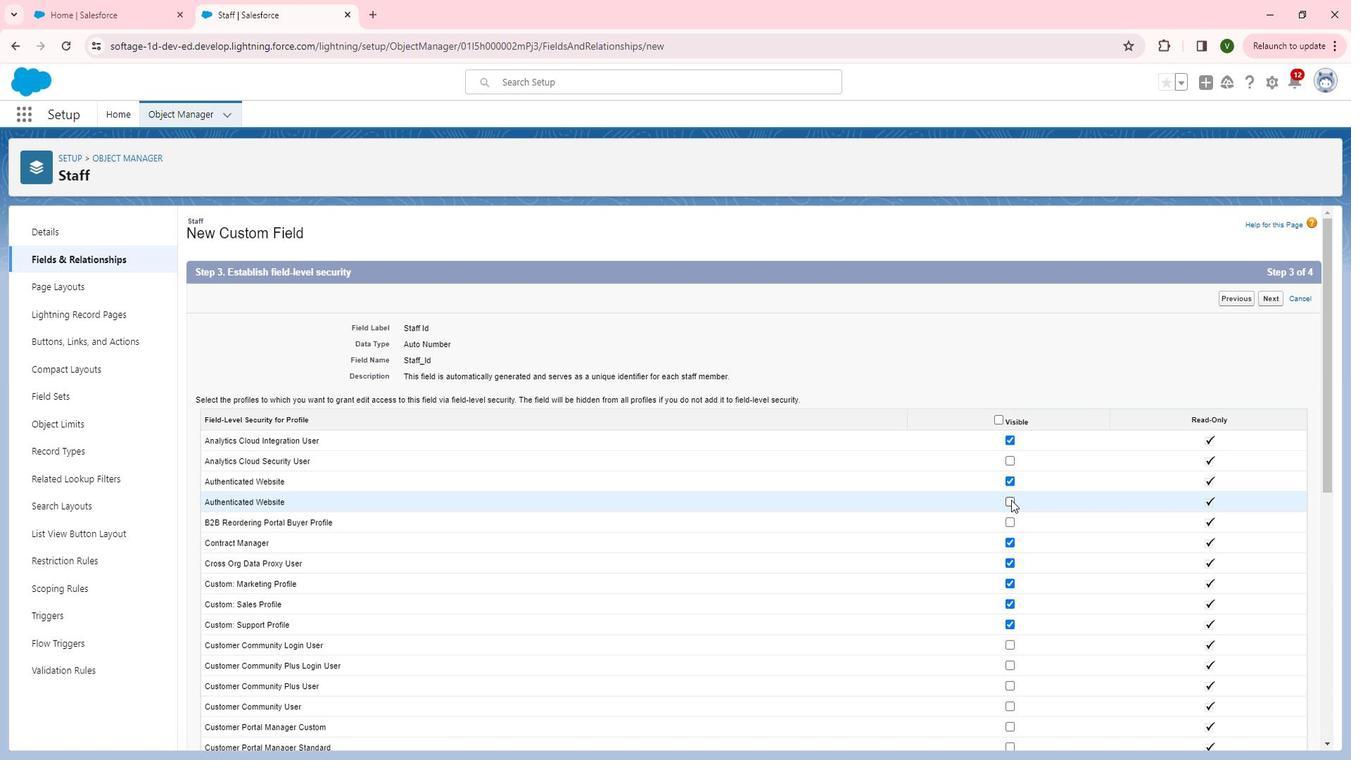 
Action: Mouse moved to (1037, 507)
Screenshot: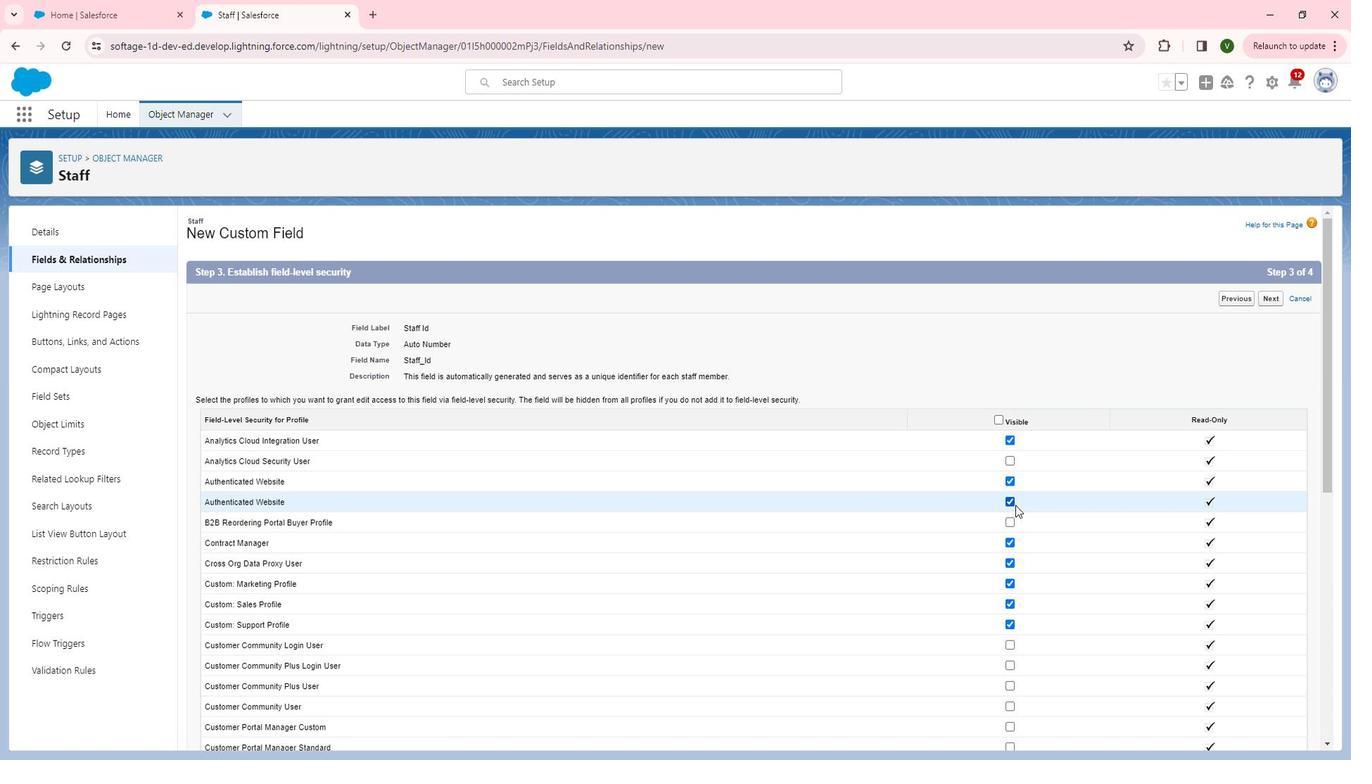 
Action: Mouse scrolled (1037, 506) with delta (0, 0)
Screenshot: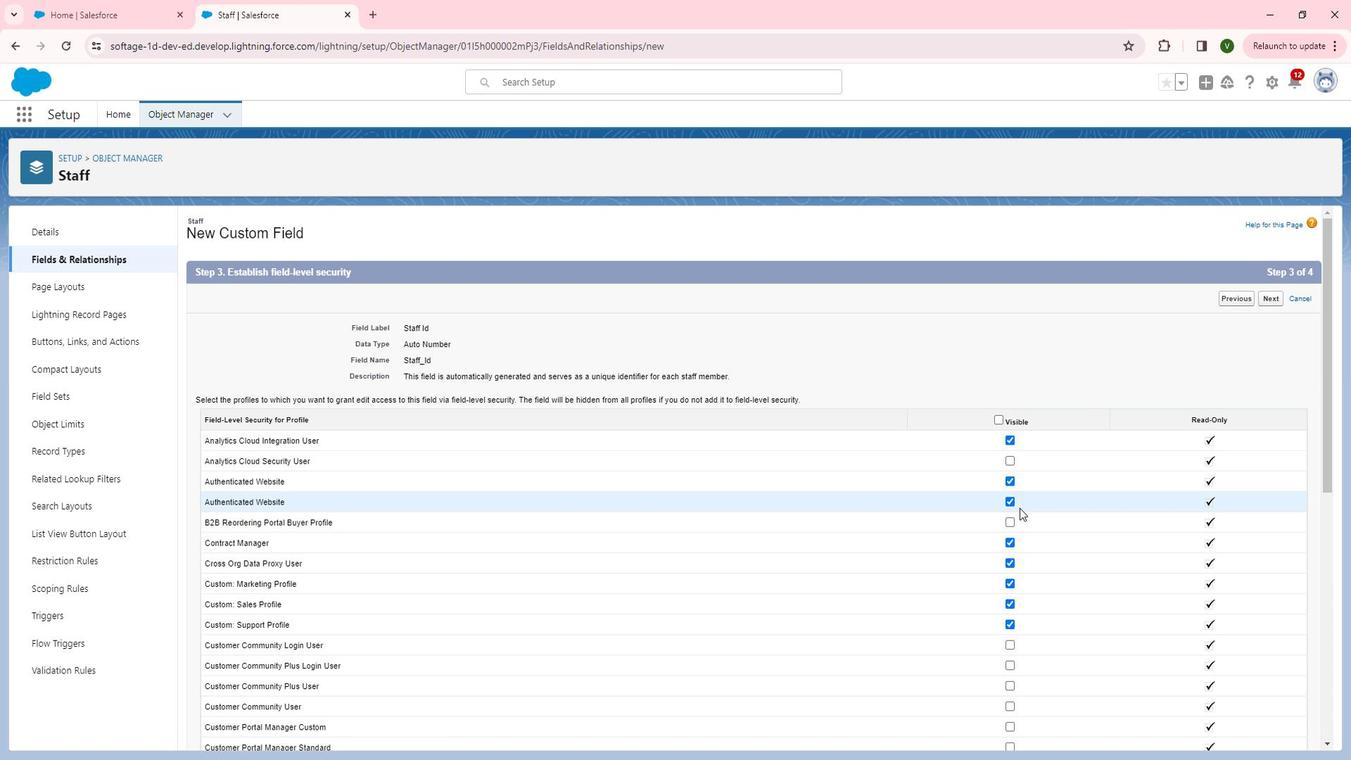 
Action: Mouse scrolled (1037, 506) with delta (0, 0)
Screenshot: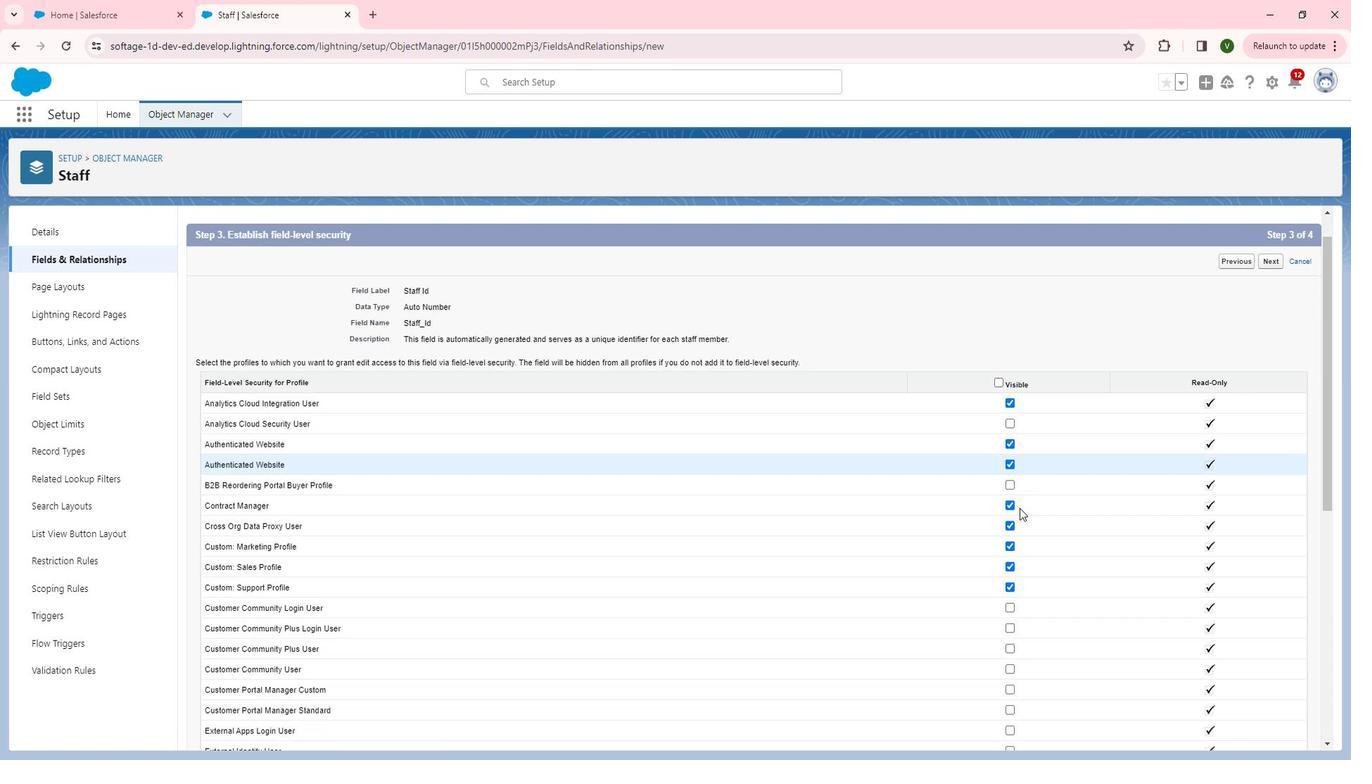 
Action: Mouse scrolled (1037, 506) with delta (0, 0)
Screenshot: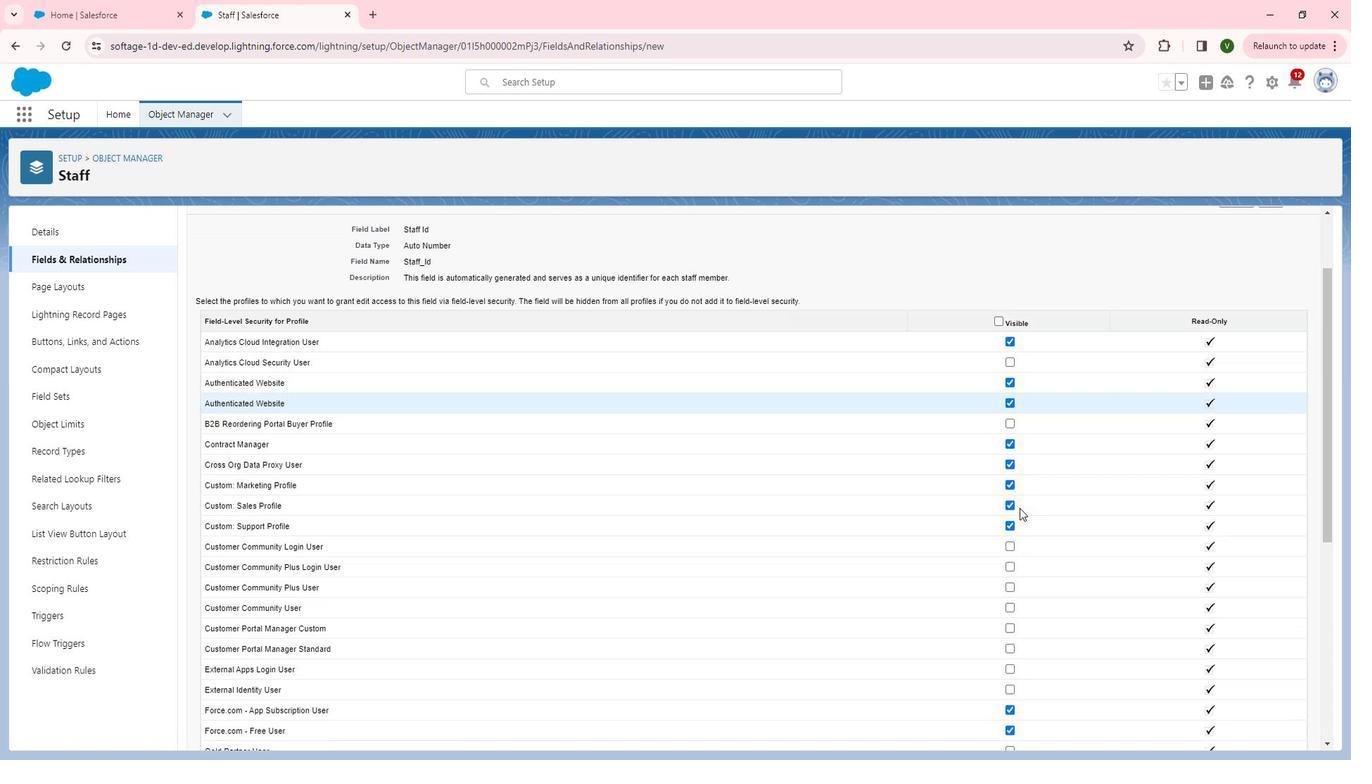 
Action: Mouse moved to (1027, 486)
Screenshot: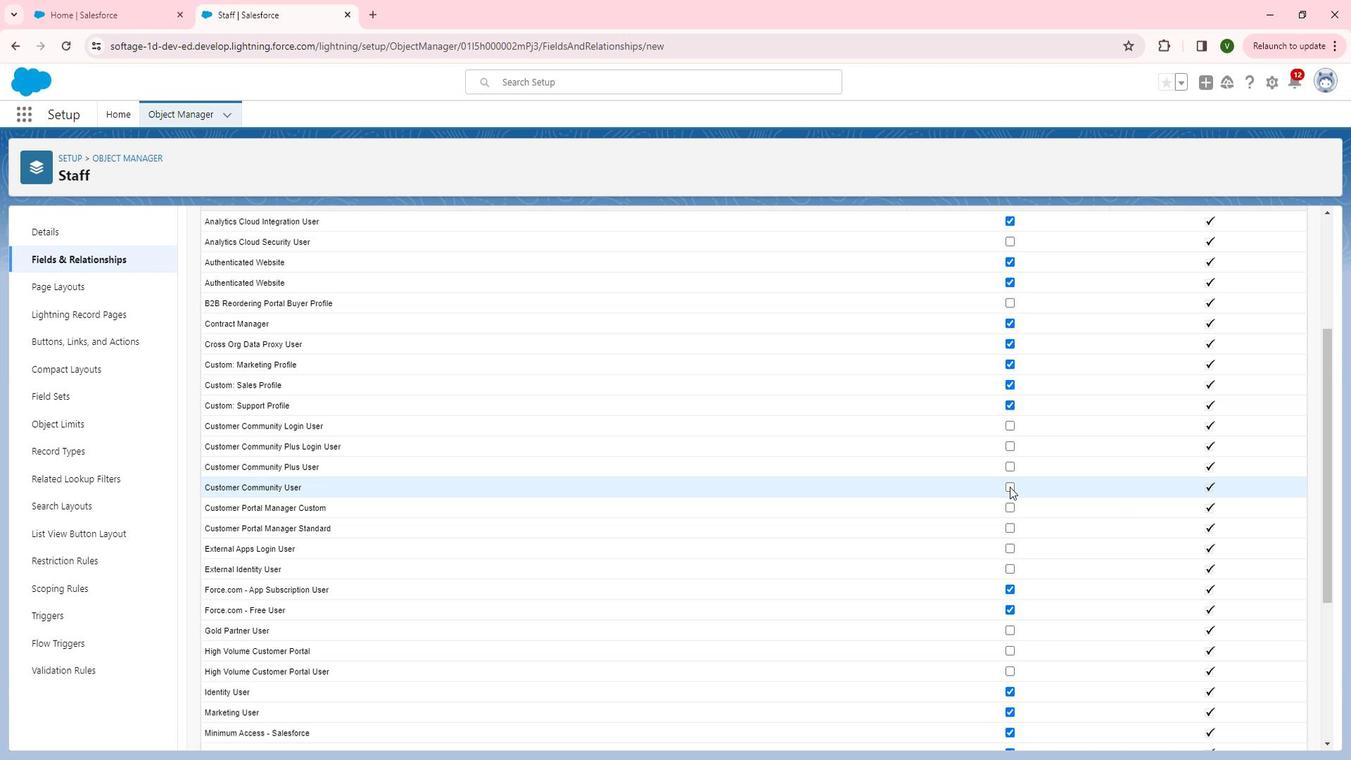 
Action: Mouse pressed left at (1027, 486)
Screenshot: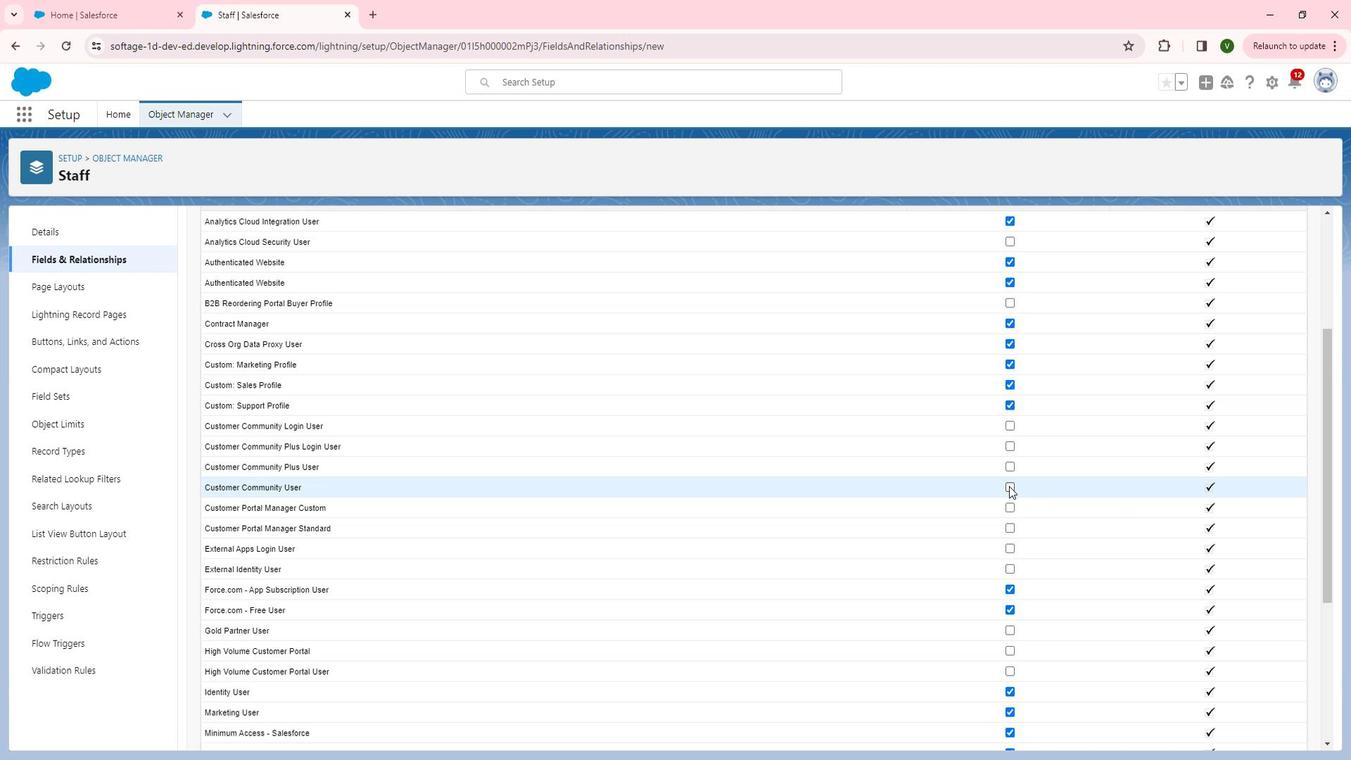 
Action: Mouse moved to (1030, 508)
Screenshot: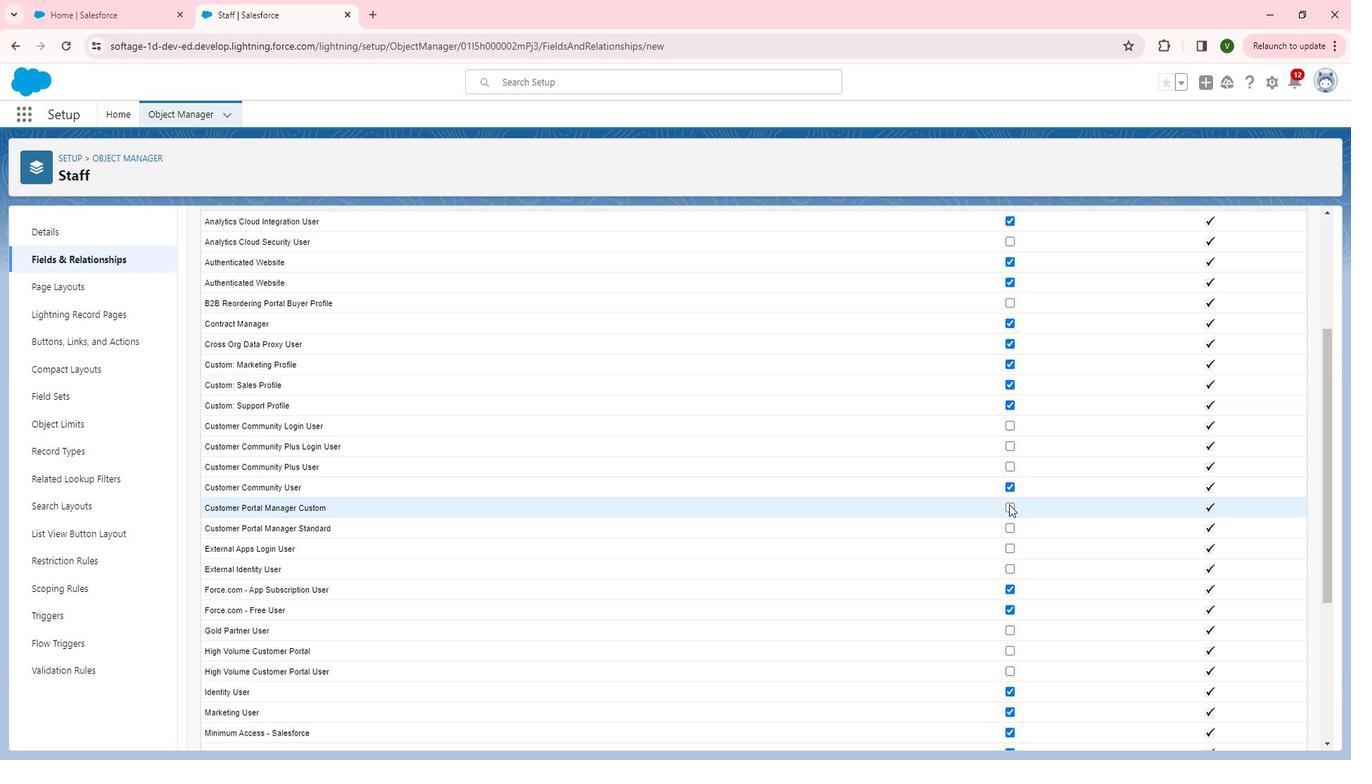 
Action: Mouse pressed left at (1030, 508)
Screenshot: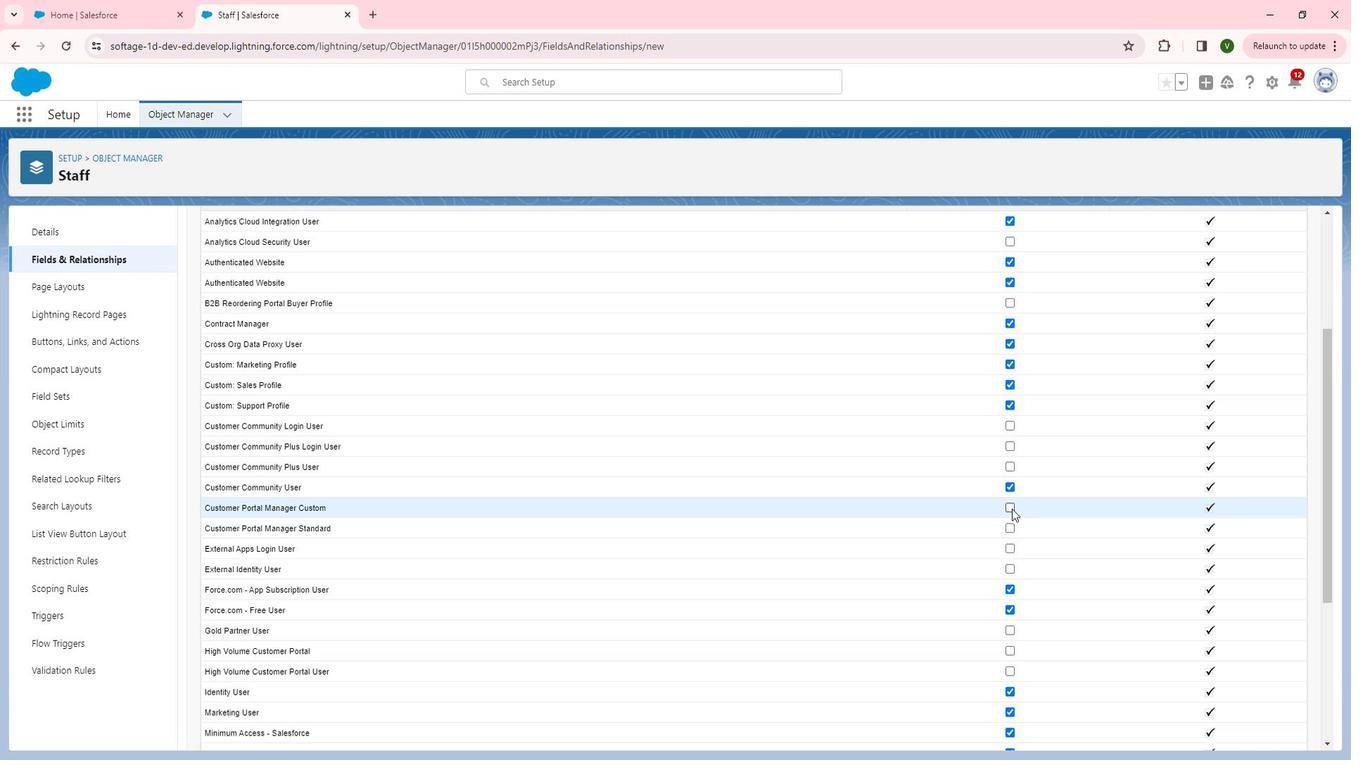 
Action: Mouse moved to (1027, 521)
Screenshot: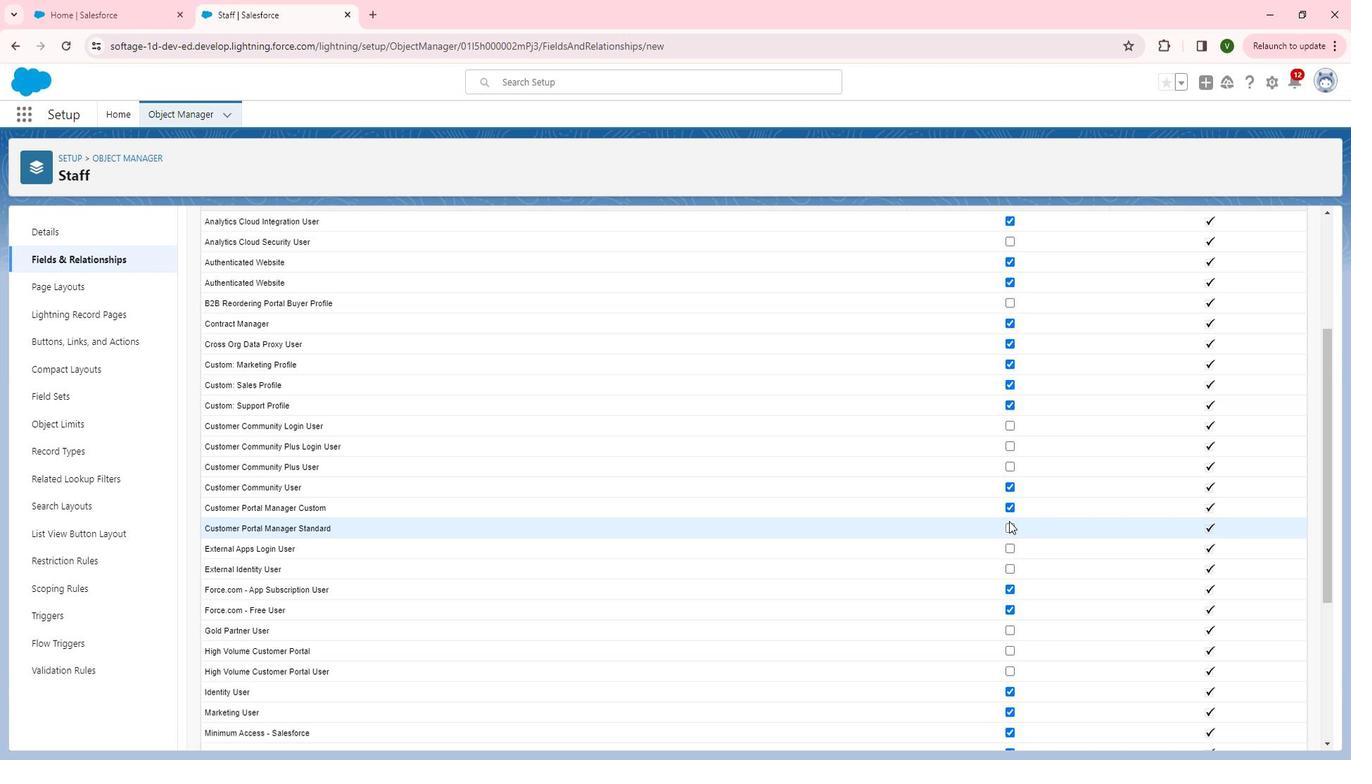 
Action: Mouse pressed left at (1027, 521)
Screenshot: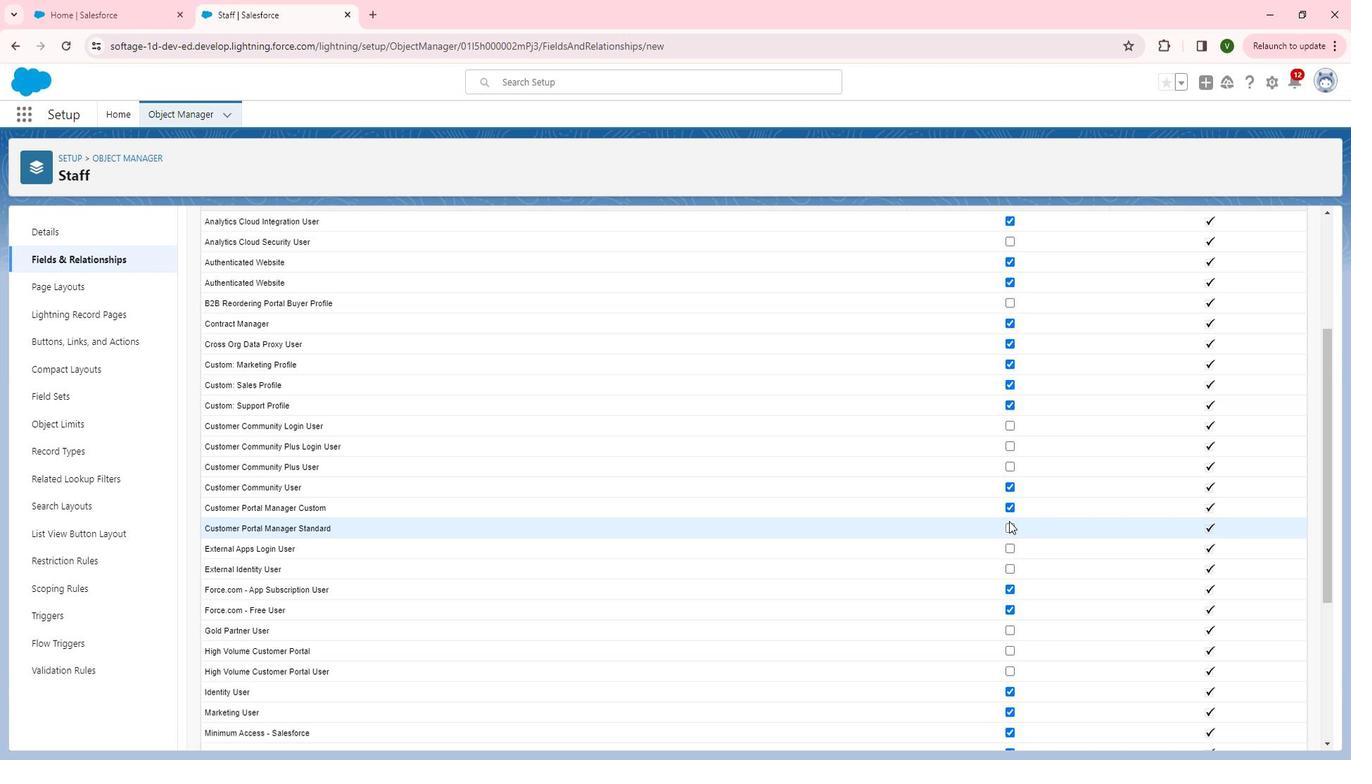 
Action: Mouse moved to (1028, 524)
Screenshot: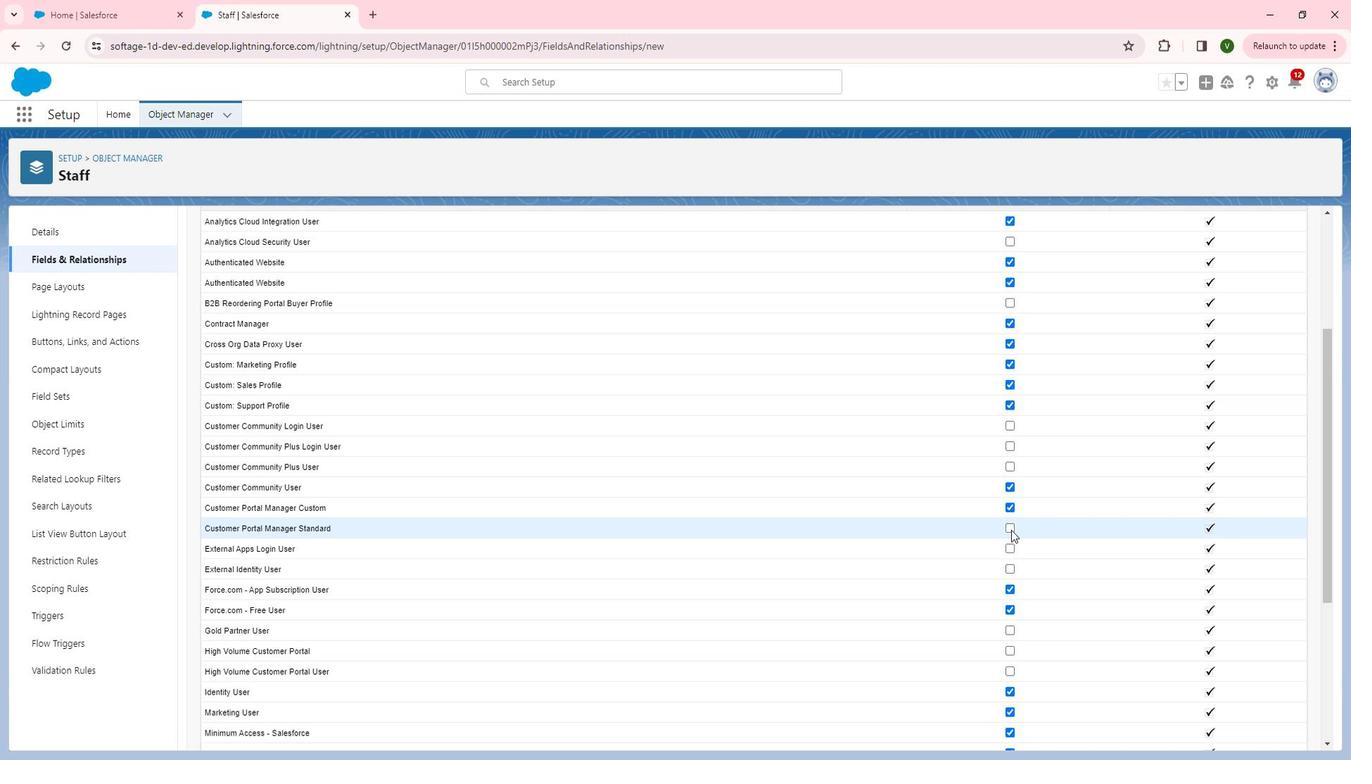 
Action: Mouse pressed left at (1028, 524)
Screenshot: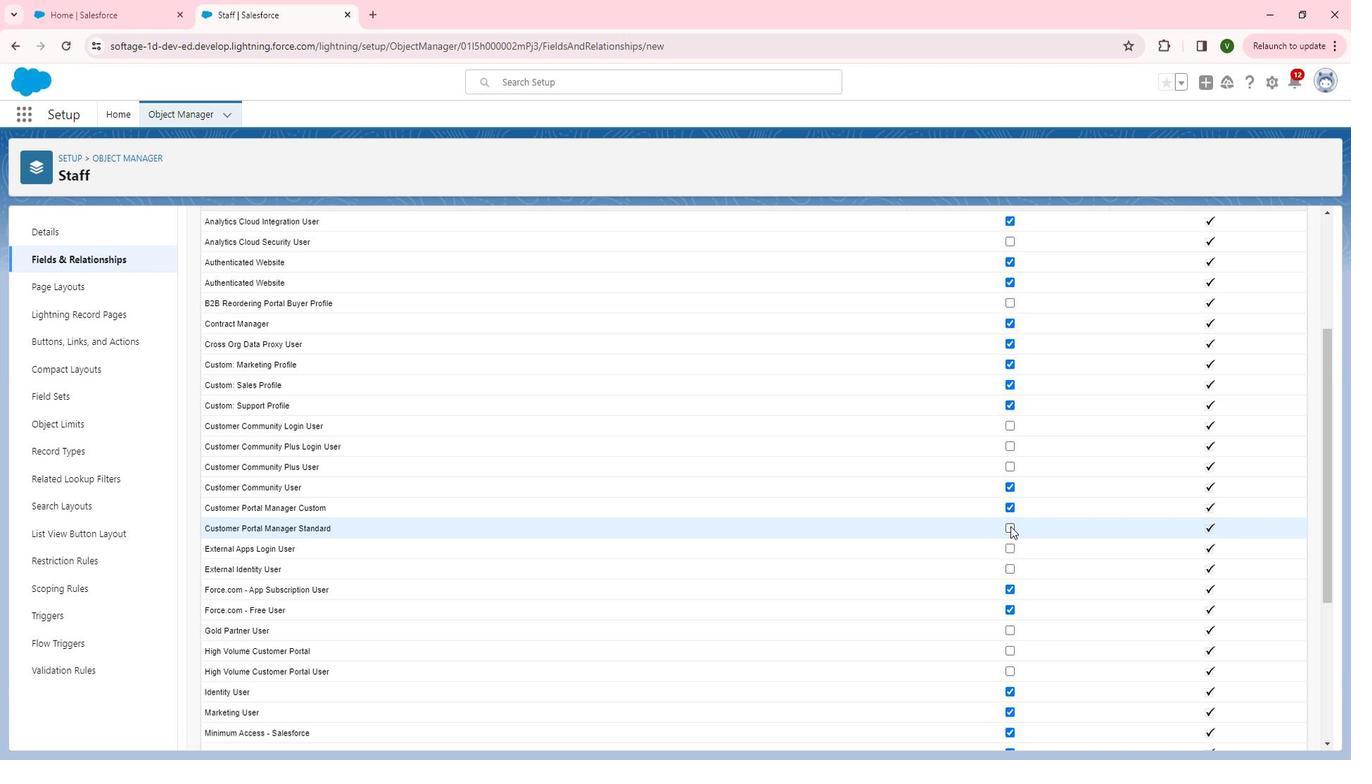 
Action: Mouse moved to (1028, 550)
Screenshot: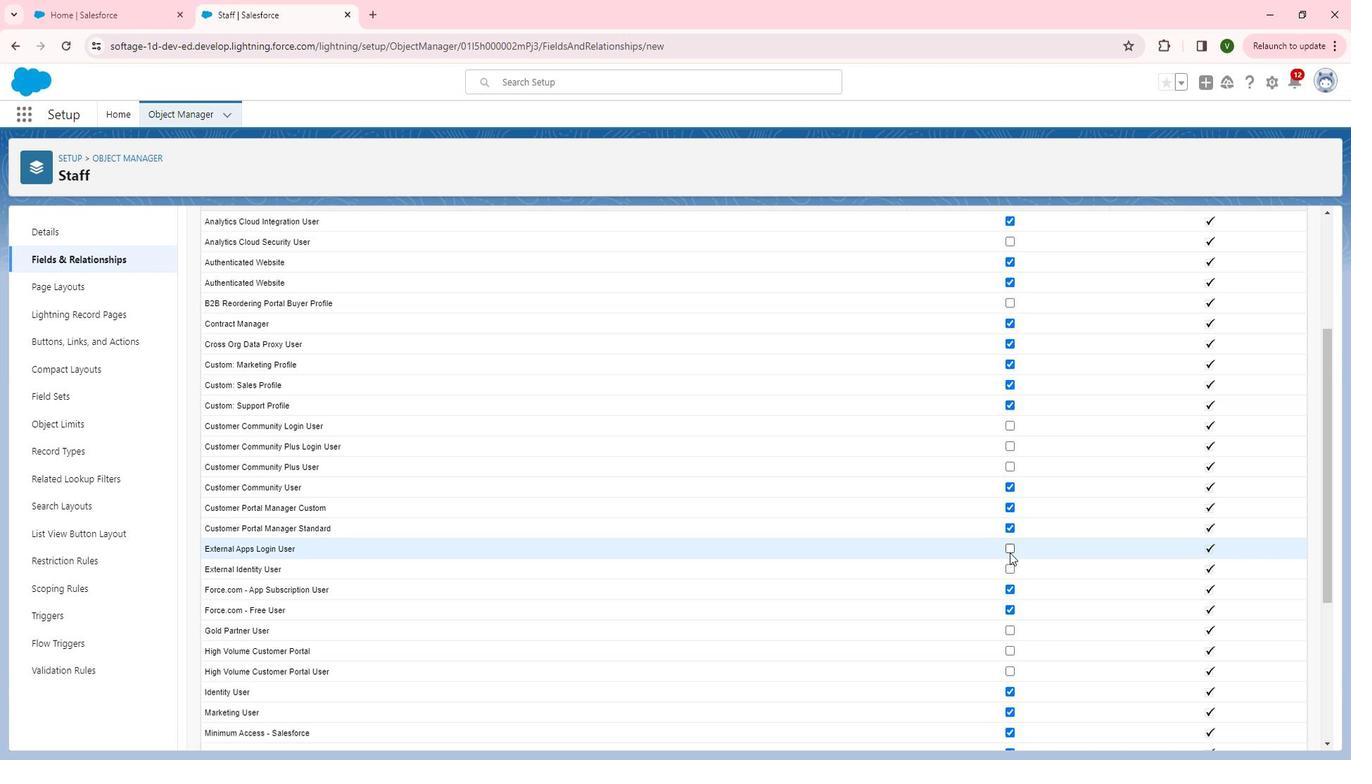 
Action: Mouse pressed left at (1028, 550)
Screenshot: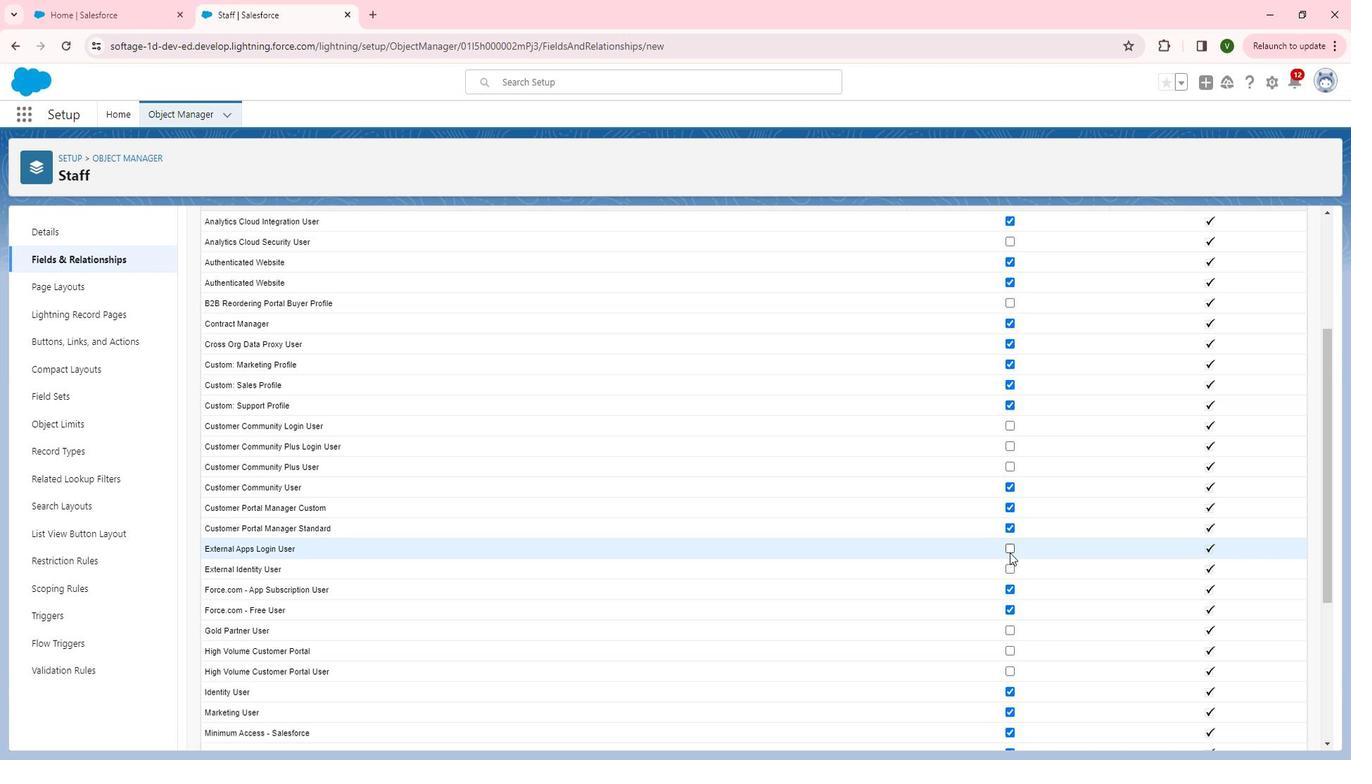
Action: Mouse scrolled (1028, 549) with delta (0, 0)
Screenshot: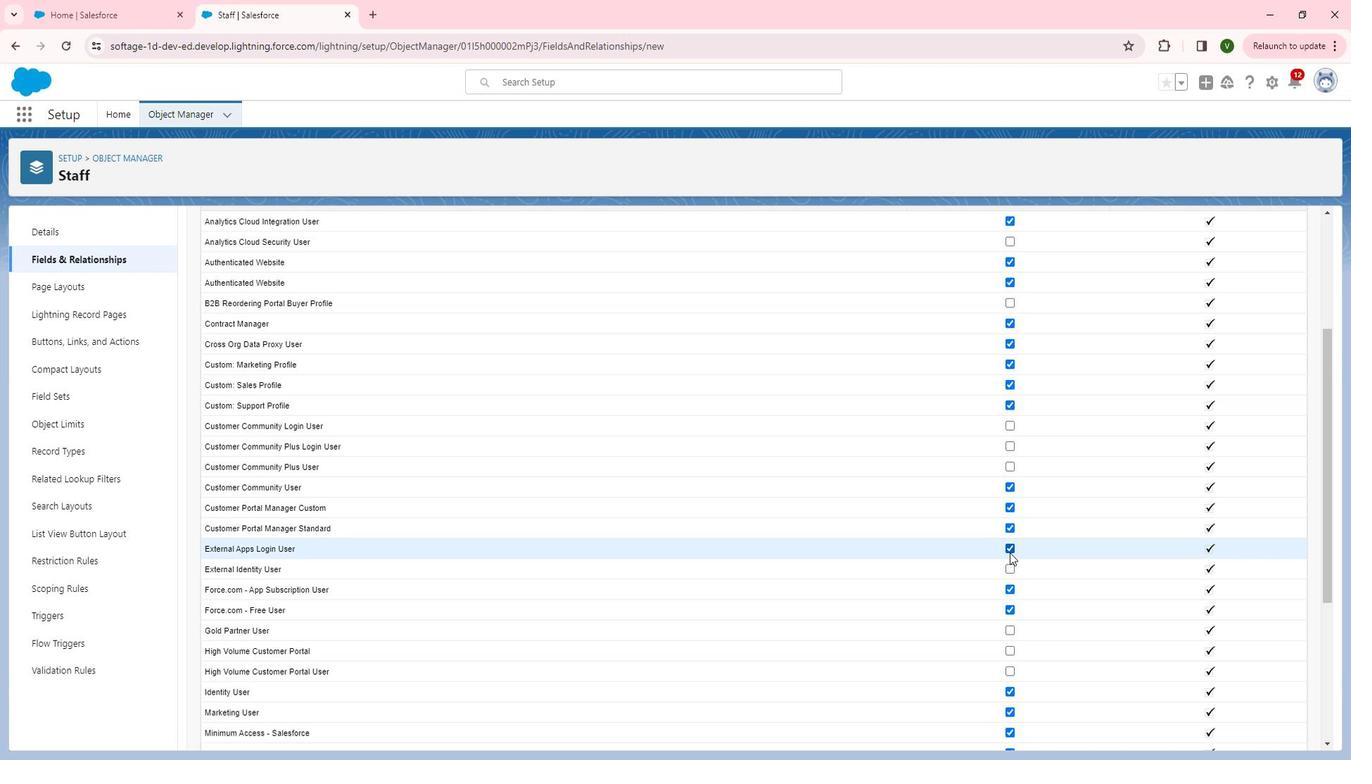 
Action: Mouse scrolled (1028, 549) with delta (0, 0)
Screenshot: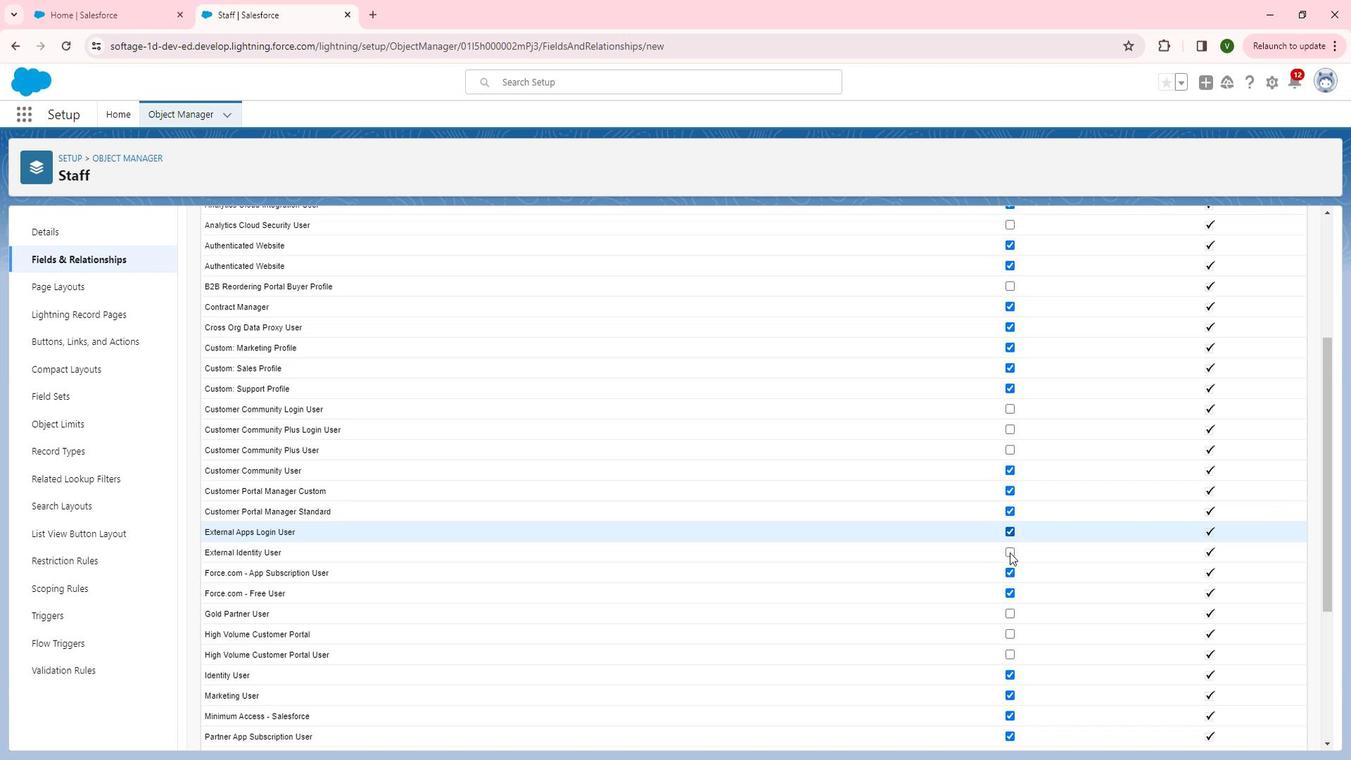 
Action: Mouse scrolled (1028, 549) with delta (0, 0)
Screenshot: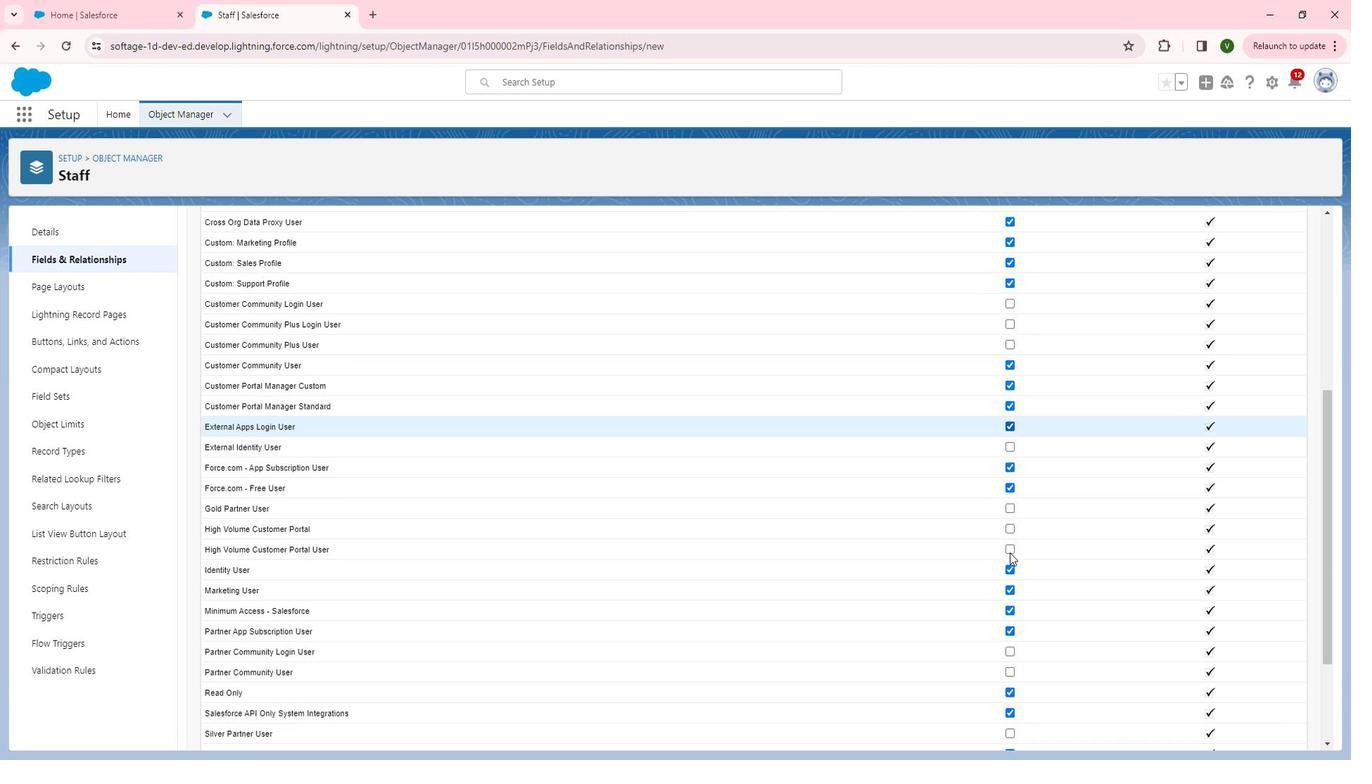 
Action: Mouse scrolled (1028, 549) with delta (0, 0)
Screenshot: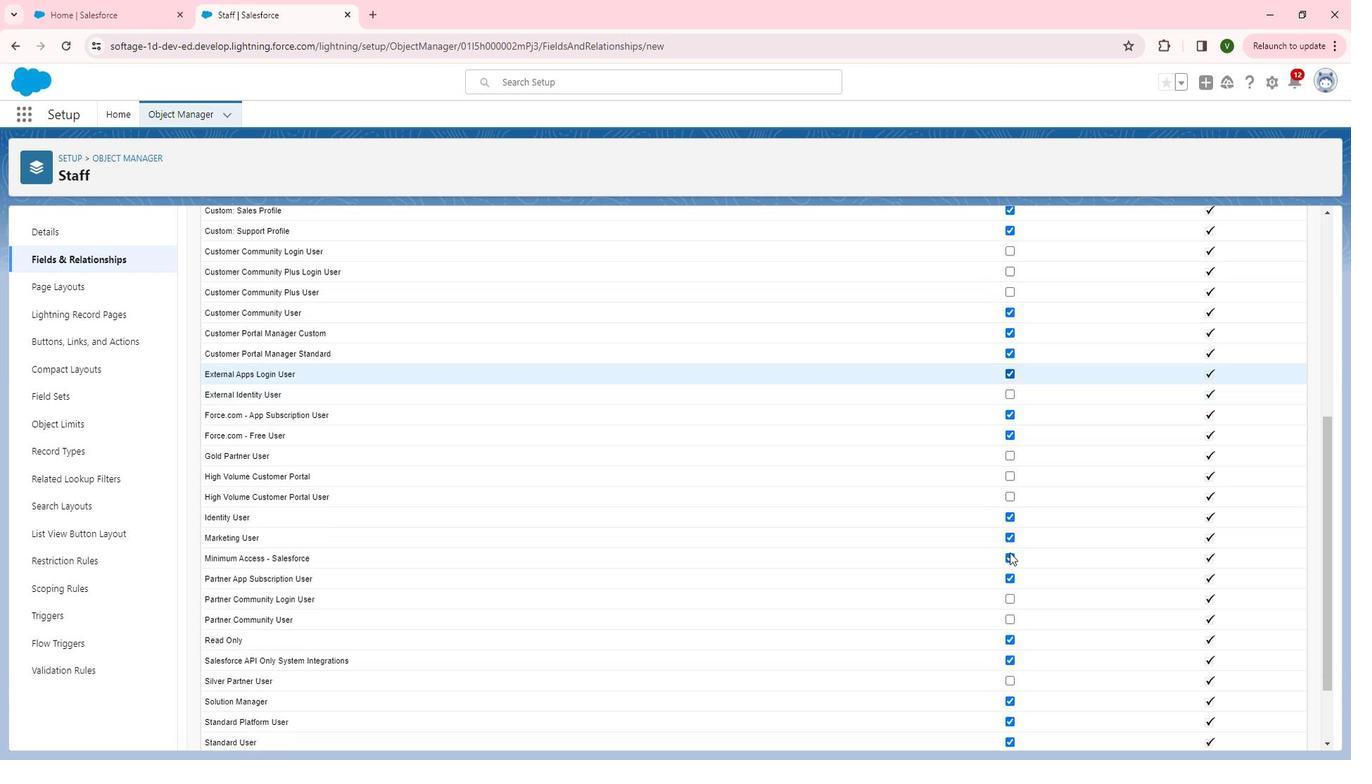 
Action: Mouse moved to (1287, 725)
Screenshot: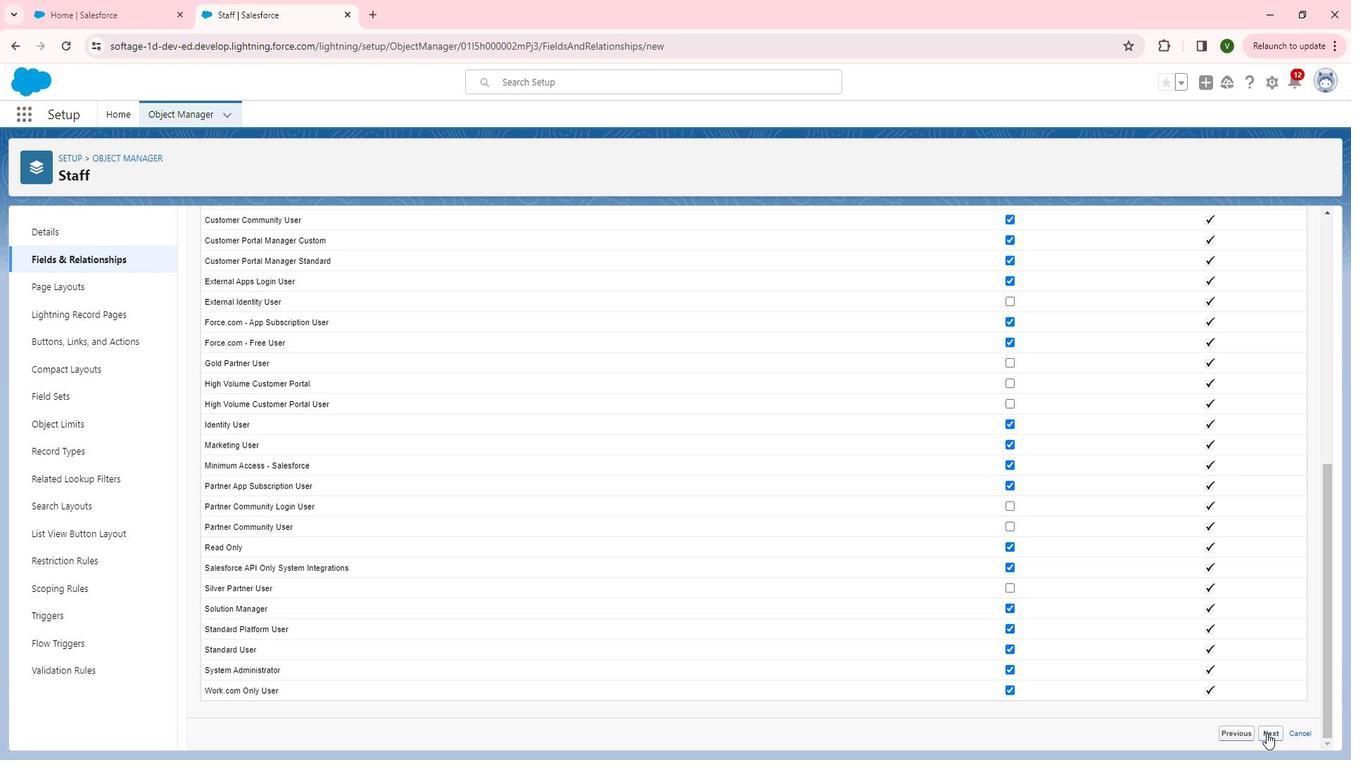 
Action: Mouse pressed left at (1287, 725)
Screenshot: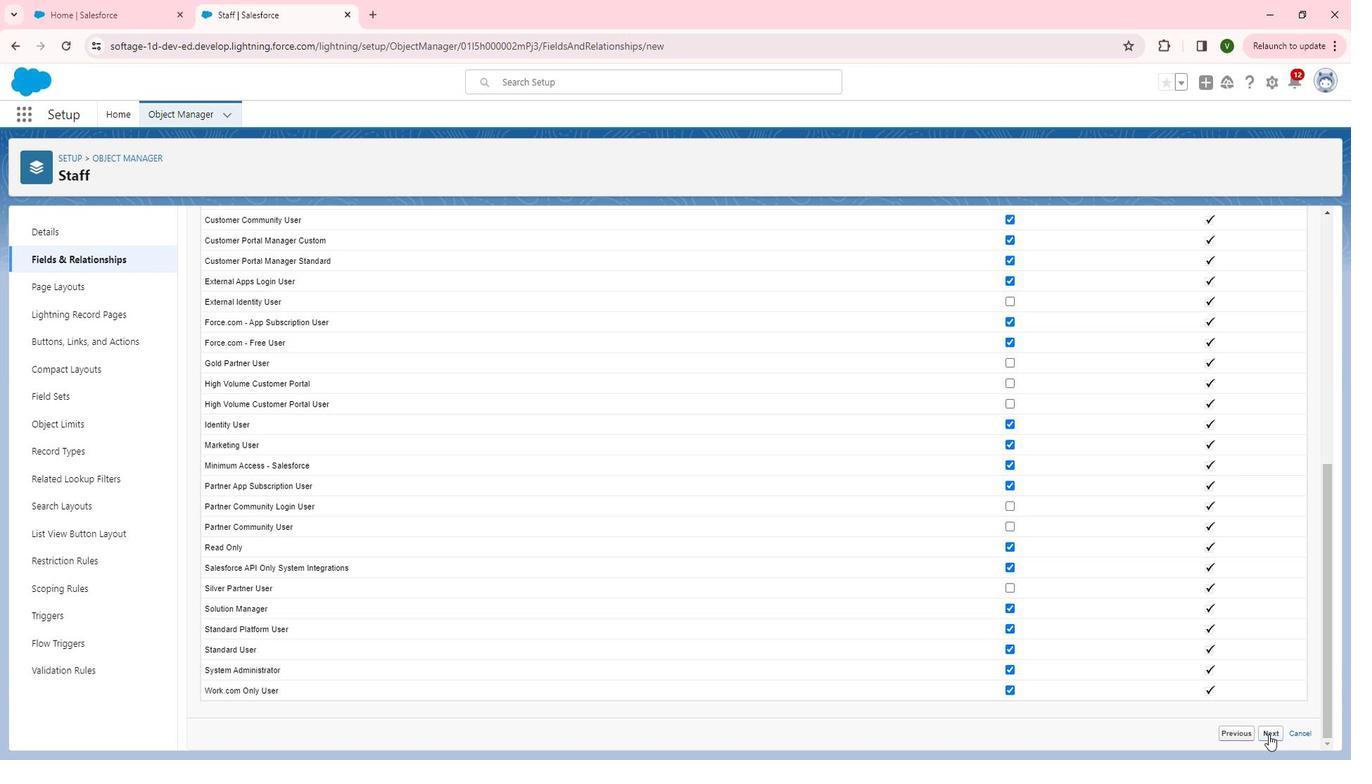 
Action: Mouse moved to (1303, 512)
Screenshot: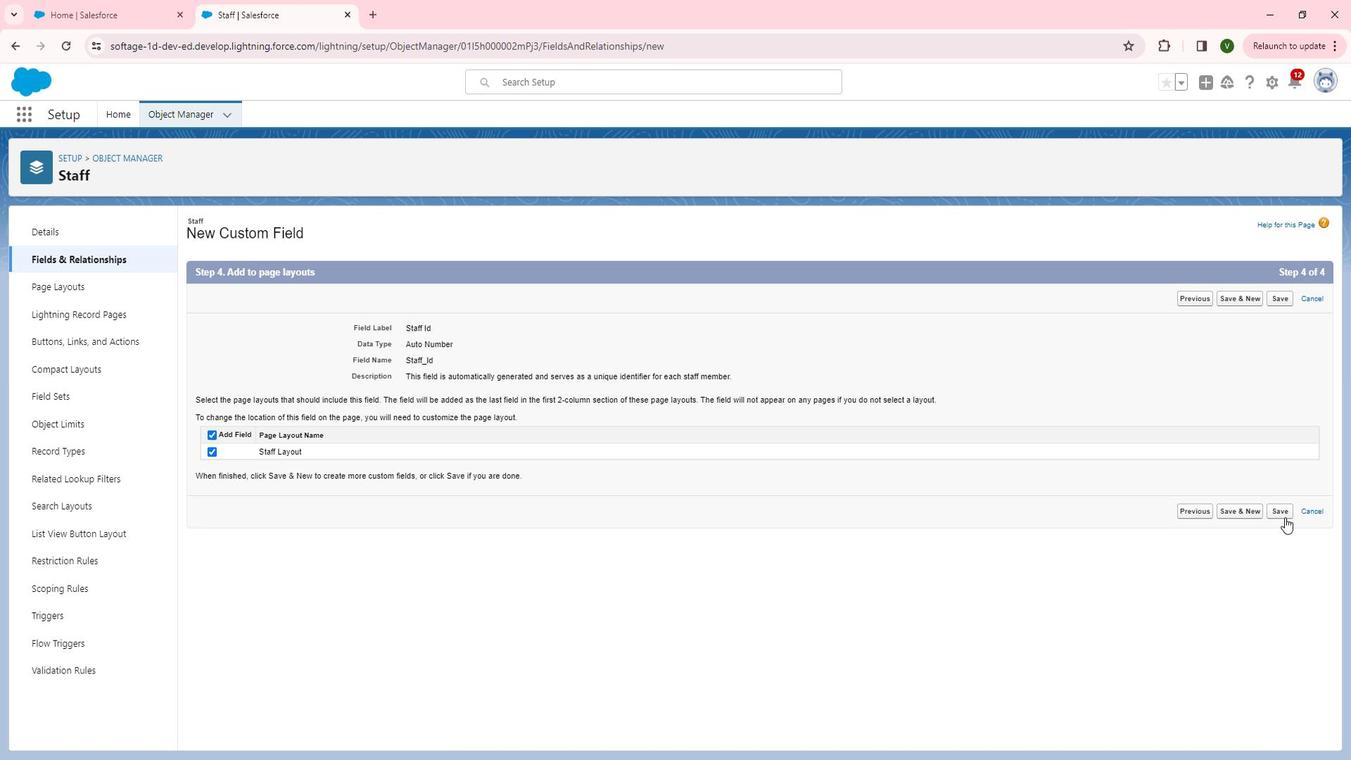 
Action: Mouse pressed left at (1303, 512)
Screenshot: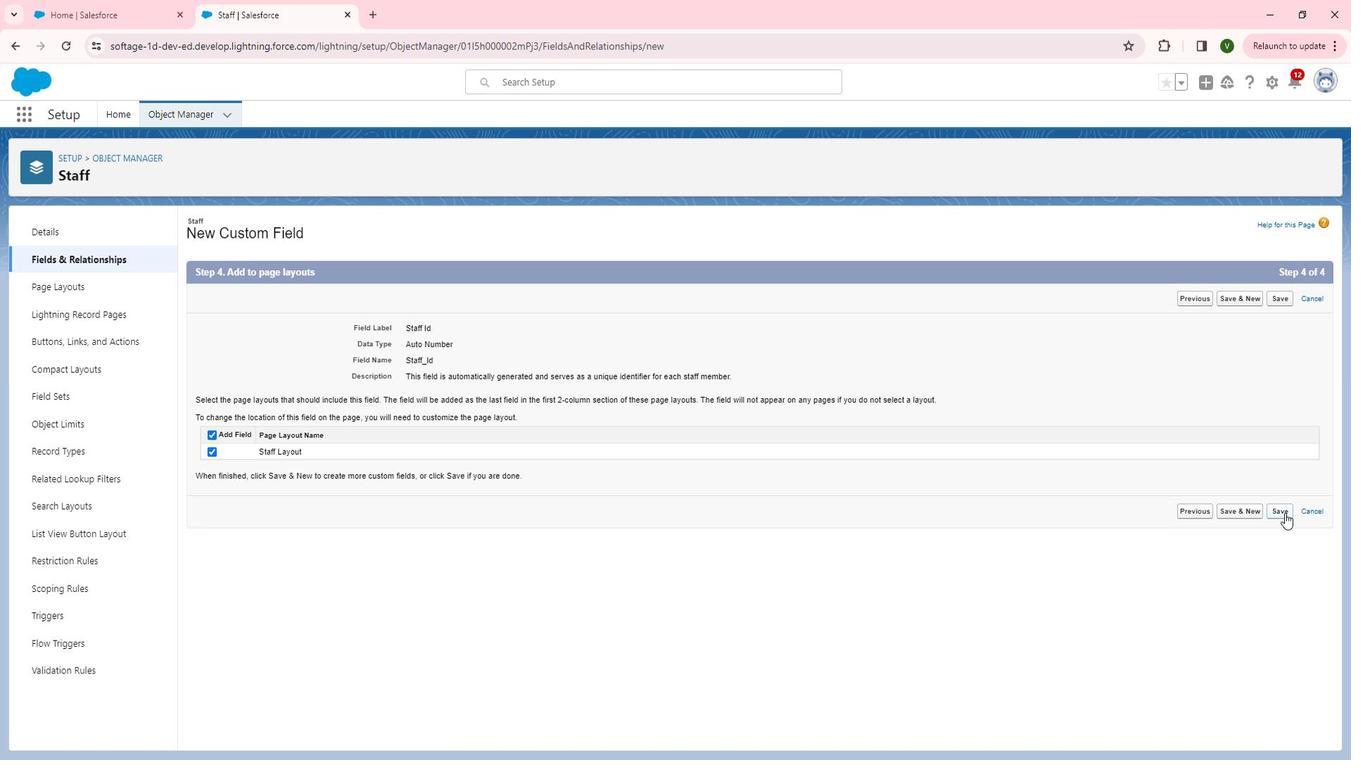 
Action: Mouse moved to (1045, 244)
Screenshot: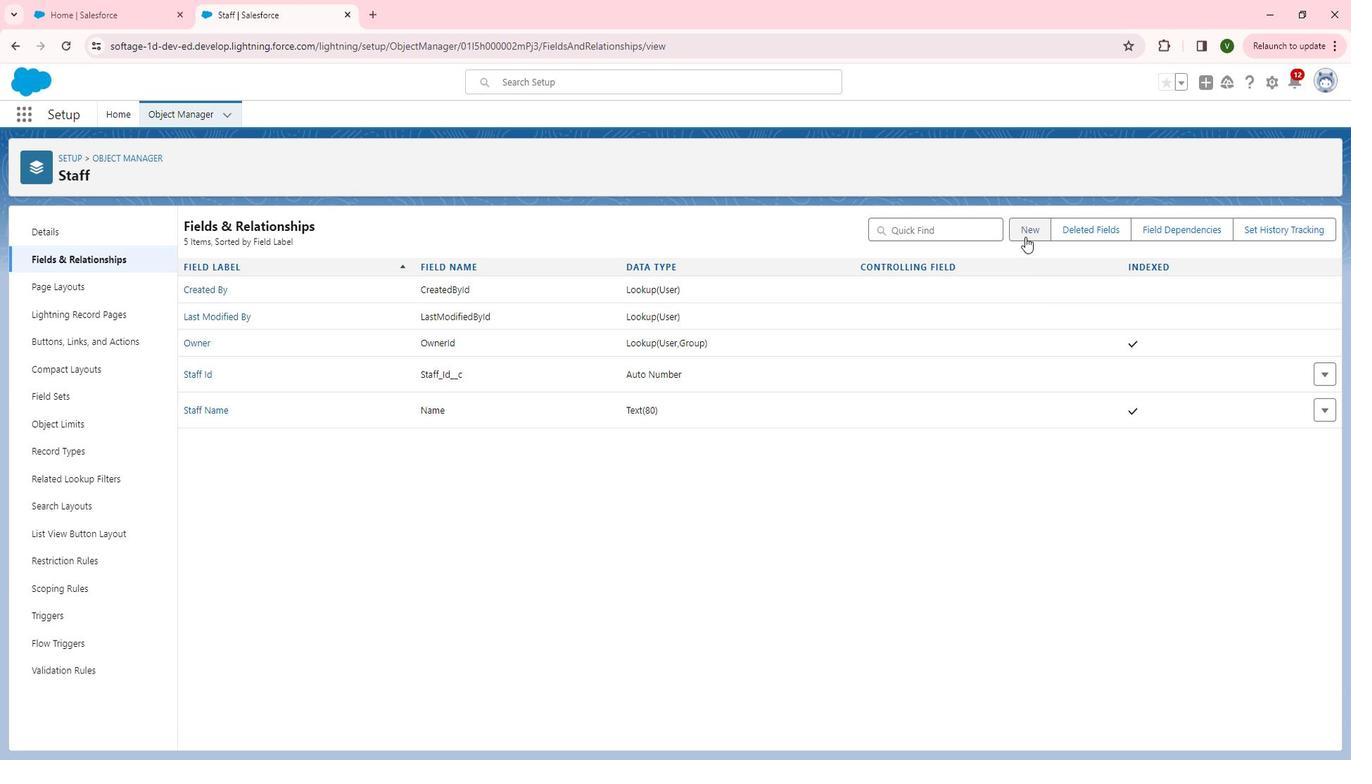 
Action: Mouse pressed left at (1045, 244)
Screenshot: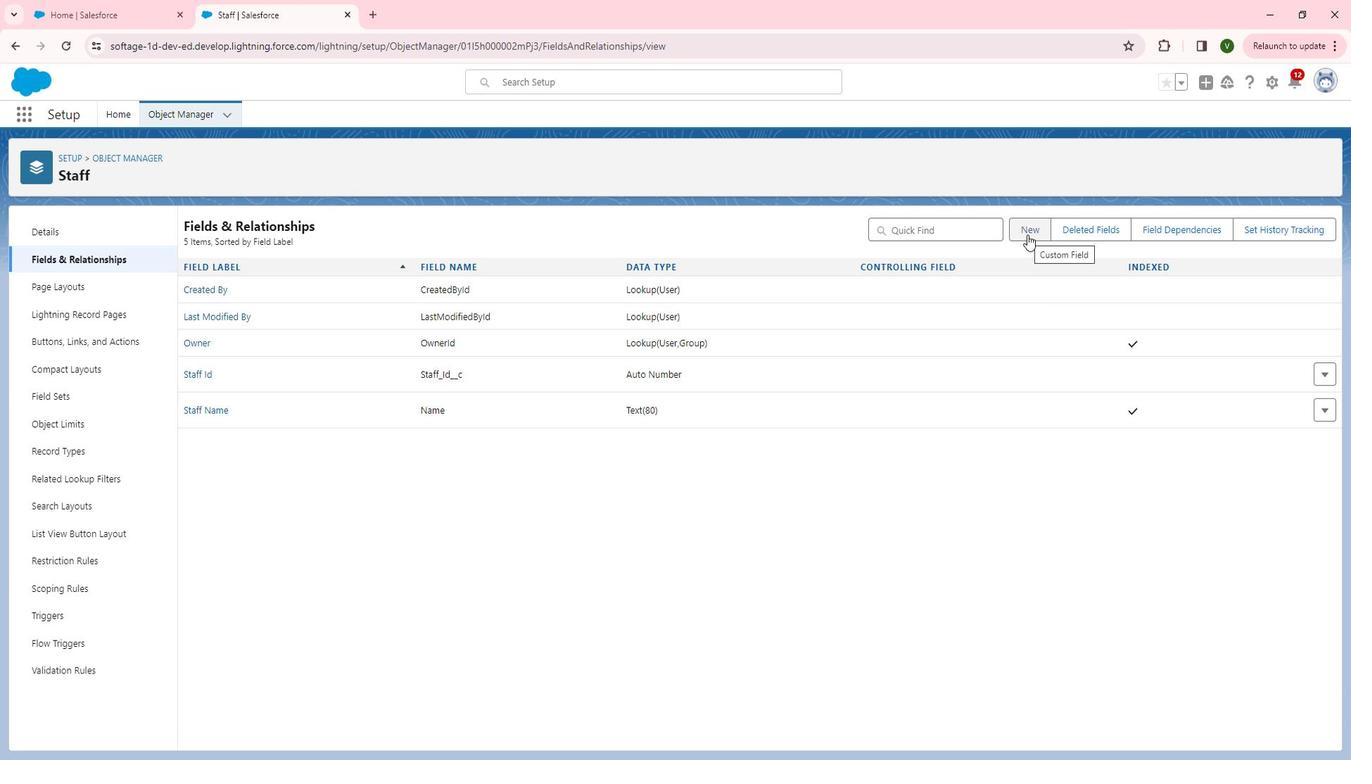 
Action: Mouse moved to (370, 507)
Screenshot: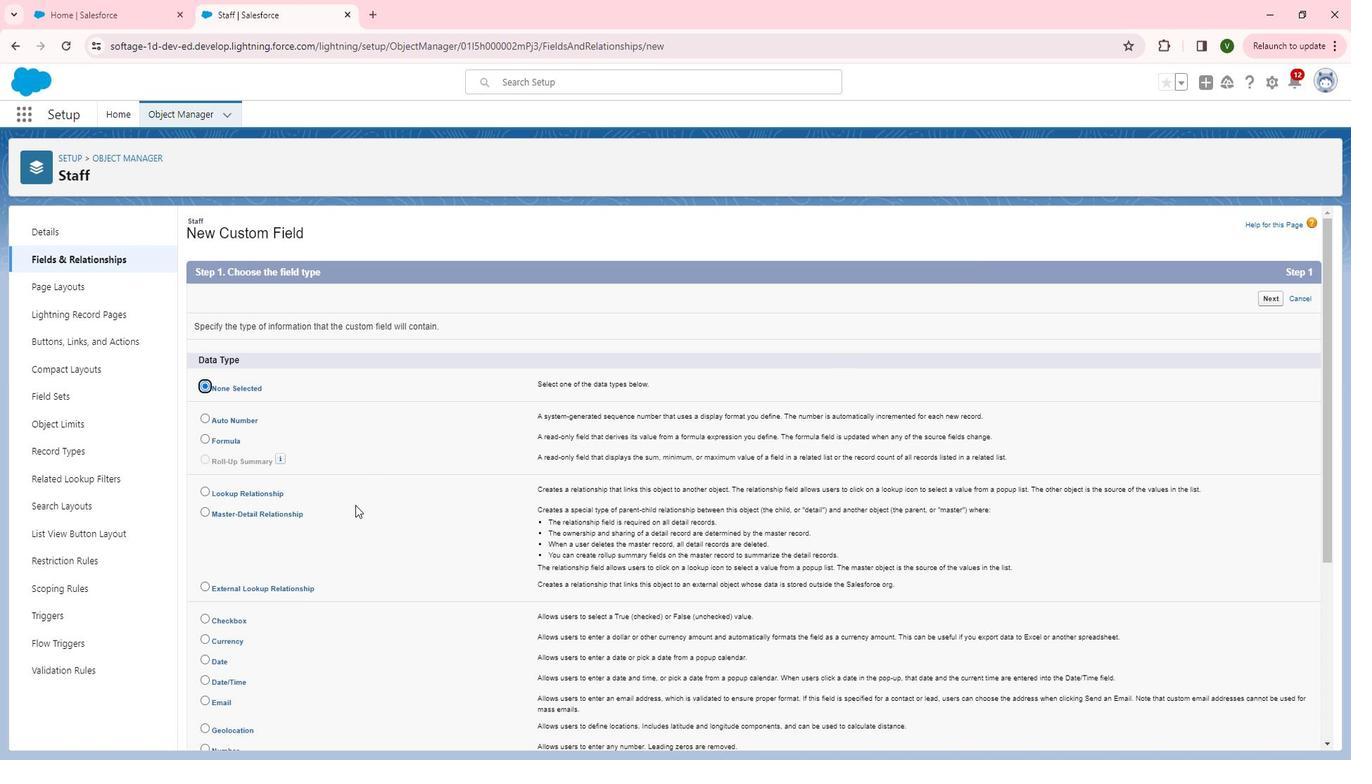 
Action: Mouse scrolled (370, 506) with delta (0, 0)
Screenshot: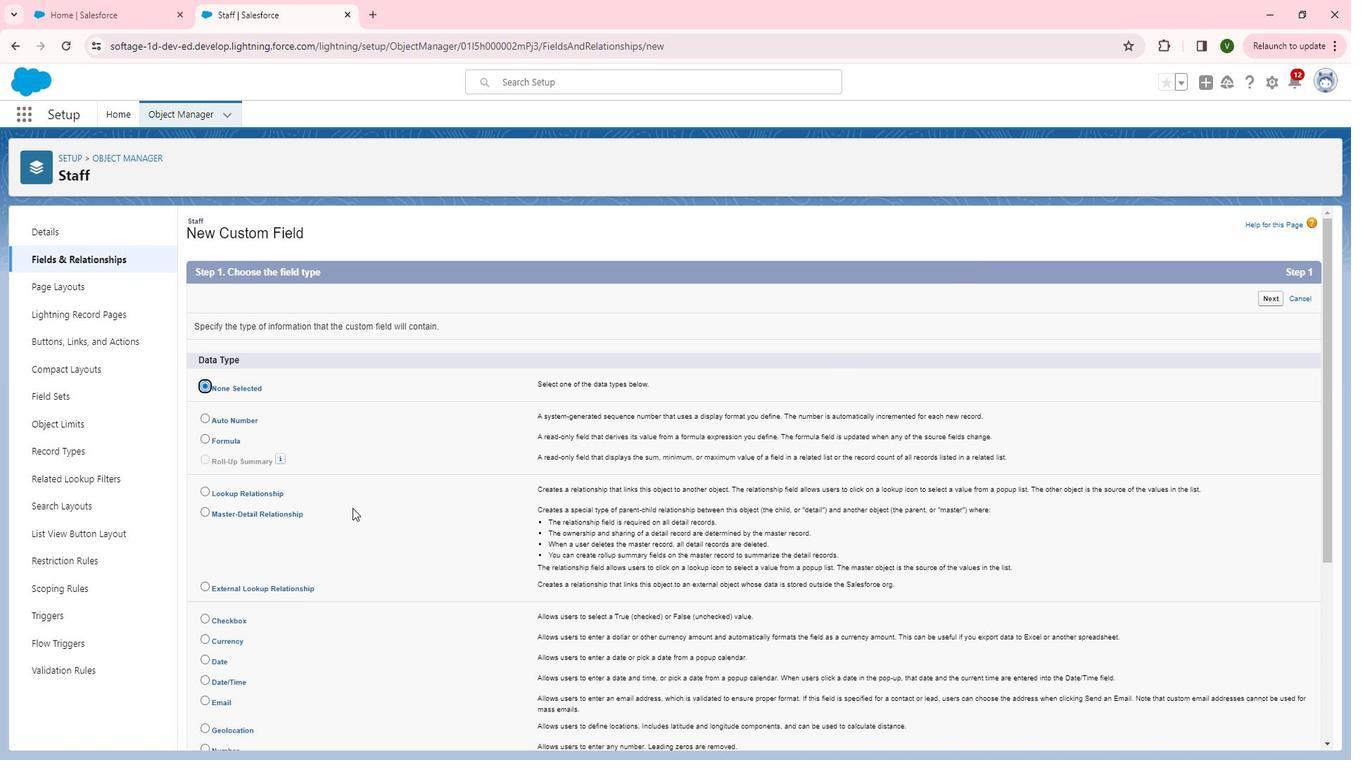 
Action: Mouse scrolled (370, 506) with delta (0, 0)
Screenshot: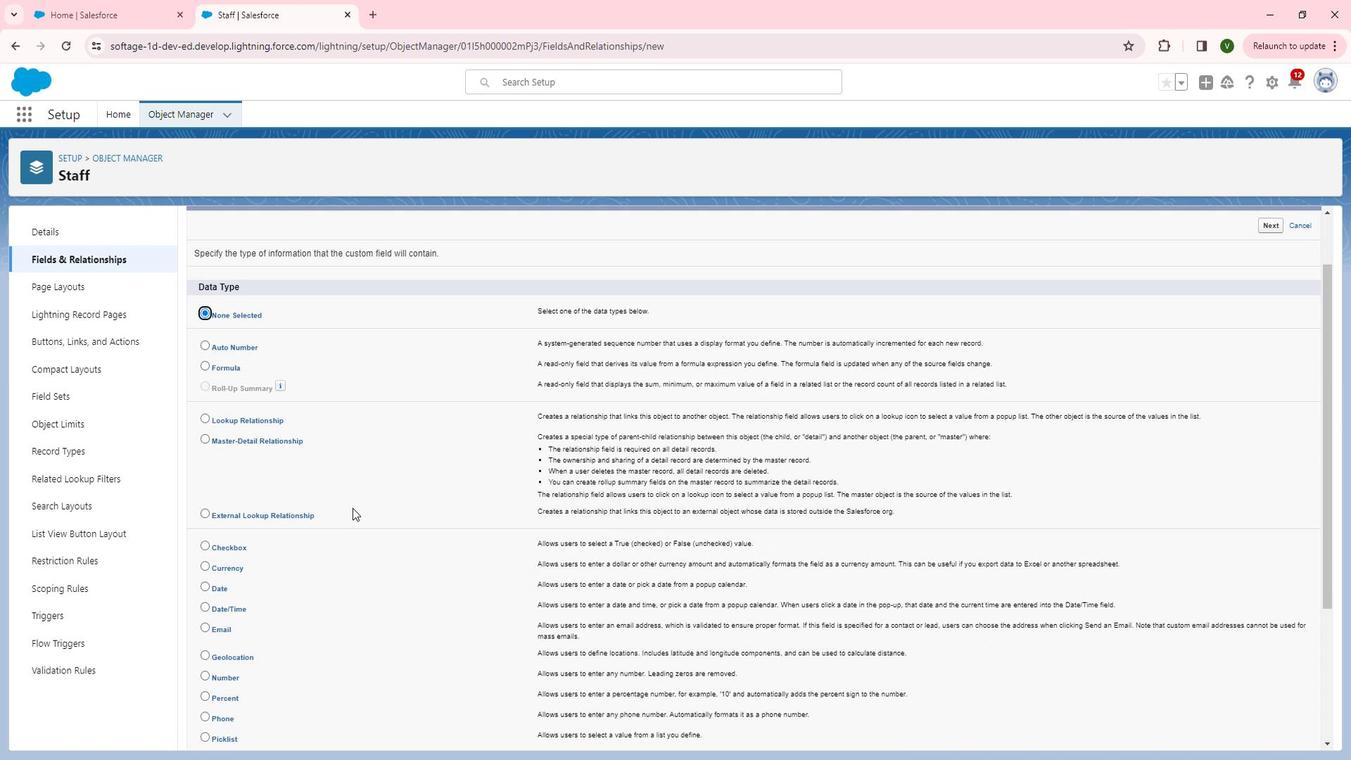 
Action: Mouse scrolled (370, 506) with delta (0, 0)
Screenshot: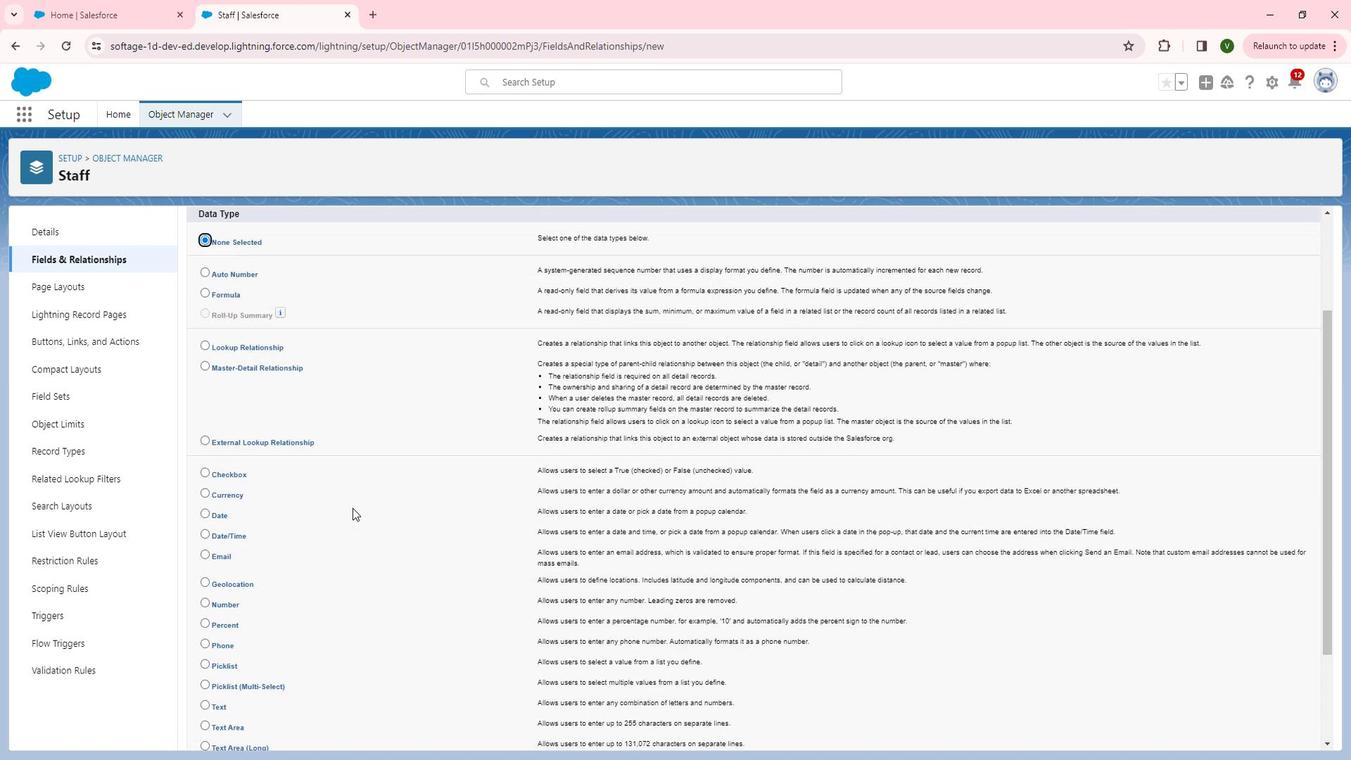 
Action: Mouse moved to (227, 584)
Screenshot: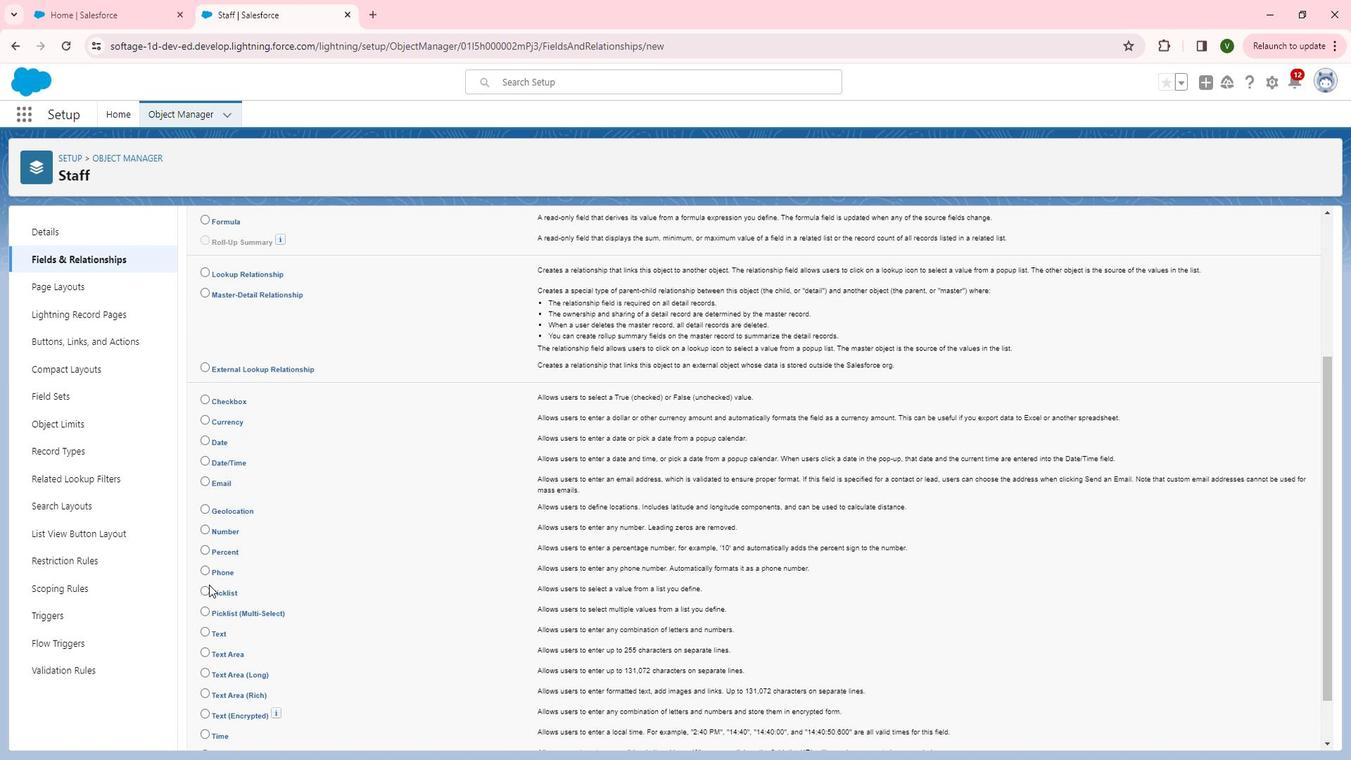 
Action: Mouse scrolled (227, 583) with delta (0, 0)
Screenshot: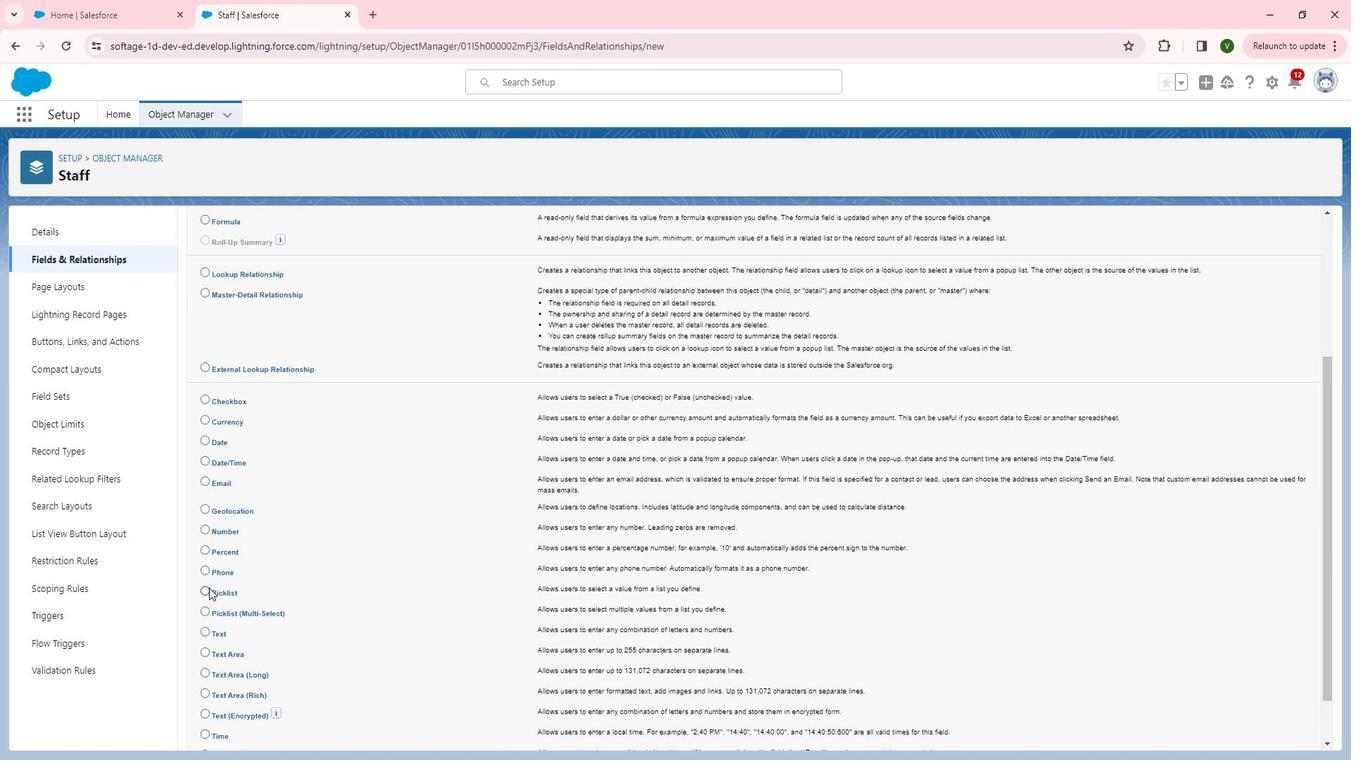 
Action: Mouse moved to (225, 572)
Screenshot: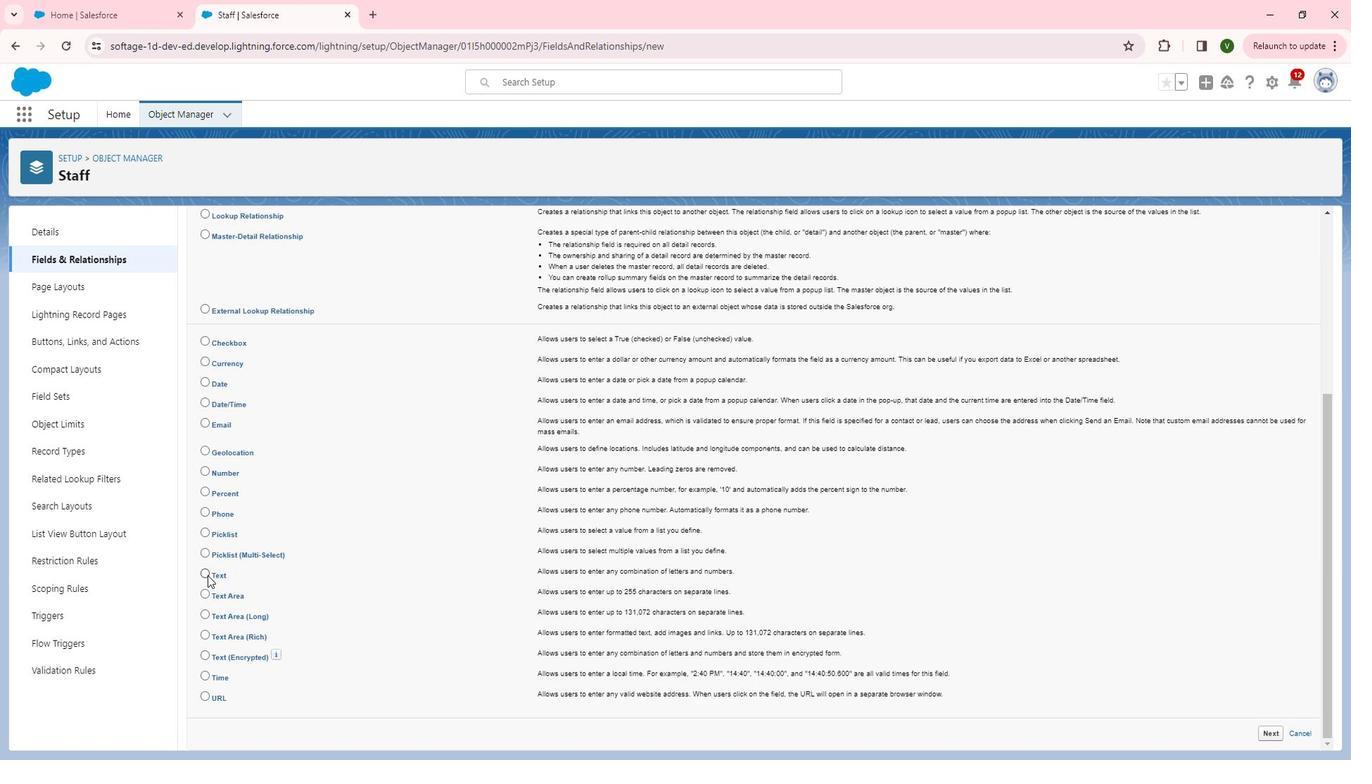 
Action: Mouse pressed left at (225, 572)
Screenshot: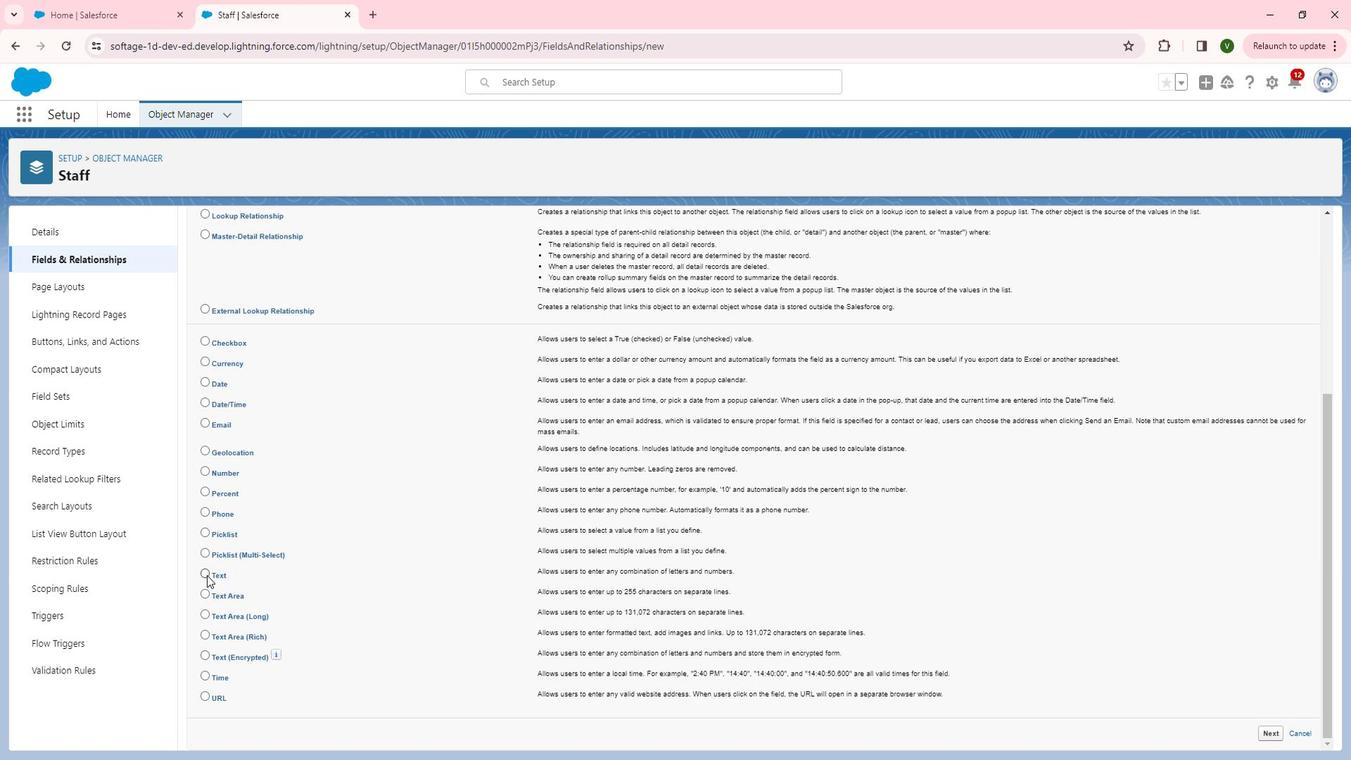 
Action: Mouse moved to (1288, 720)
Screenshot: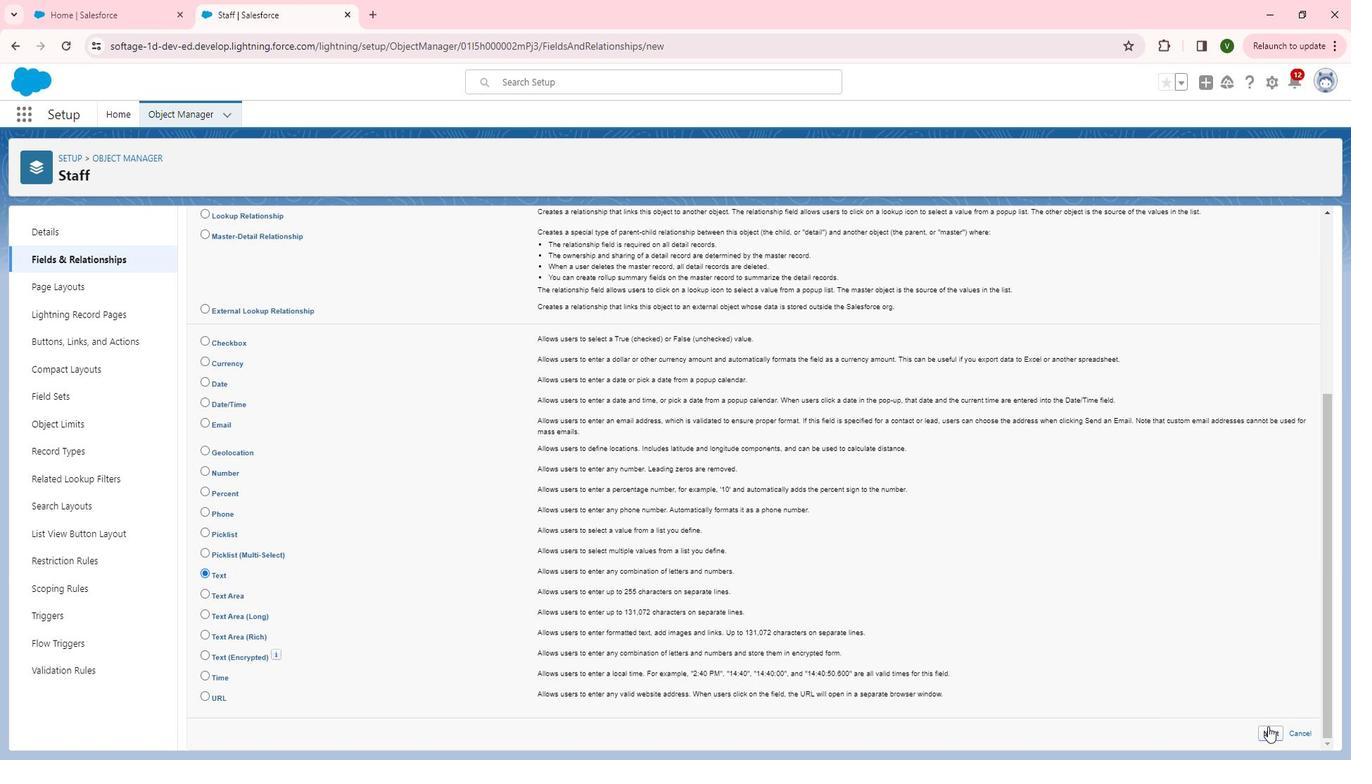 
Action: Mouse pressed left at (1288, 720)
Screenshot: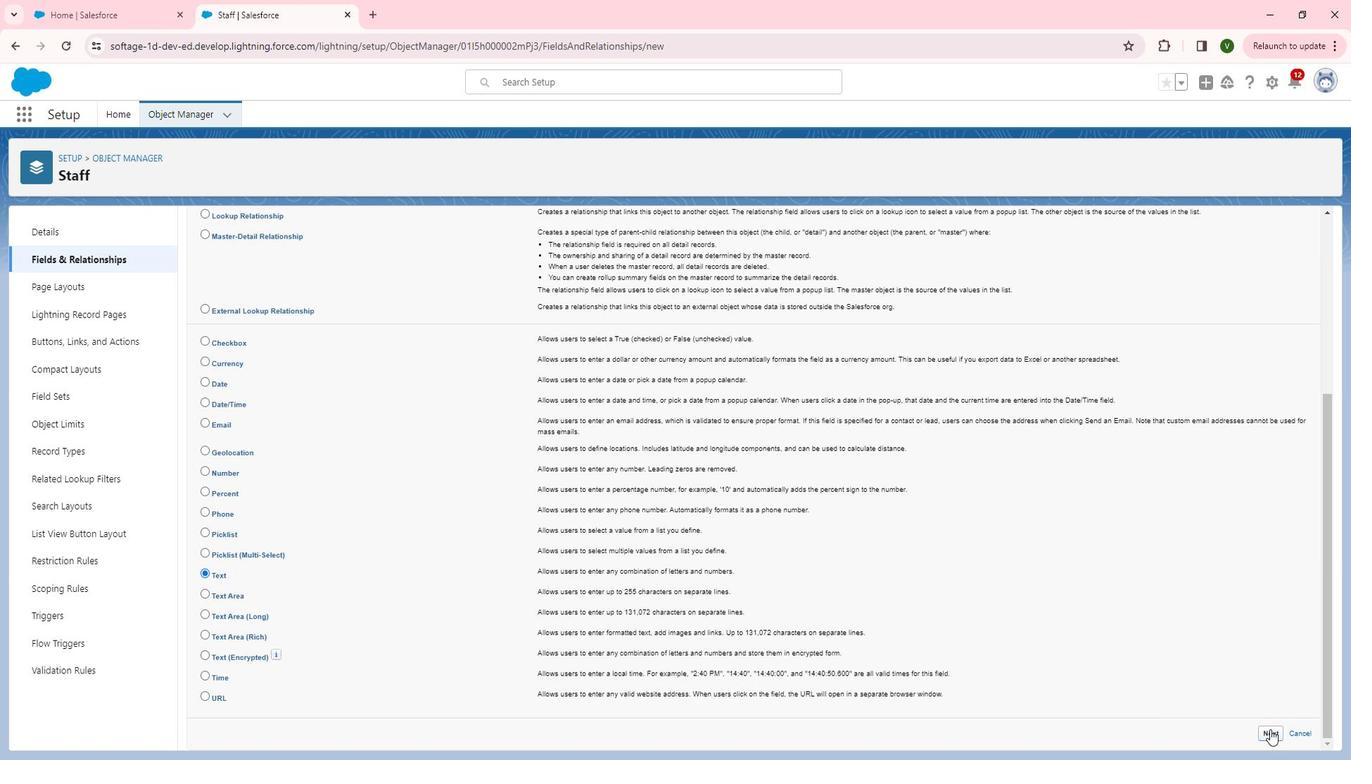 
Action: Mouse moved to (843, 313)
Screenshot: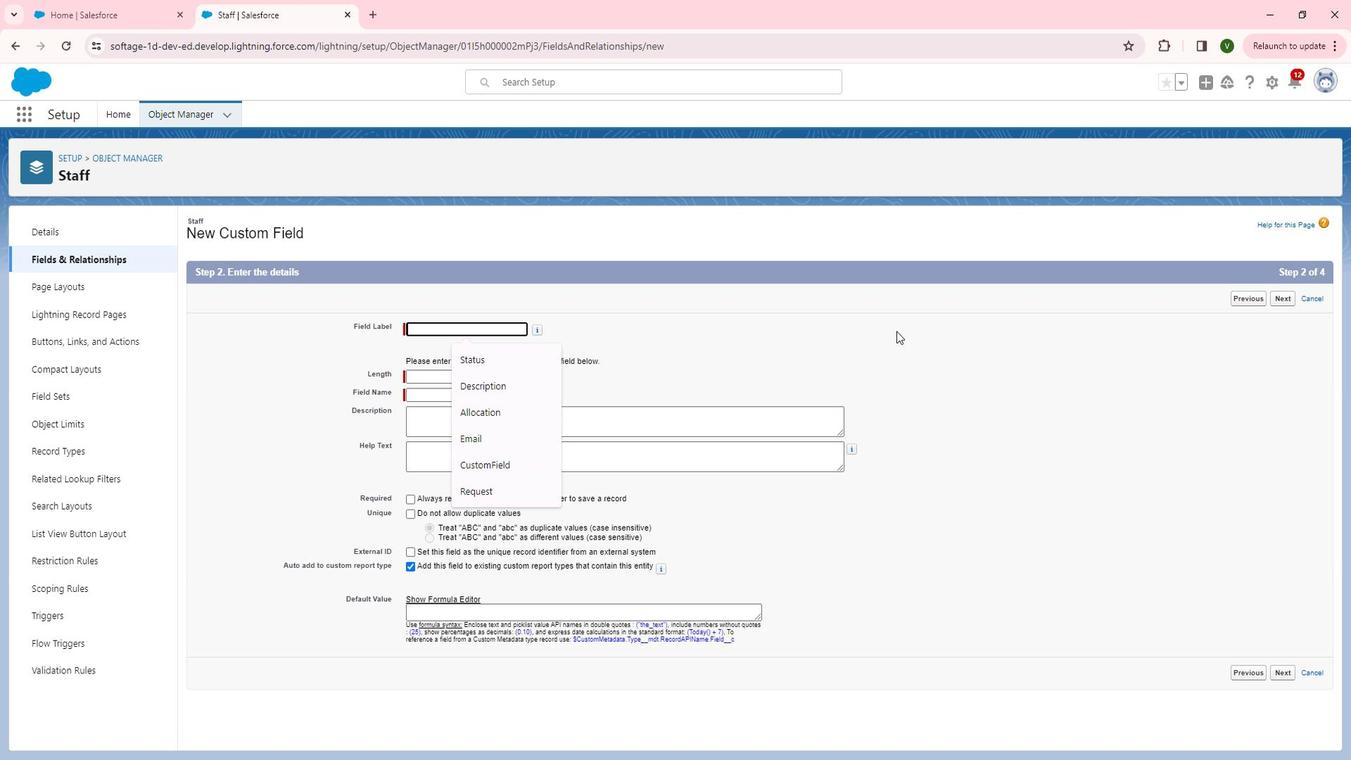 
Action: Key pressed <Key.shift><Key.shift><Key.shift>Employee<Key.space><Key.shift>I<Key.shift>D<Key.tab><Key.tab>20
Screenshot: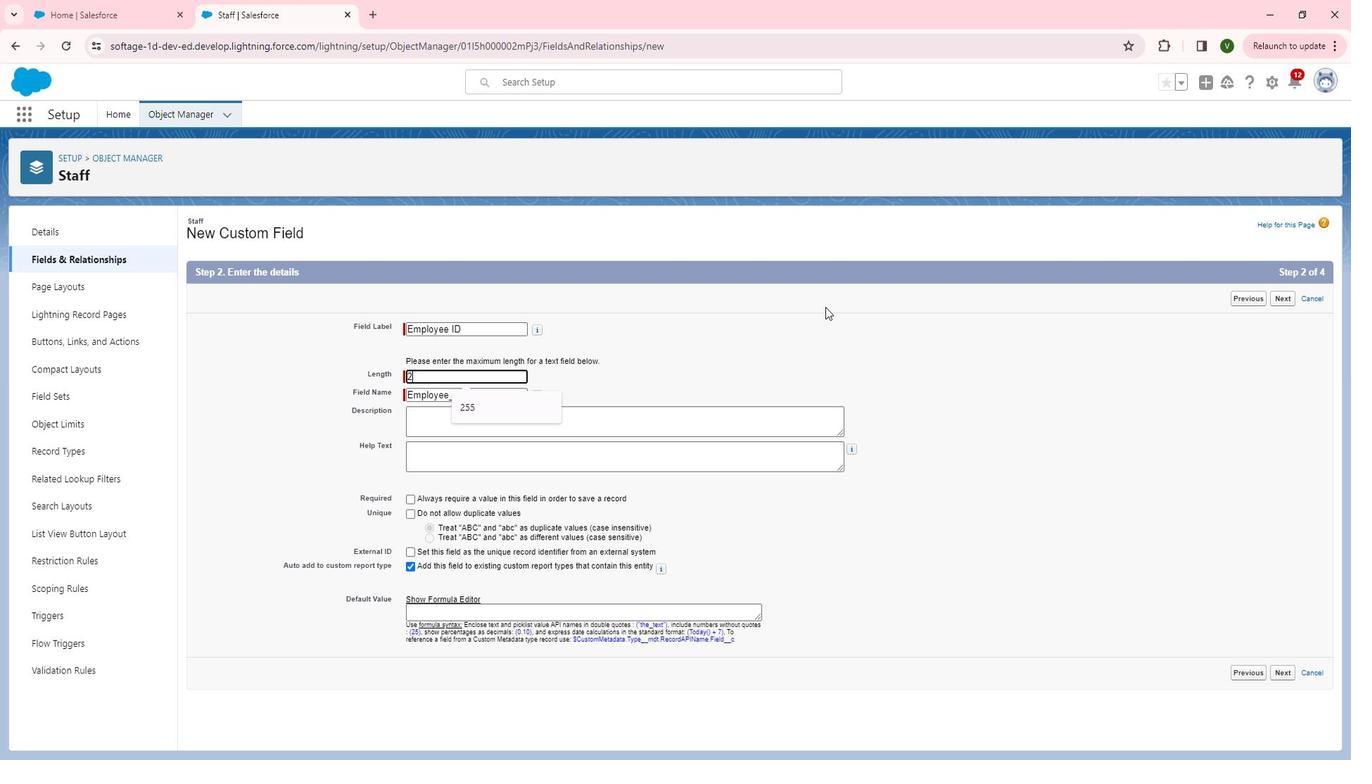 
Action: Mouse moved to (731, 415)
Screenshot: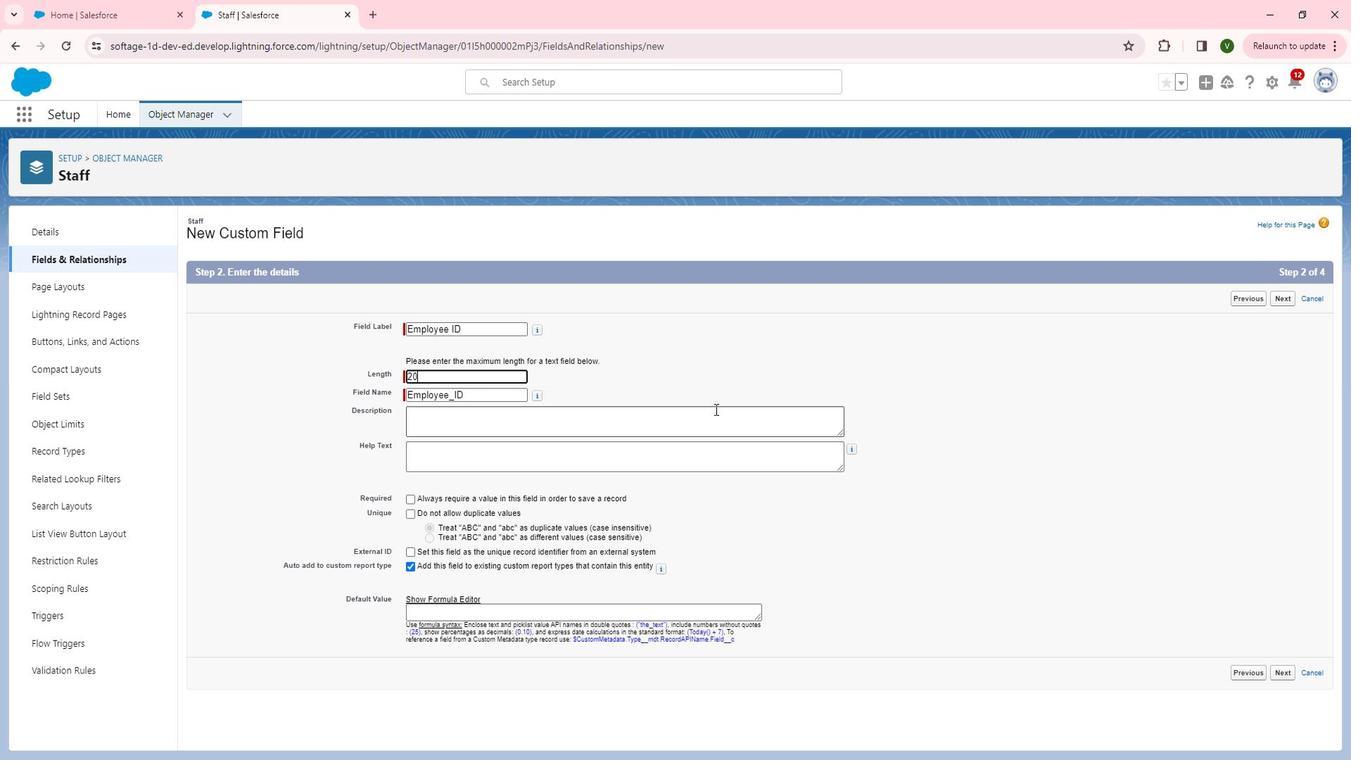 
Action: Mouse pressed left at (731, 415)
Screenshot: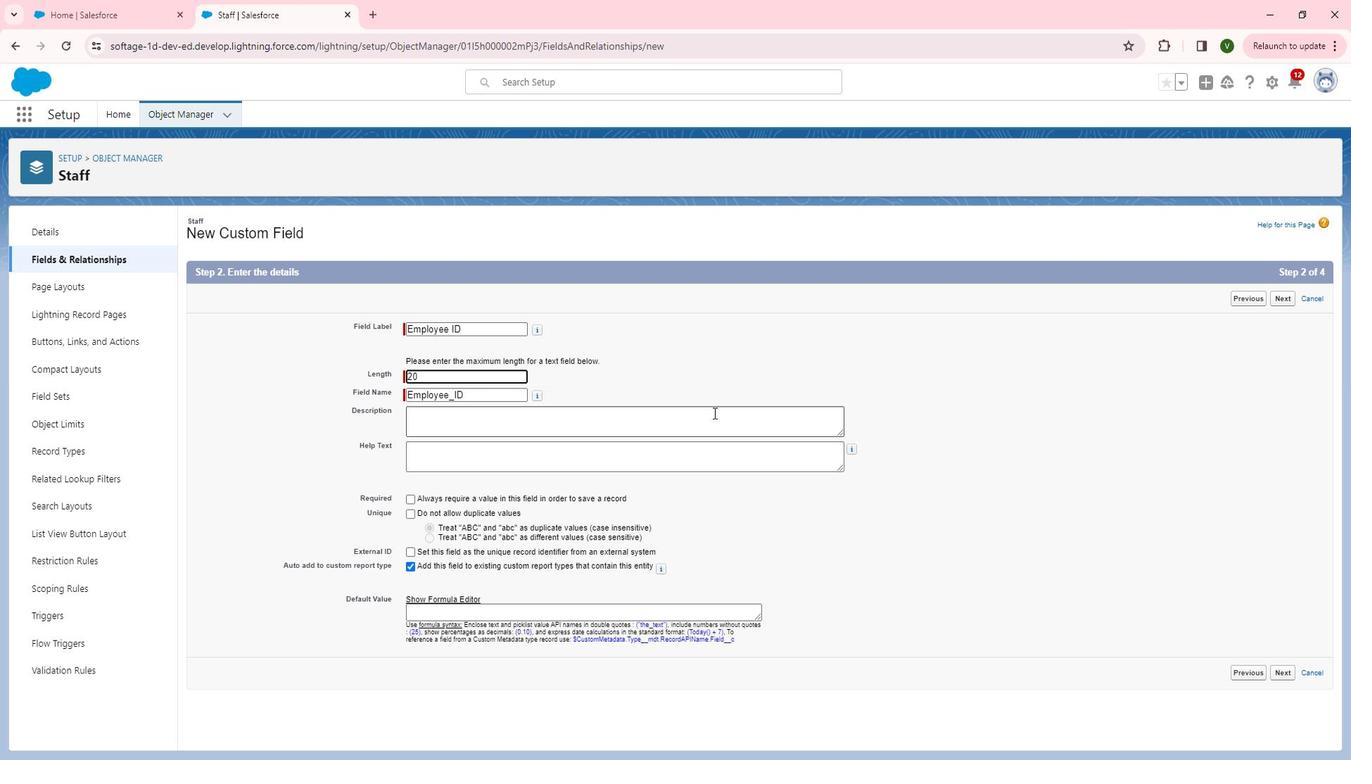 
Action: Key pressed <Key.shift>Fo<Key.backspace><Key.backspace><Key.shift>This<Key.space>field<Key.space>is<Key.space>for<Key.space>i<Key.backspace>unique<Key.space>employee<Key.space>identification<Key.space>number<Key.space>assigned<Key.space>toeach<Key.space>staff<Key.space>member,<Key.space>facilitatinf<Key.space><Key.shift><Key.shift><Key.shift>HR<Key.space>and<Key.space><Key.shift>Payroll<Key.space>
Screenshot: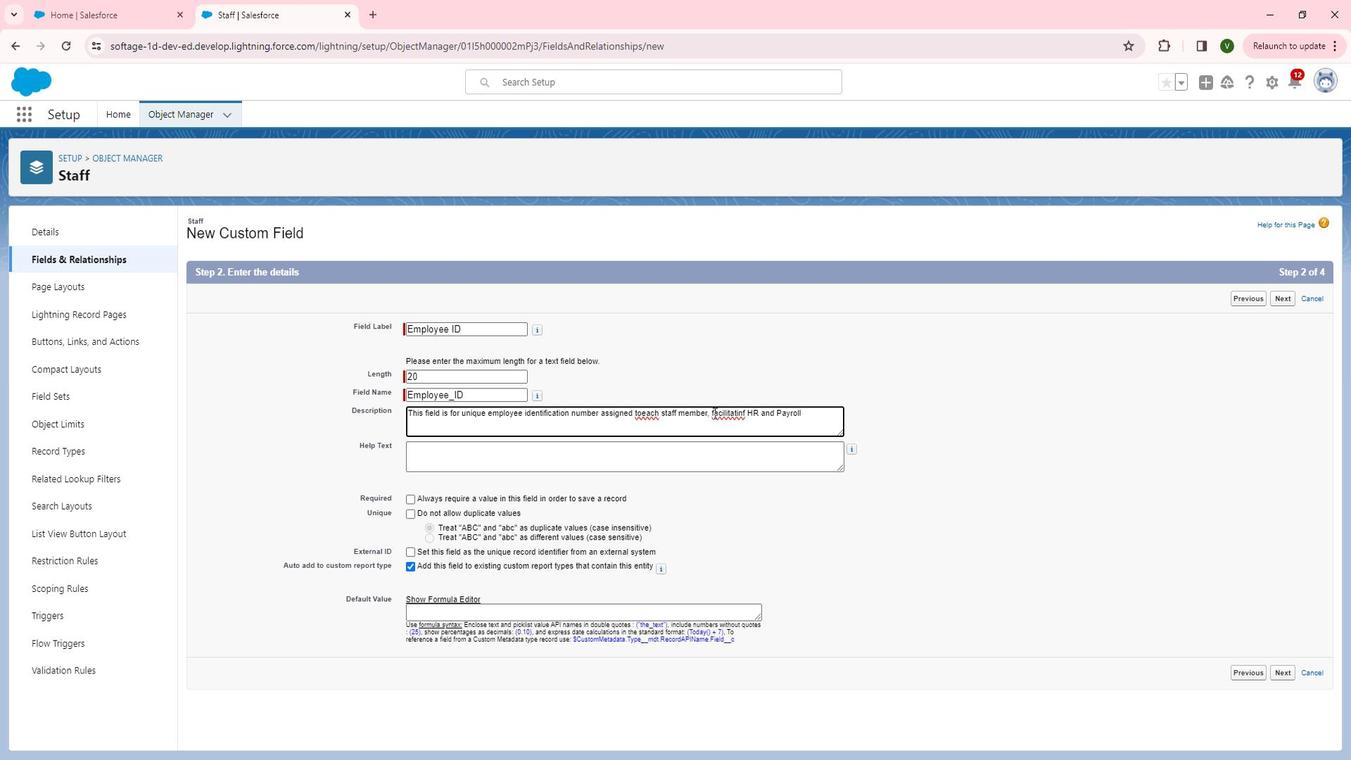 
Action: Mouse moved to (764, 417)
Screenshot: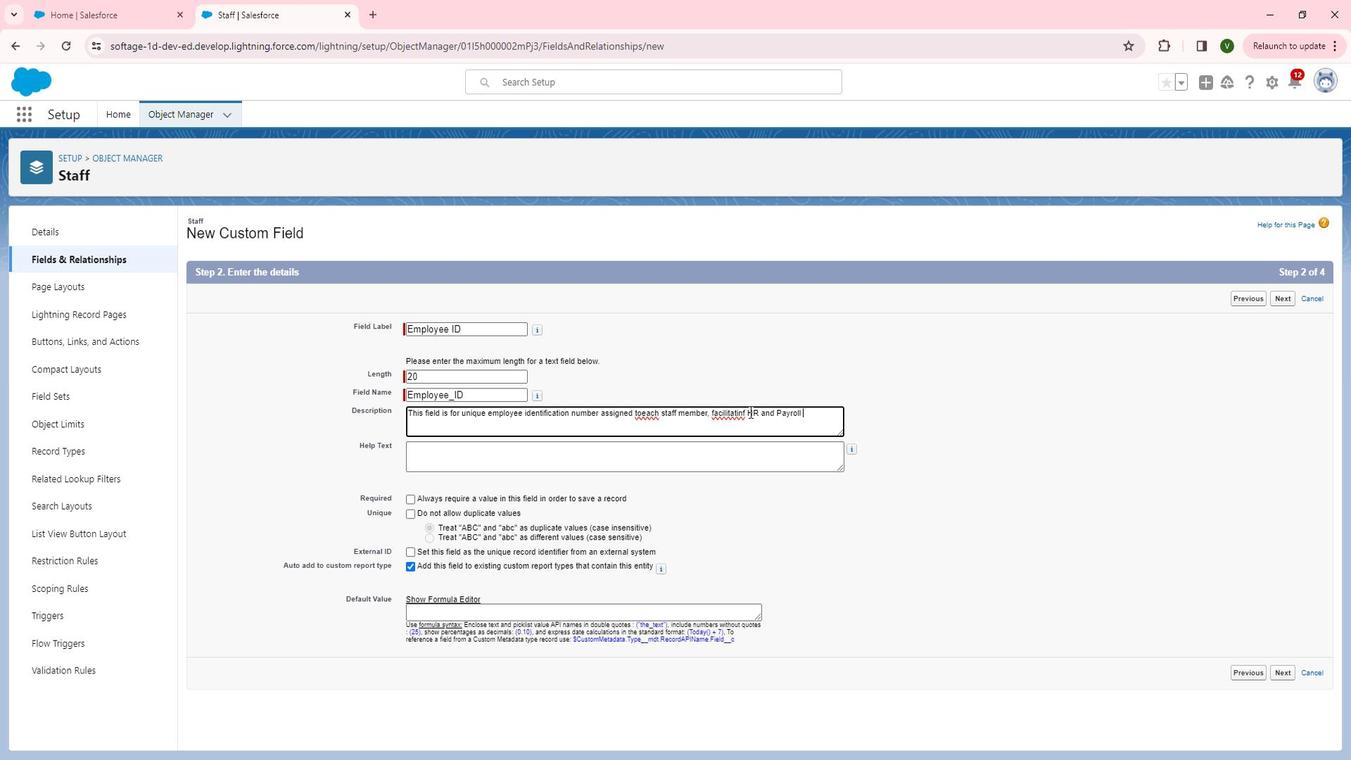 
Action: Mouse pressed left at (764, 417)
Screenshot: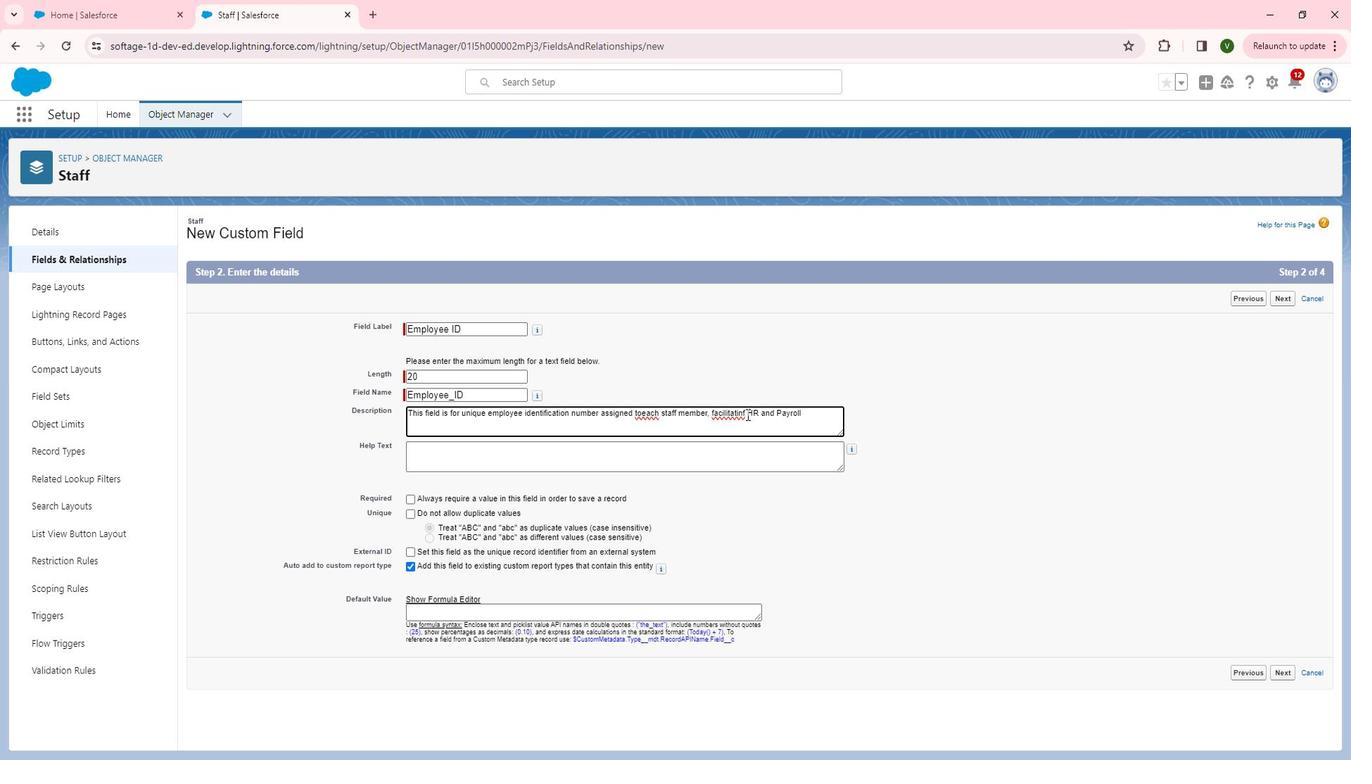 
Action: Mouse moved to (774, 444)
Screenshot: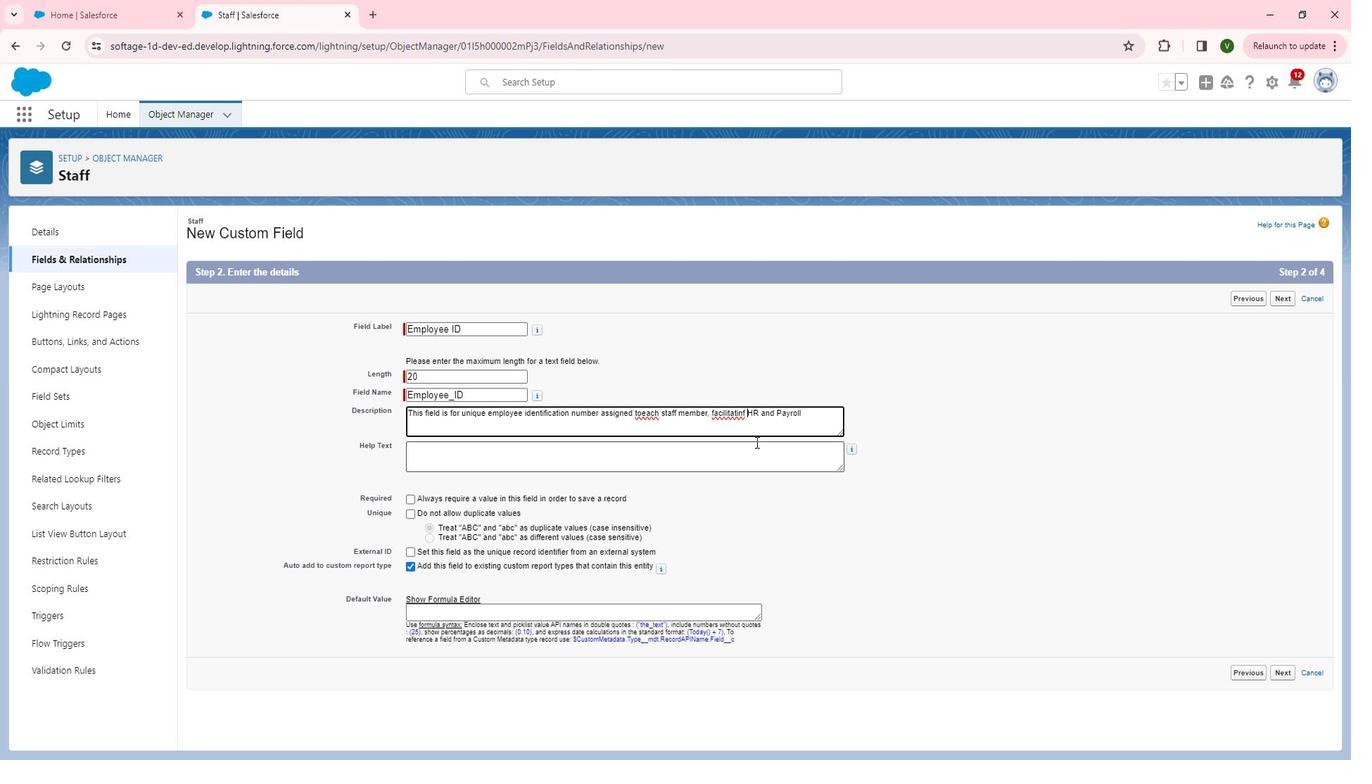 
Action: Key pressed <Key.left><Key.backspace>g<Key.right><Key.right><Key.right><Key.right><Key.right><Key.right><Key.right><Key.right><Key.right><Key.right><Key.right><Key.right><Key.right><Key.right><Key.right><Key.right><Key.space>processes.<Key.tab><Key.shift>Enter<Key.space>the<Key.space>emply<Key.backspace>py<Key.backspace><Key.backspace>oyee<Key.space>identification<Key.space>number<Key.space>assigned<Key.space>to<Key.space>the<Key.space>staff<Key.space>member.
Screenshot: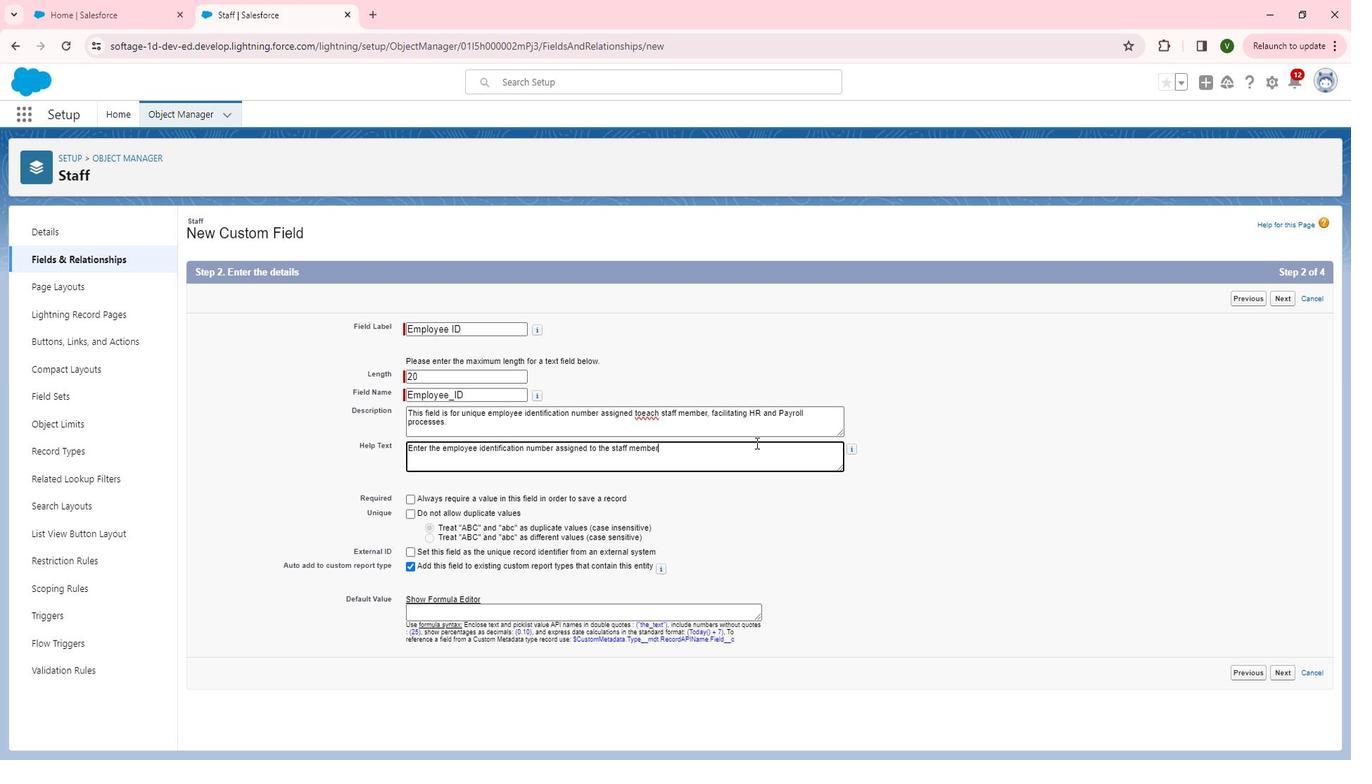 
Action: Mouse moved to (1299, 309)
Screenshot: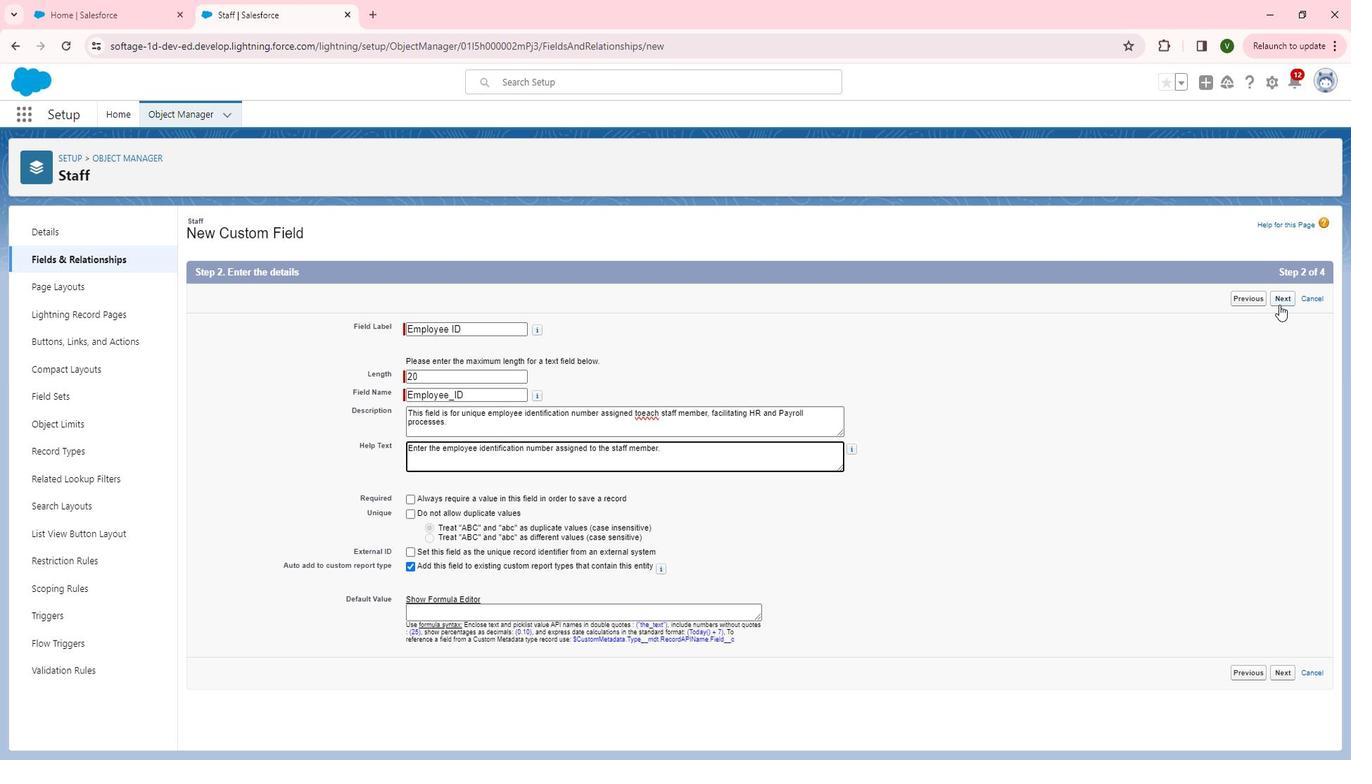 
Action: Mouse pressed left at (1299, 309)
Screenshot: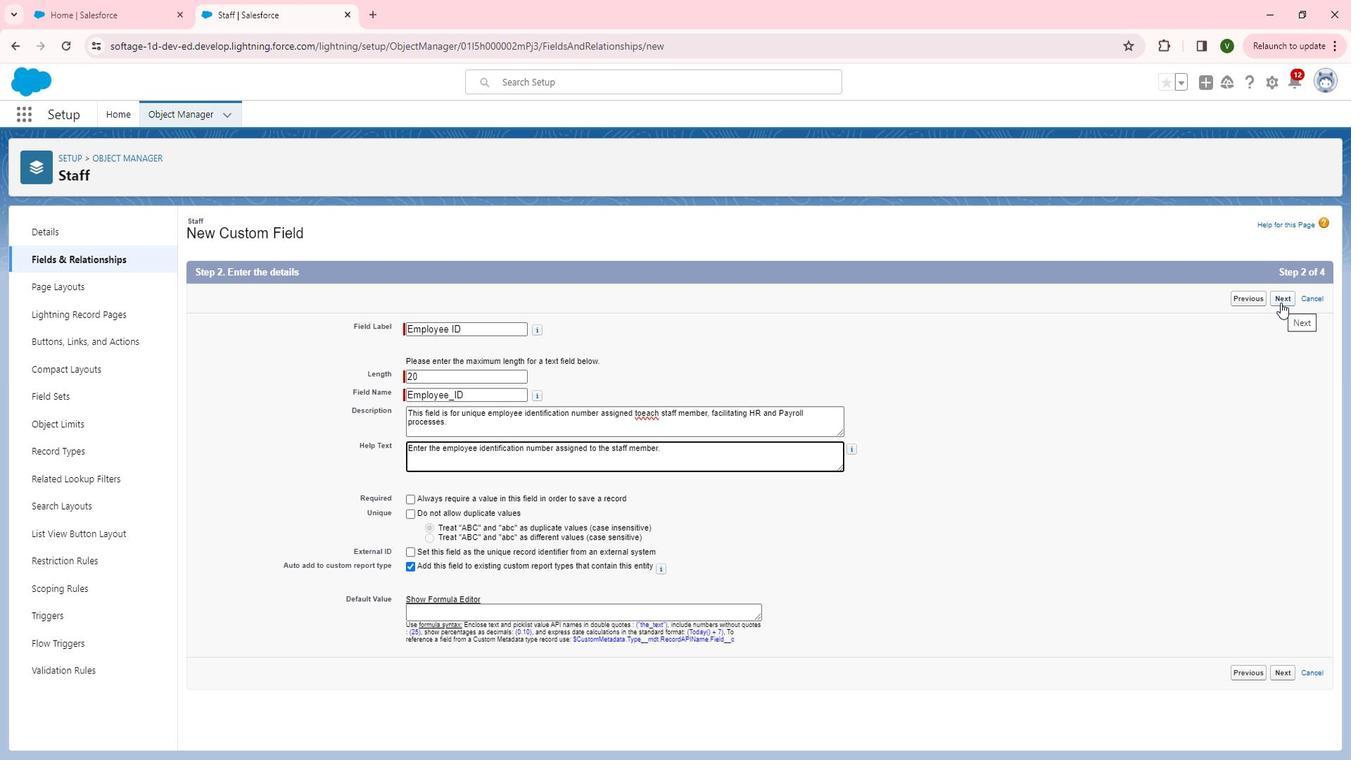 
Action: Mouse moved to (980, 459)
Screenshot: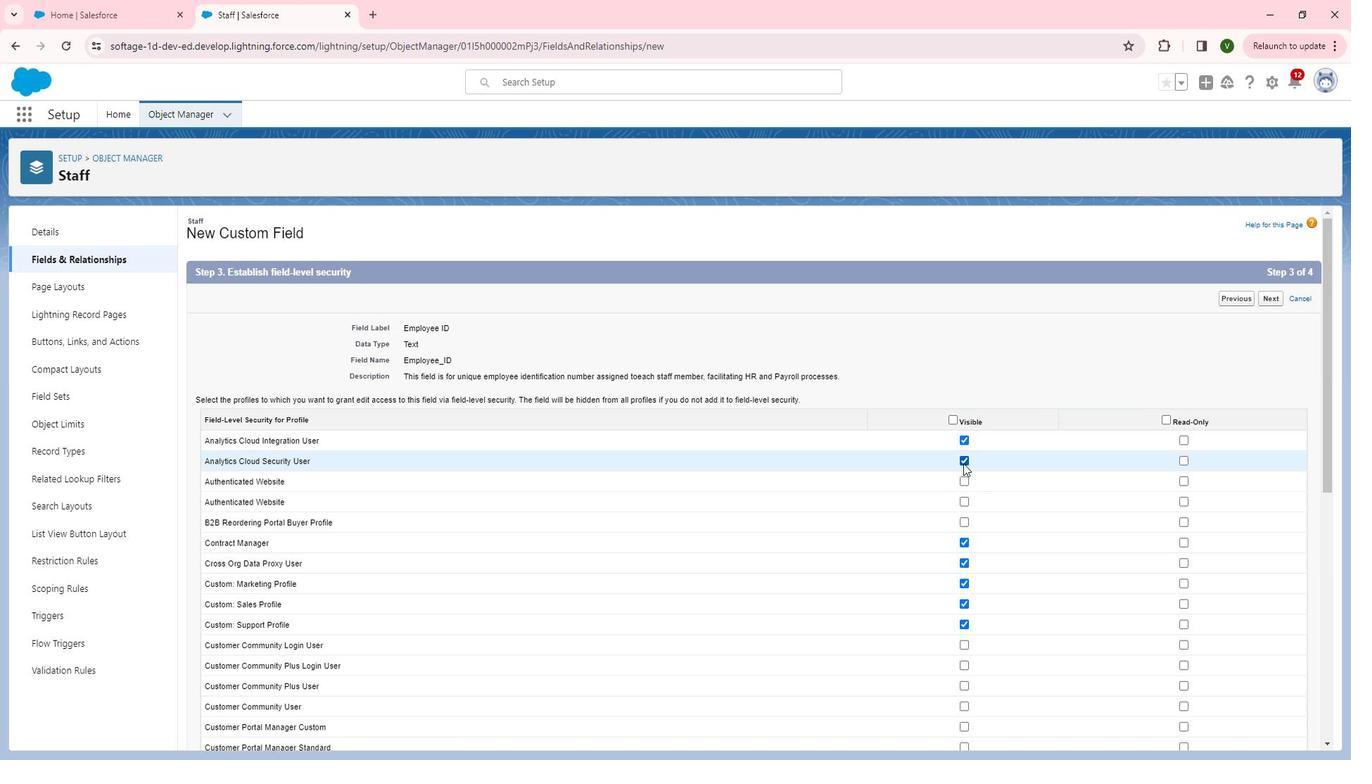 
Action: Mouse pressed left at (980, 459)
Screenshot: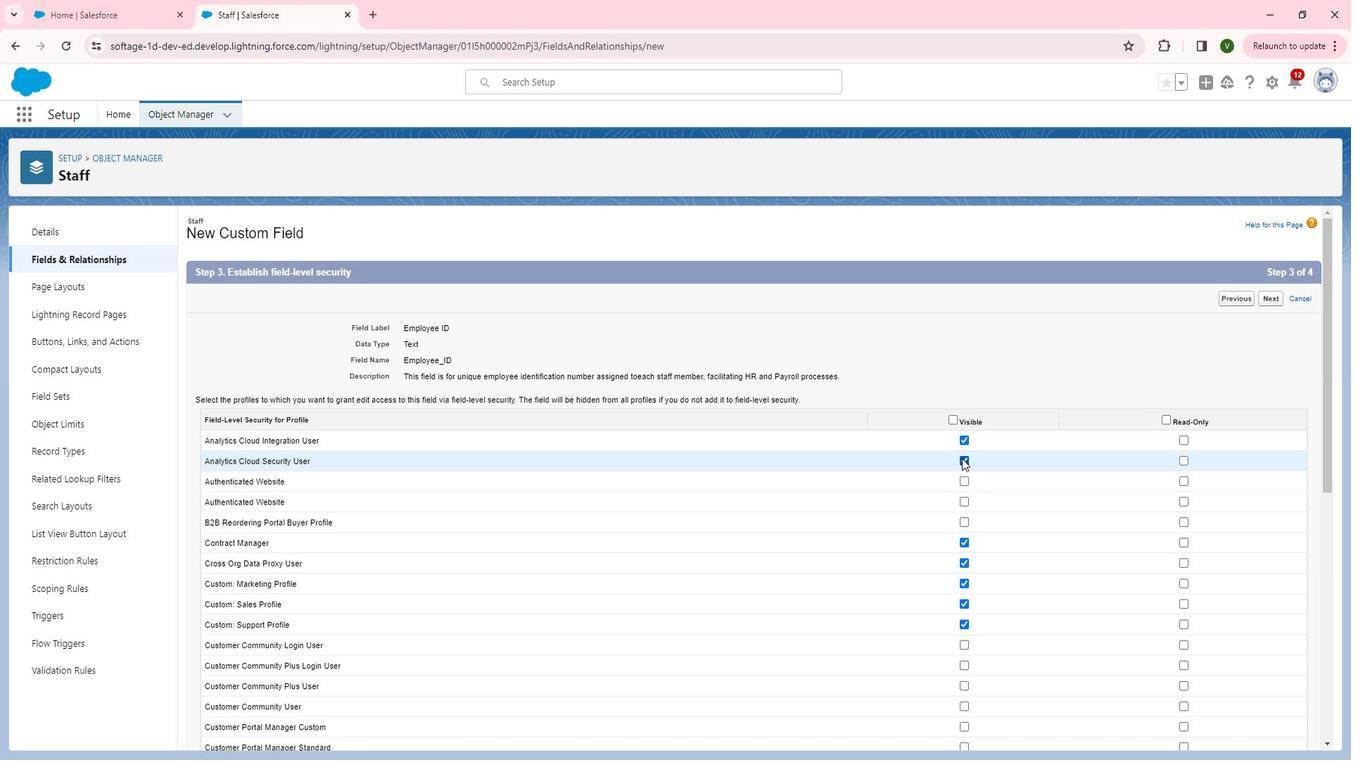 
Action: Mouse moved to (979, 500)
Screenshot: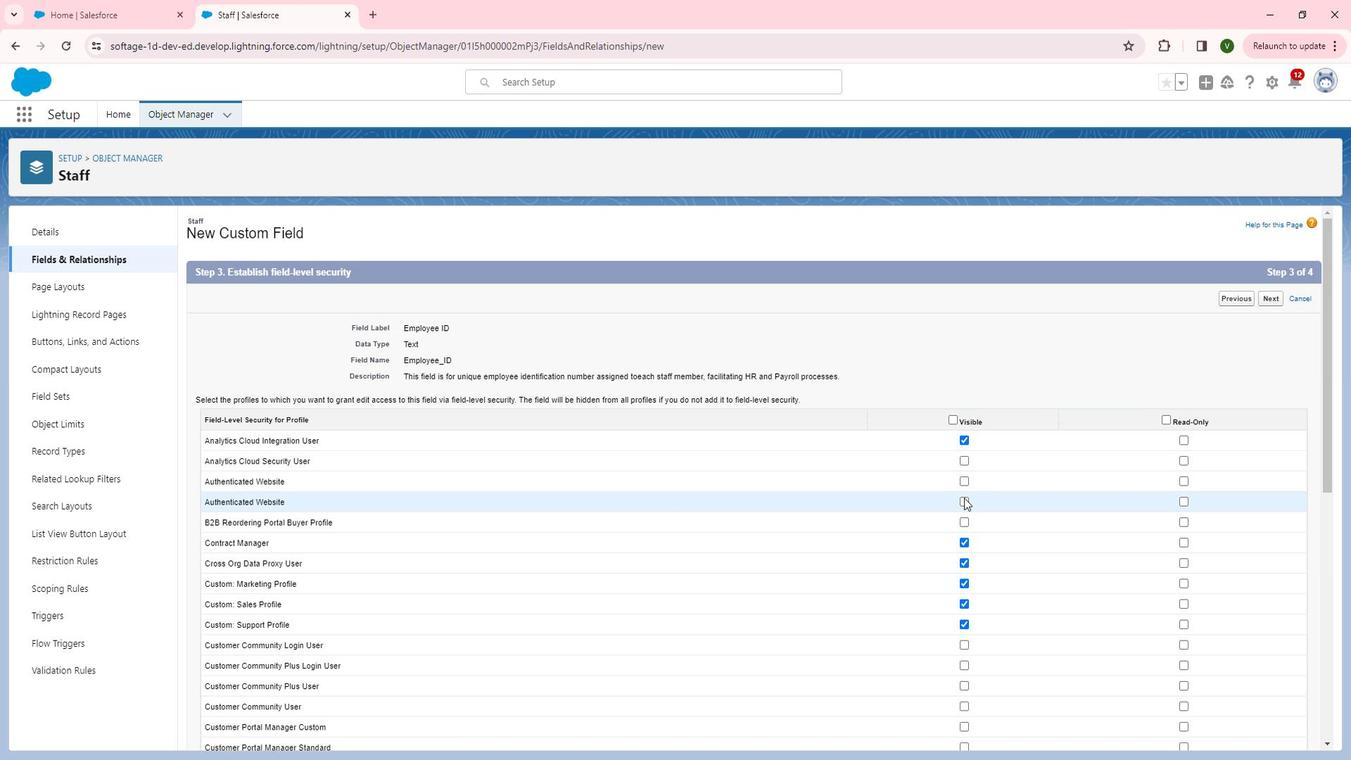 
Action: Mouse pressed left at (979, 500)
Screenshot: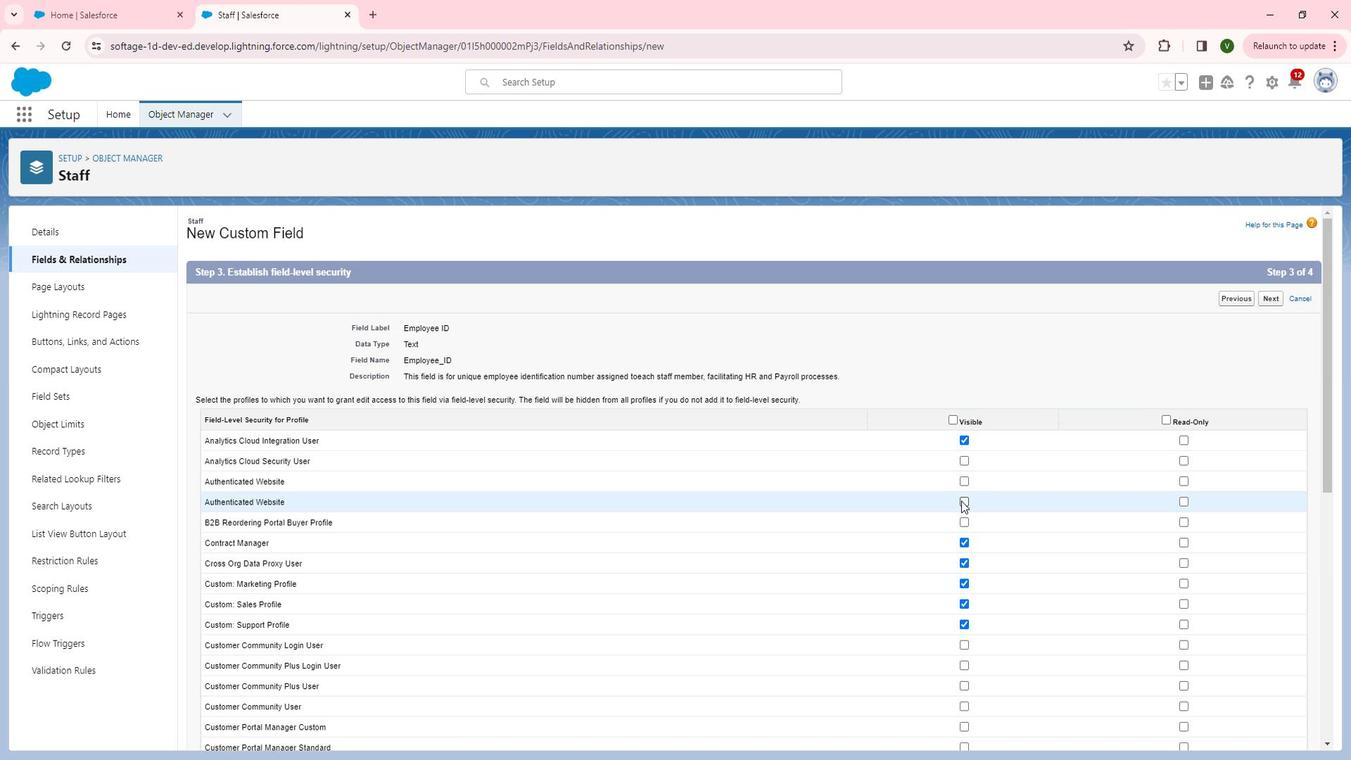 
Action: Mouse moved to (984, 514)
Screenshot: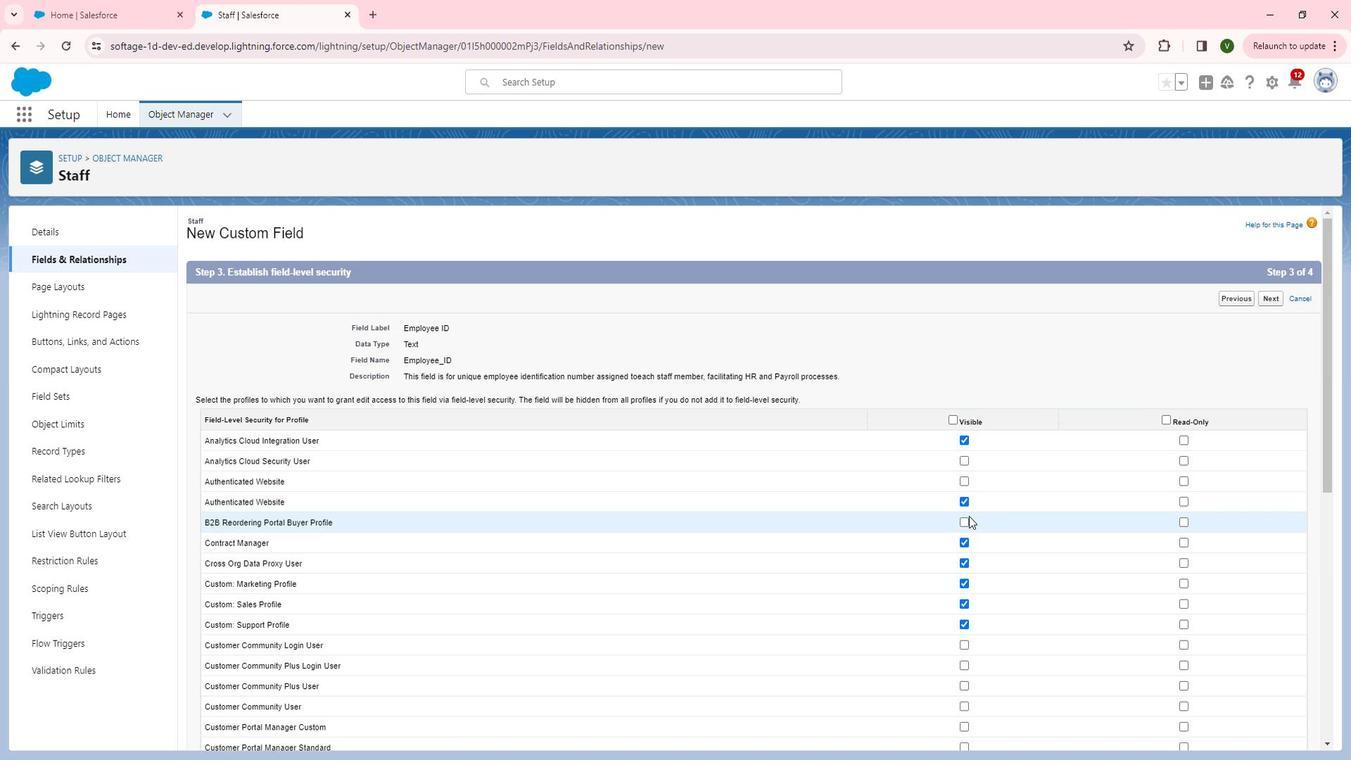 
Action: Mouse scrolled (984, 513) with delta (0, 0)
Screenshot: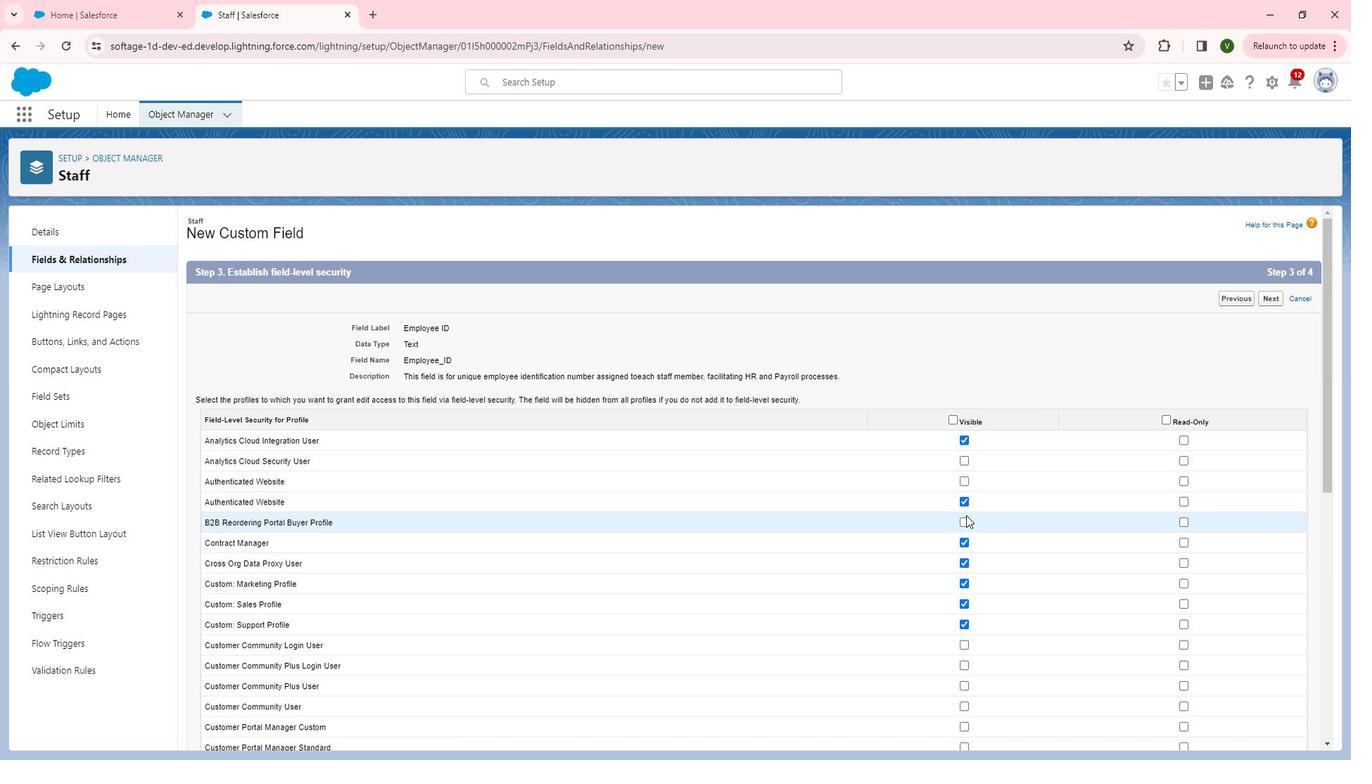 
Action: Mouse scrolled (984, 513) with delta (0, 0)
Screenshot: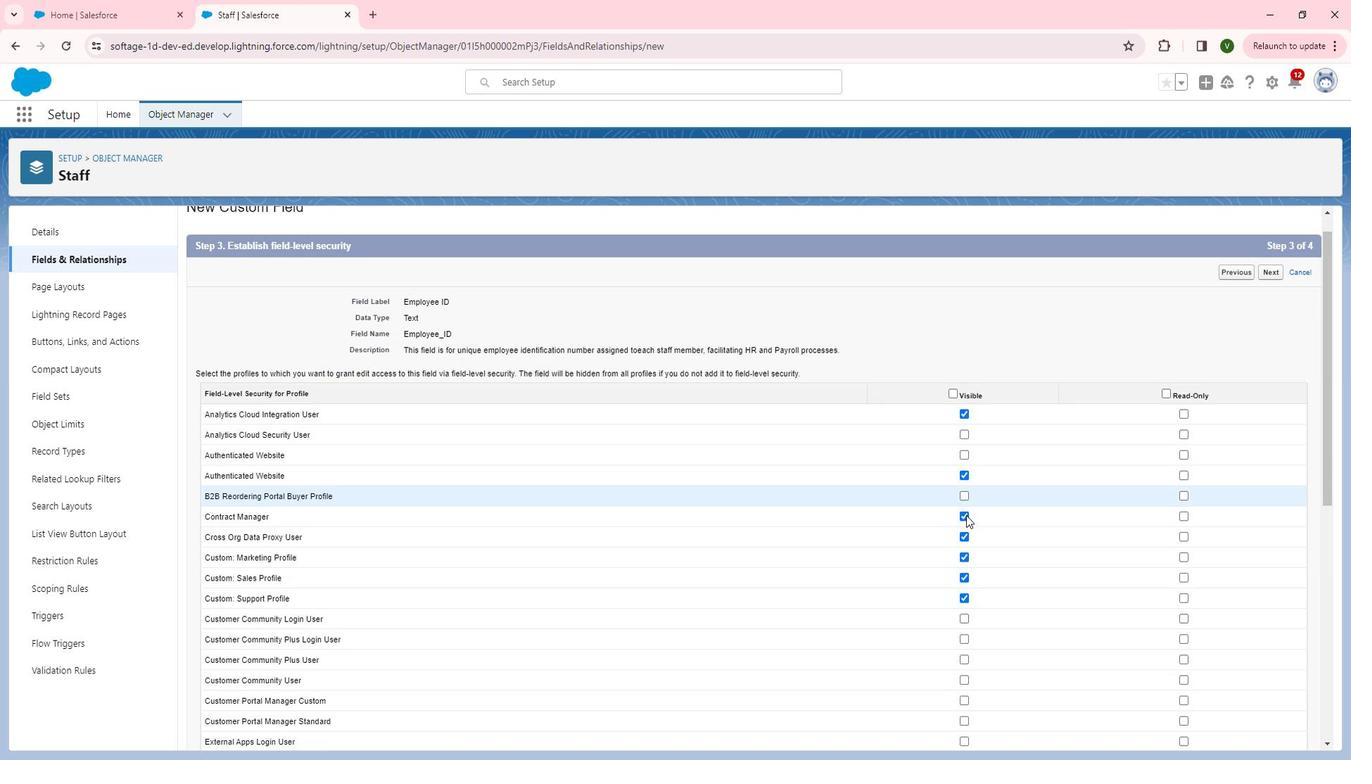 
Action: Mouse moved to (980, 407)
Screenshot: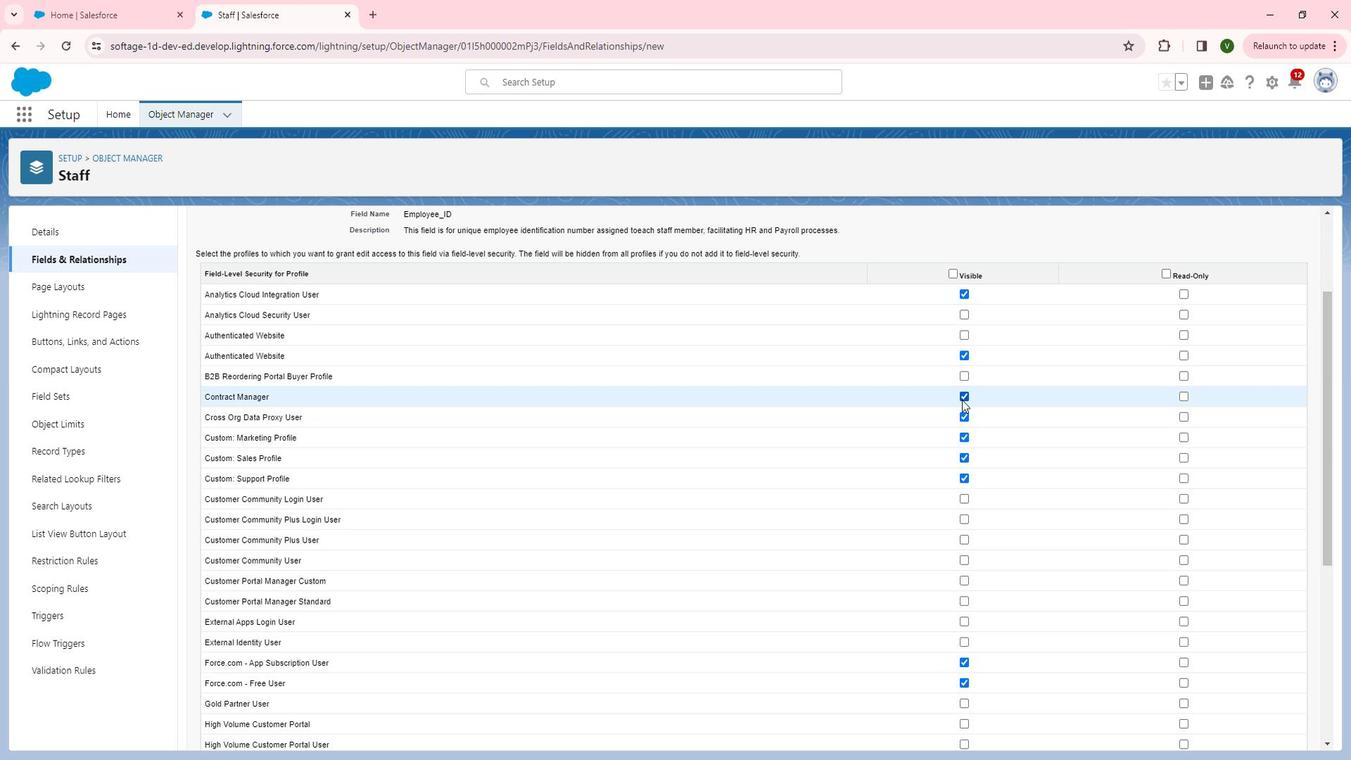 
Action: Mouse pressed left at (980, 407)
Screenshot: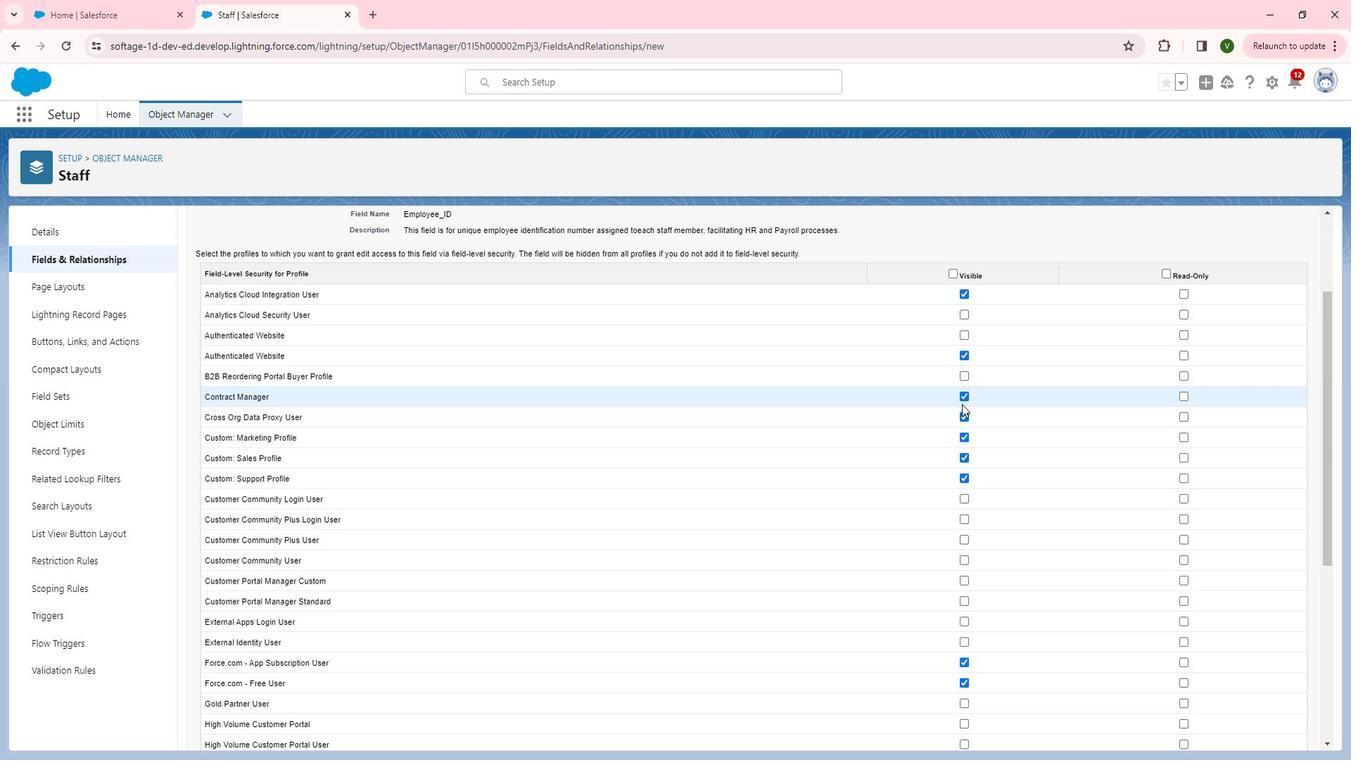 
Action: Mouse moved to (980, 403)
Screenshot: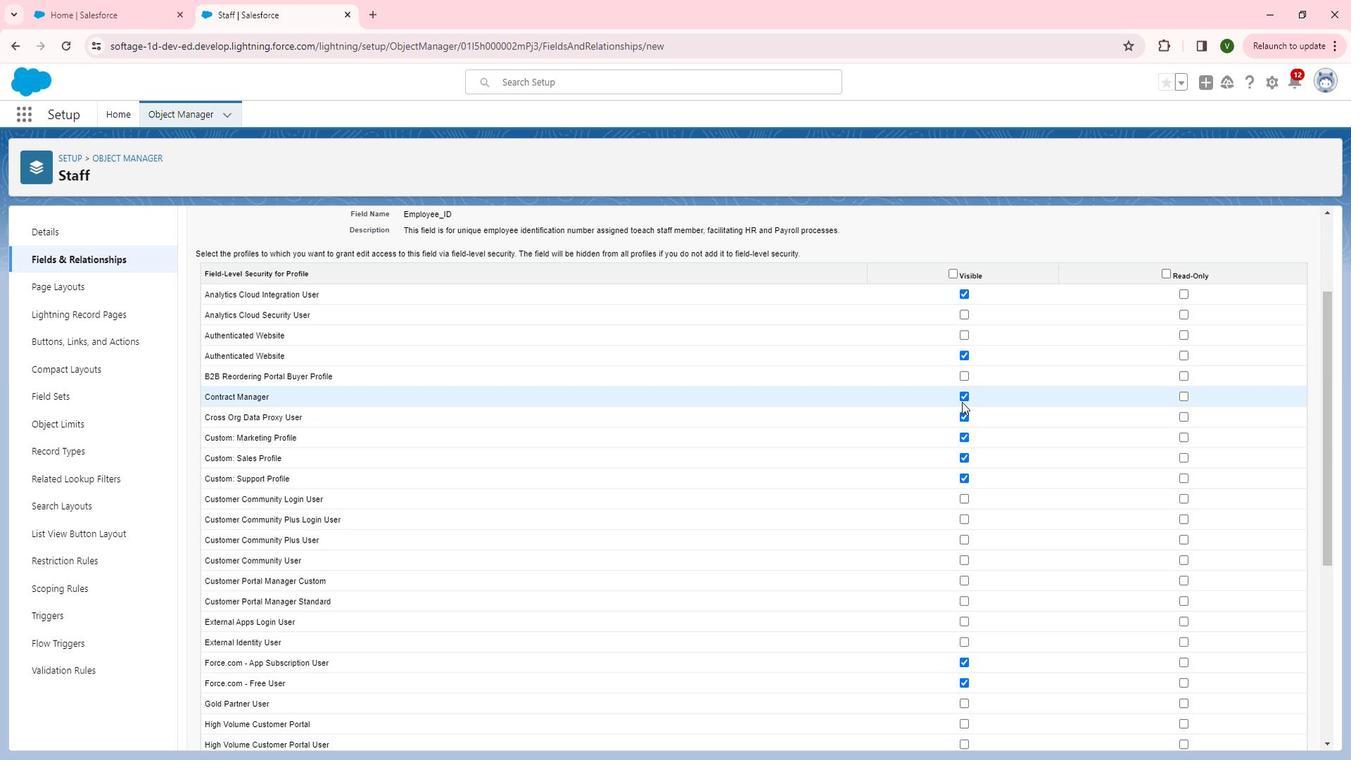 
Action: Mouse pressed left at (980, 403)
Screenshot: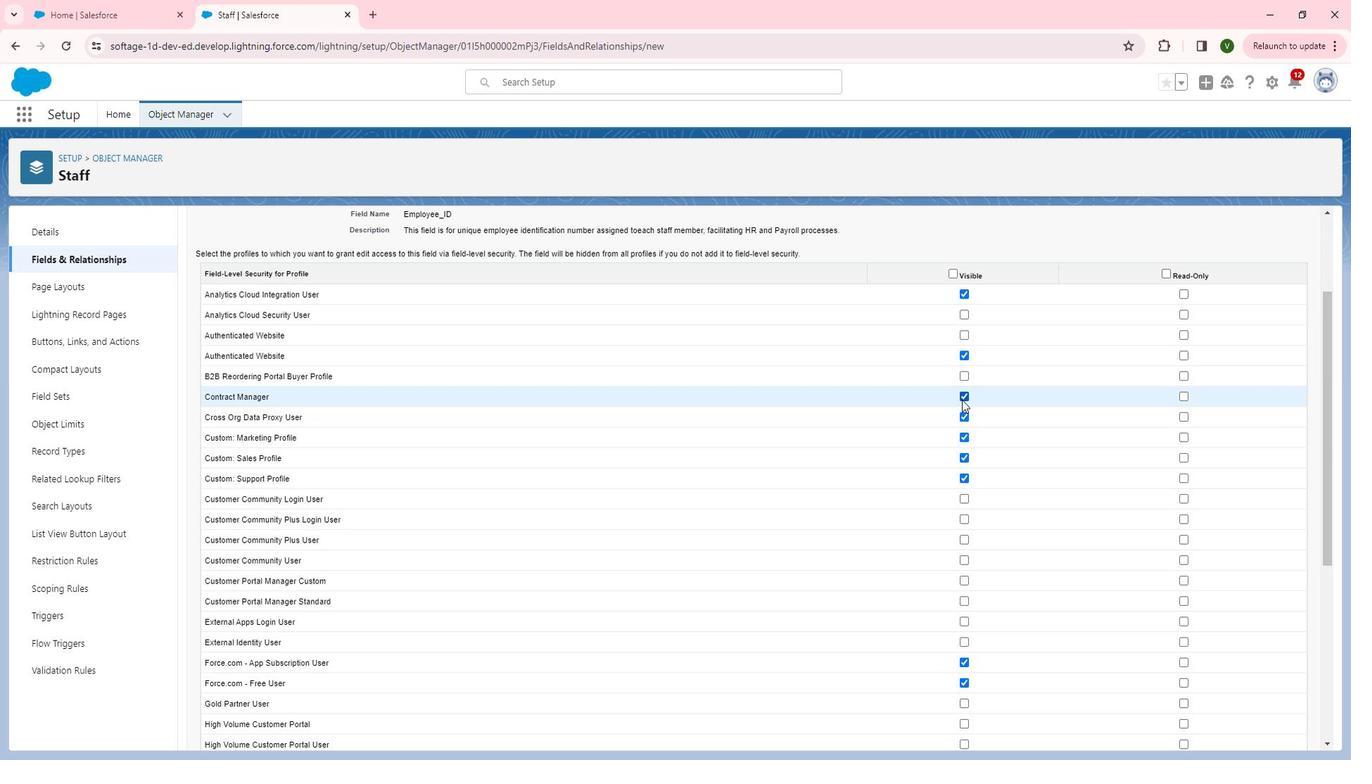 
Action: Mouse moved to (1203, 301)
Screenshot: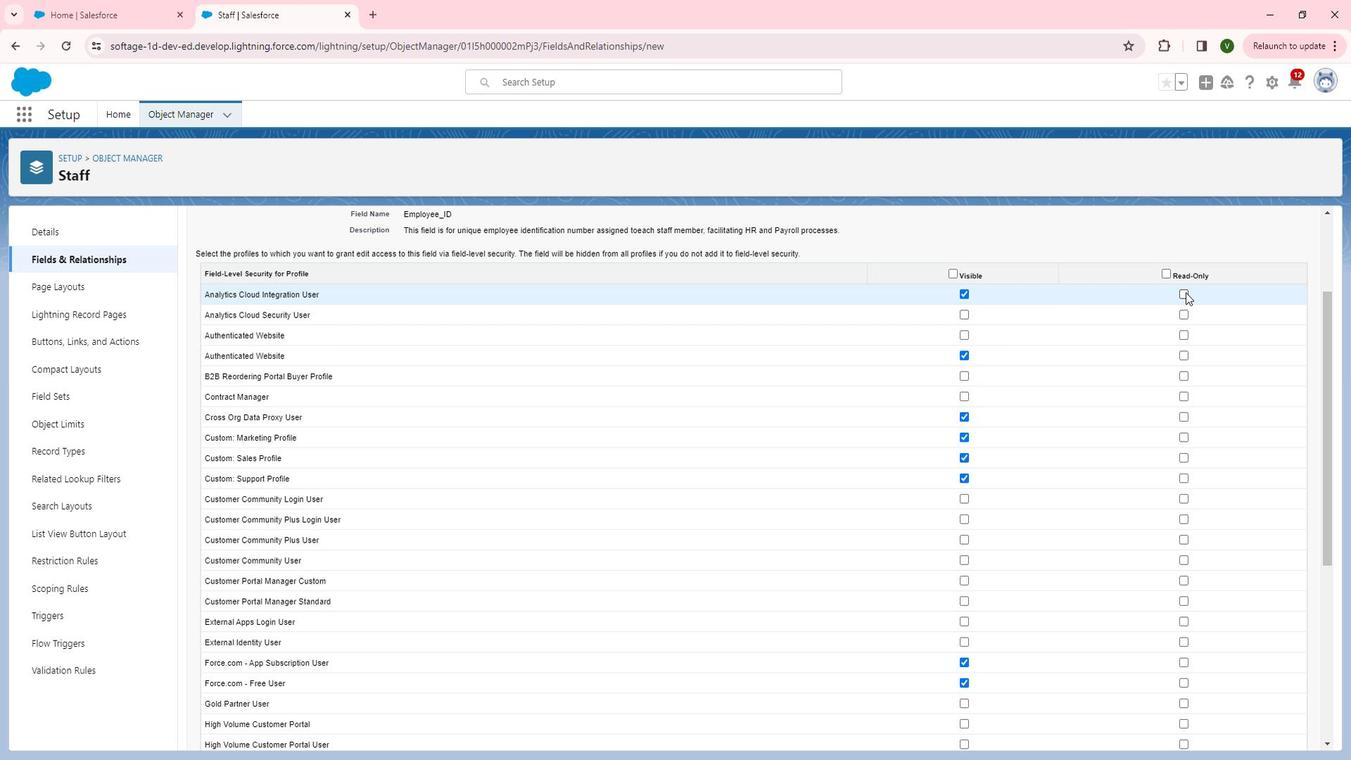 
Action: Mouse pressed left at (1203, 301)
Screenshot: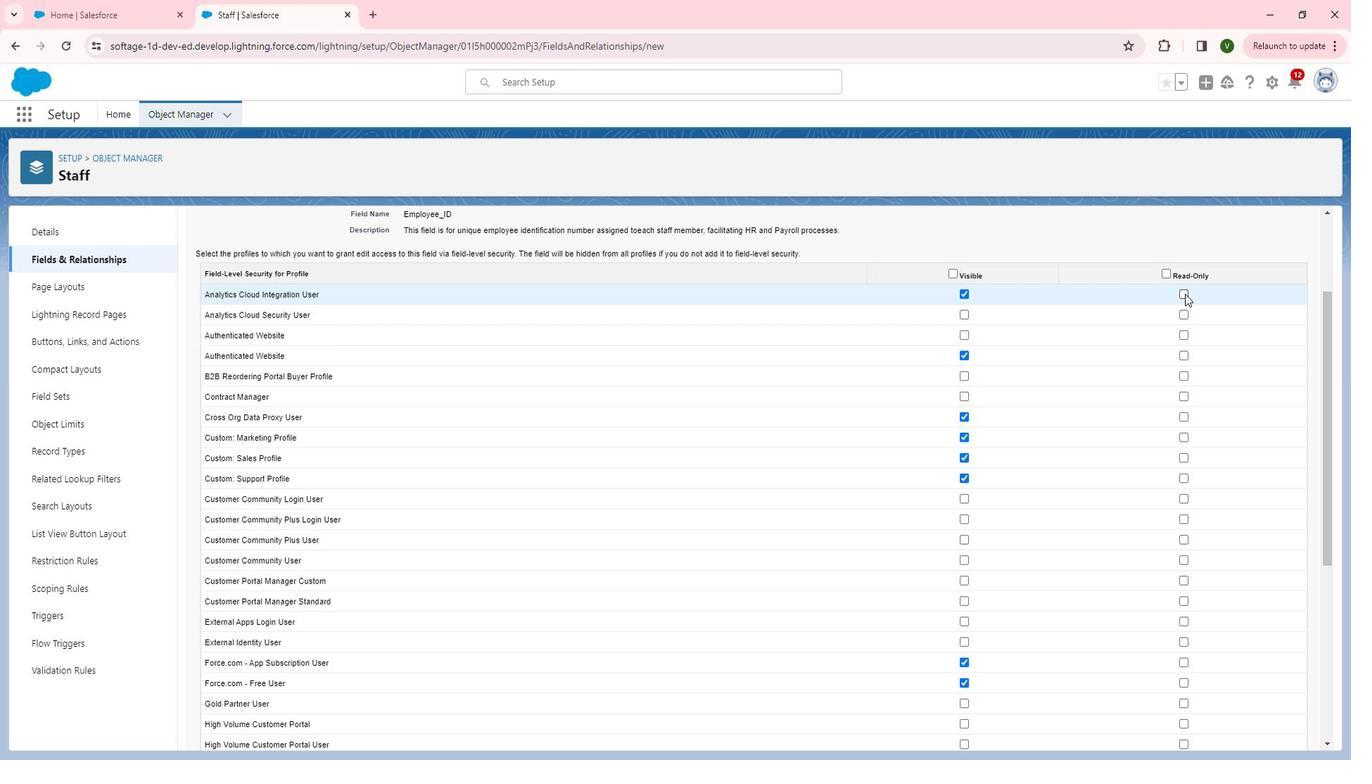 
Action: Mouse moved to (1204, 358)
Screenshot: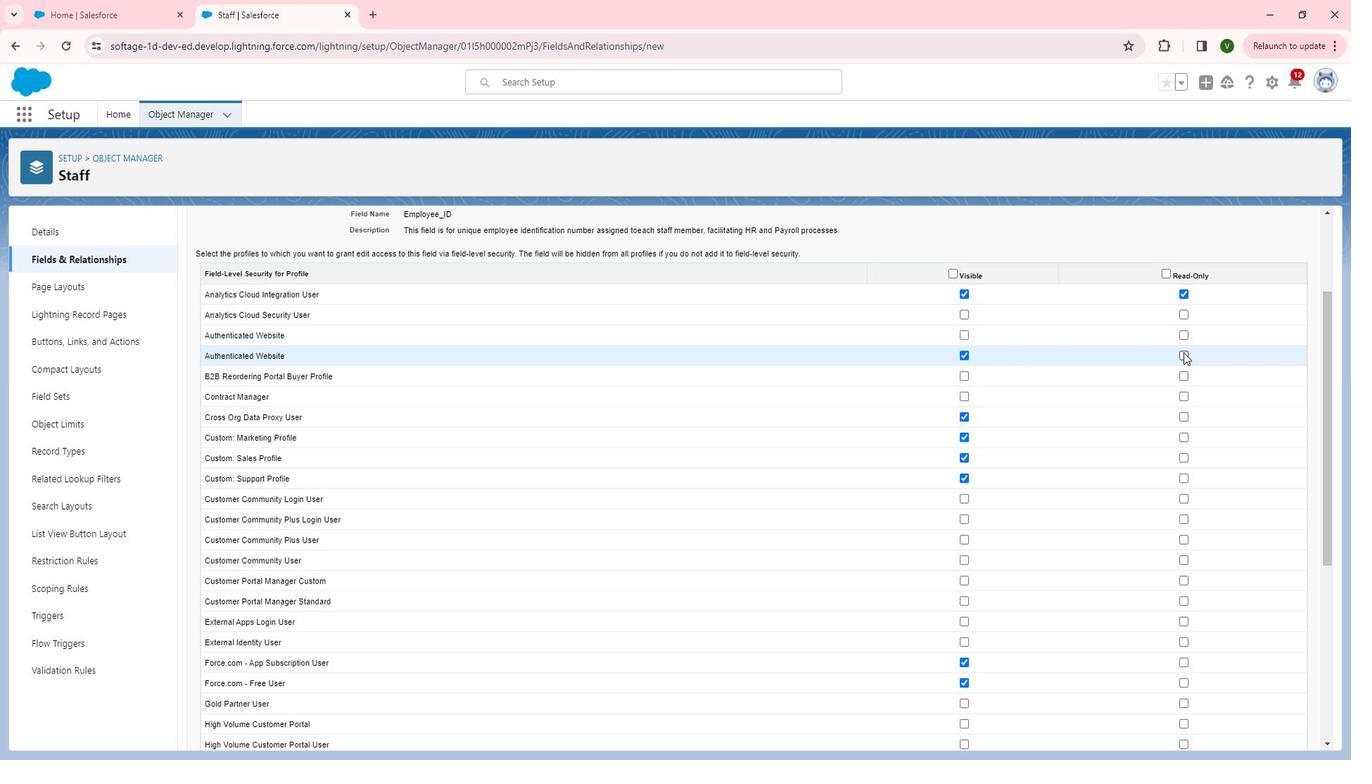 
Action: Mouse pressed left at (1204, 358)
Screenshot: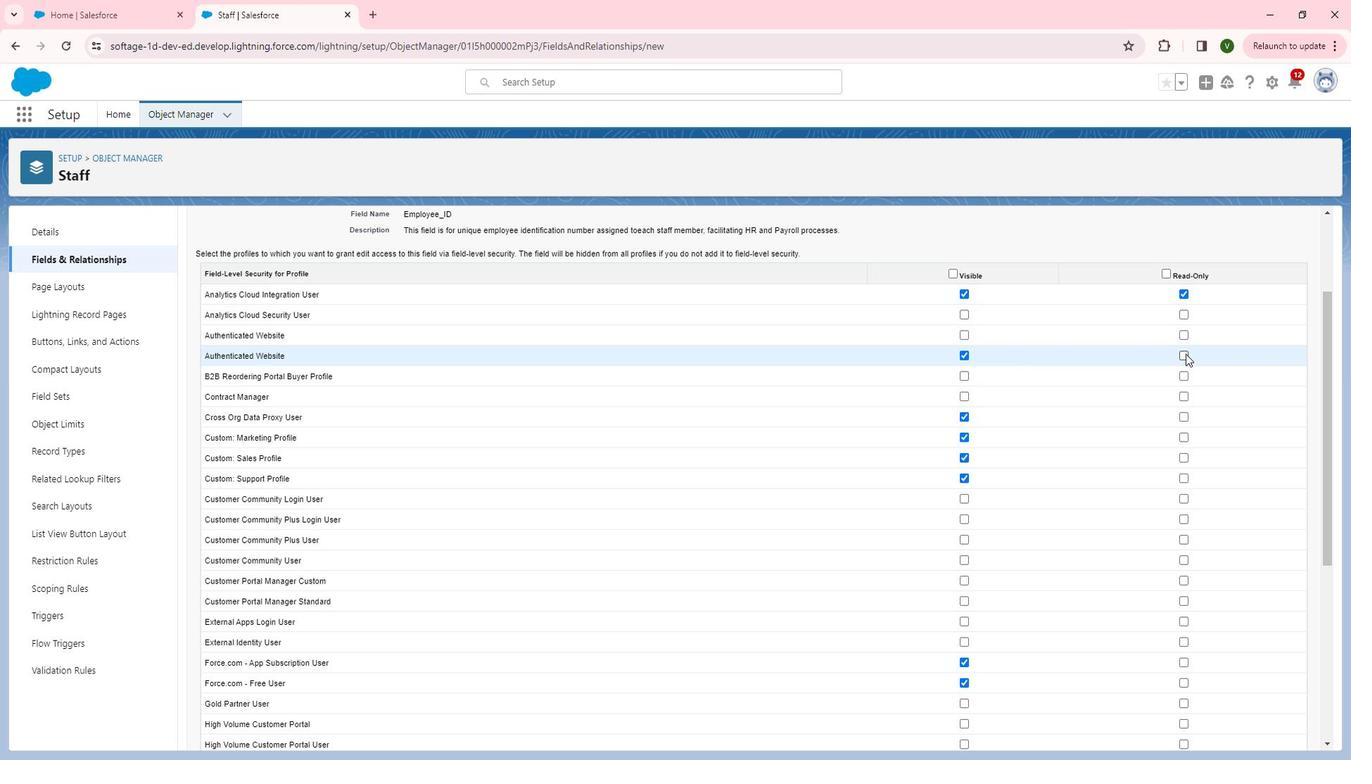 
Action: Mouse moved to (1197, 417)
Screenshot: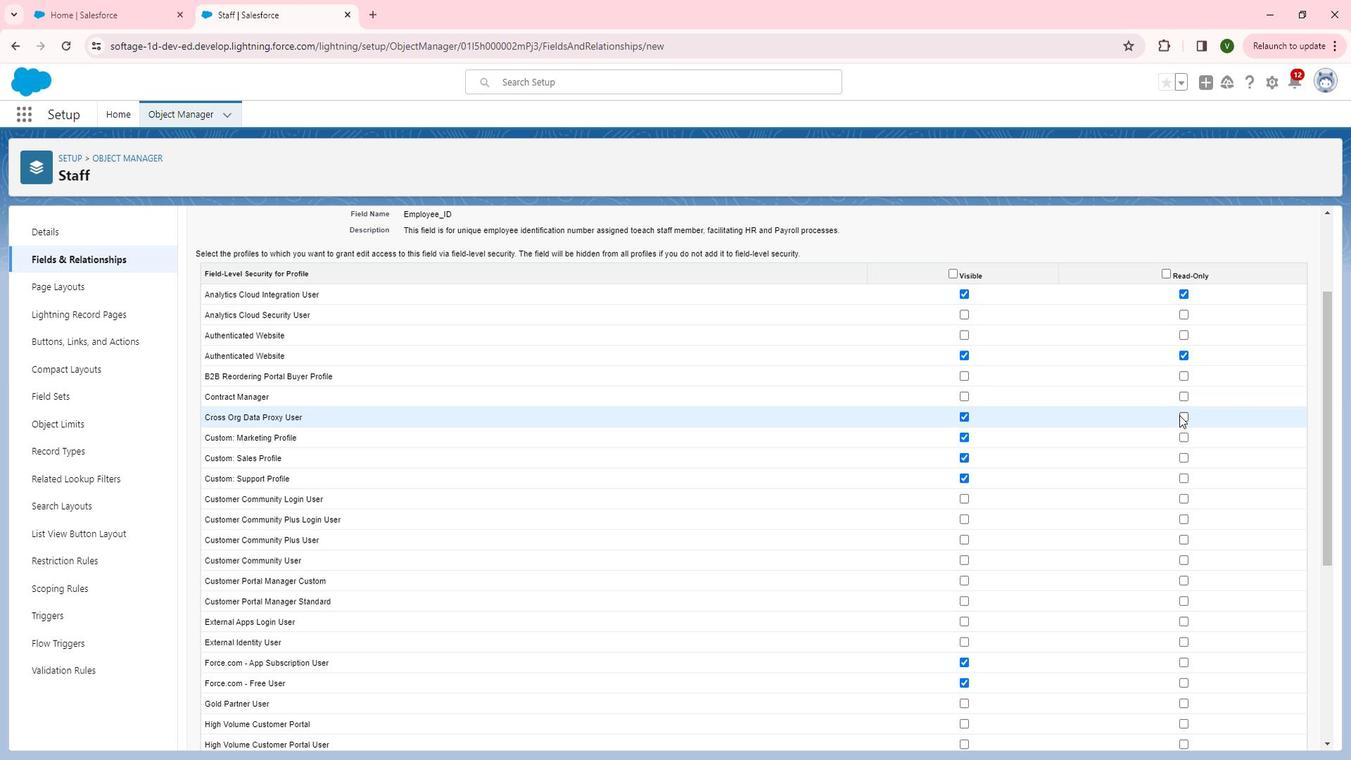 
Action: Mouse pressed left at (1197, 417)
Screenshot: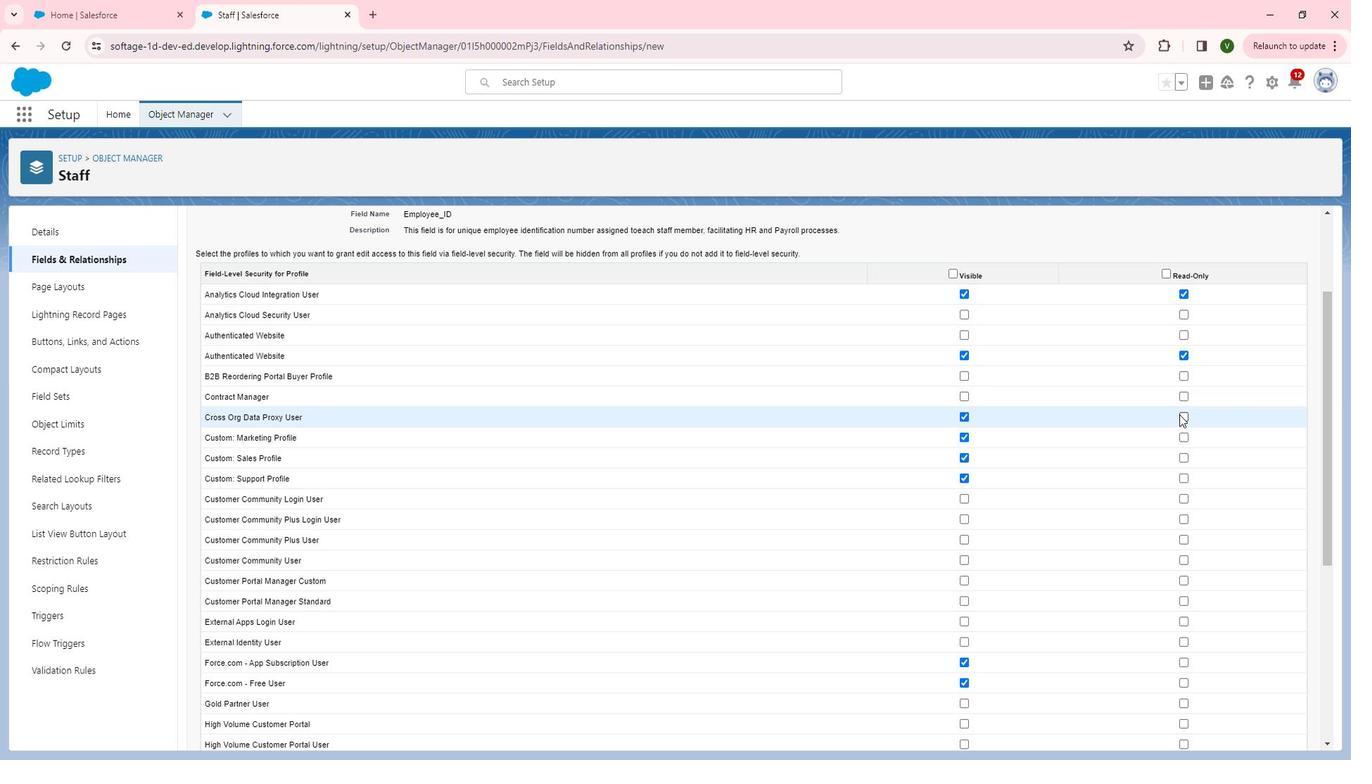 
Action: Mouse moved to (1203, 437)
Screenshot: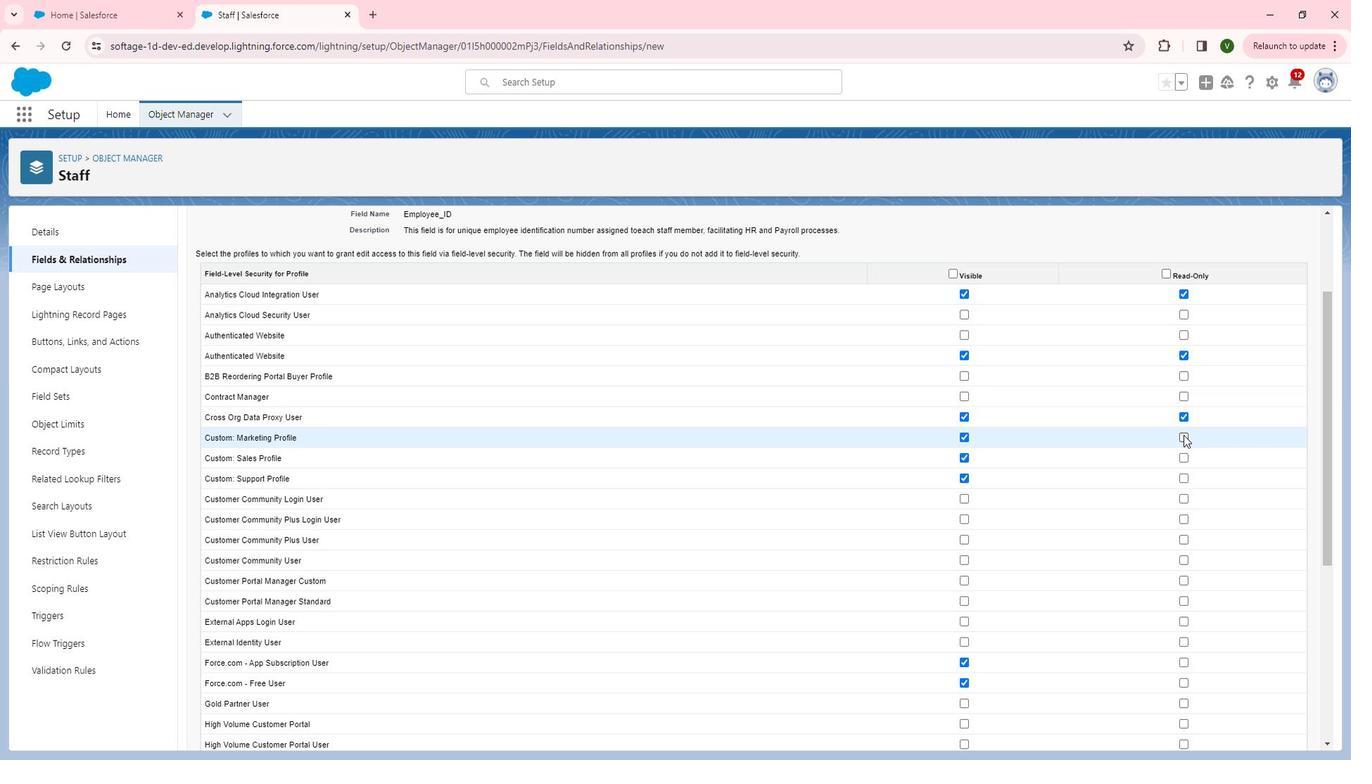 
Action: Mouse pressed left at (1203, 437)
Screenshot: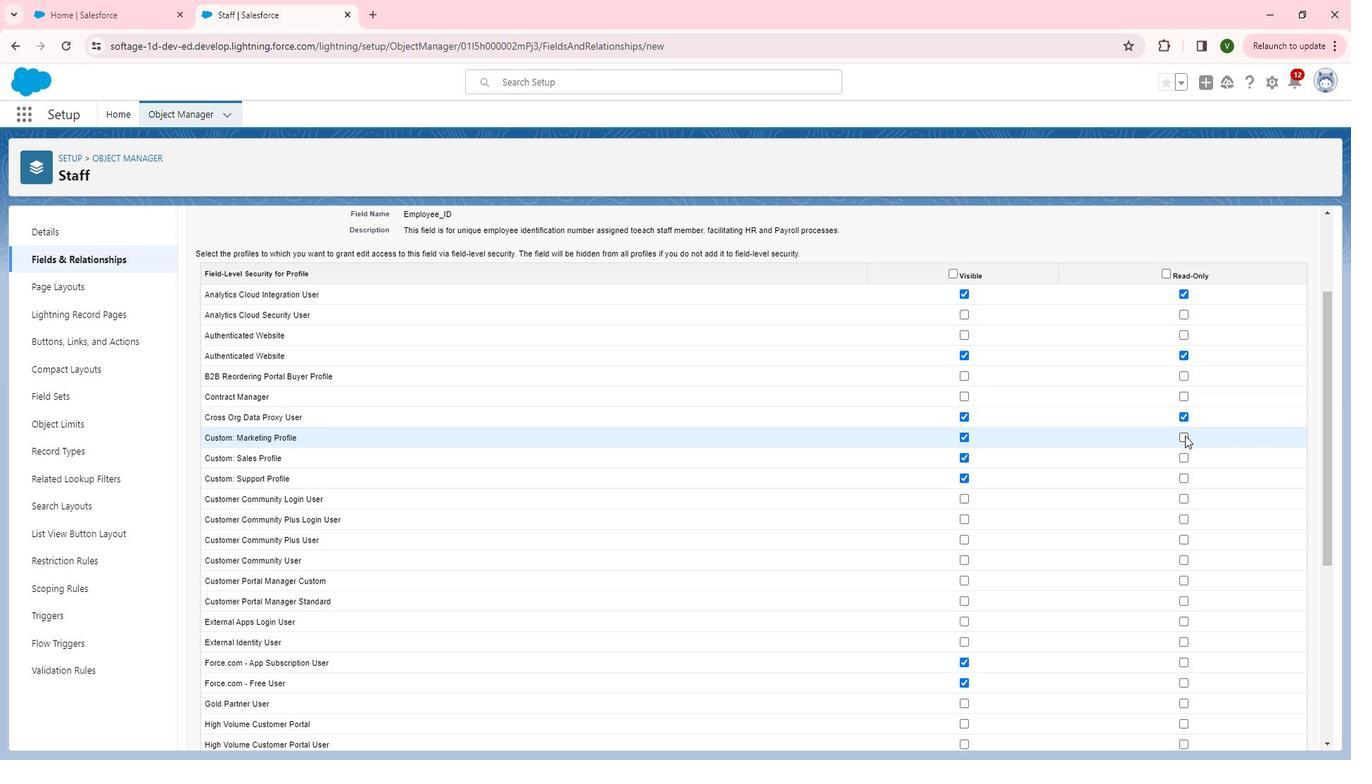 
Action: Mouse moved to (1202, 475)
Screenshot: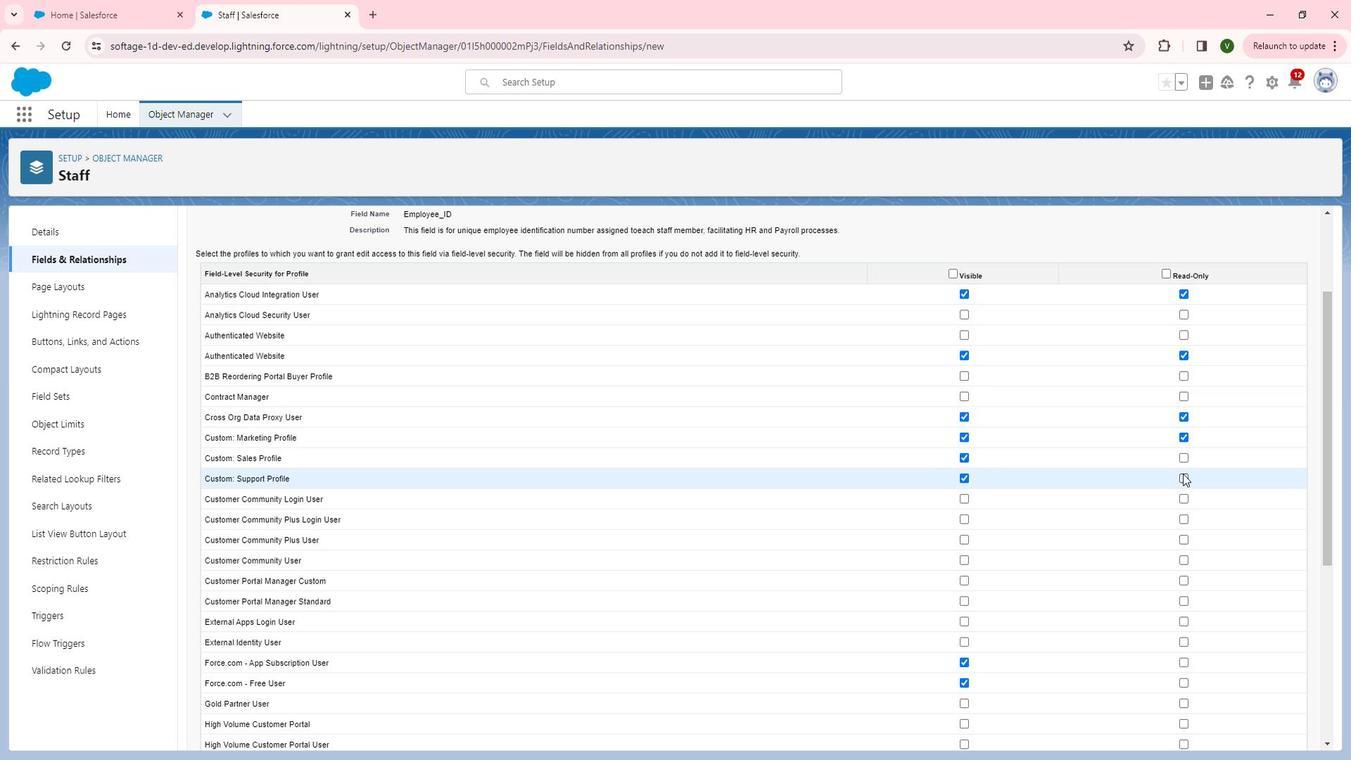 
Action: Mouse pressed left at (1202, 475)
Screenshot: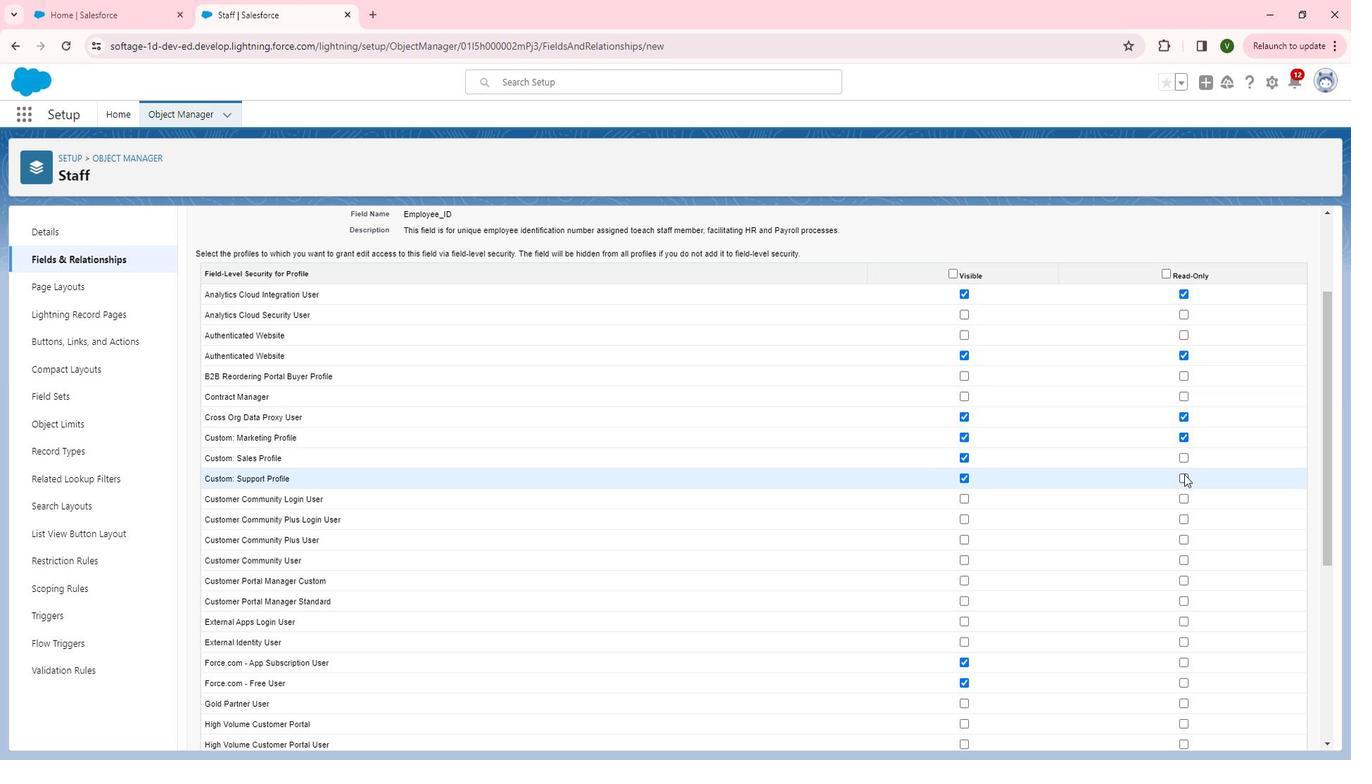 
Action: Mouse moved to (1182, 482)
Screenshot: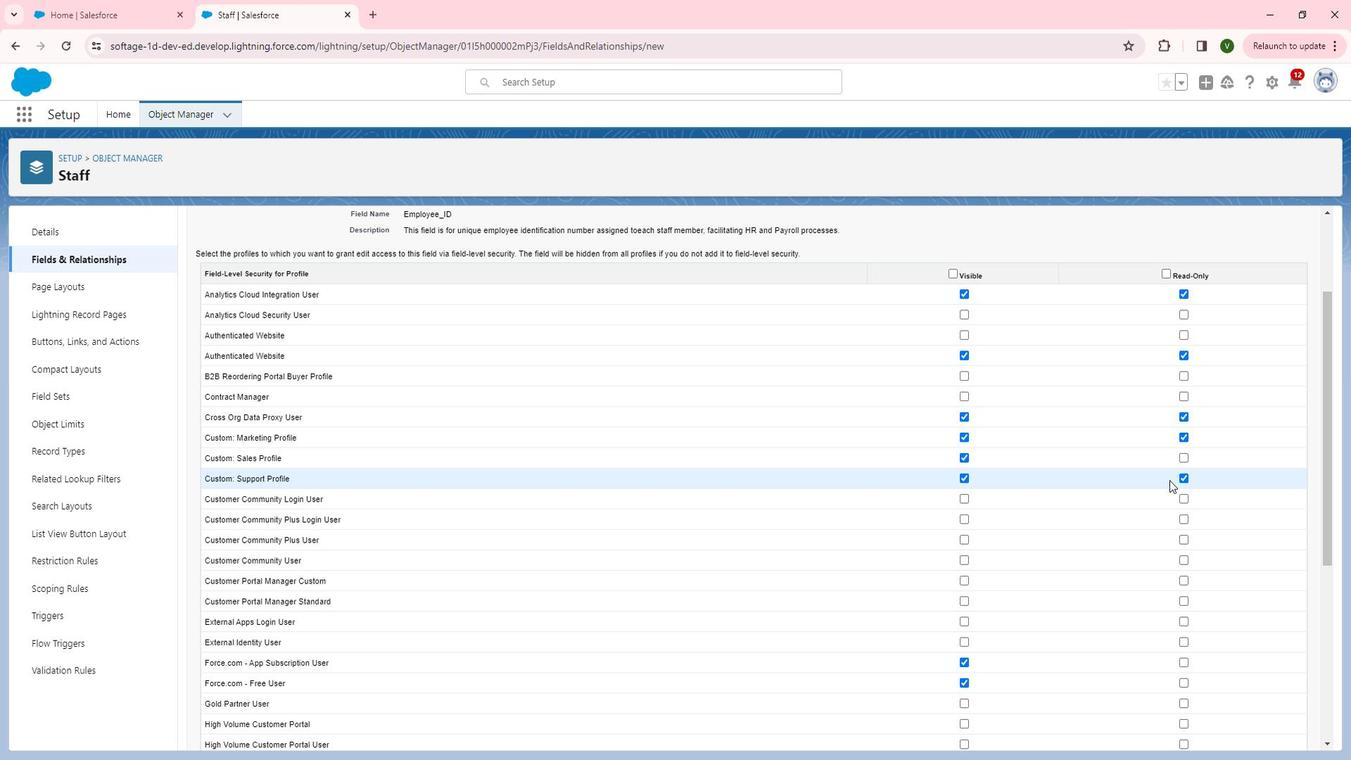 
Action: Mouse scrolled (1182, 482) with delta (0, 0)
Screenshot: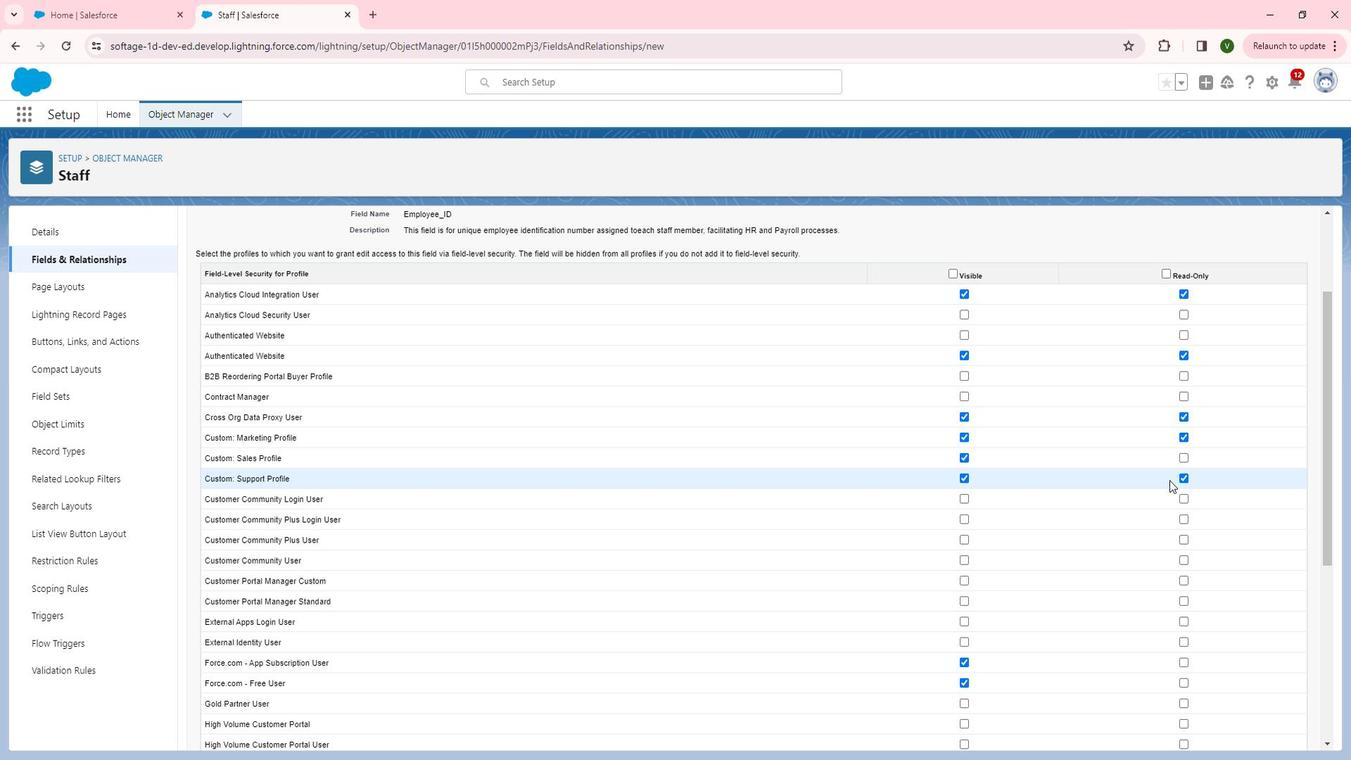 
Action: Mouse moved to (1180, 482)
Screenshot: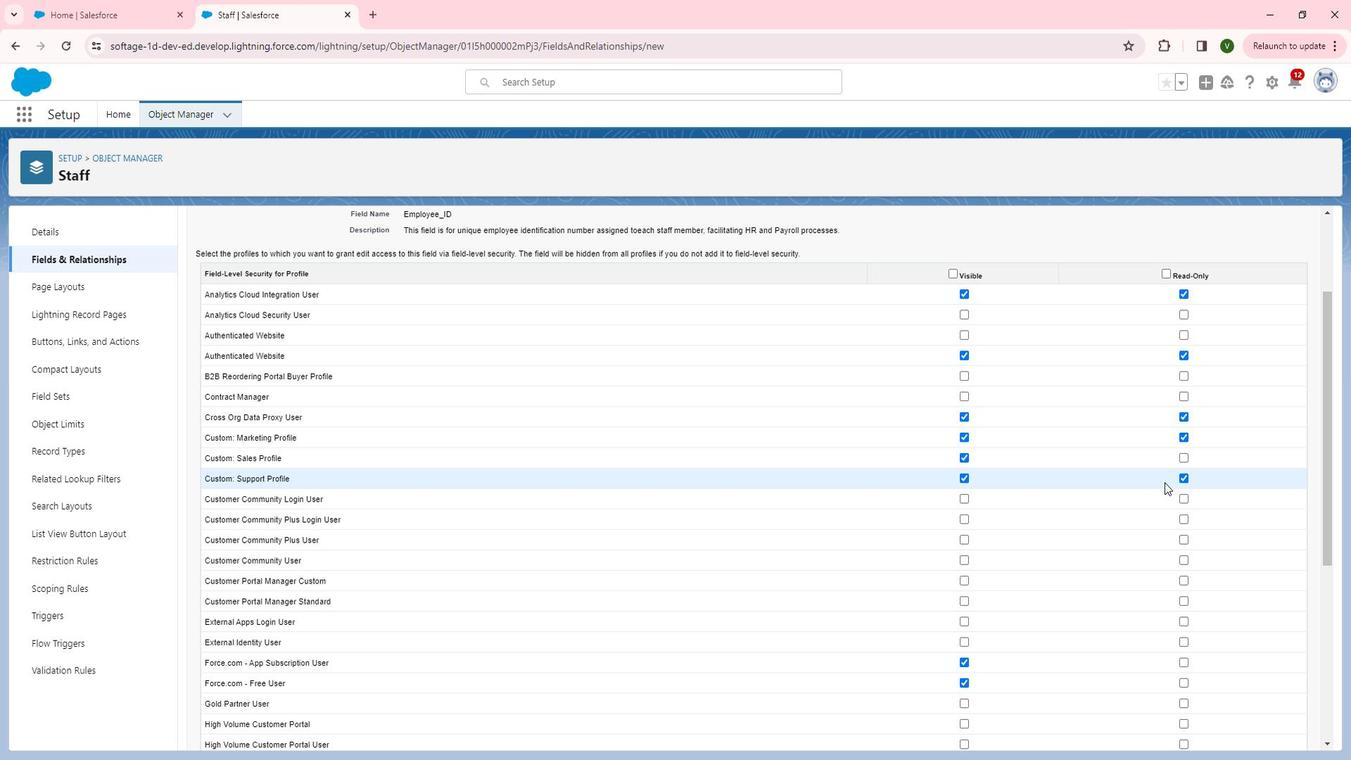 
Action: Mouse scrolled (1180, 482) with delta (0, 0)
Screenshot: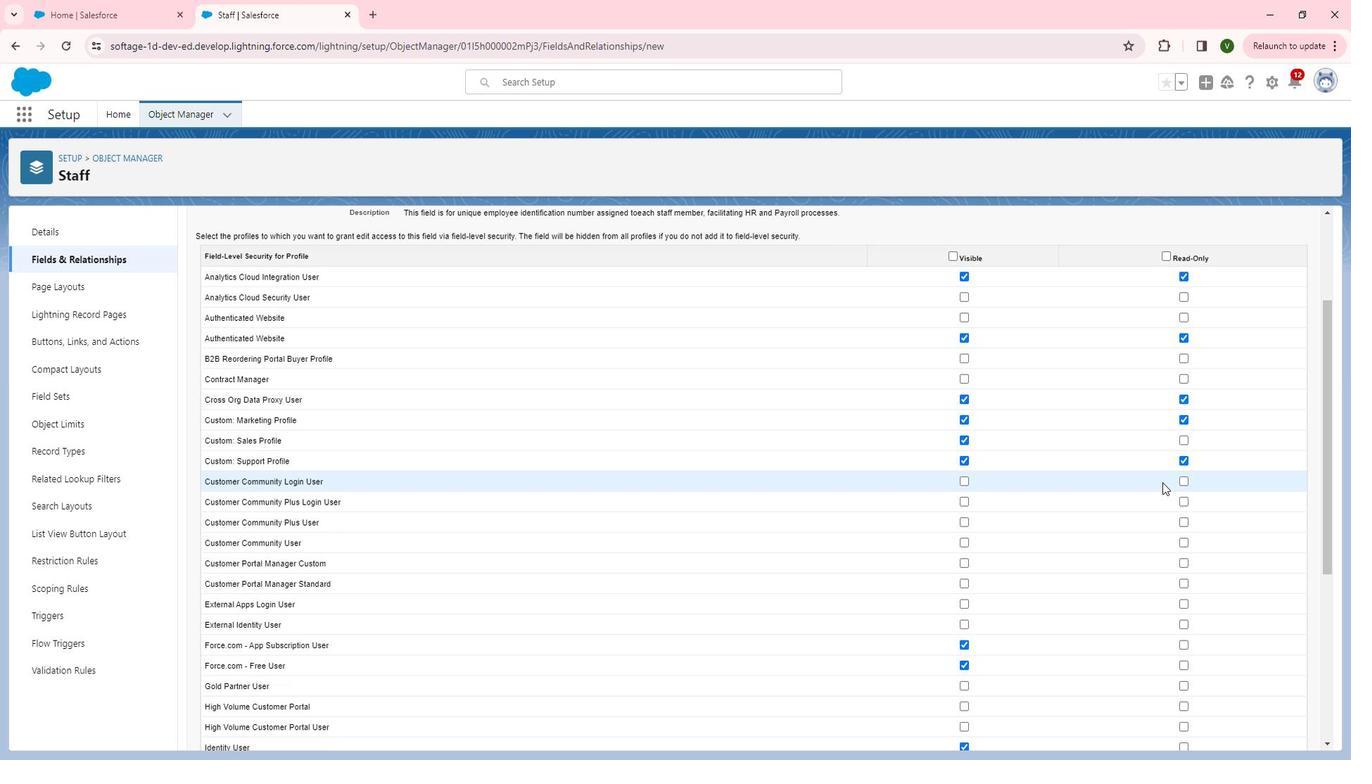 
Action: Mouse moved to (983, 399)
Screenshot: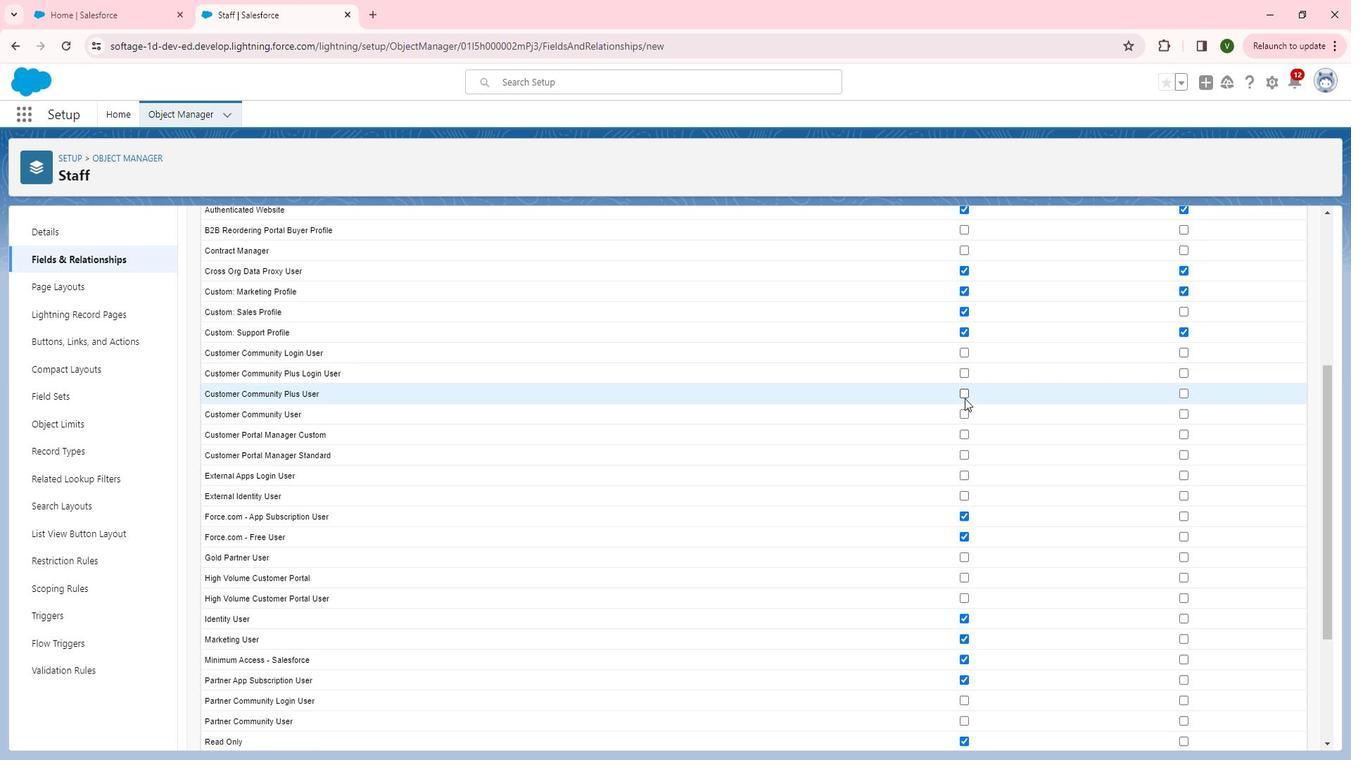 
Action: Mouse pressed left at (983, 399)
Screenshot: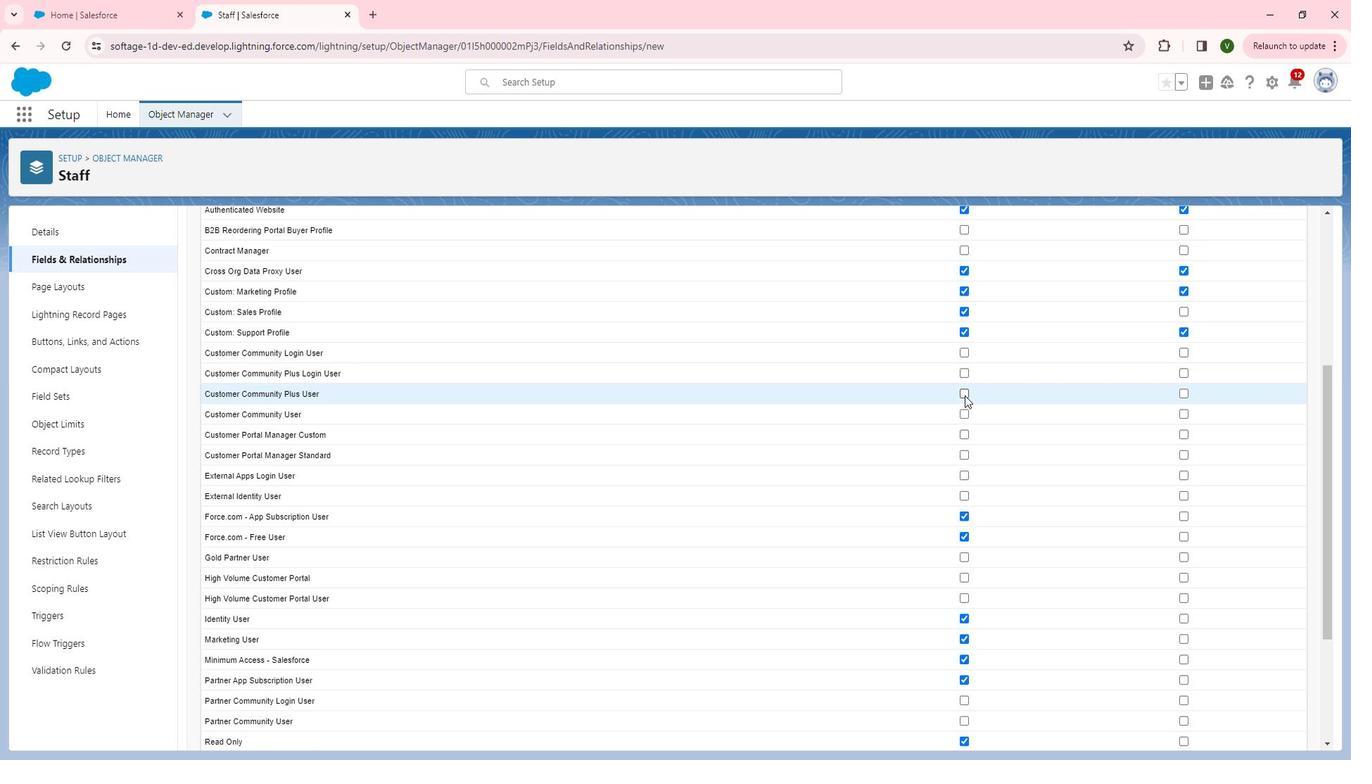 
Action: Mouse moved to (985, 413)
Screenshot: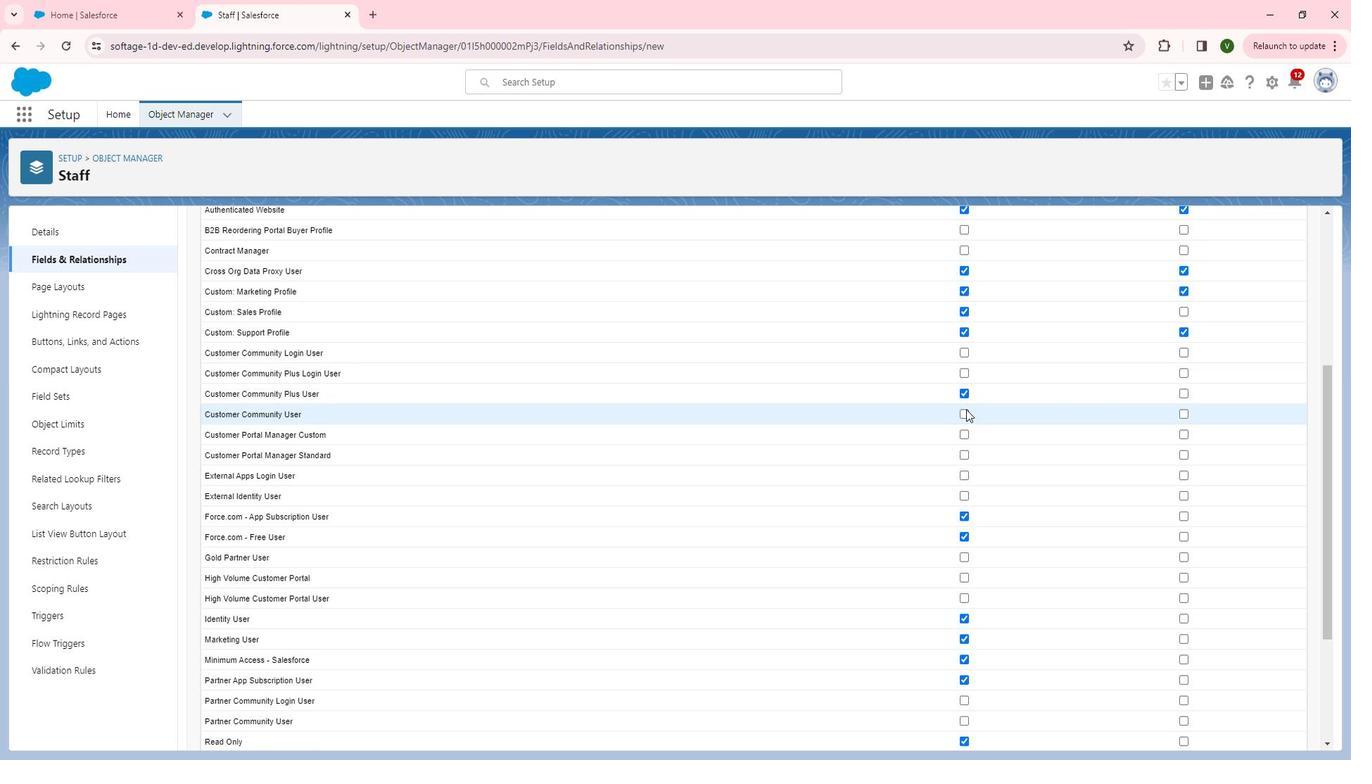
Action: Mouse pressed left at (985, 413)
Screenshot: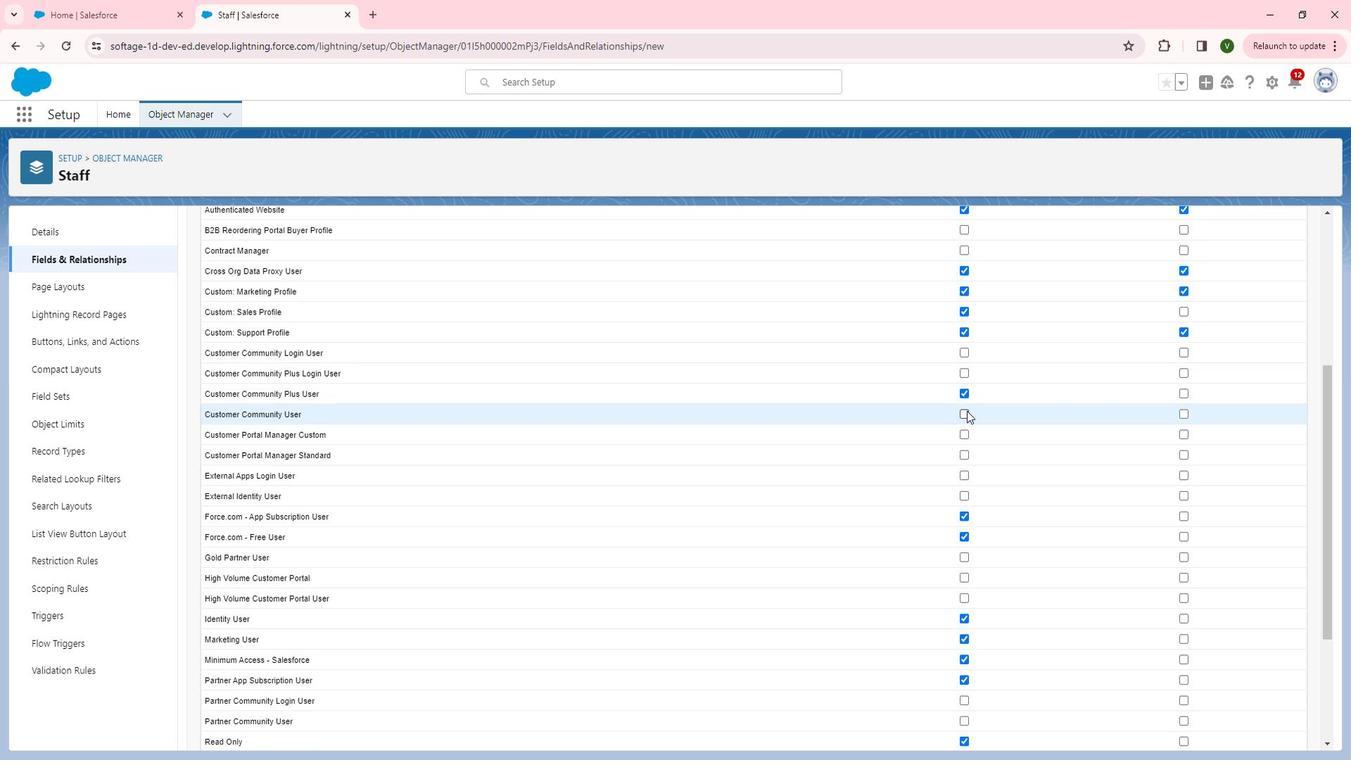 
Action: Mouse moved to (984, 432)
Screenshot: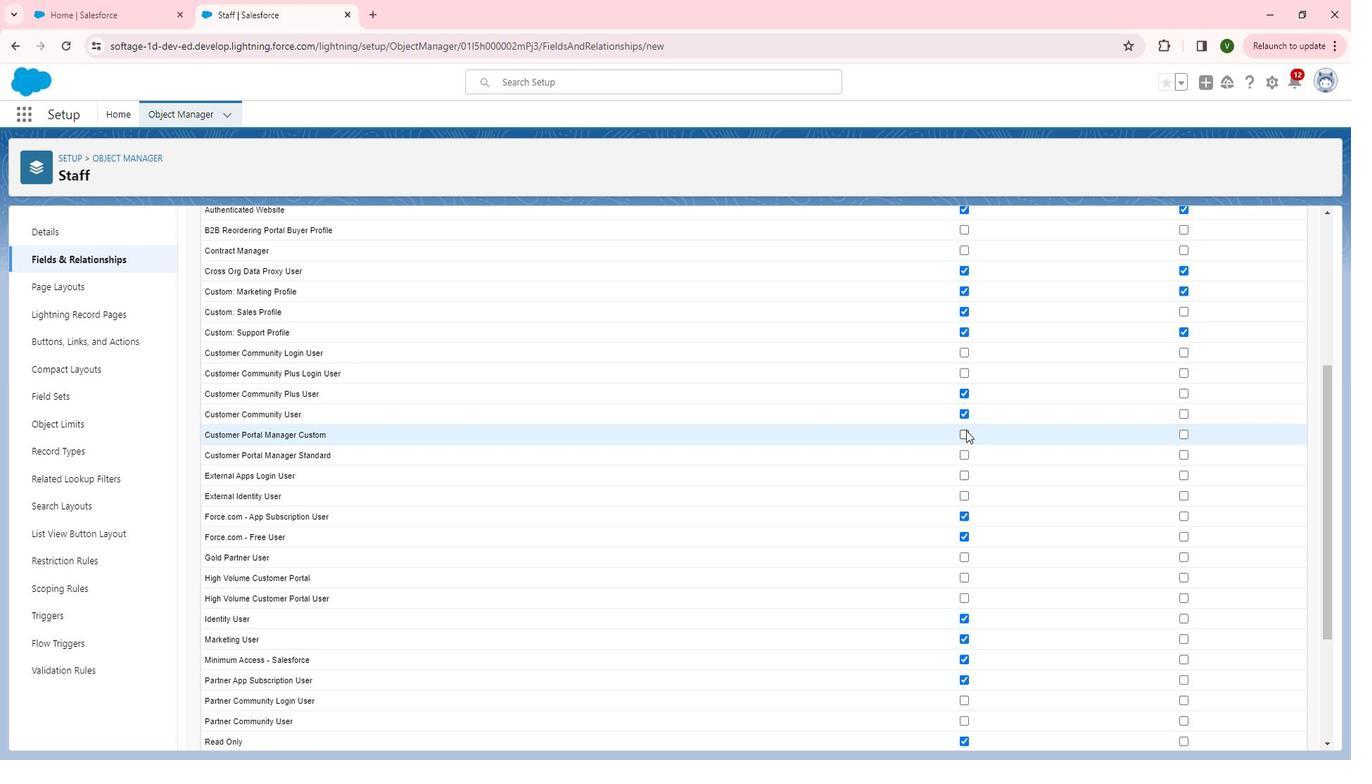 
Action: Mouse pressed left at (984, 432)
Screenshot: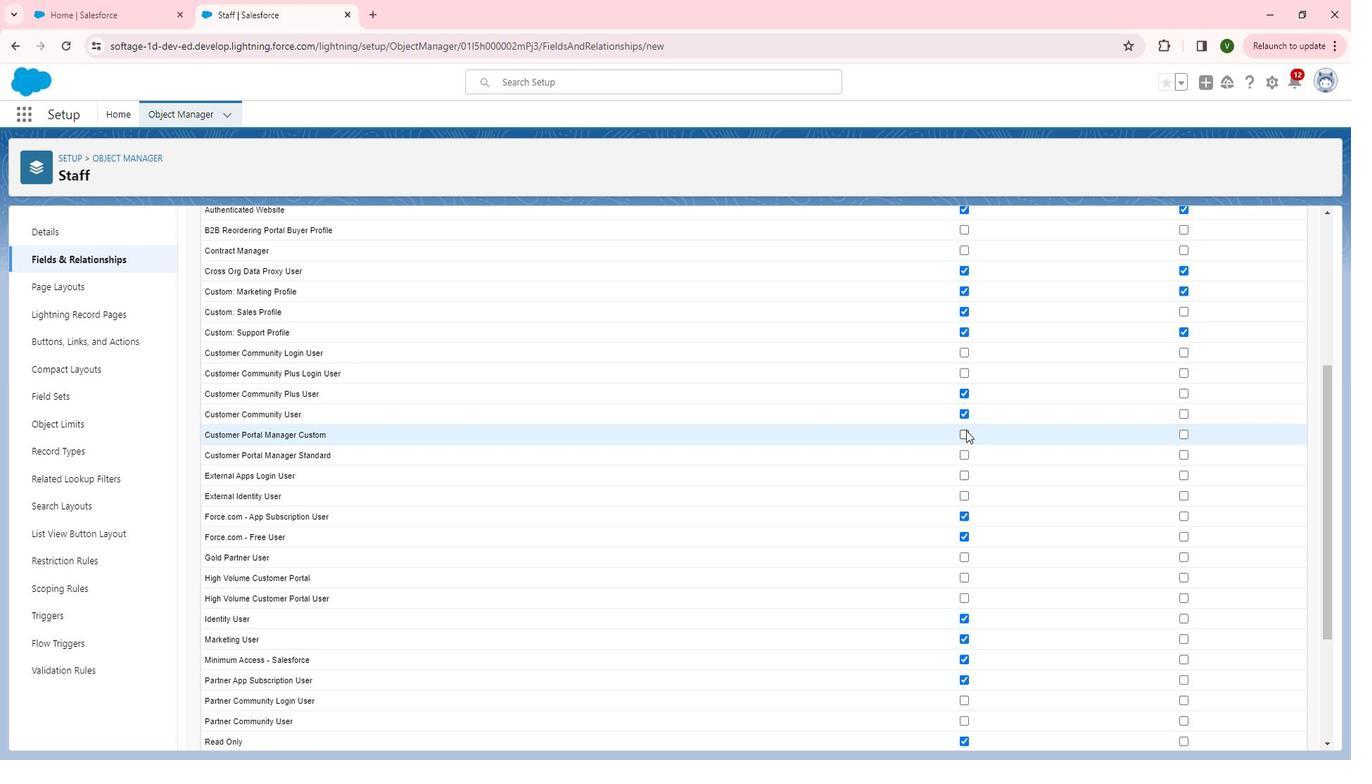 
Action: Mouse moved to (979, 456)
Screenshot: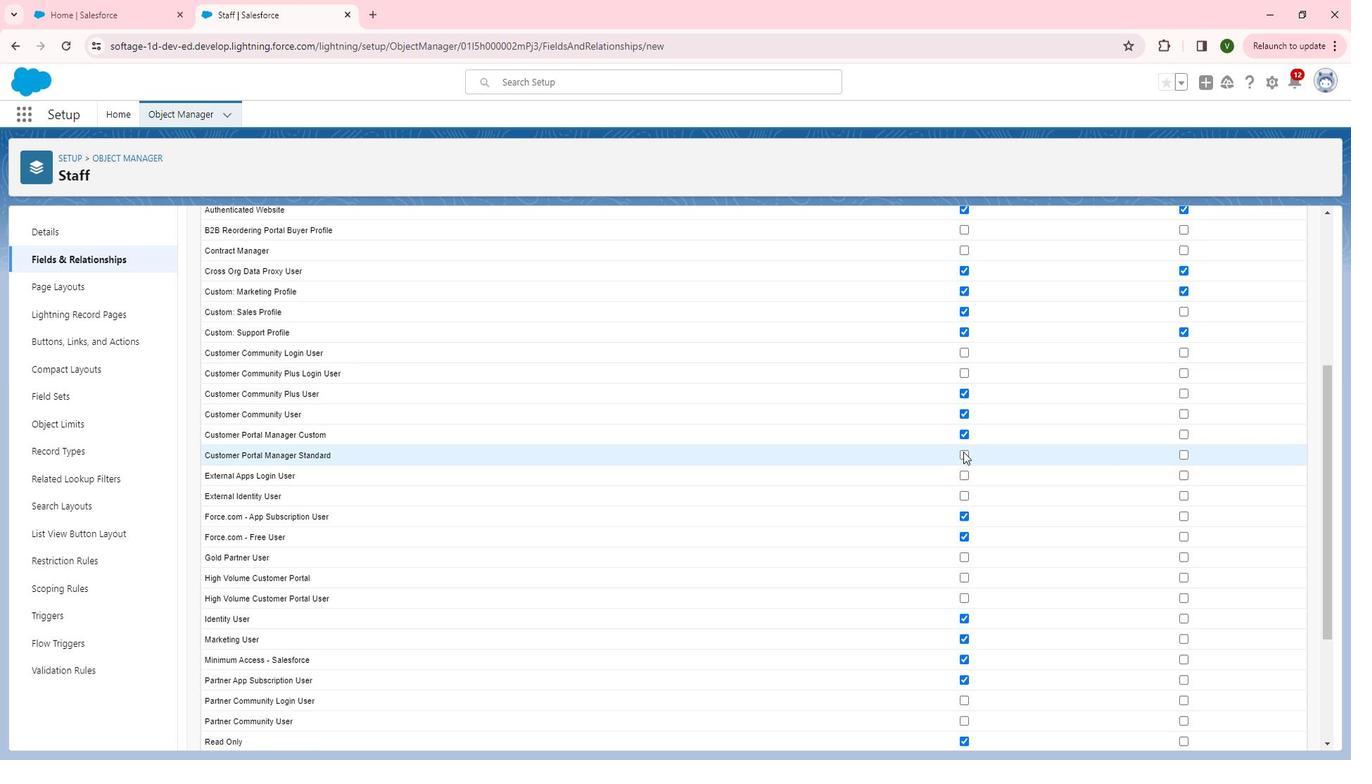 
Action: Mouse pressed left at (979, 456)
Screenshot: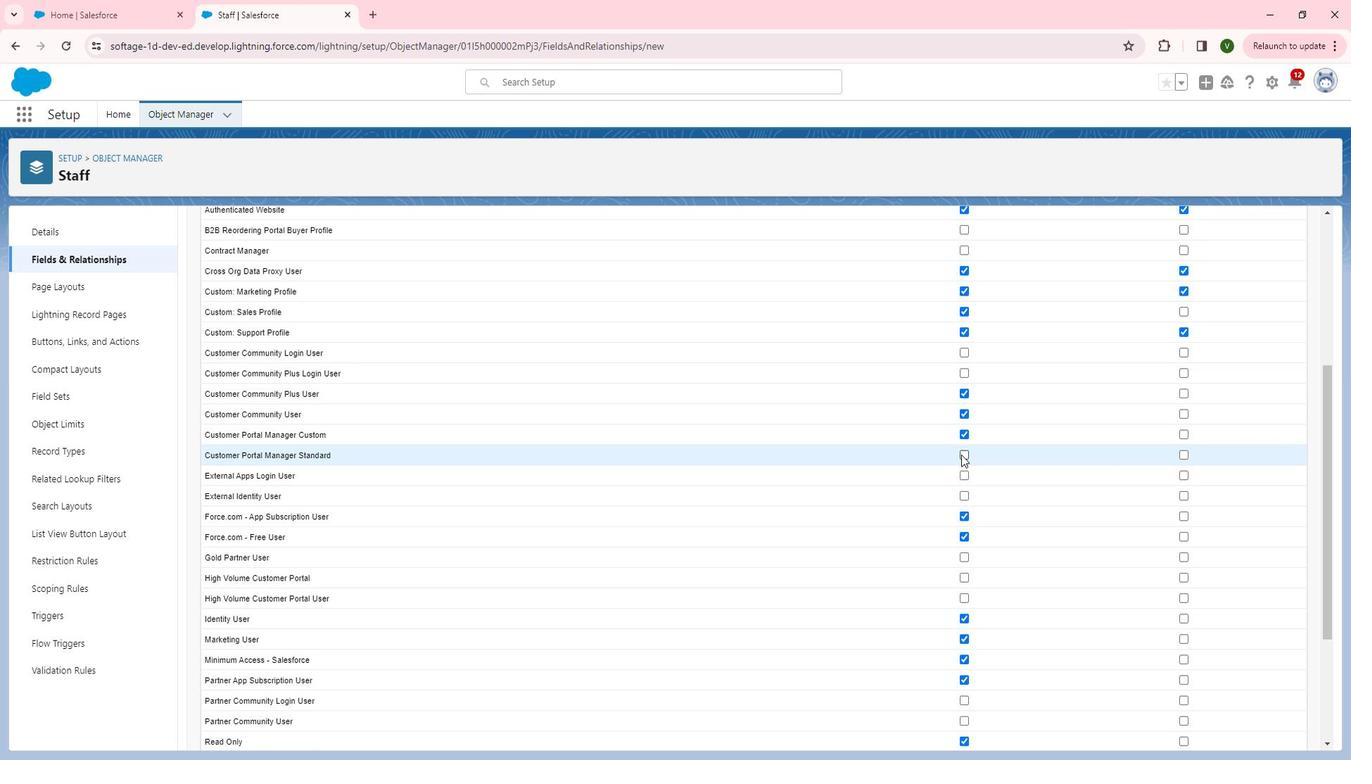 
Action: Mouse moved to (1043, 475)
Screenshot: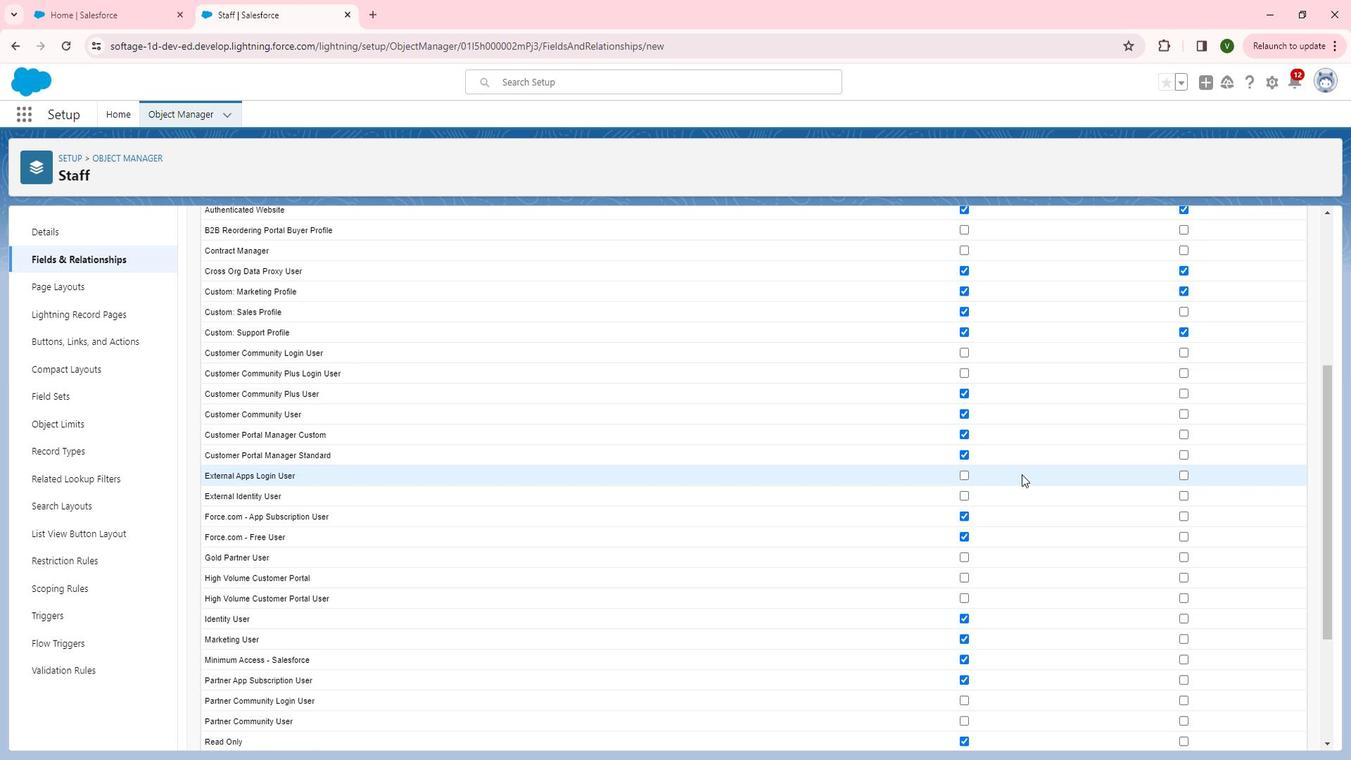 
Action: Mouse scrolled (1043, 474) with delta (0, 0)
Screenshot: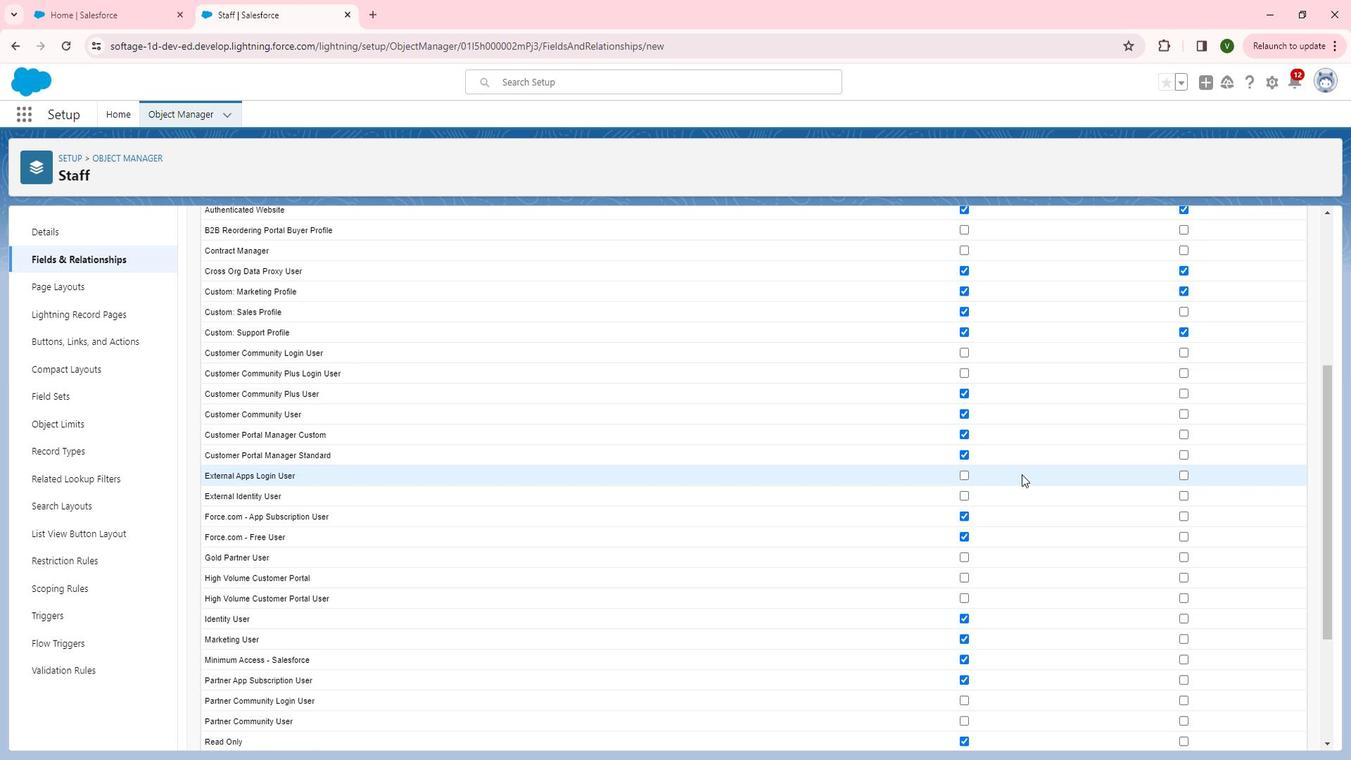
Action: Mouse moved to (1045, 475)
Screenshot: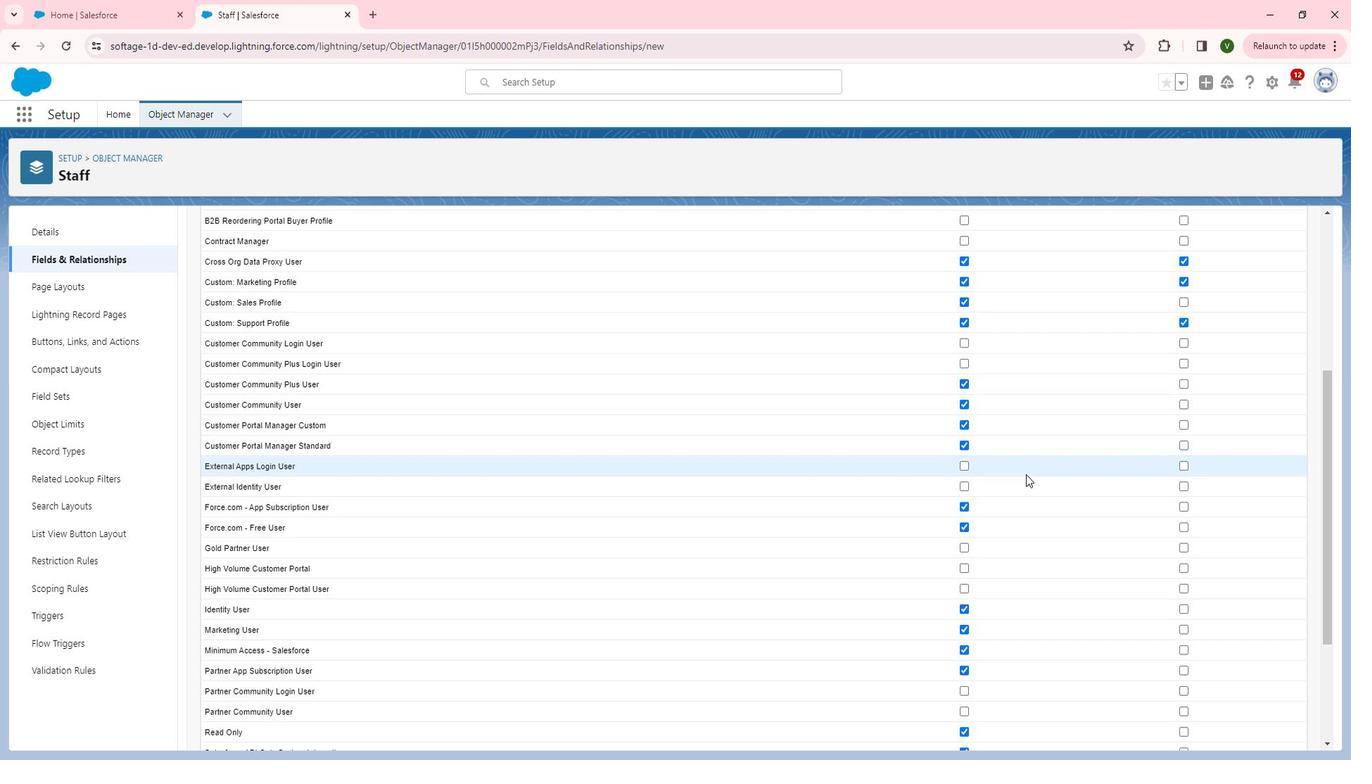 
Action: Mouse scrolled (1045, 474) with delta (0, 0)
Screenshot: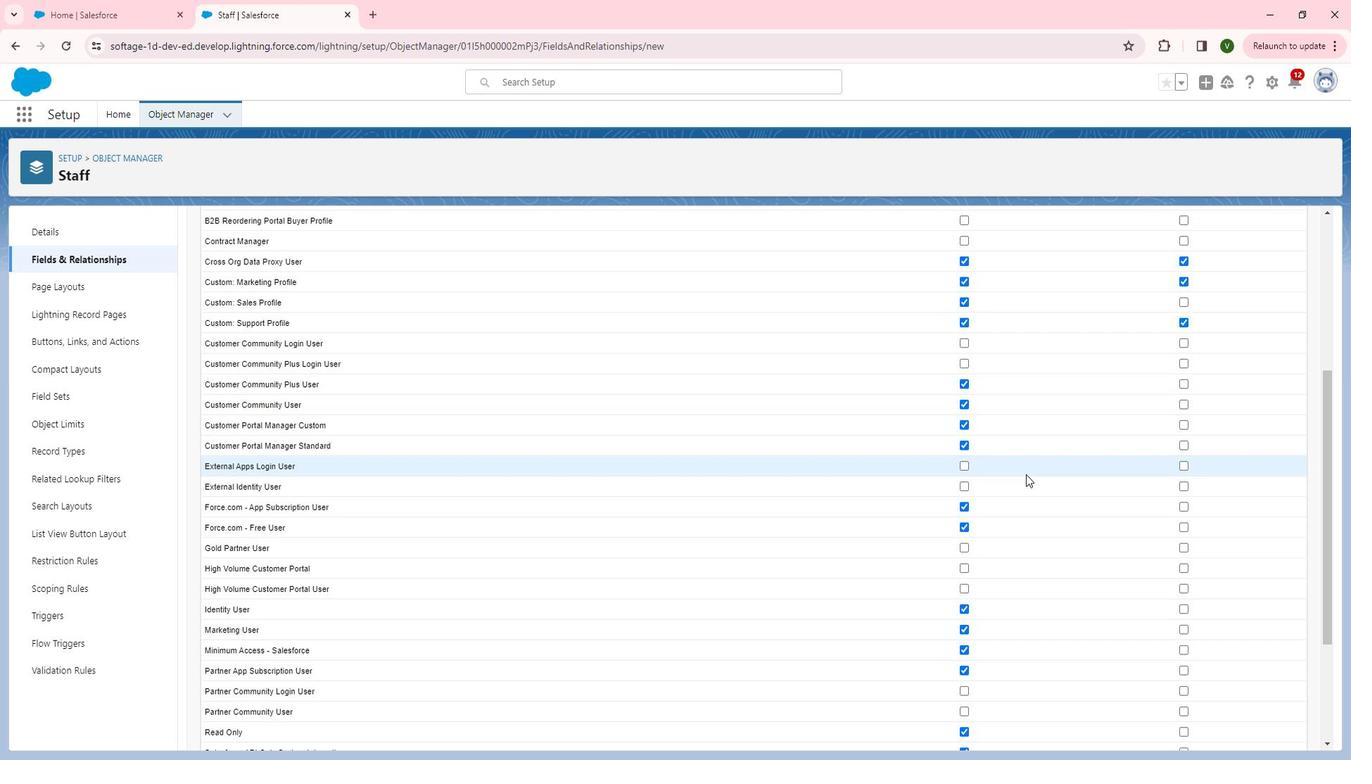 
Action: Mouse moved to (1204, 393)
Screenshot: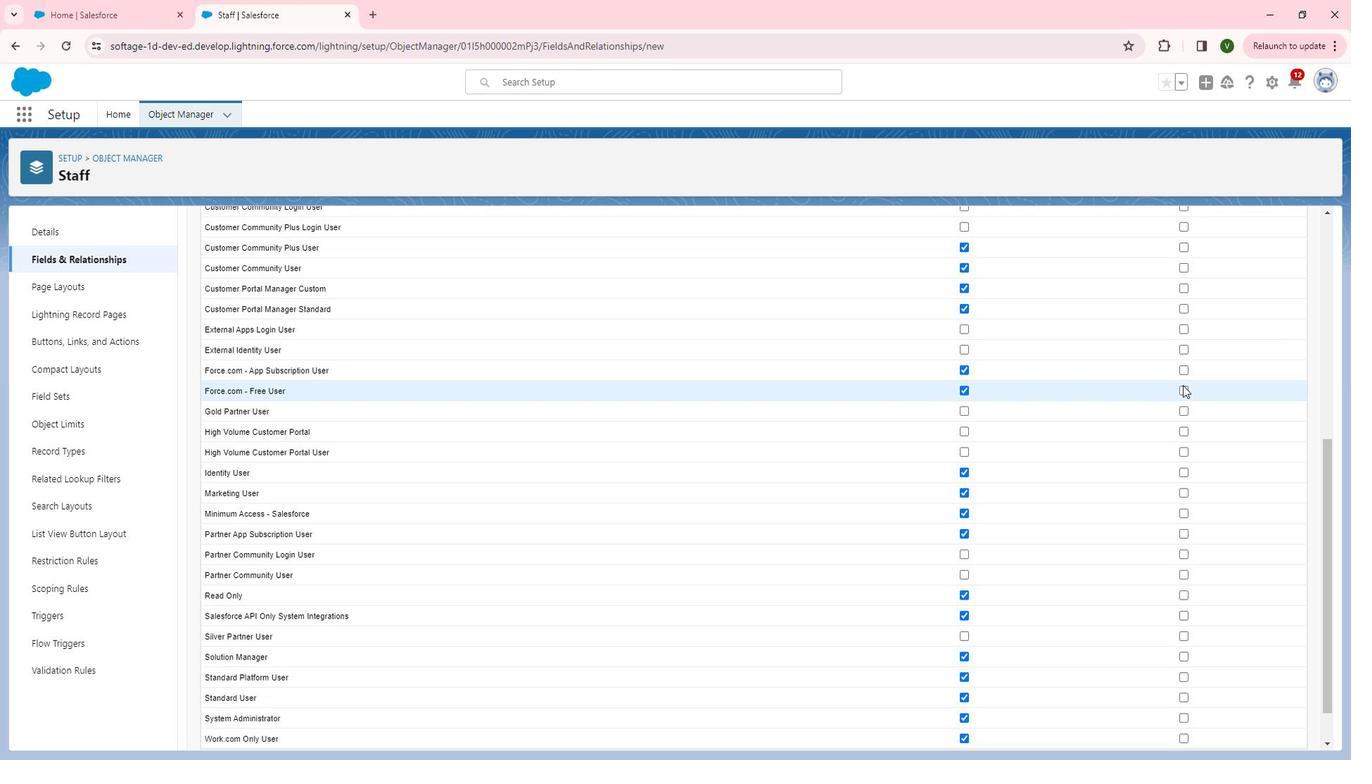 
Action: Mouse pressed left at (1204, 393)
Screenshot: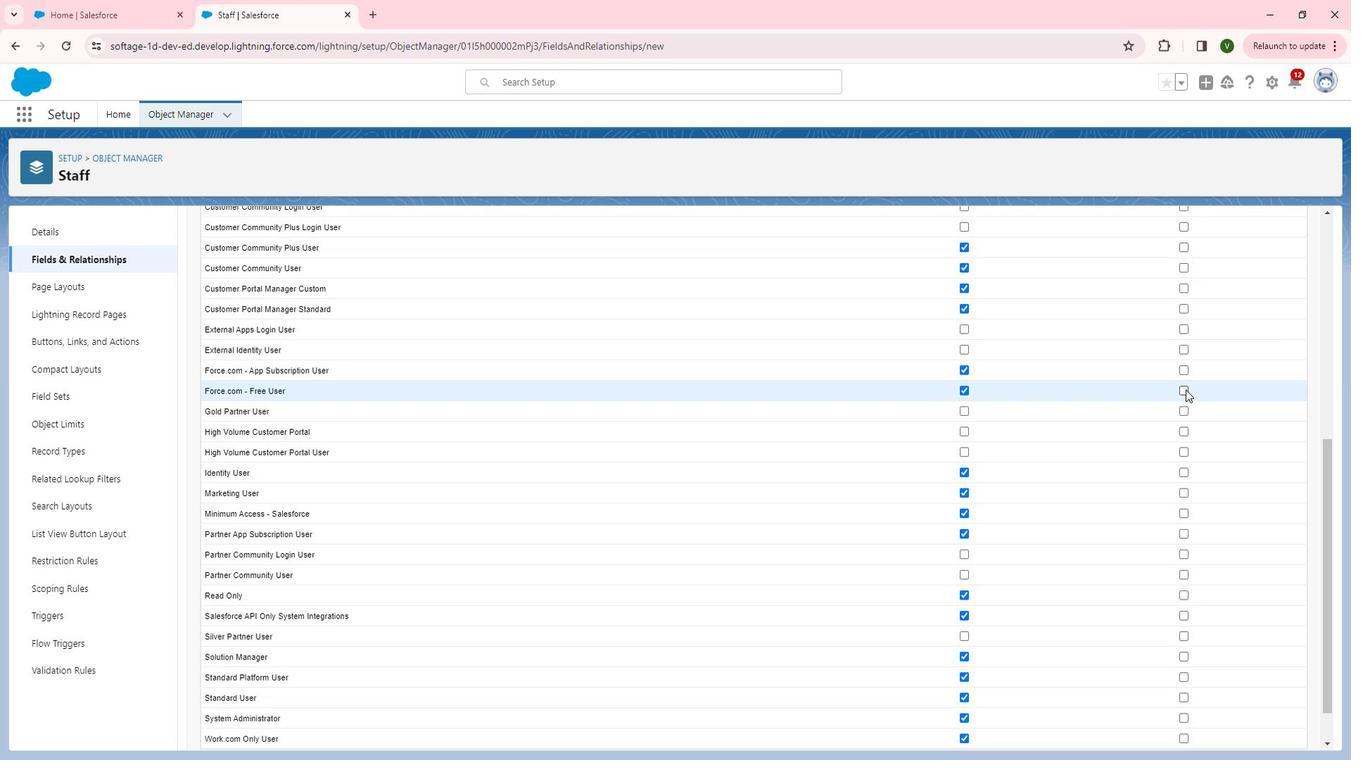 
Action: Mouse moved to (1202, 377)
Screenshot: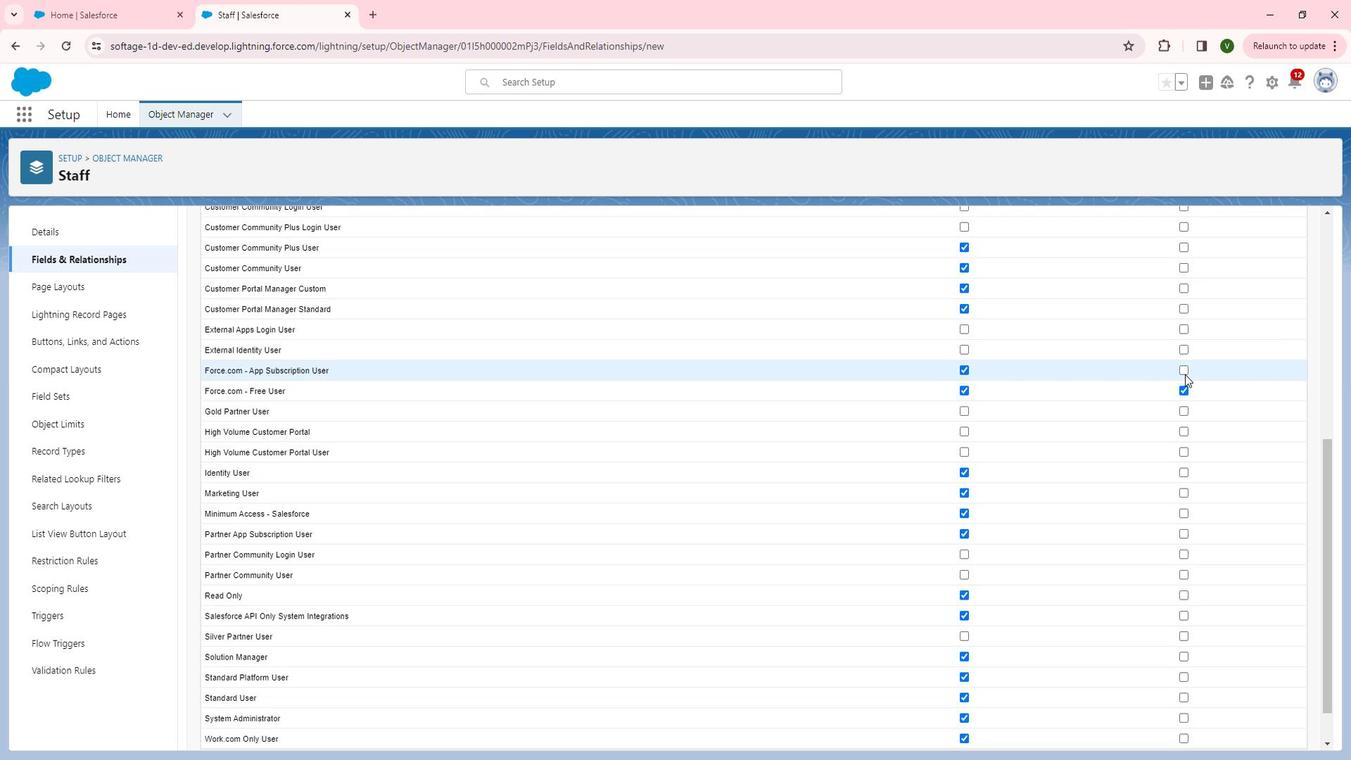 
Action: Mouse pressed left at (1202, 377)
Screenshot: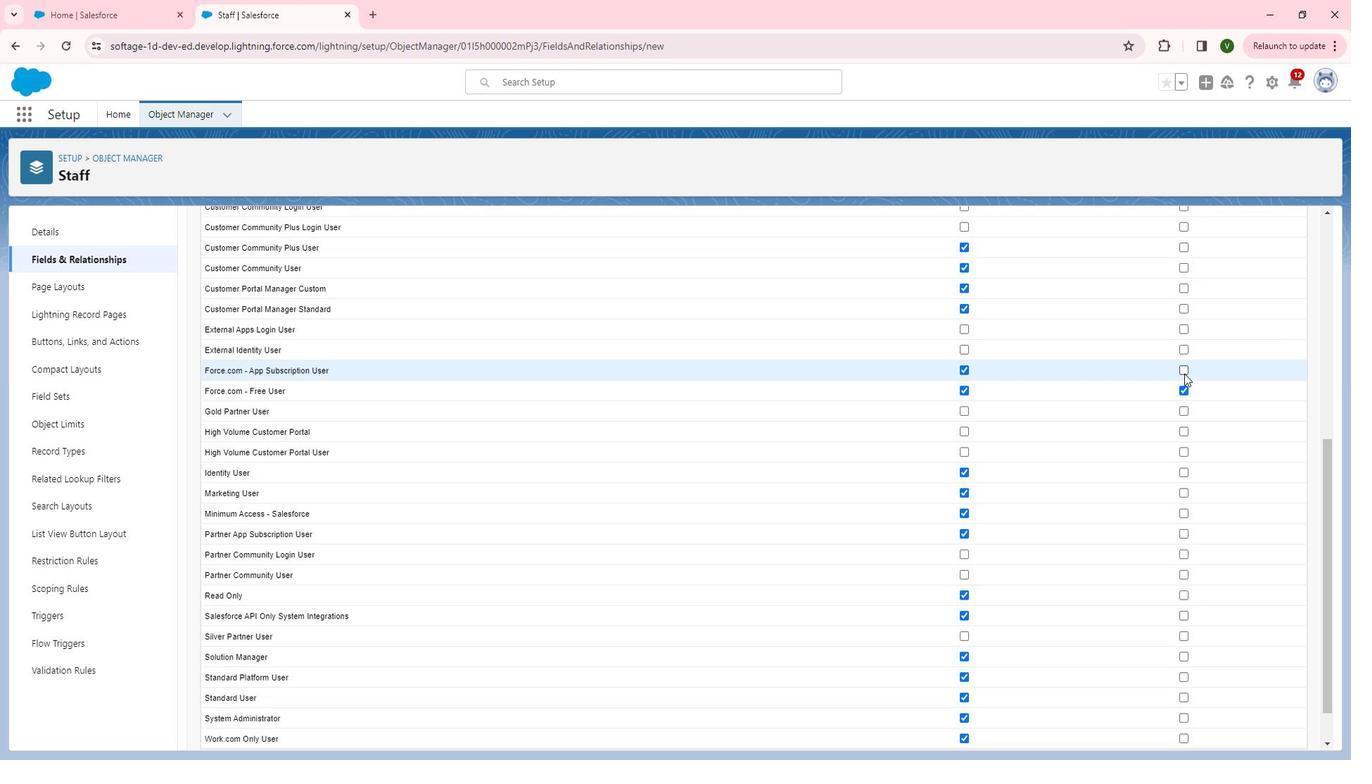 
Action: Mouse moved to (1204, 510)
Screenshot: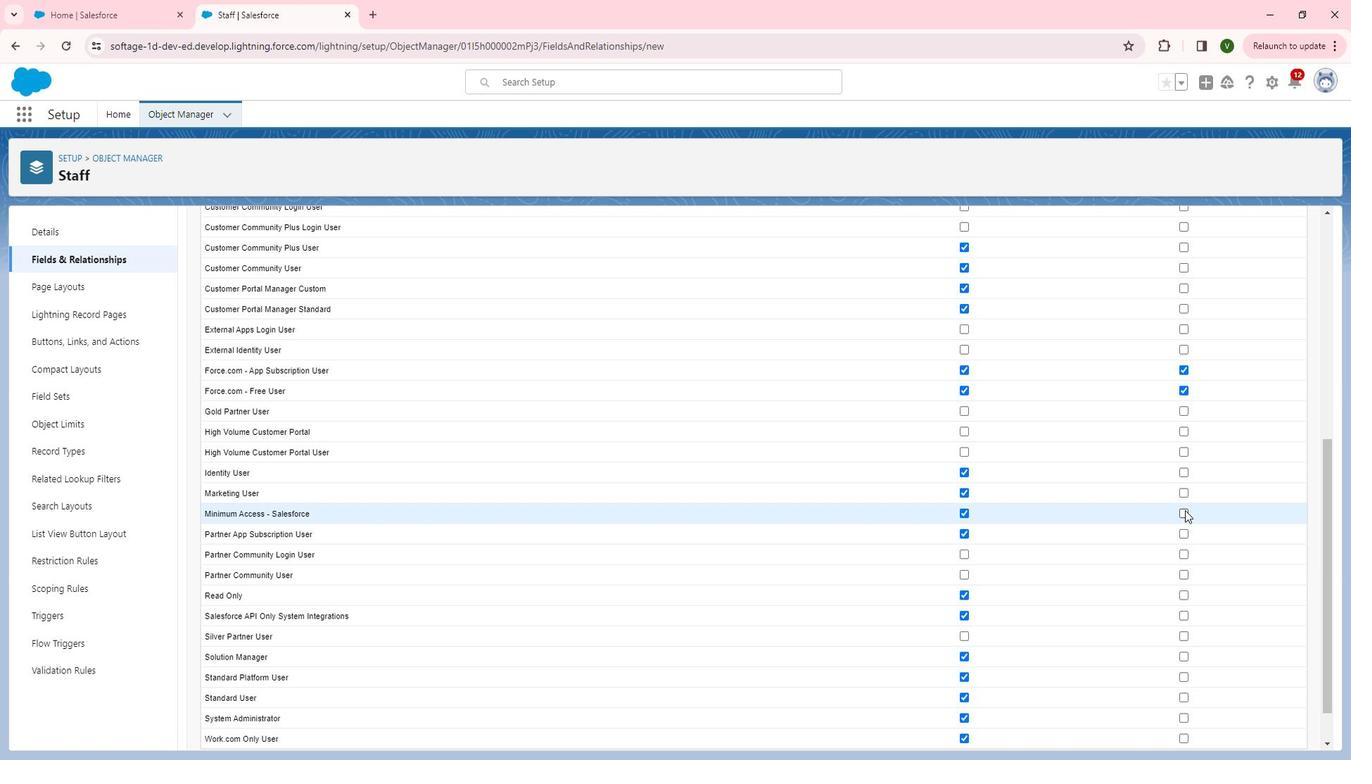 
Action: Mouse pressed left at (1204, 510)
Screenshot: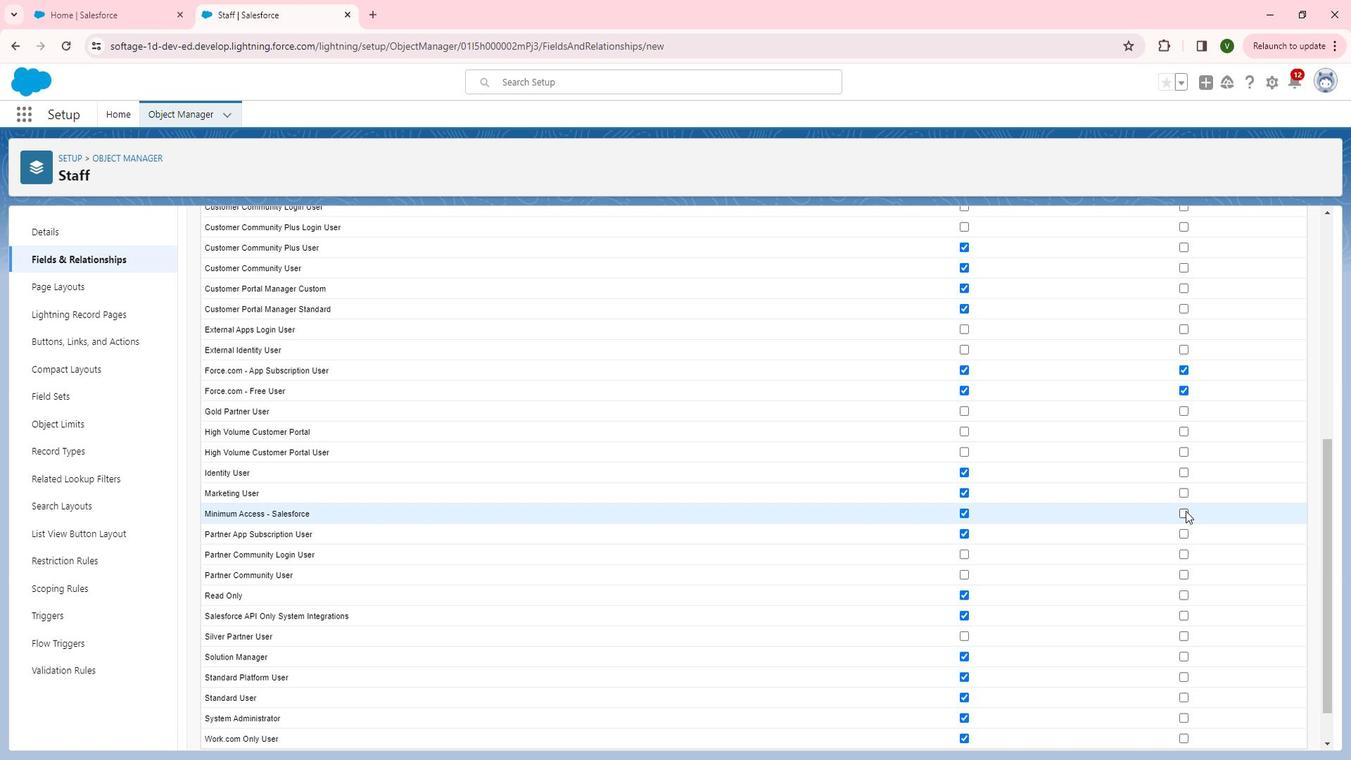 
Action: Mouse moved to (1204, 530)
Screenshot: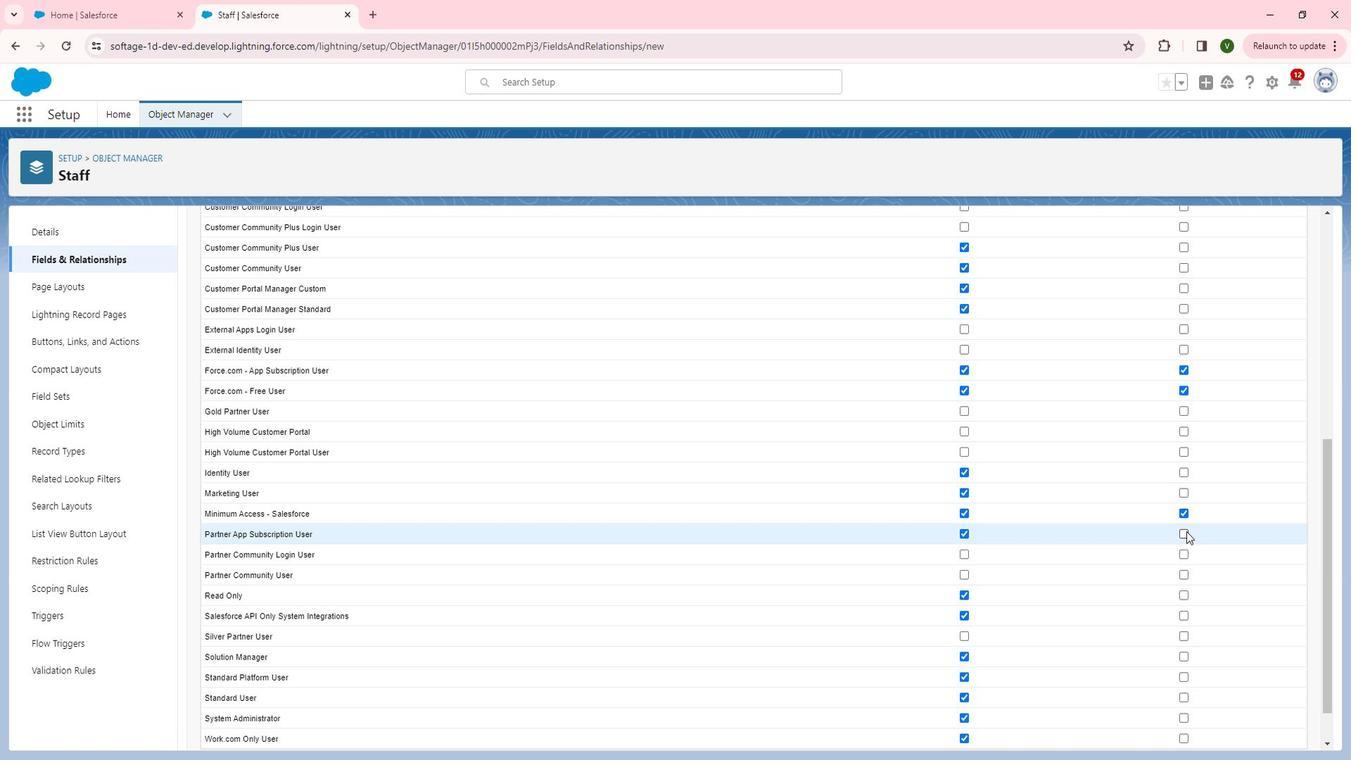 
Action: Mouse pressed left at (1204, 530)
Screenshot: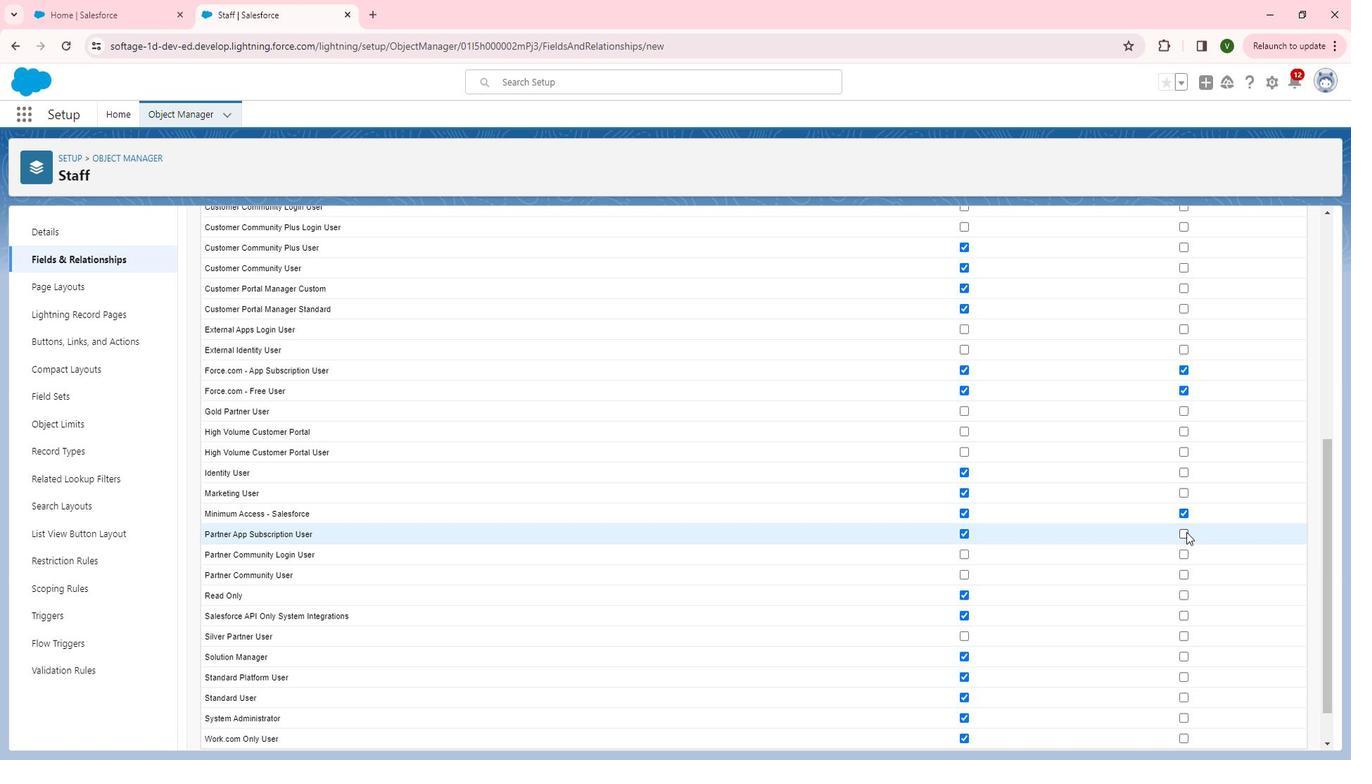 
Action: Mouse moved to (1202, 592)
Screenshot: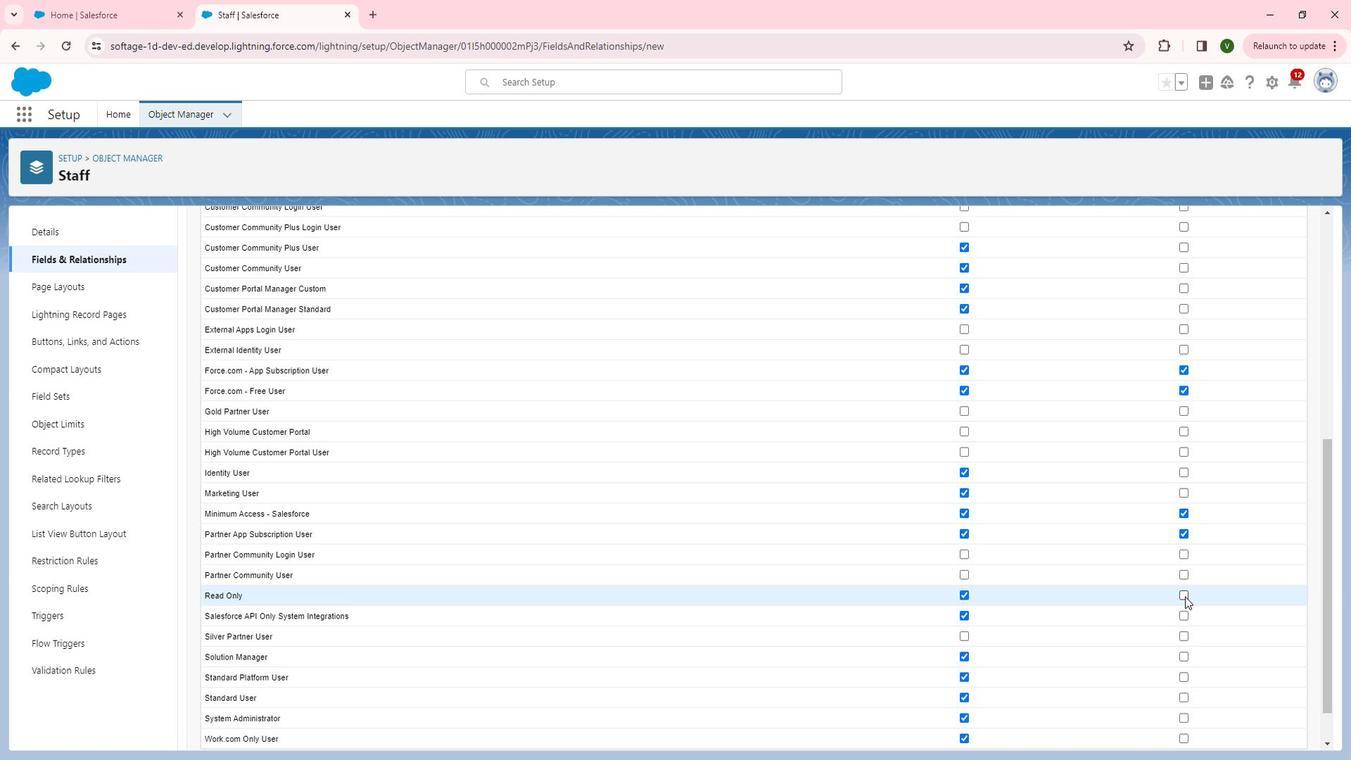 
Action: Mouse pressed left at (1202, 592)
Screenshot: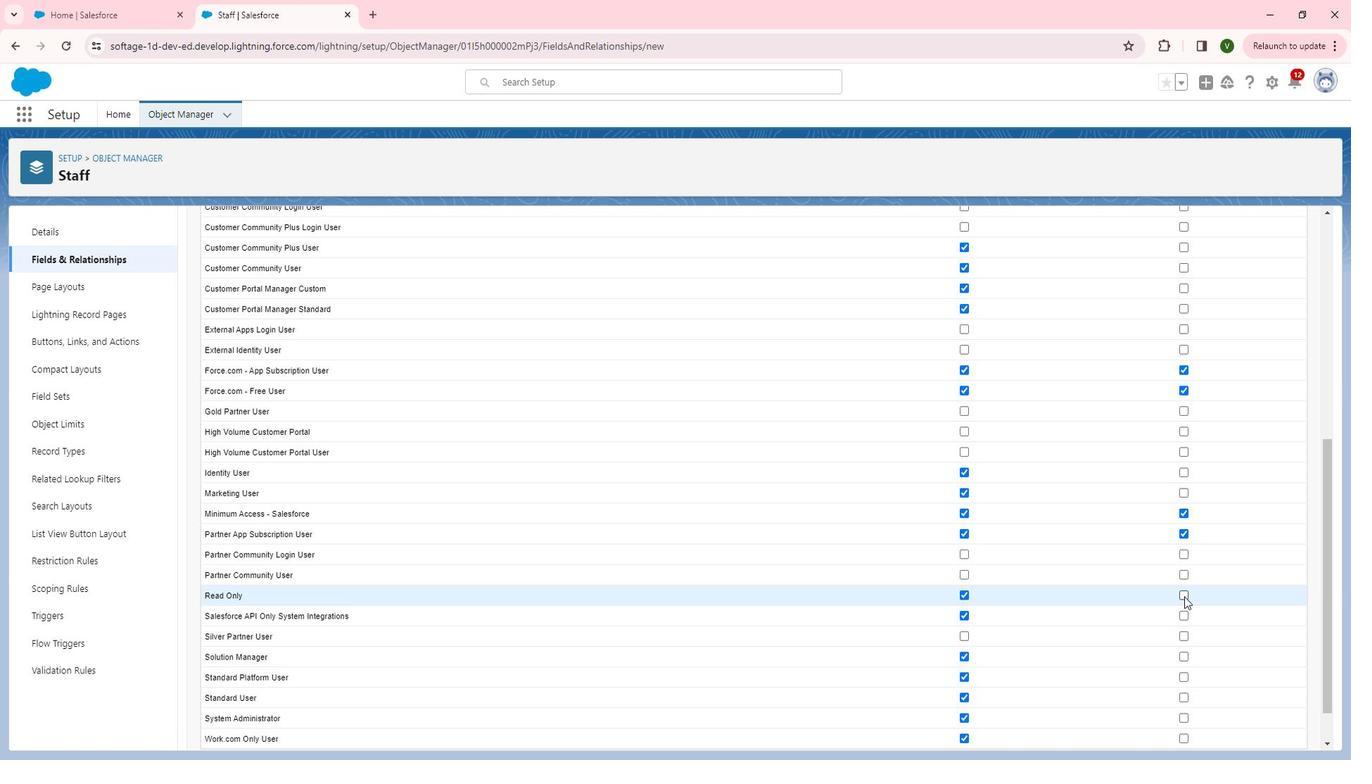 
Action: Mouse moved to (1204, 693)
Screenshot: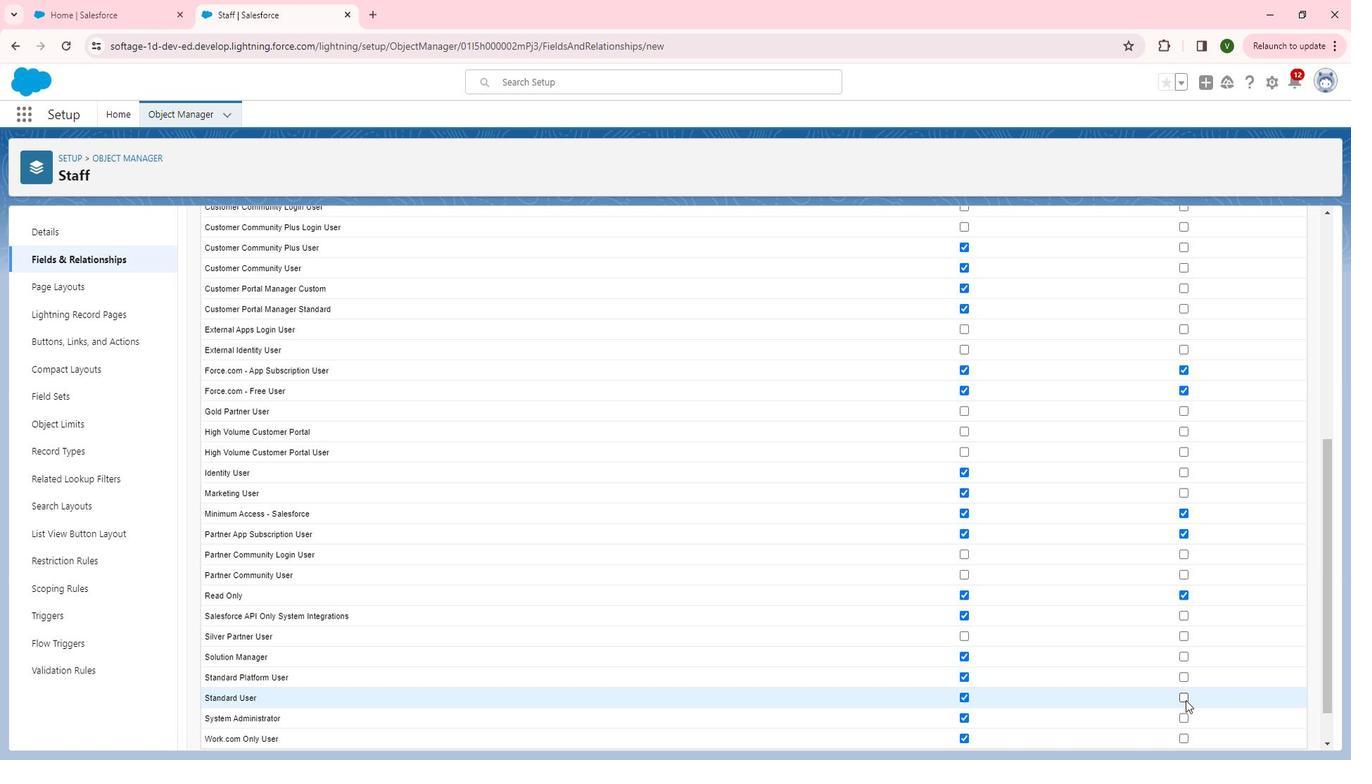 
Action: Mouse scrolled (1204, 692) with delta (0, 0)
Screenshot: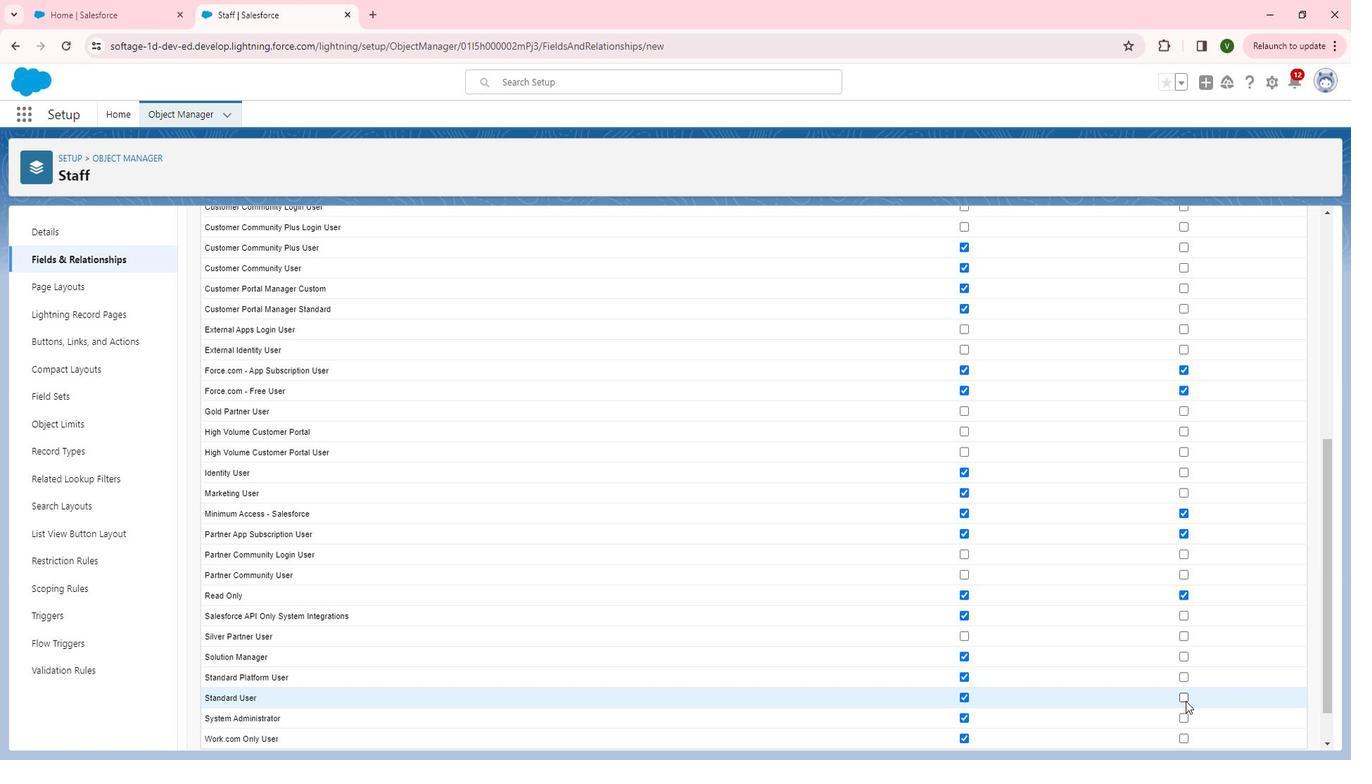 
Action: Mouse scrolled (1204, 692) with delta (0, 0)
Screenshot: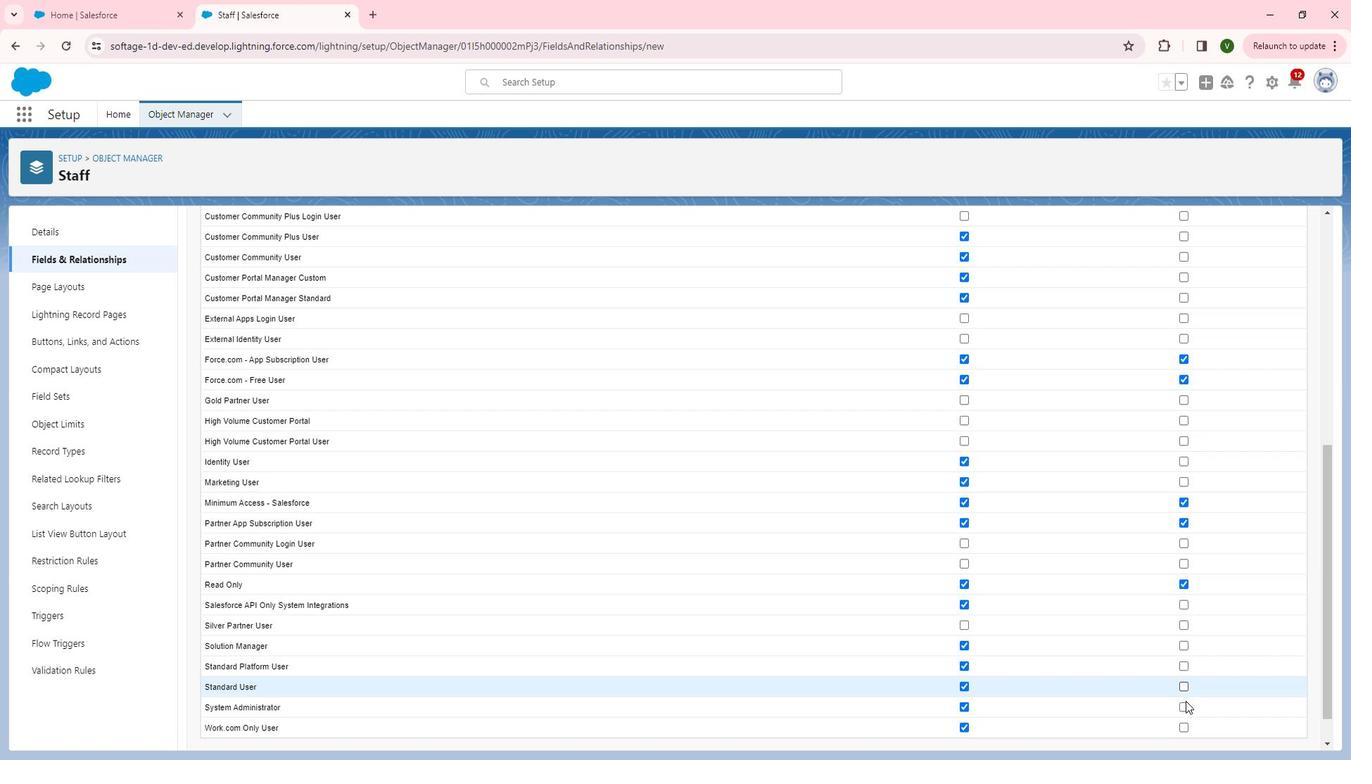 
Action: Mouse scrolled (1204, 692) with delta (0, 0)
Screenshot: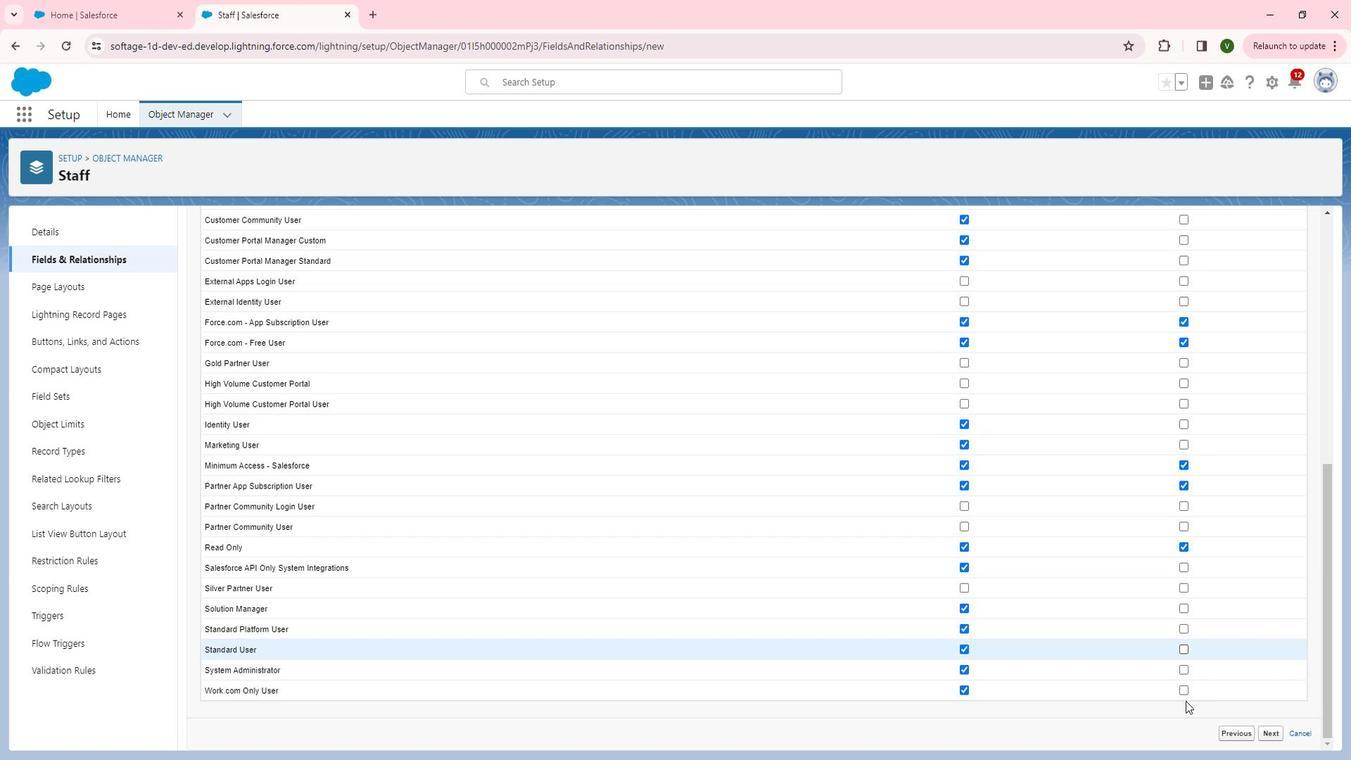 
Action: Mouse moved to (1201, 681)
Screenshot: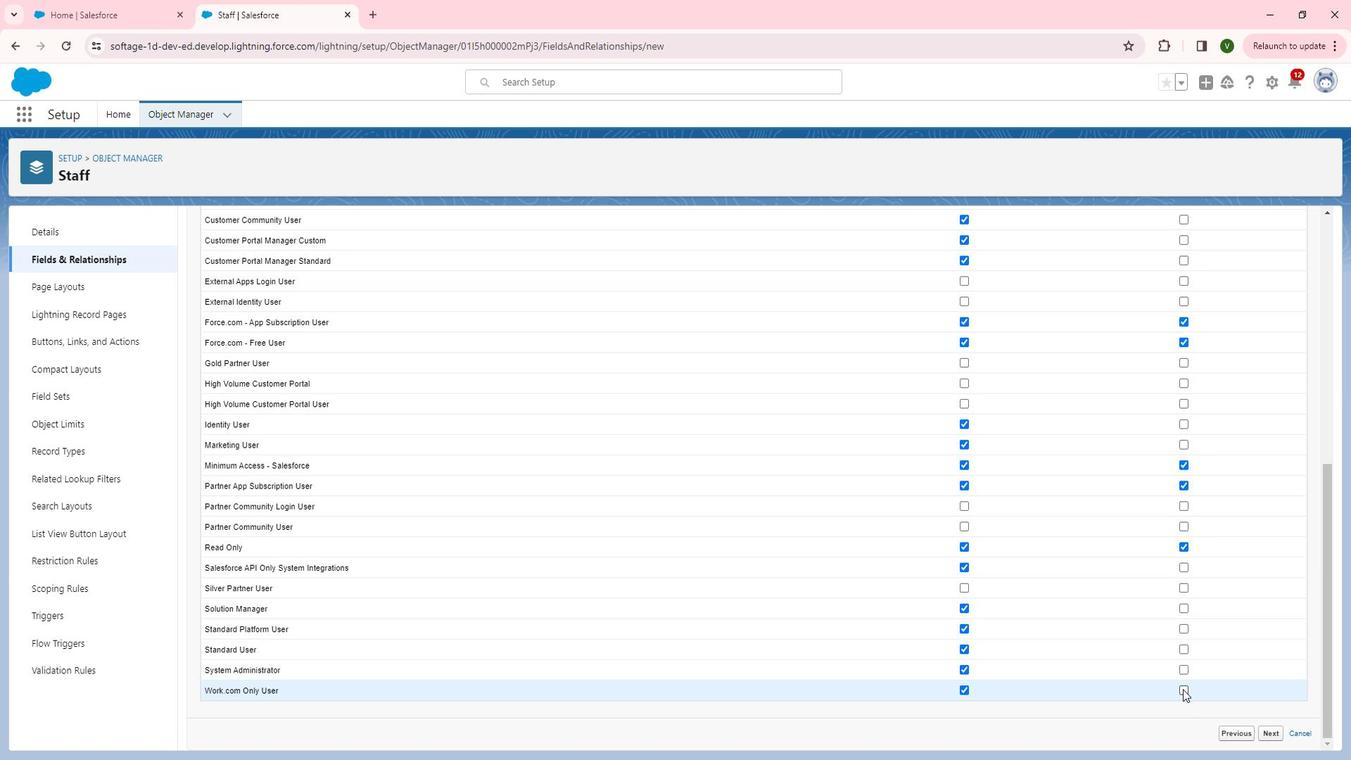 
Action: Mouse pressed left at (1201, 681)
Screenshot: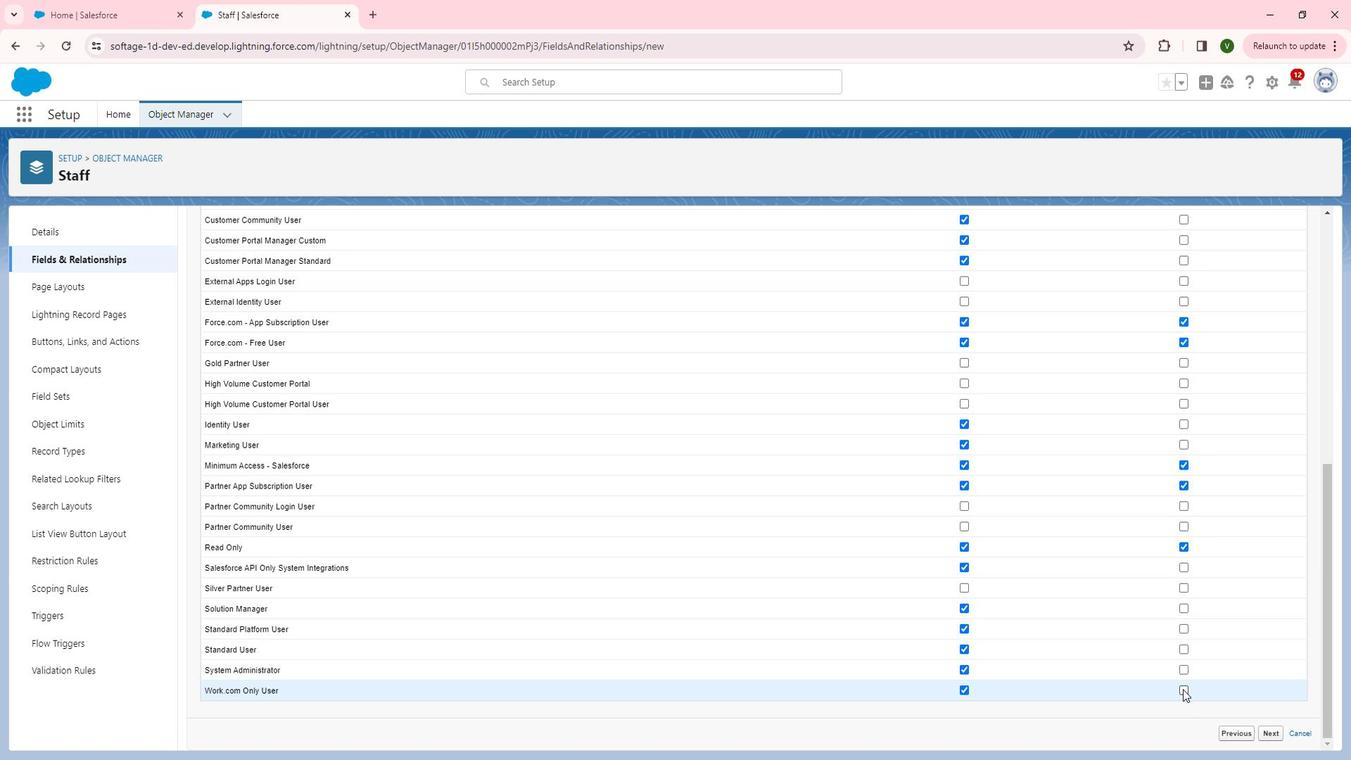 
Action: Mouse moved to (1204, 565)
Screenshot: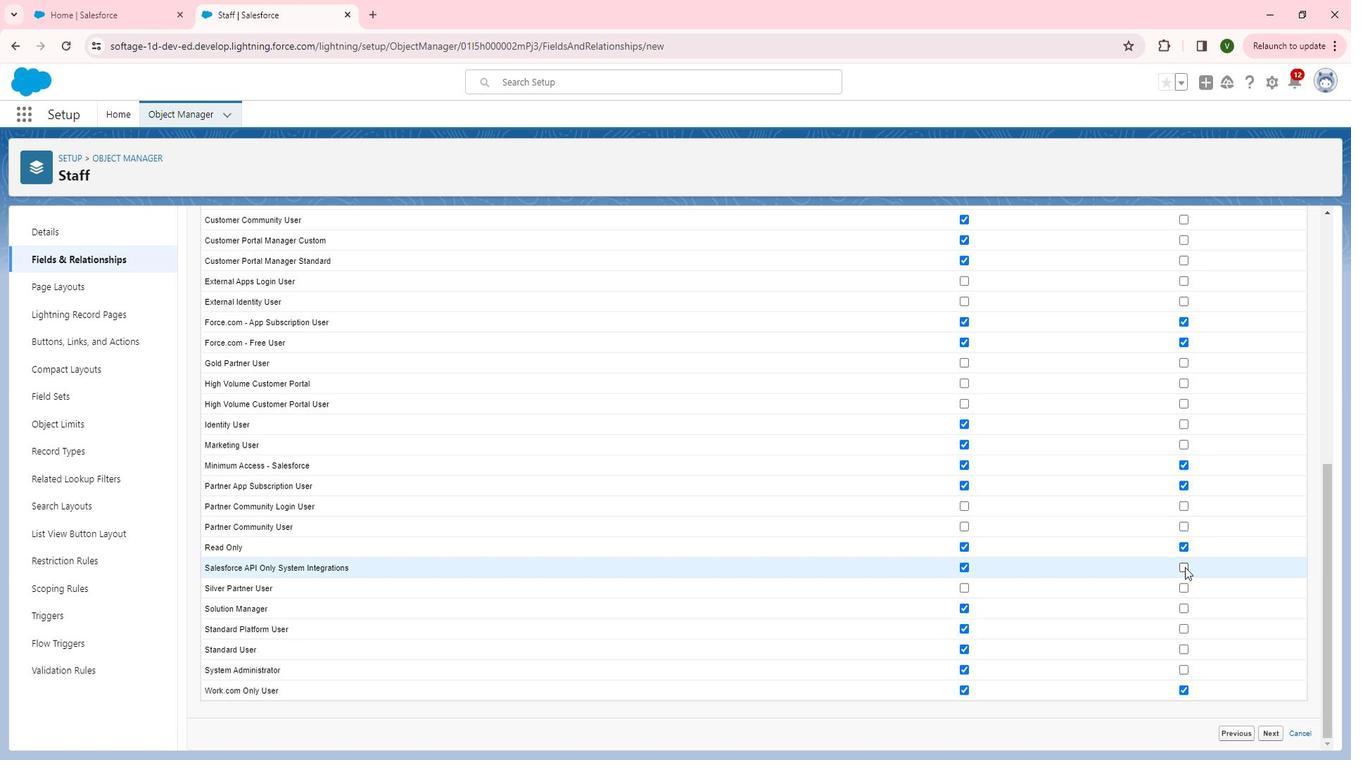 
Action: Mouse pressed left at (1204, 565)
Screenshot: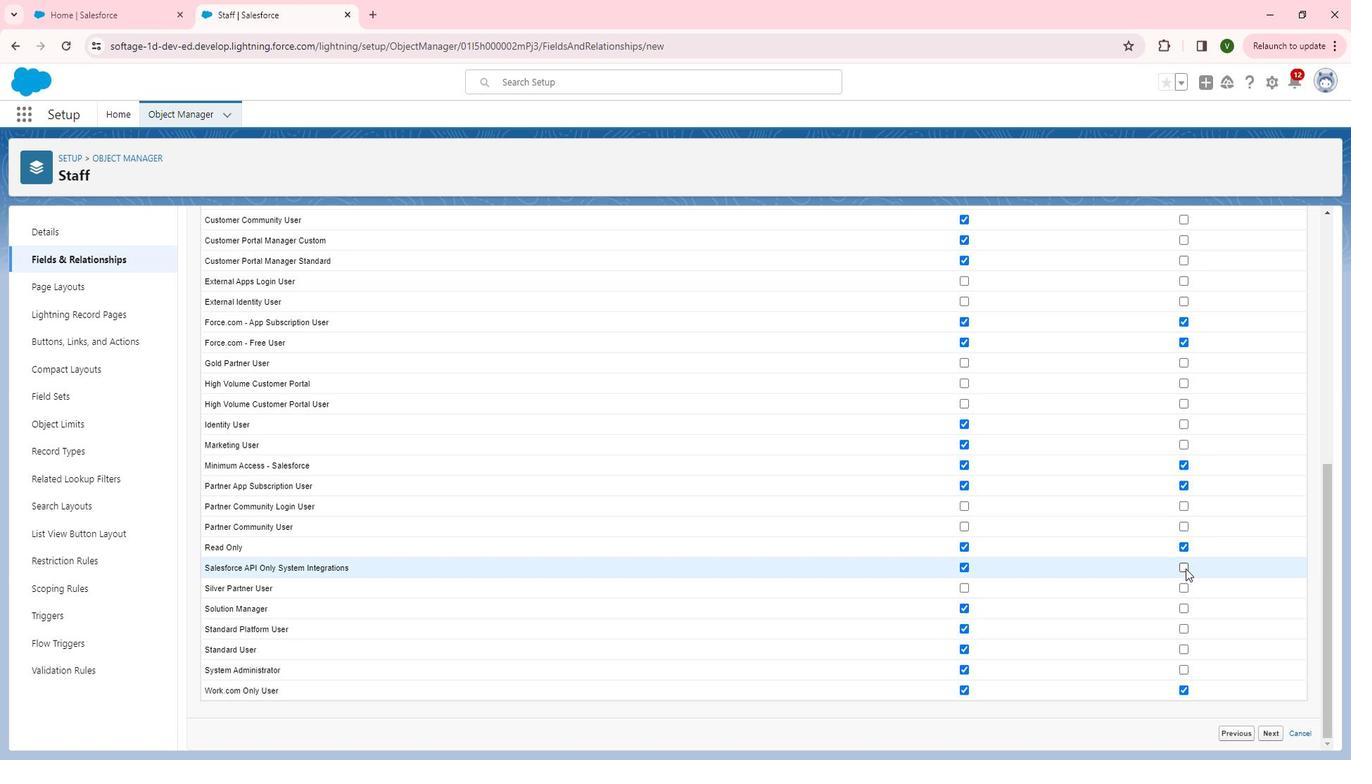 
Action: Mouse moved to (1291, 724)
Screenshot: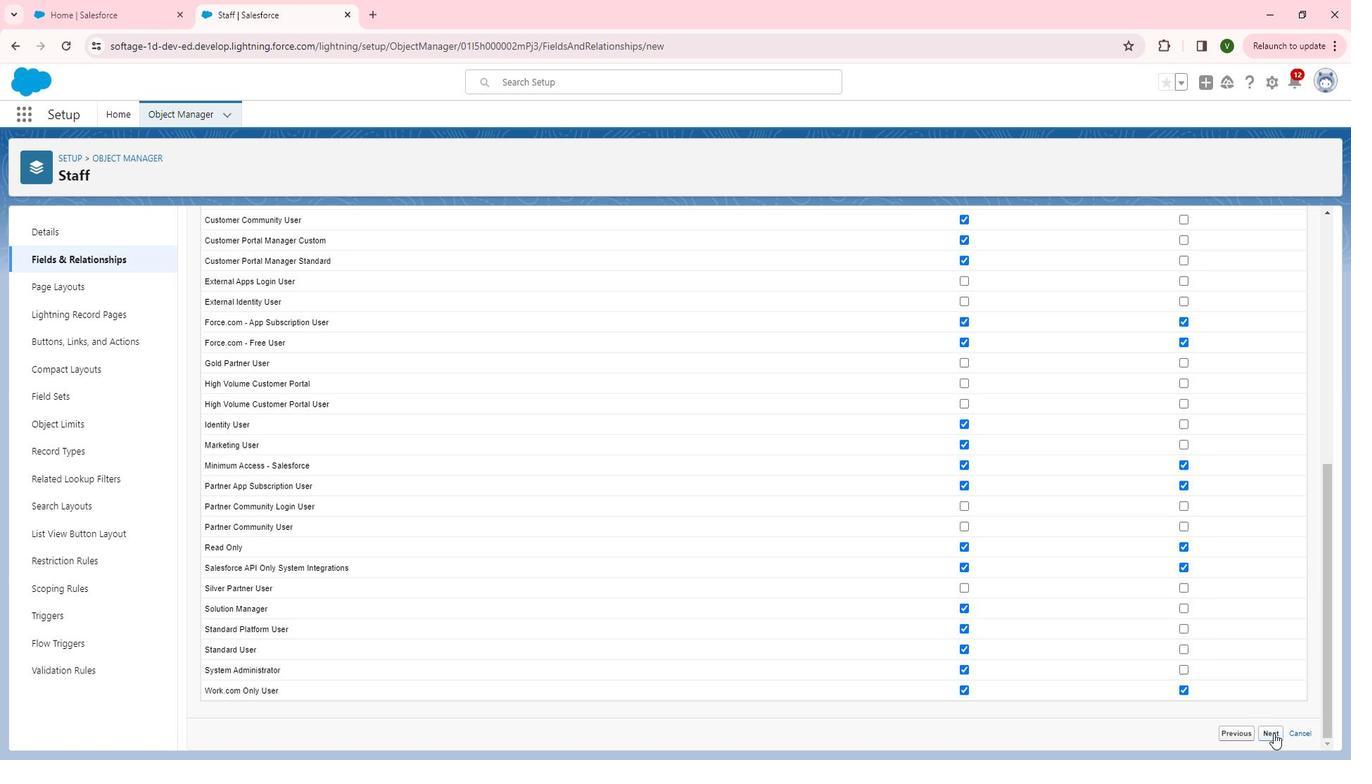 
Action: Mouse pressed left at (1291, 724)
Screenshot: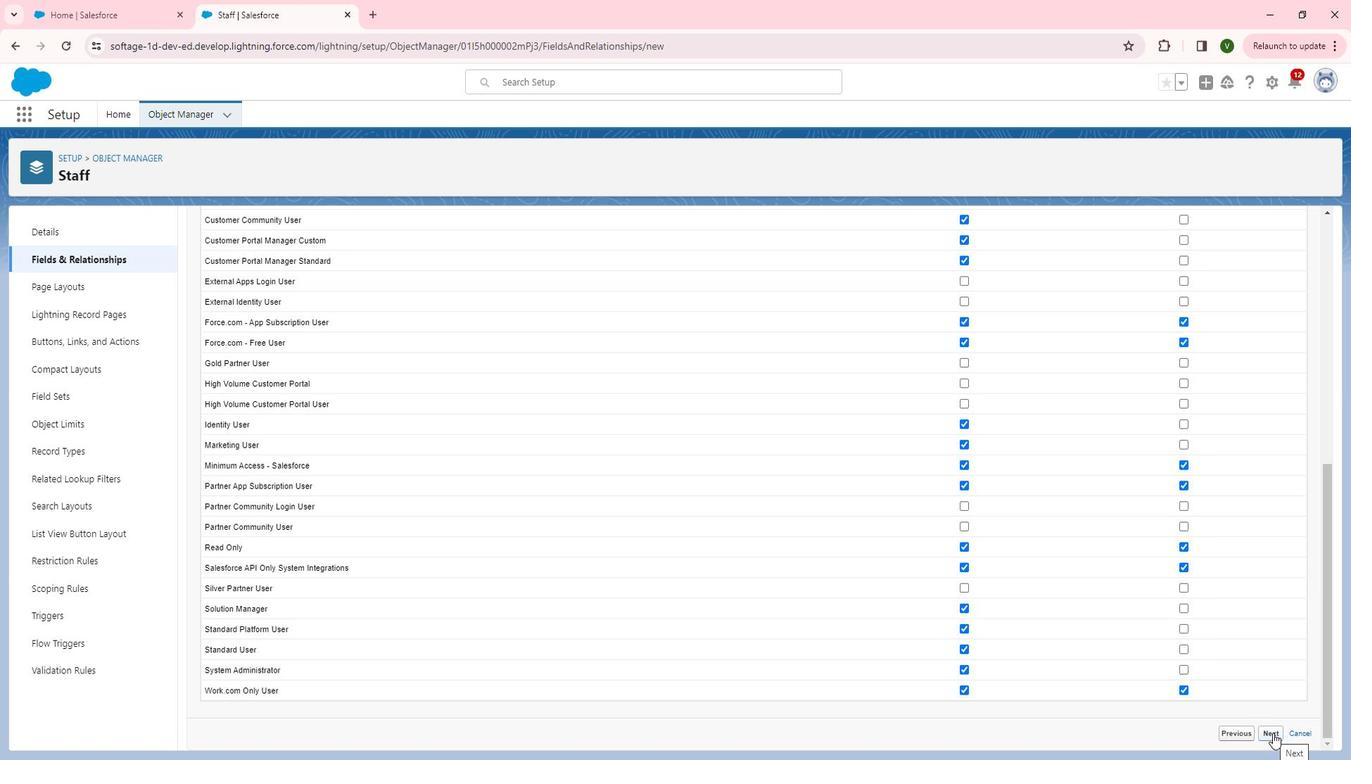 
Action: Mouse moved to (1296, 512)
Screenshot: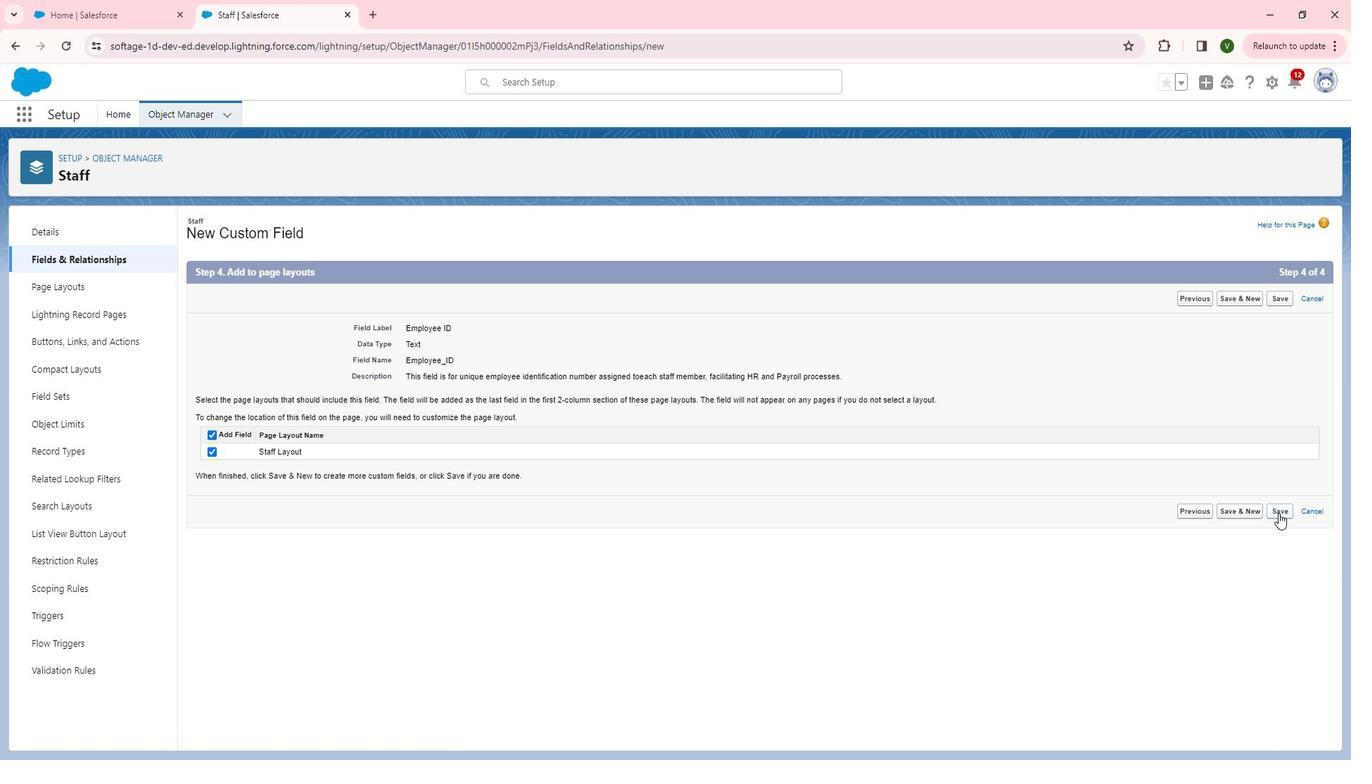 
Action: Mouse pressed left at (1296, 512)
Screenshot: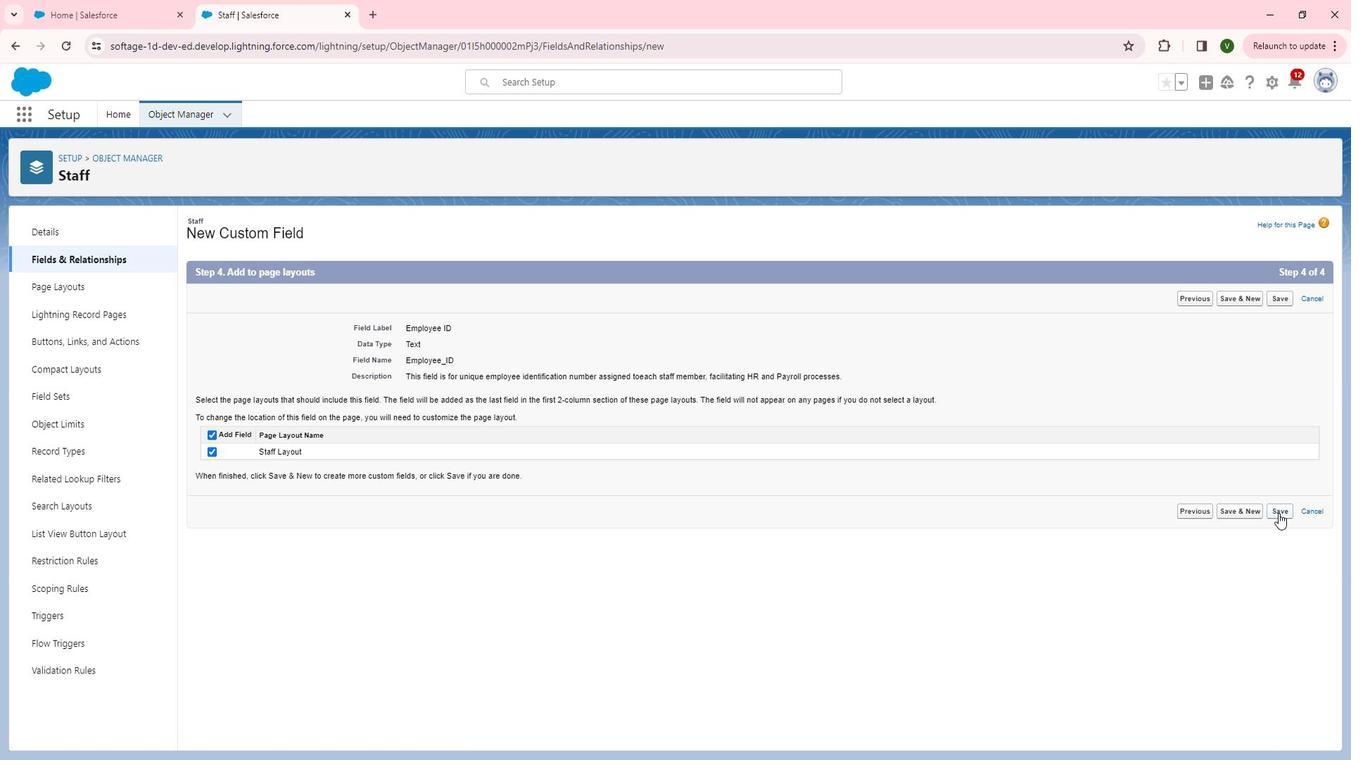 
Action: Mouse moved to (1039, 240)
Screenshot: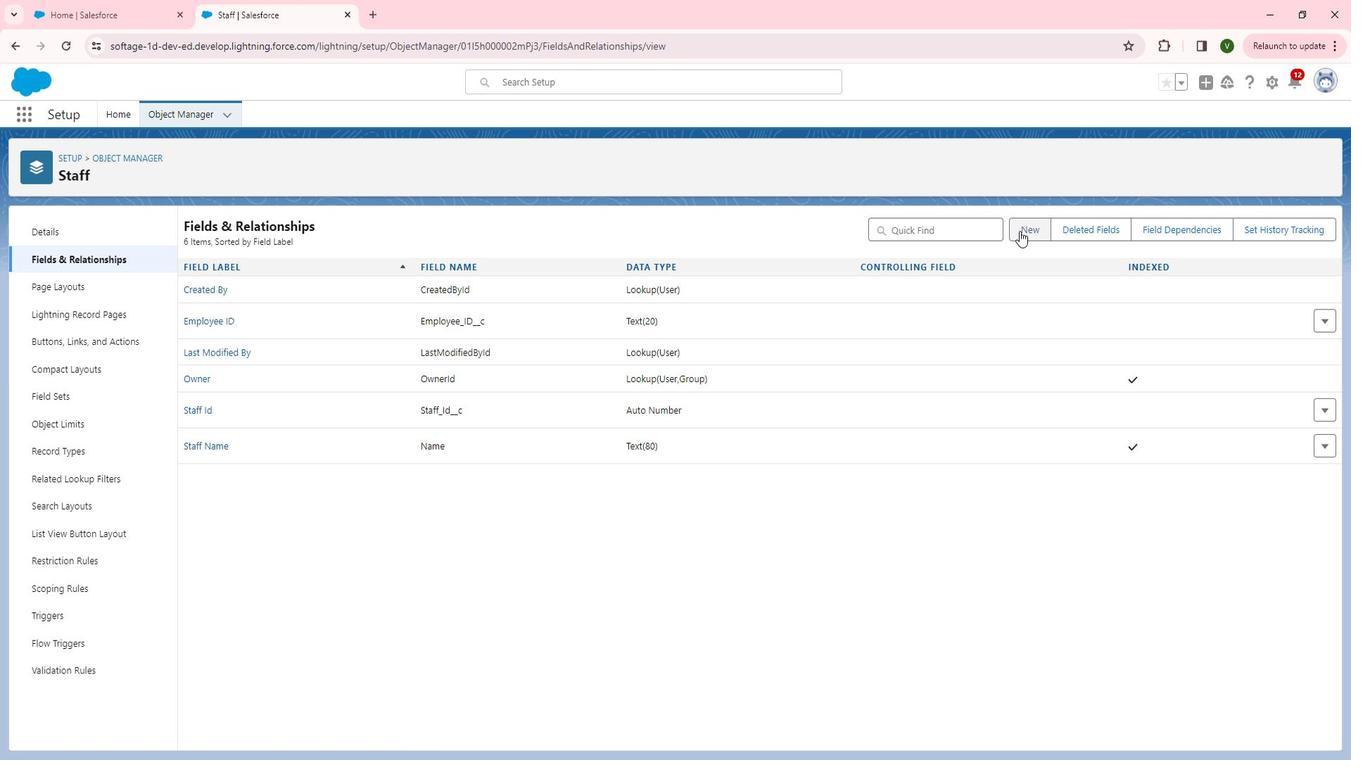 
Action: Mouse pressed left at (1039, 240)
Screenshot: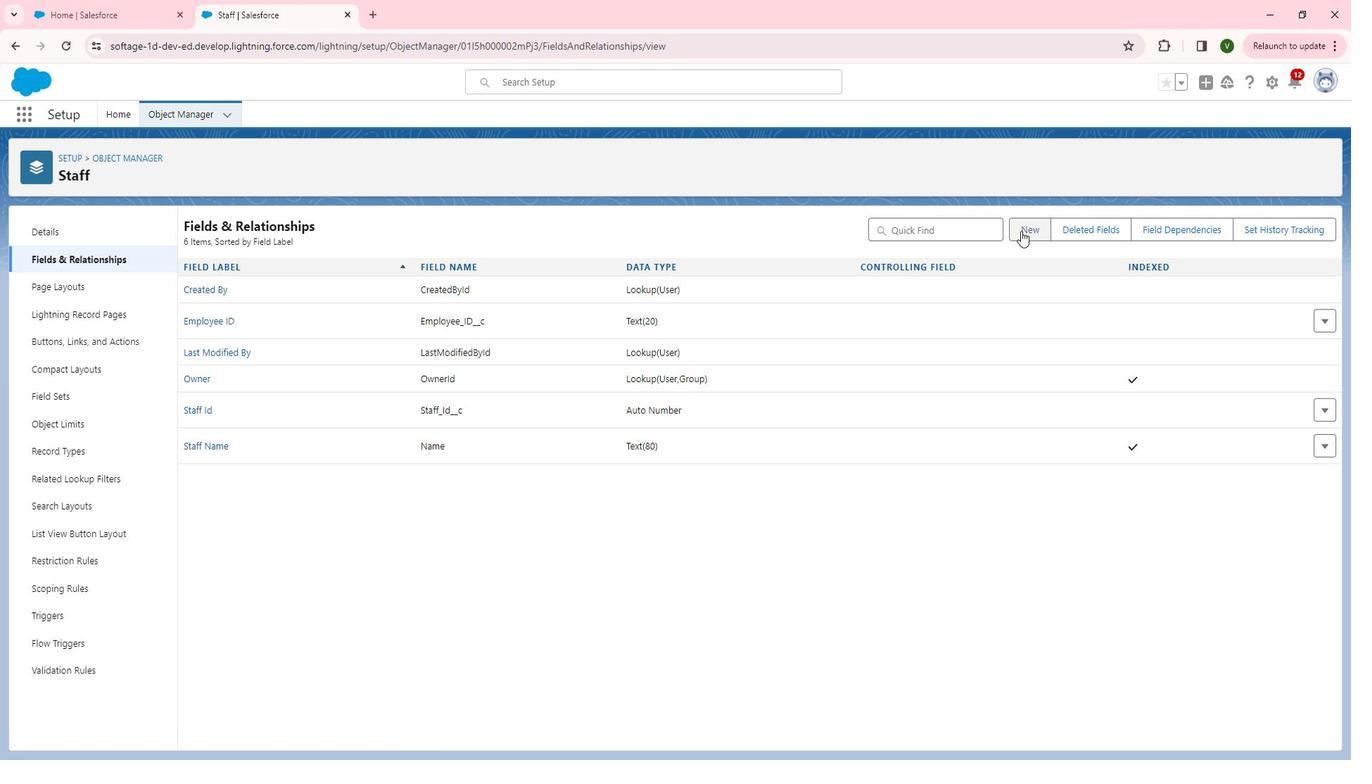 
Action: Mouse moved to (288, 503)
Screenshot: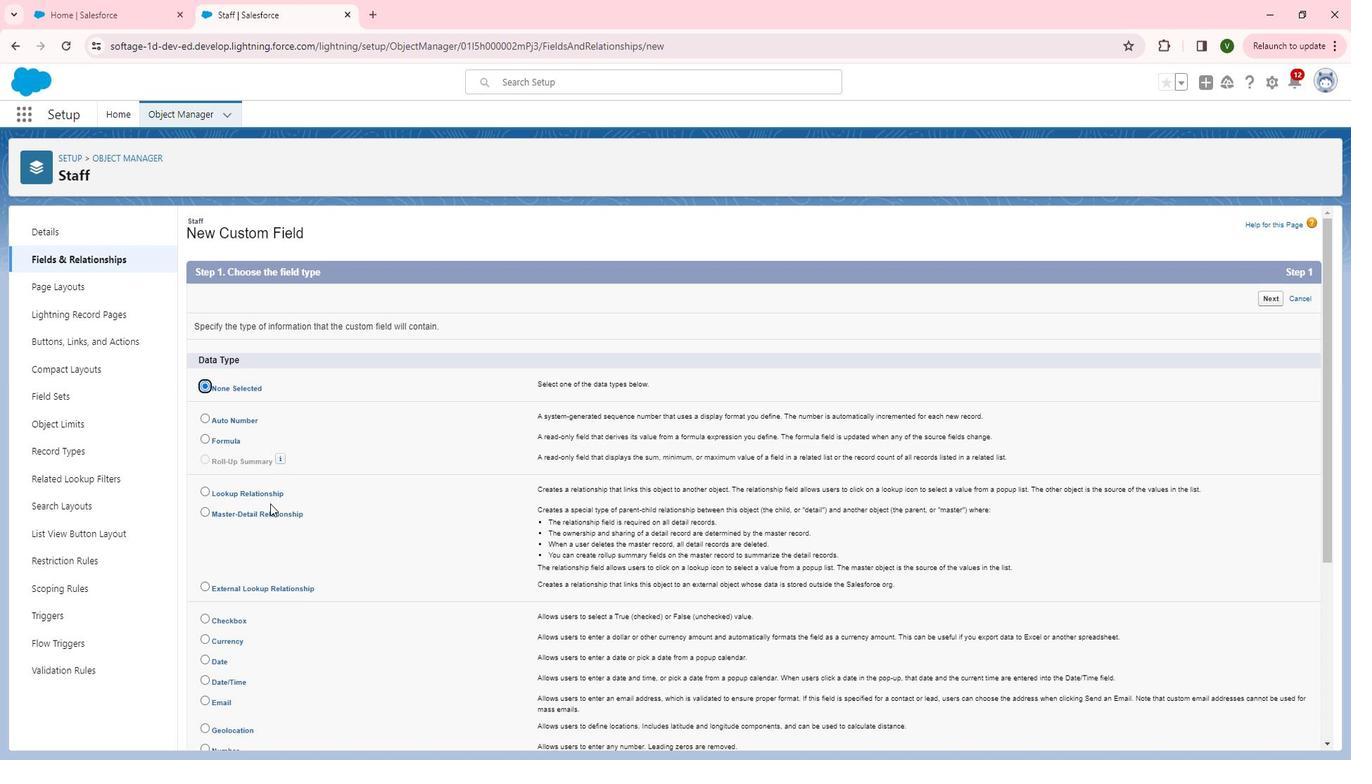 
Action: Mouse scrolled (288, 503) with delta (0, 0)
Screenshot: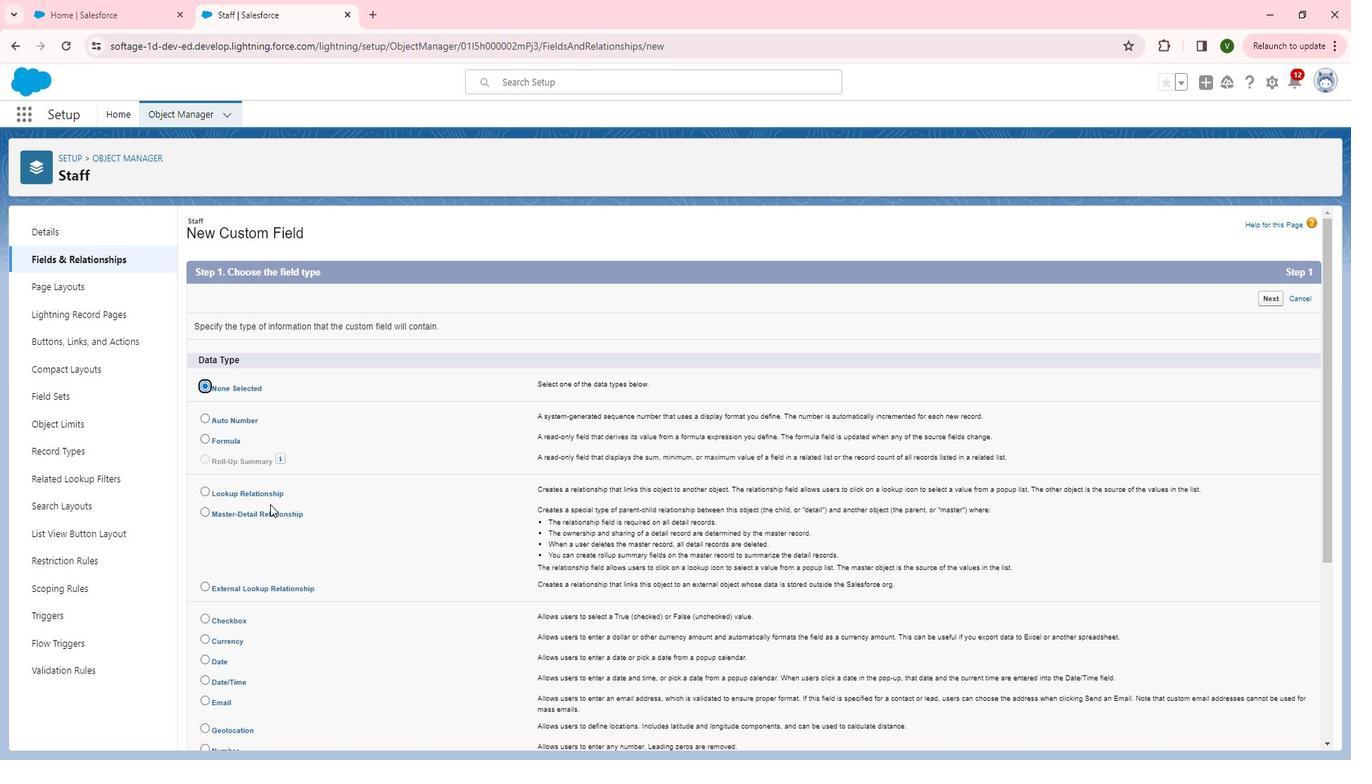 
Action: Mouse scrolled (288, 503) with delta (0, 0)
Screenshot: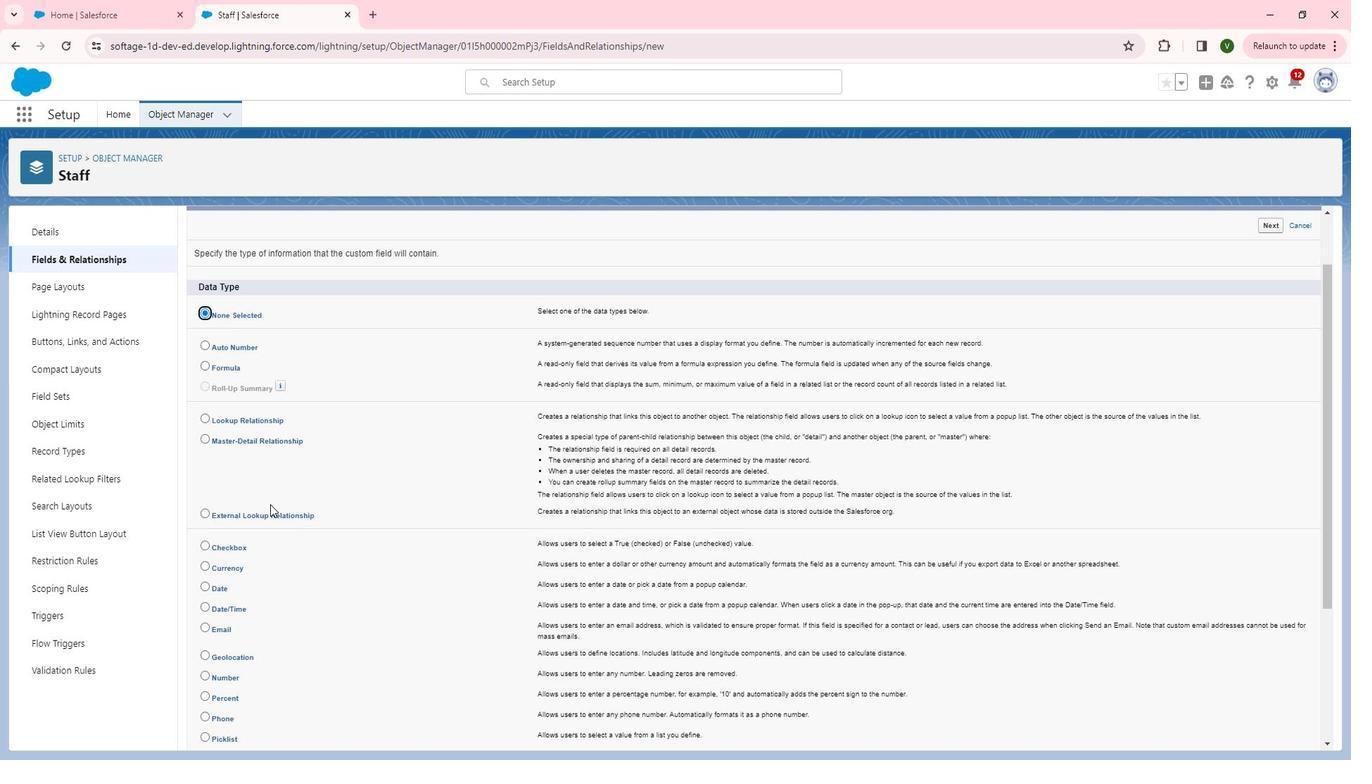 
Action: Mouse moved to (289, 504)
Screenshot: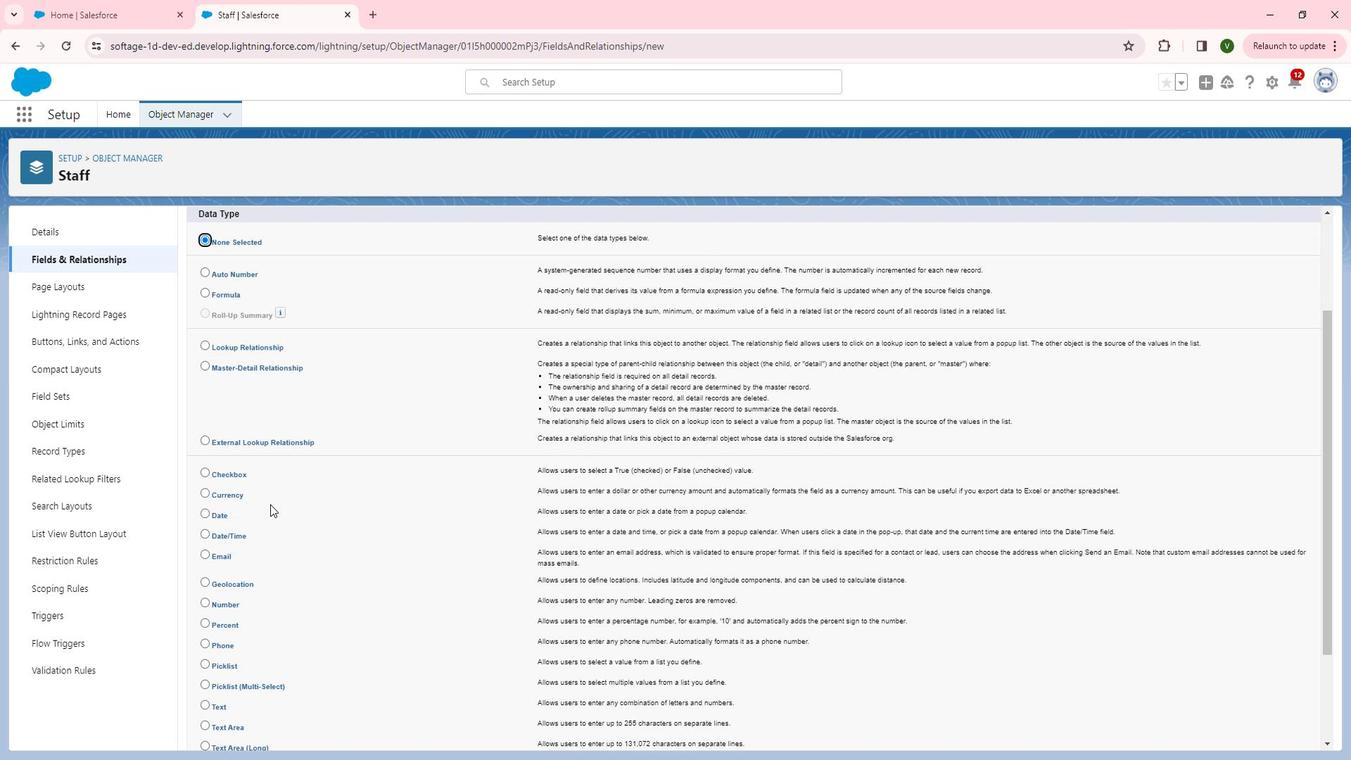 
Action: Mouse scrolled (289, 503) with delta (0, 0)
Screenshot: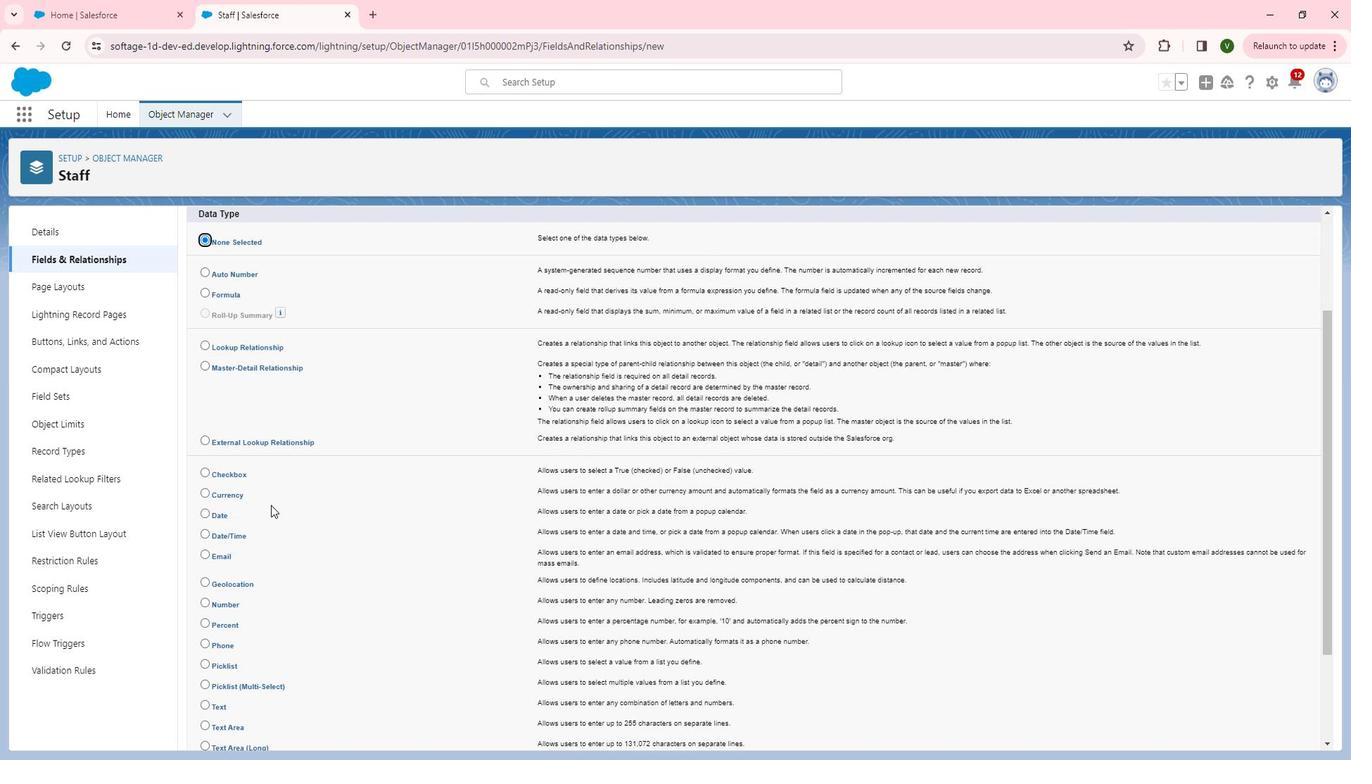 
Action: Mouse moved to (219, 587)
Screenshot: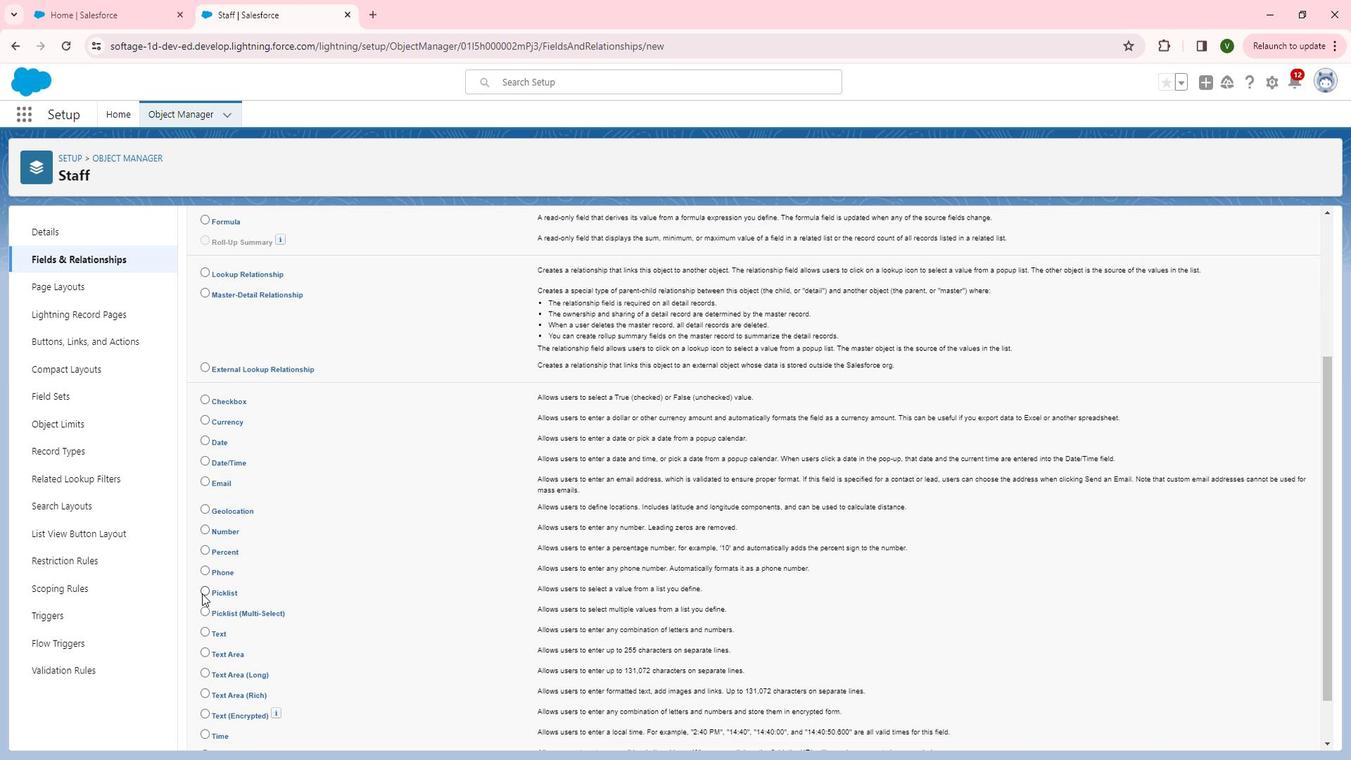 
Action: Mouse pressed left at (219, 587)
Screenshot: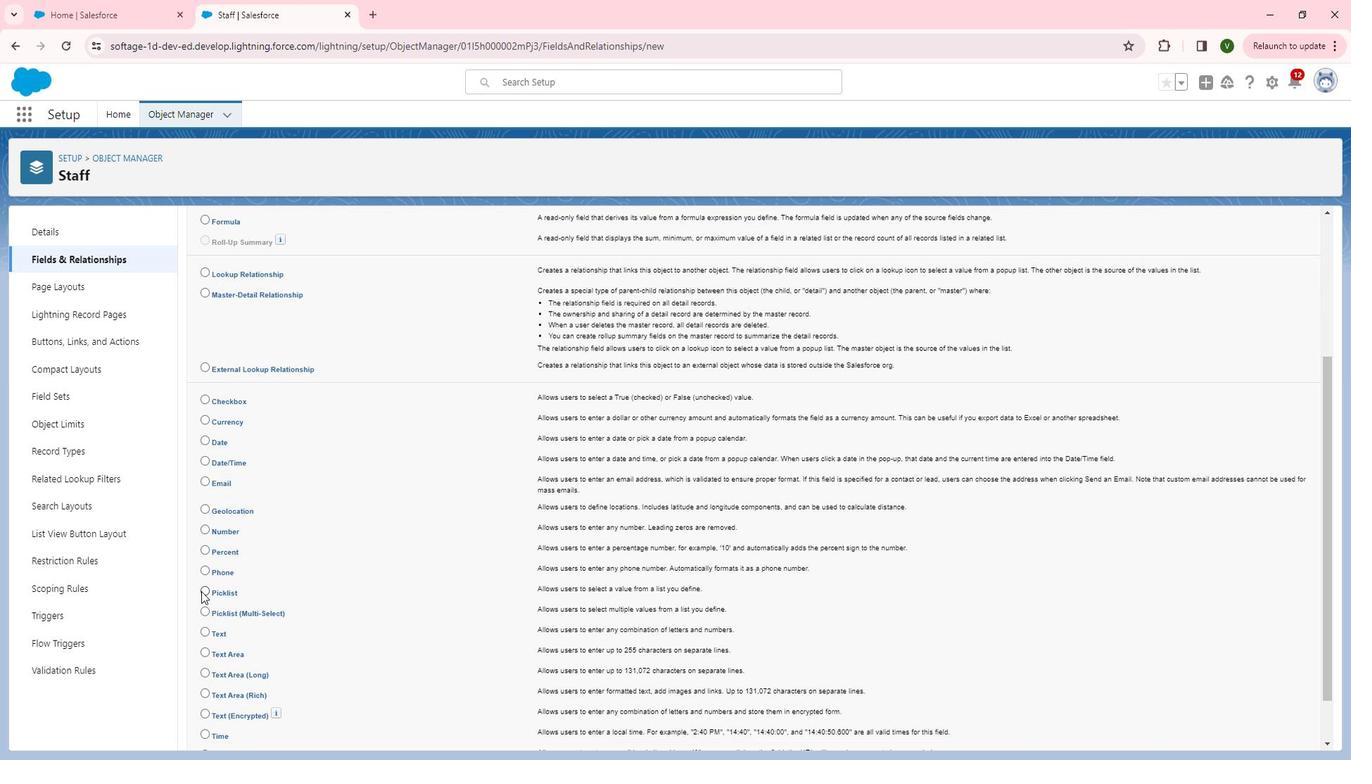 
Action: Mouse moved to (739, 603)
Screenshot: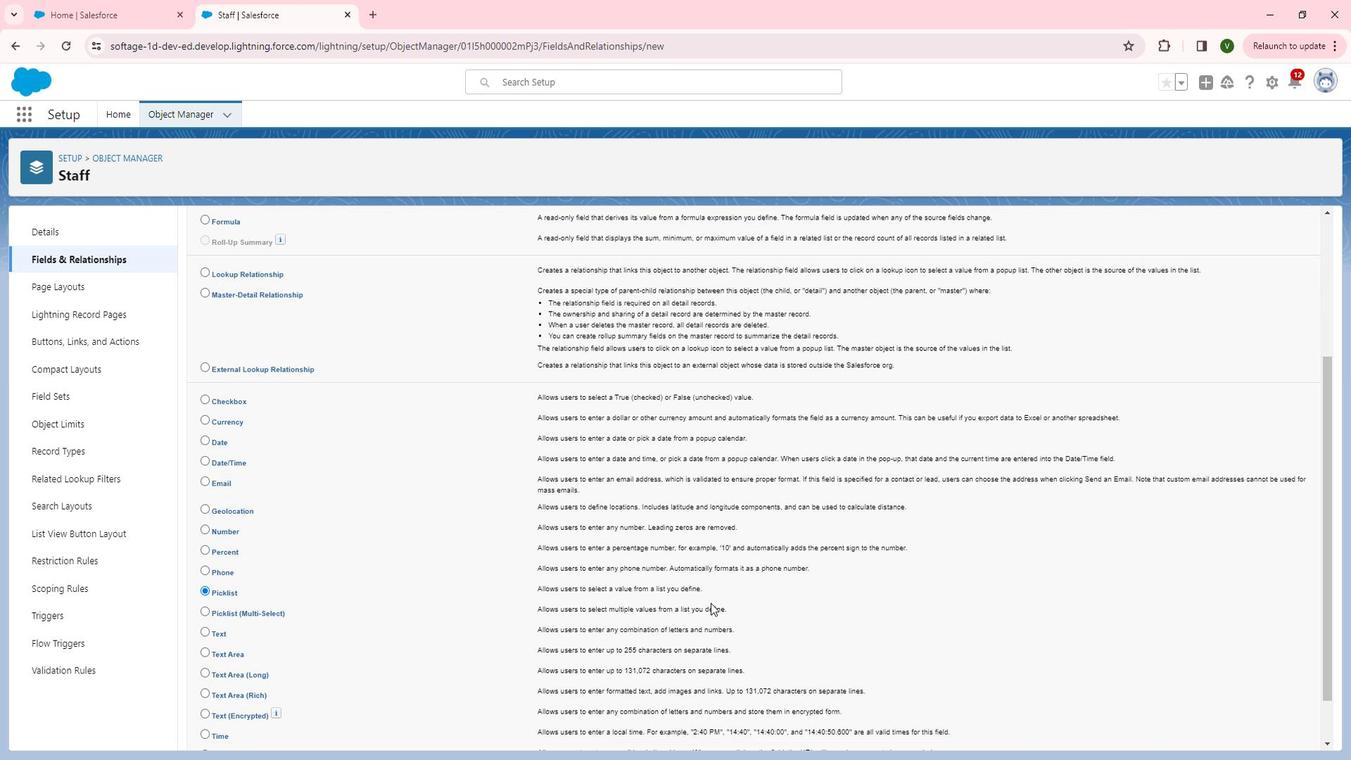 
Action: Mouse scrolled (739, 602) with delta (0, 0)
Screenshot: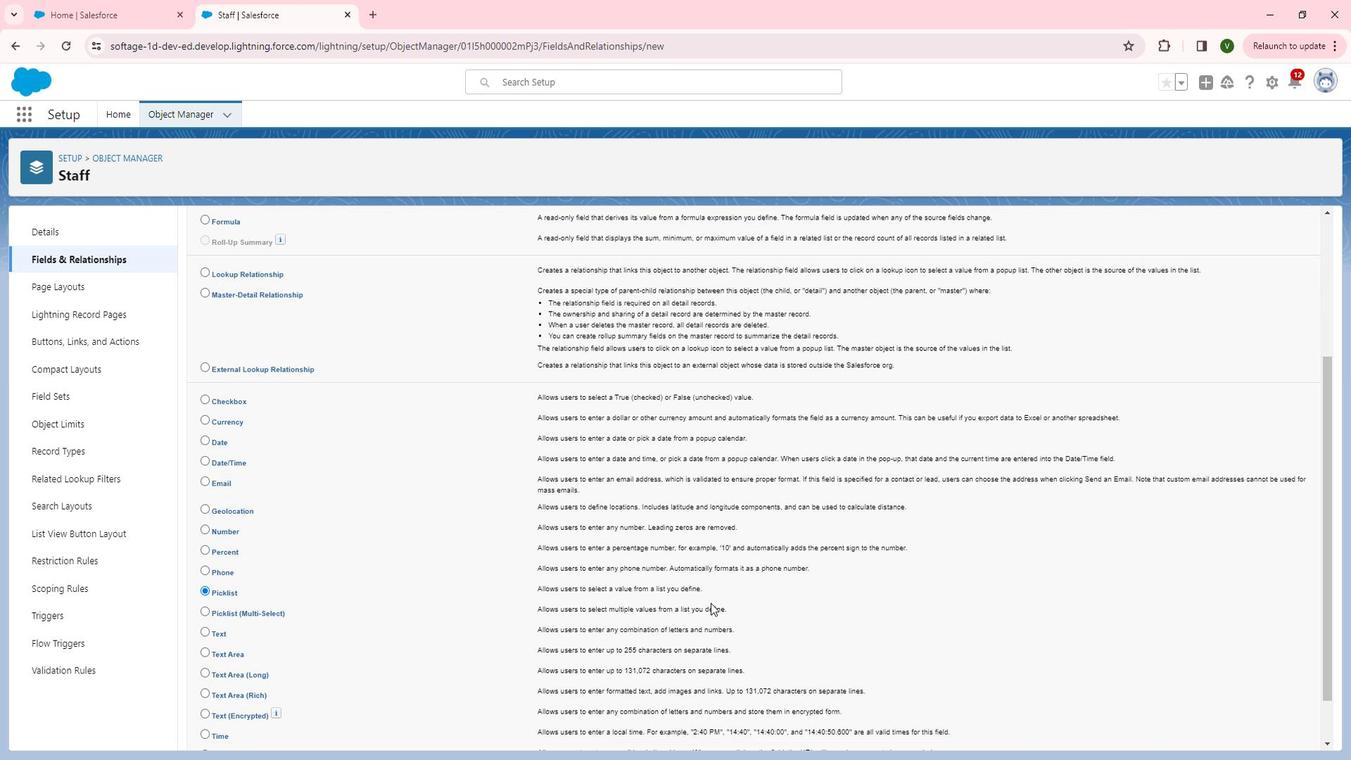 
Action: Mouse moved to (746, 606)
Screenshot: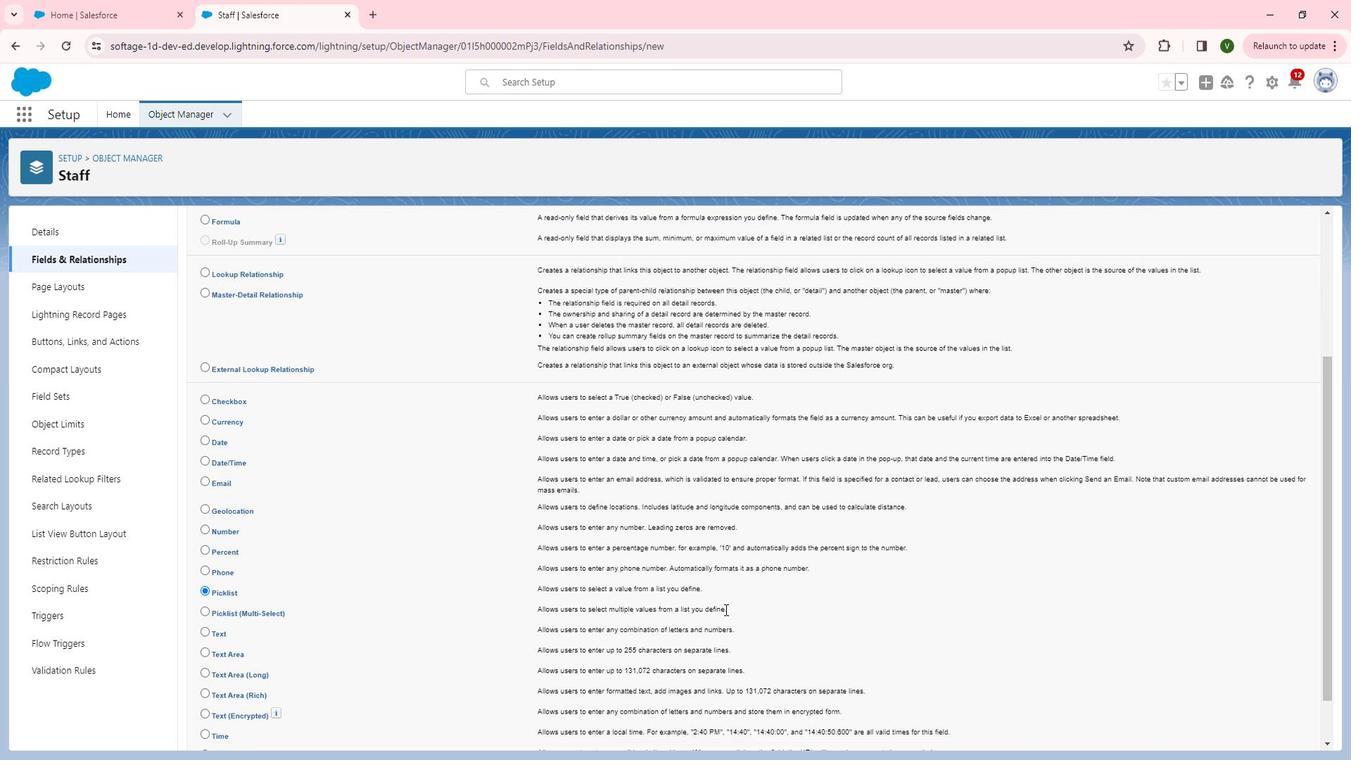 
Action: Mouse scrolled (746, 605) with delta (0, 0)
Screenshot: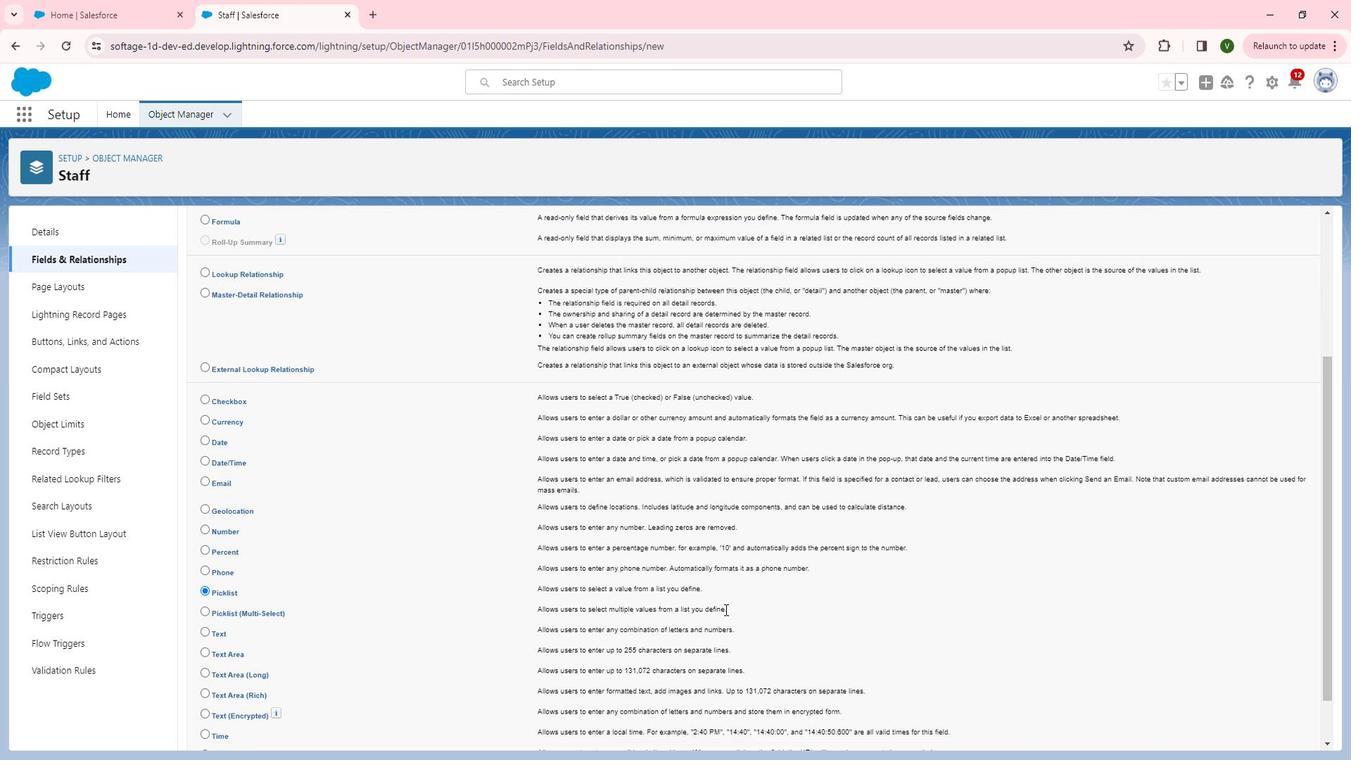
Action: Mouse moved to (767, 608)
Screenshot: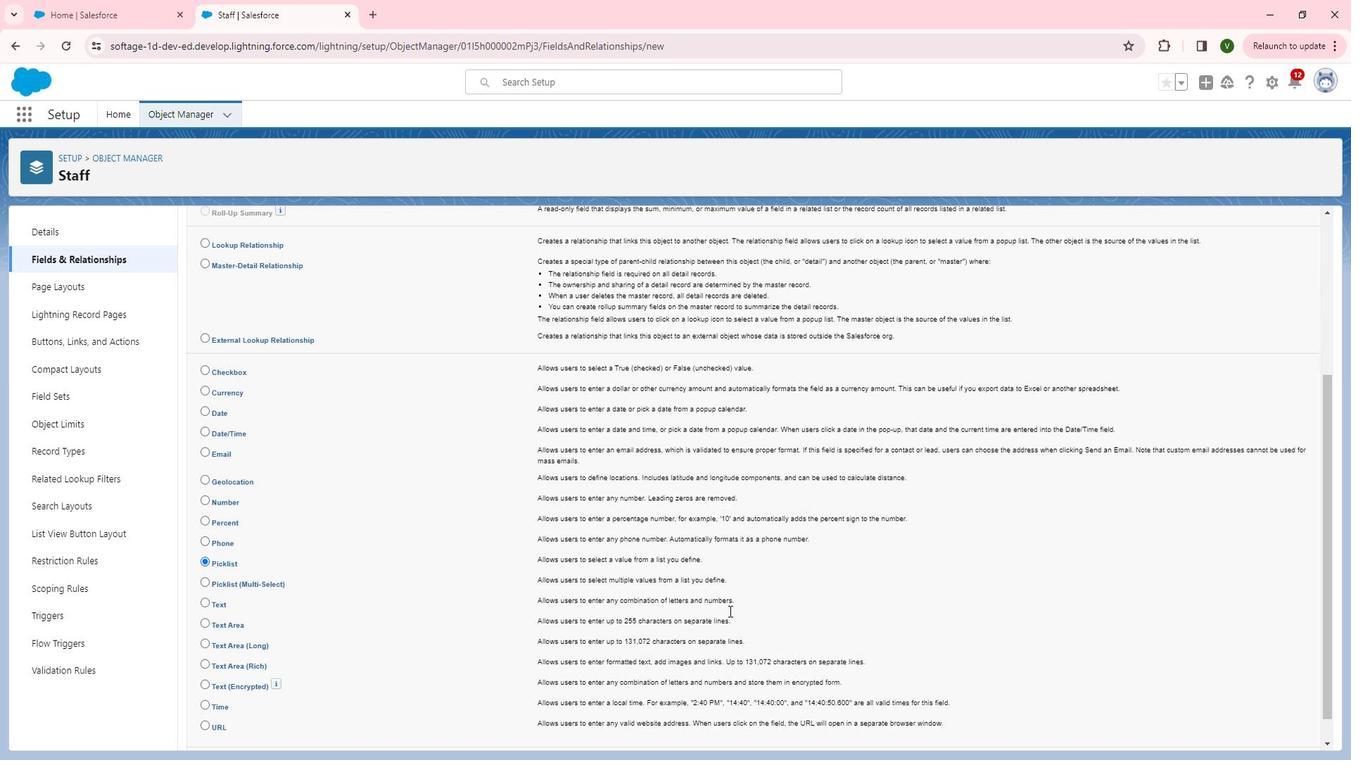 
Action: Mouse scrolled (767, 608) with delta (0, 0)
Screenshot: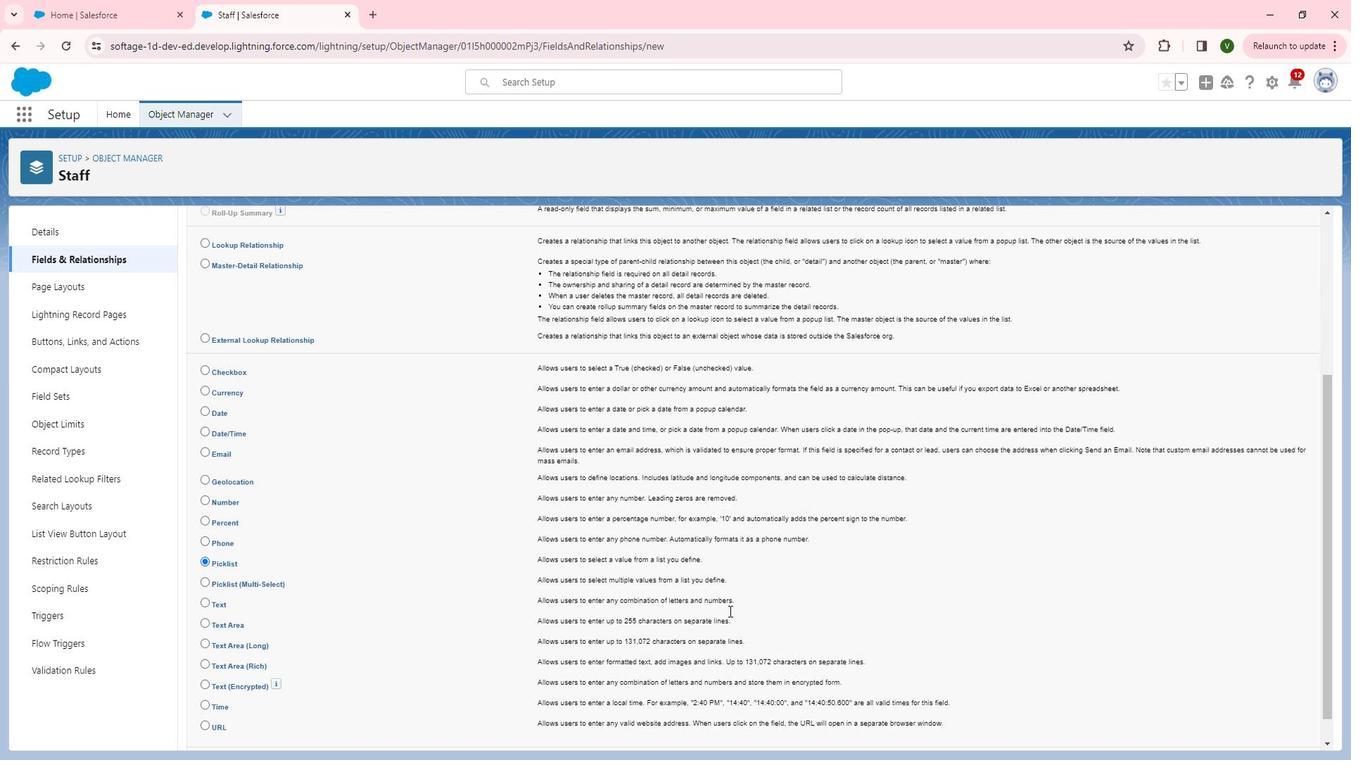 
Action: Mouse moved to (1296, 724)
